 Task: Audio Ducking with Envelope.
Action: Mouse moved to (89, 12)
Screenshot: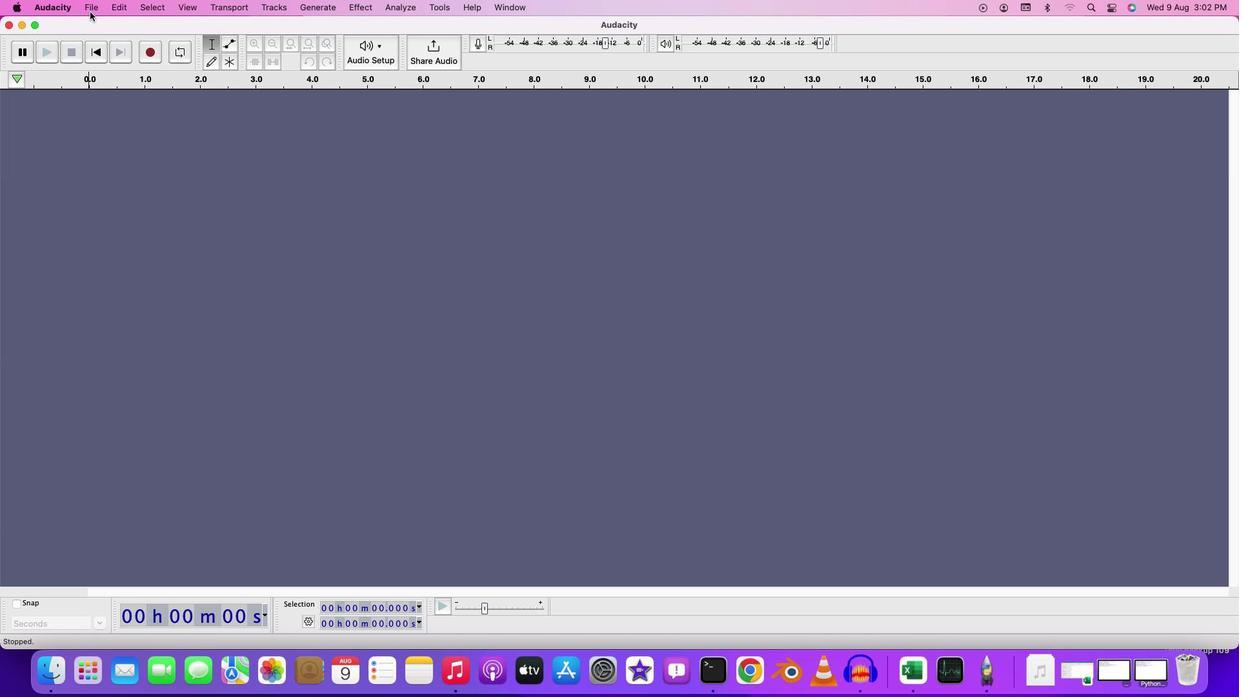 
Action: Mouse pressed left at (89, 12)
Screenshot: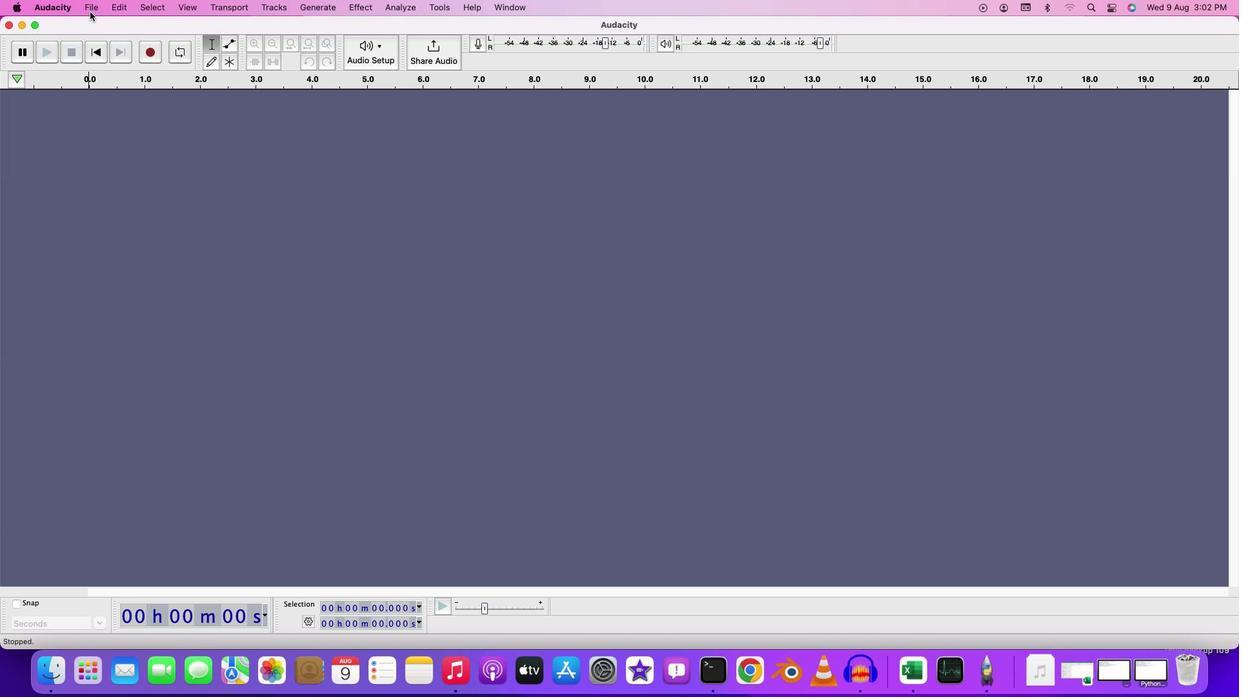 
Action: Mouse moved to (98, 39)
Screenshot: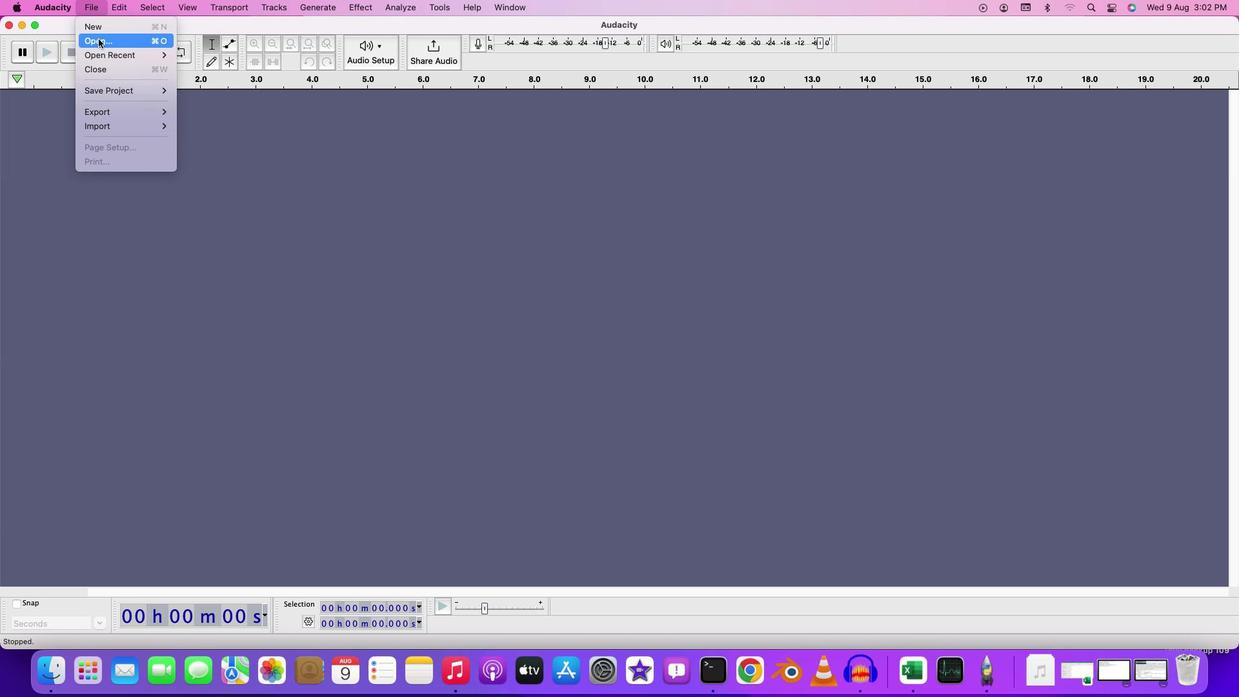 
Action: Mouse pressed left at (98, 39)
Screenshot: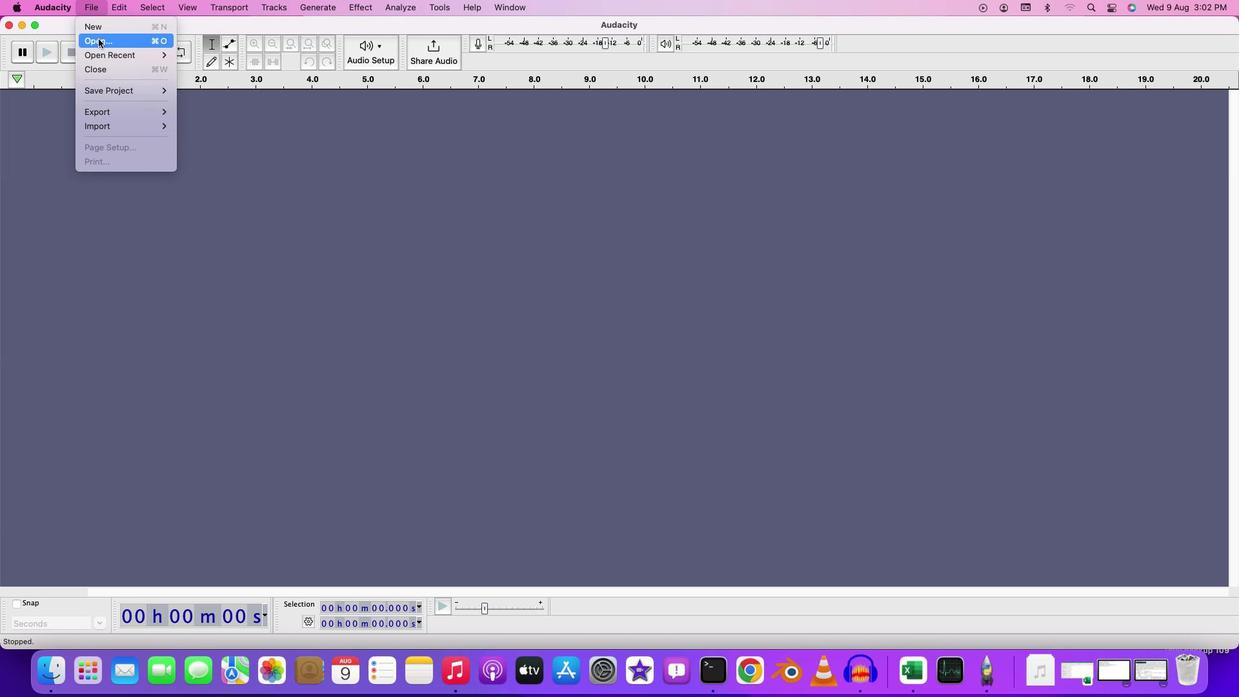 
Action: Mouse moved to (496, 119)
Screenshot: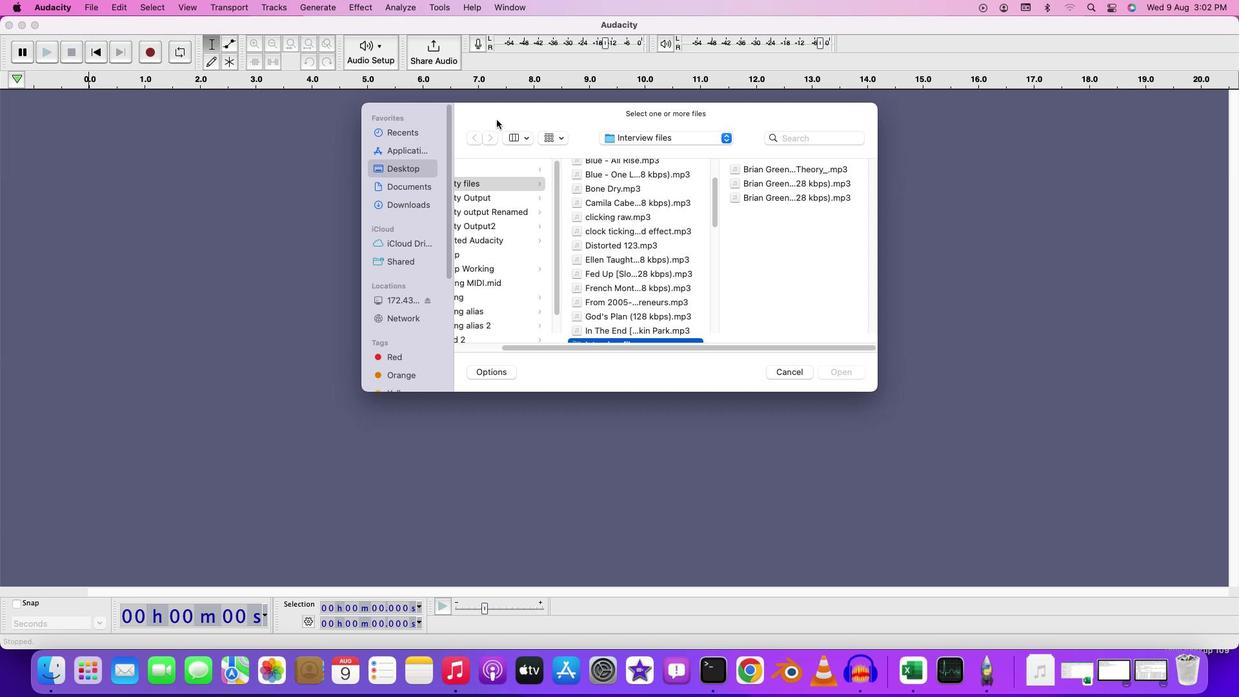 
Action: Mouse pressed left at (496, 119)
Screenshot: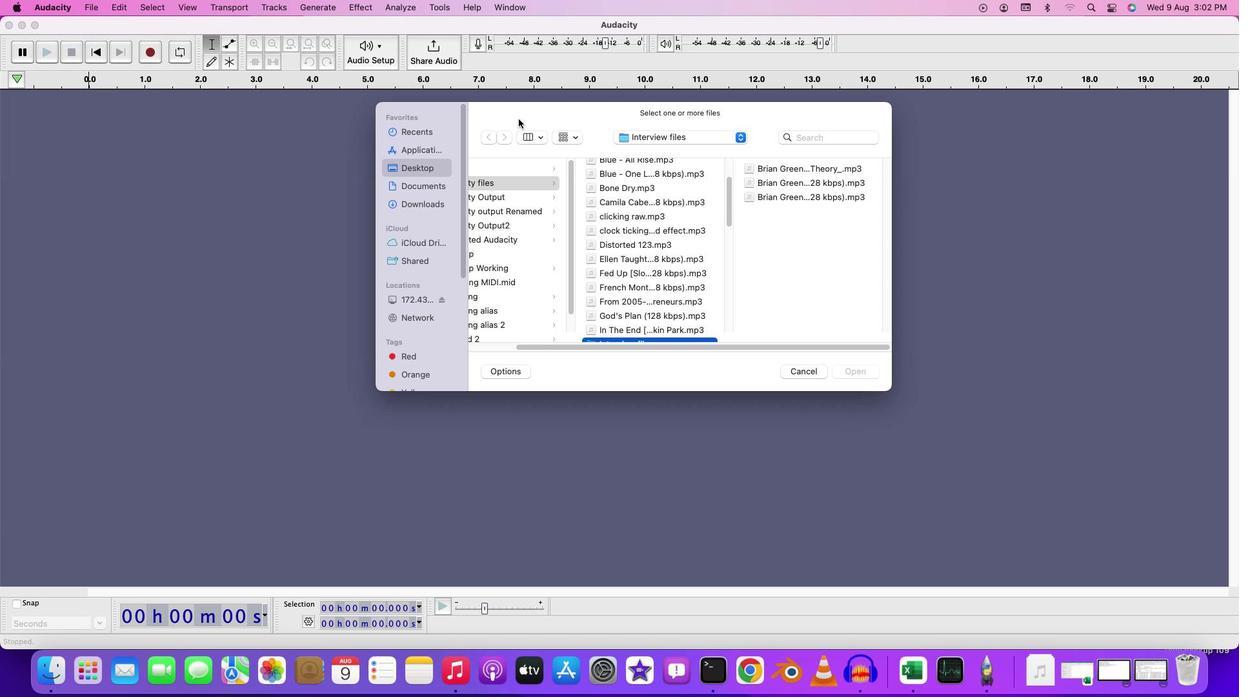 
Action: Mouse moved to (729, 107)
Screenshot: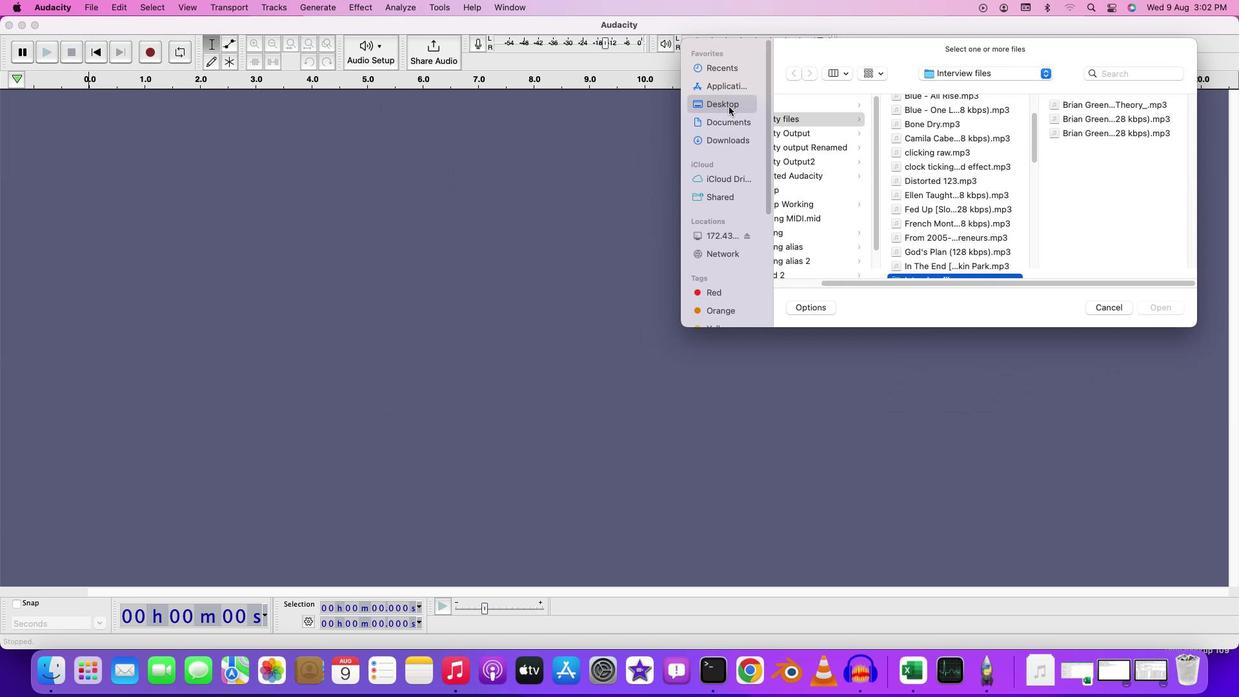 
Action: Mouse pressed left at (729, 107)
Screenshot: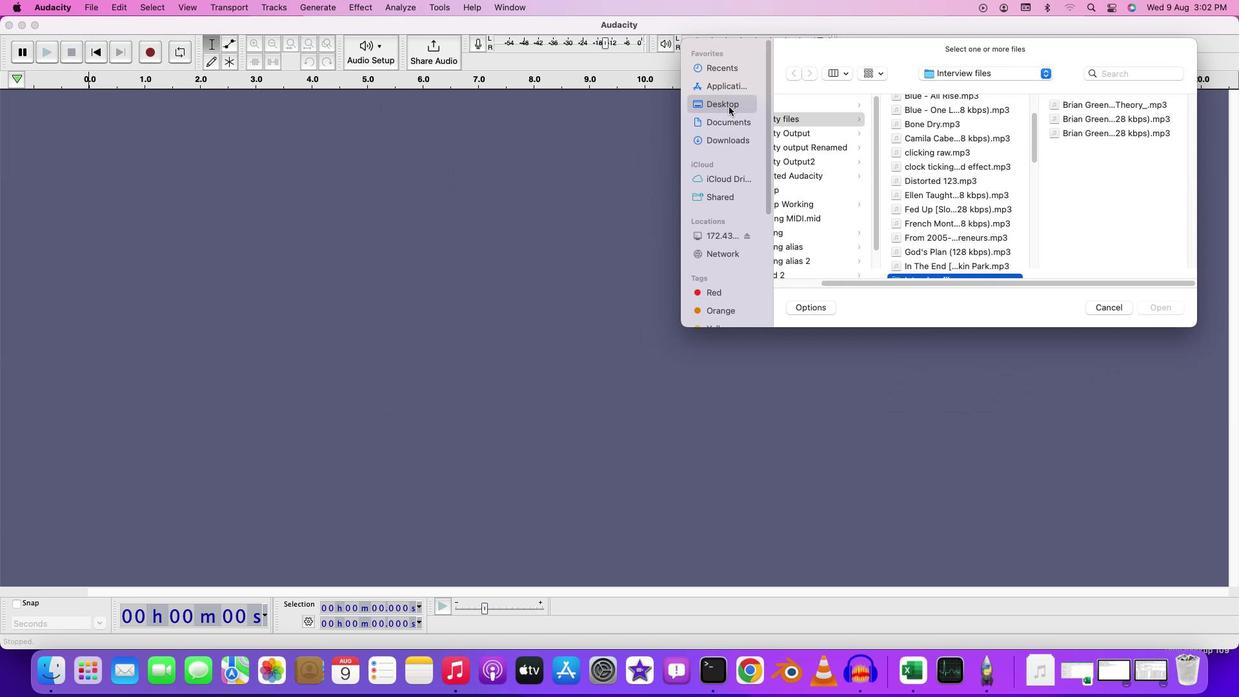
Action: Mouse moved to (840, 123)
Screenshot: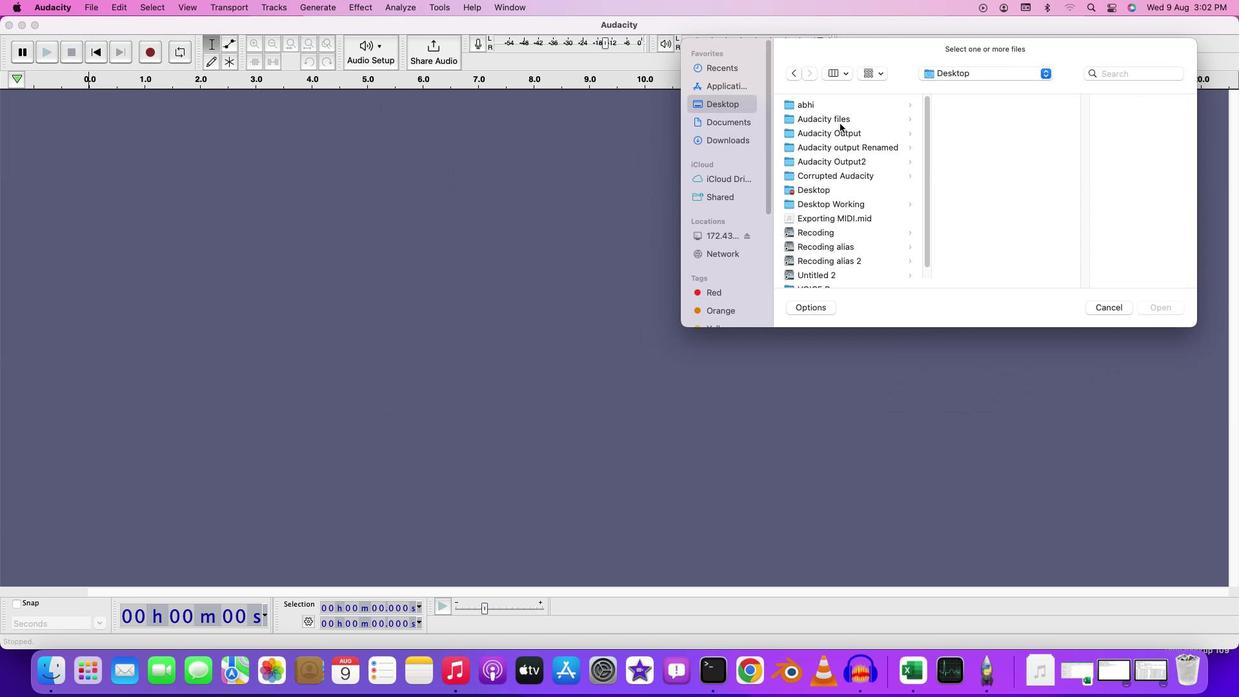 
Action: Mouse pressed left at (840, 123)
Screenshot: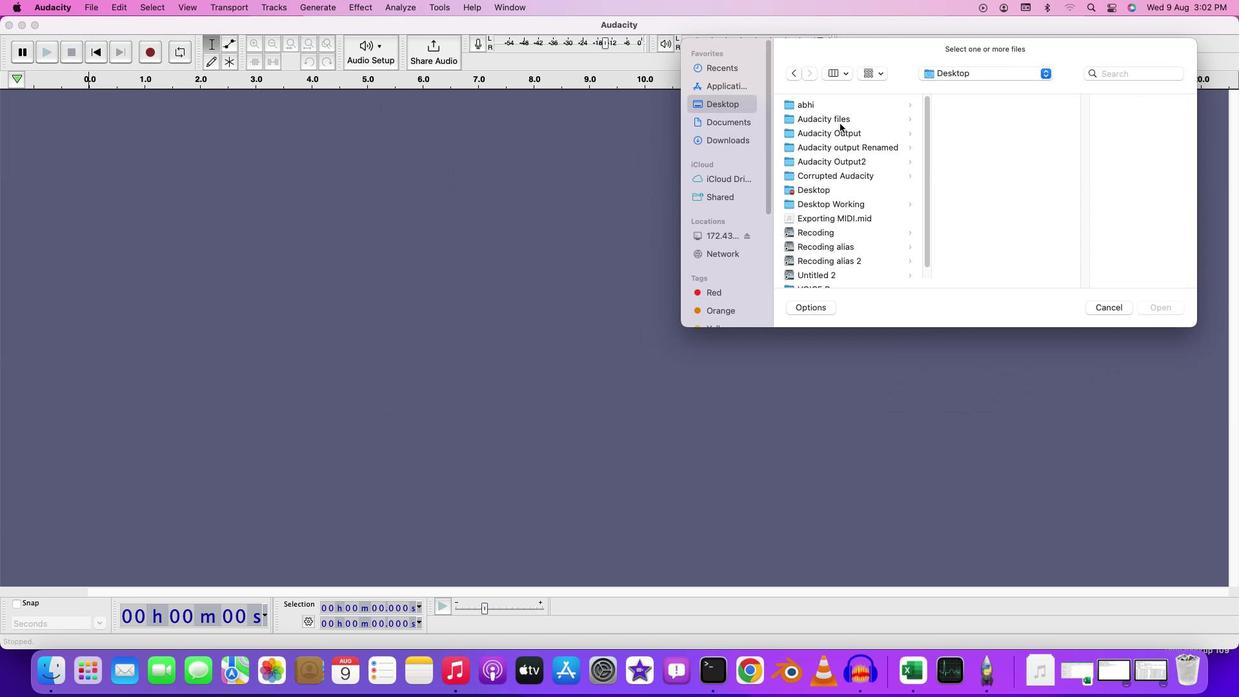 
Action: Mouse moved to (983, 182)
Screenshot: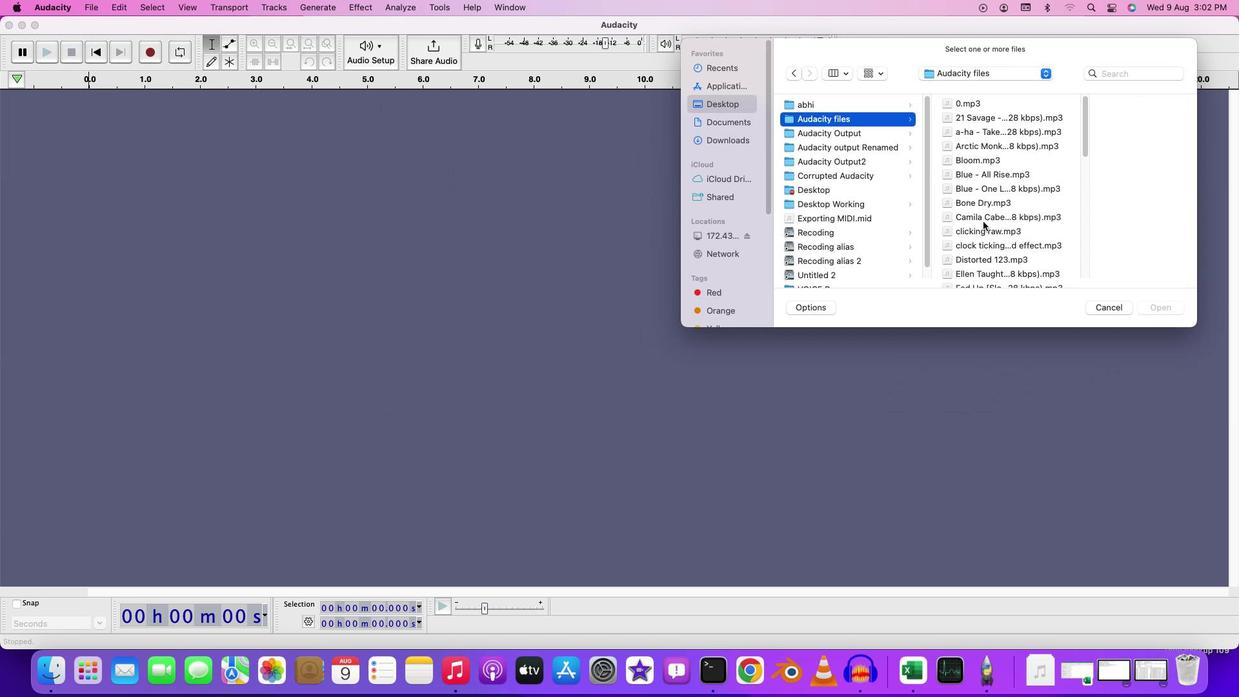 
Action: Mouse scrolled (983, 182) with delta (0, 0)
Screenshot: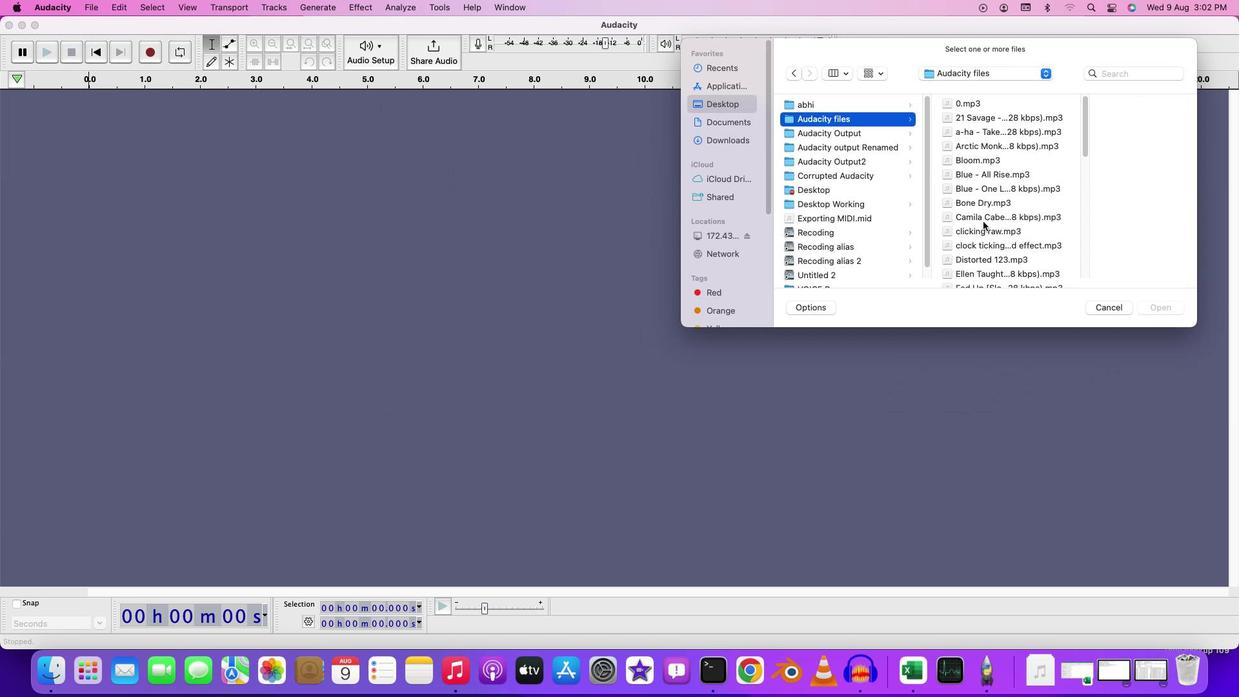 
Action: Mouse moved to (983, 226)
Screenshot: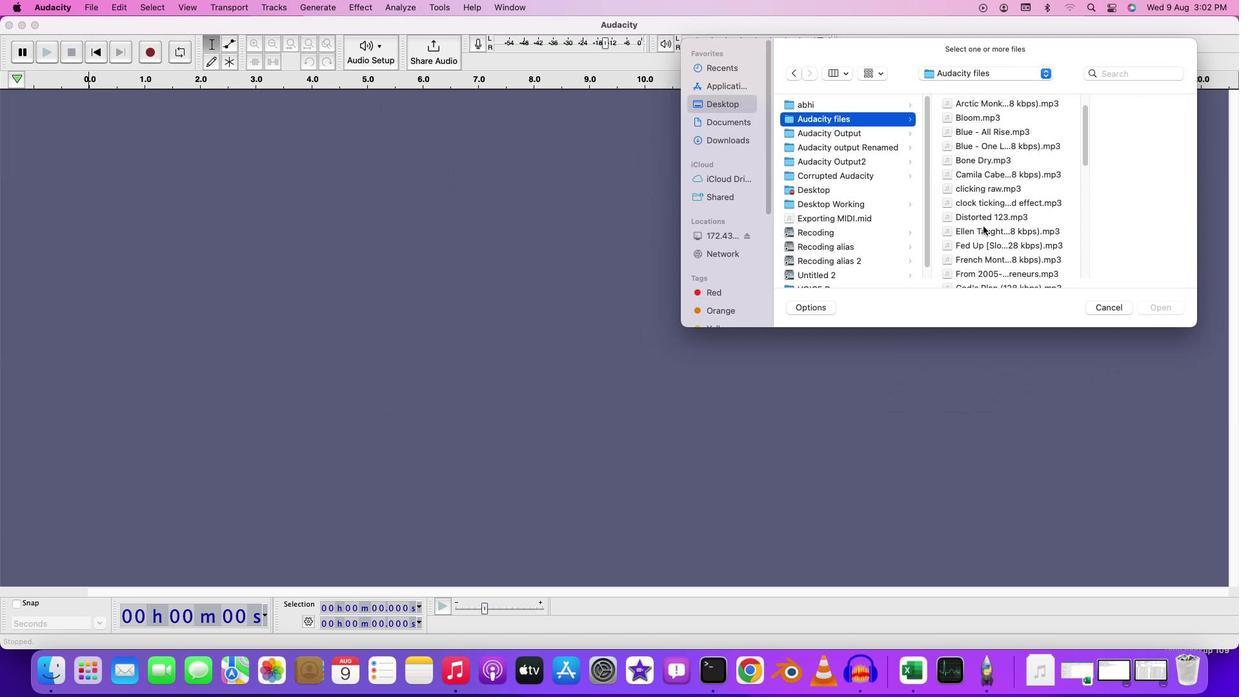 
Action: Mouse scrolled (983, 226) with delta (0, 0)
Screenshot: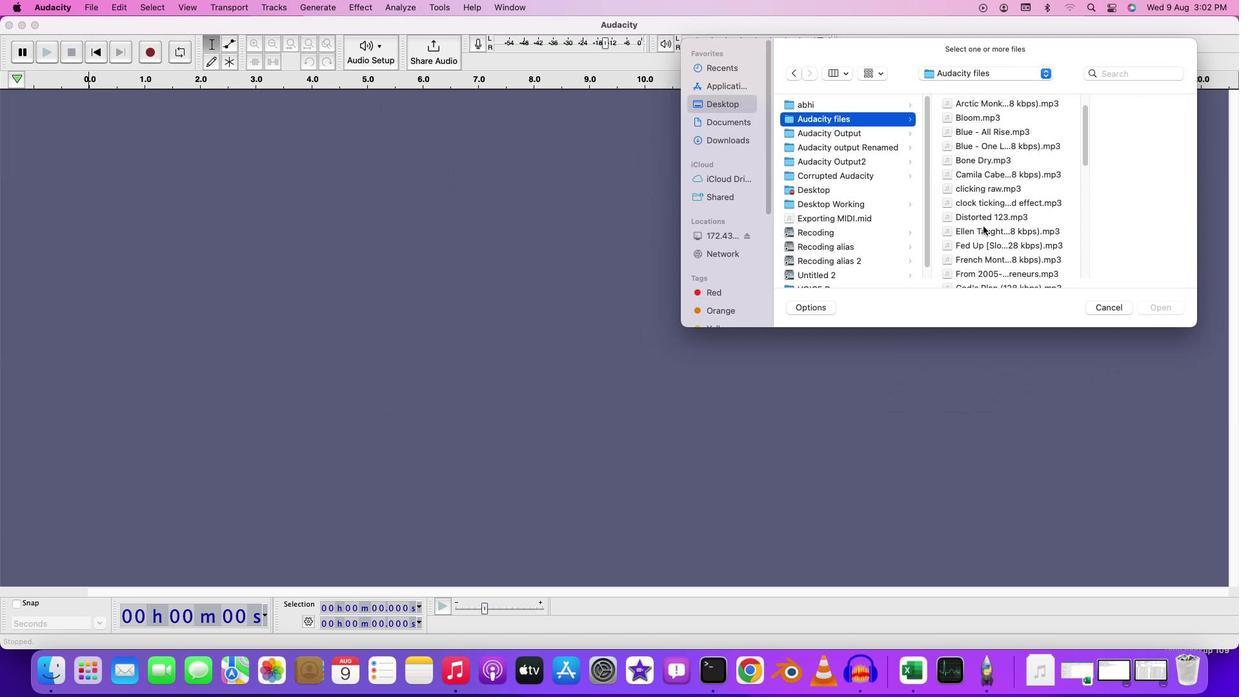 
Action: Mouse scrolled (983, 226) with delta (0, -1)
Screenshot: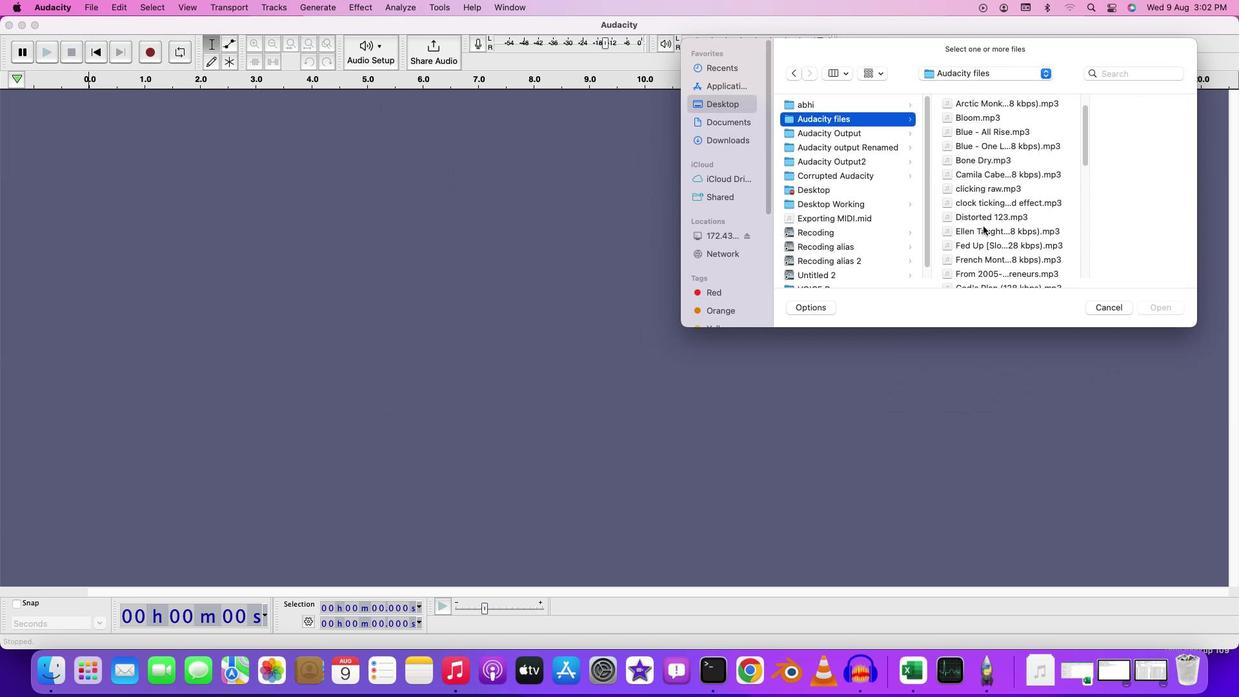 
Action: Mouse moved to (983, 226)
Screenshot: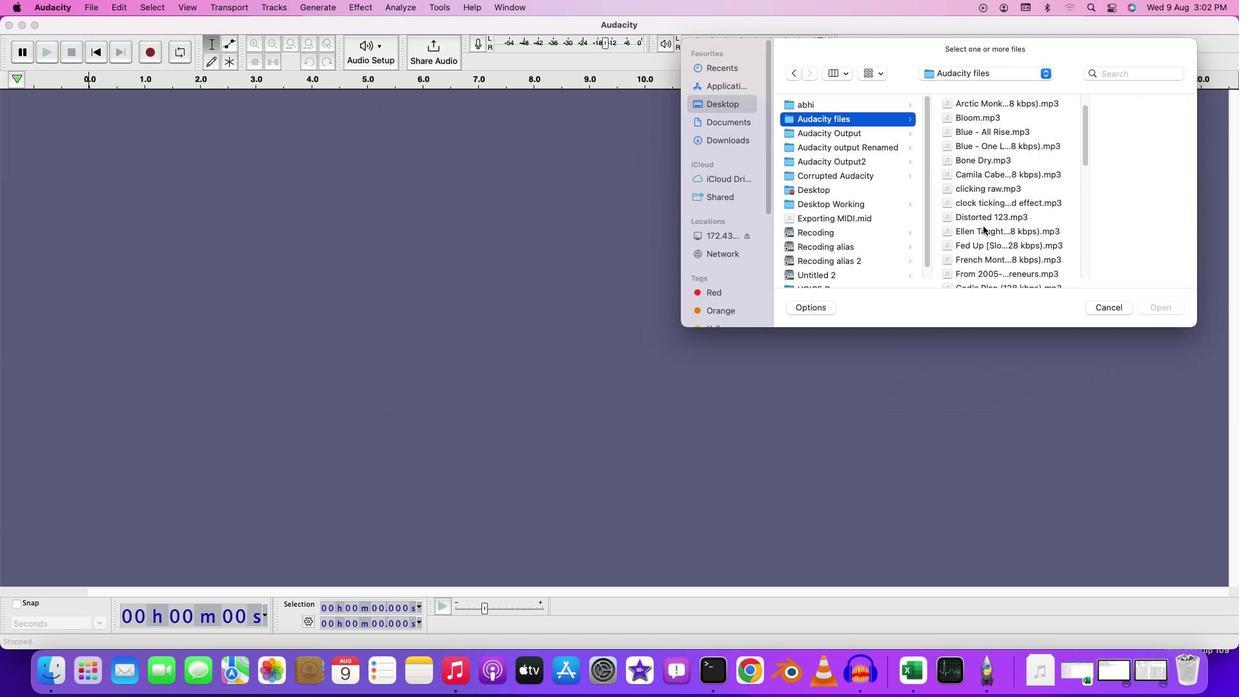 
Action: Mouse scrolled (983, 226) with delta (0, 0)
Screenshot: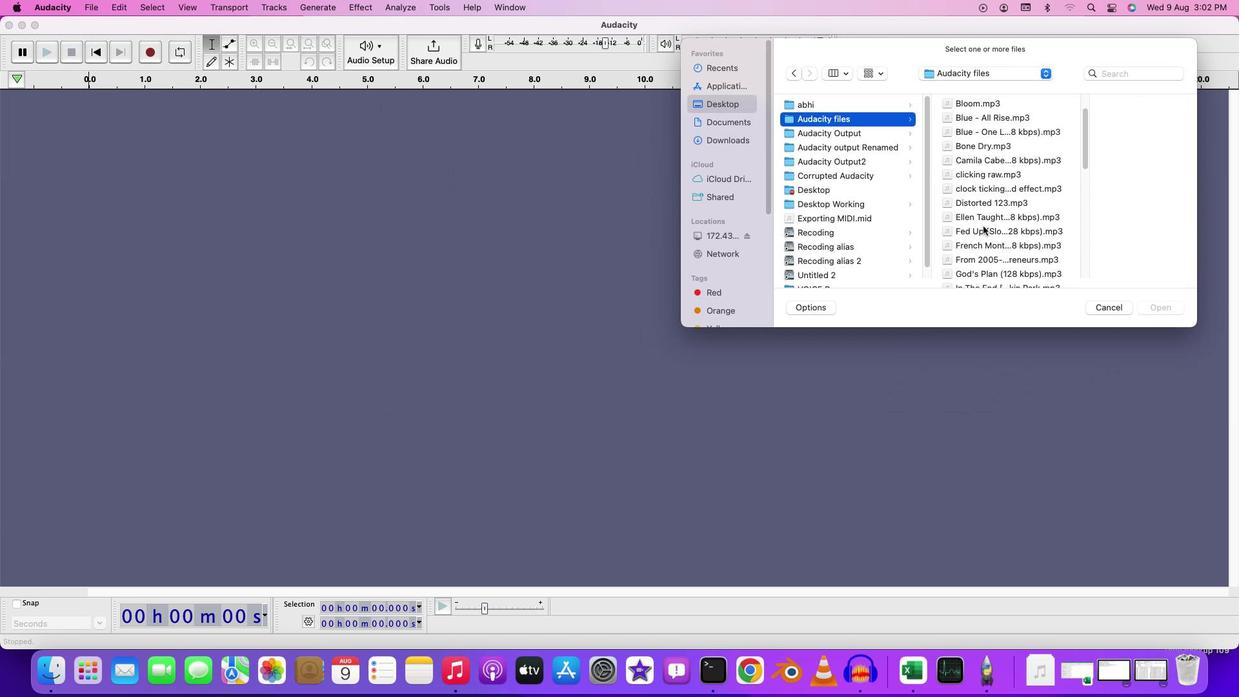 
Action: Mouse scrolled (983, 226) with delta (0, 0)
Screenshot: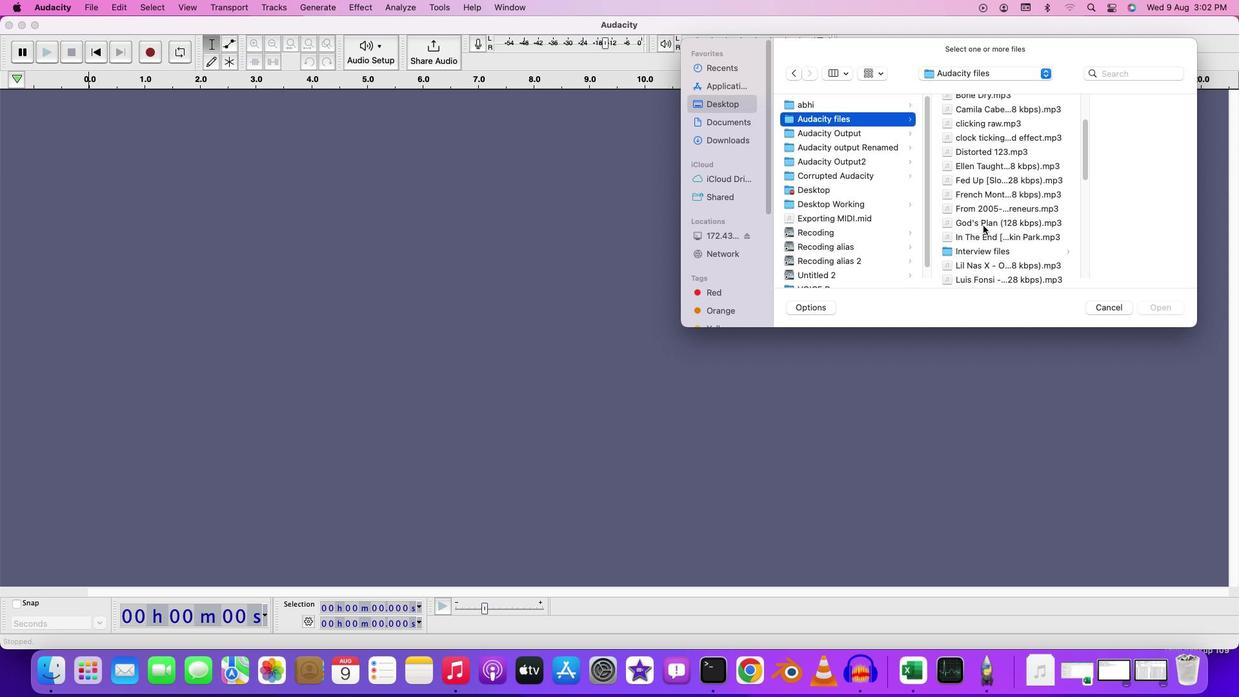 
Action: Mouse moved to (984, 226)
Screenshot: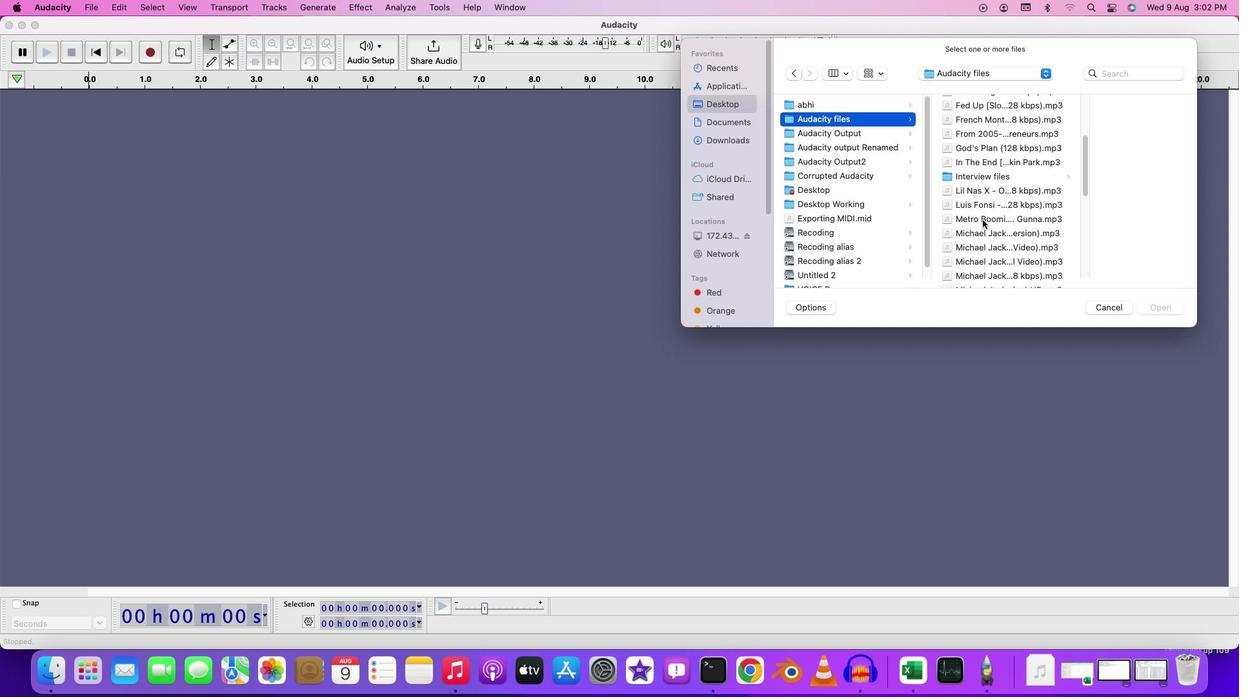 
Action: Mouse scrolled (984, 226) with delta (0, -1)
Screenshot: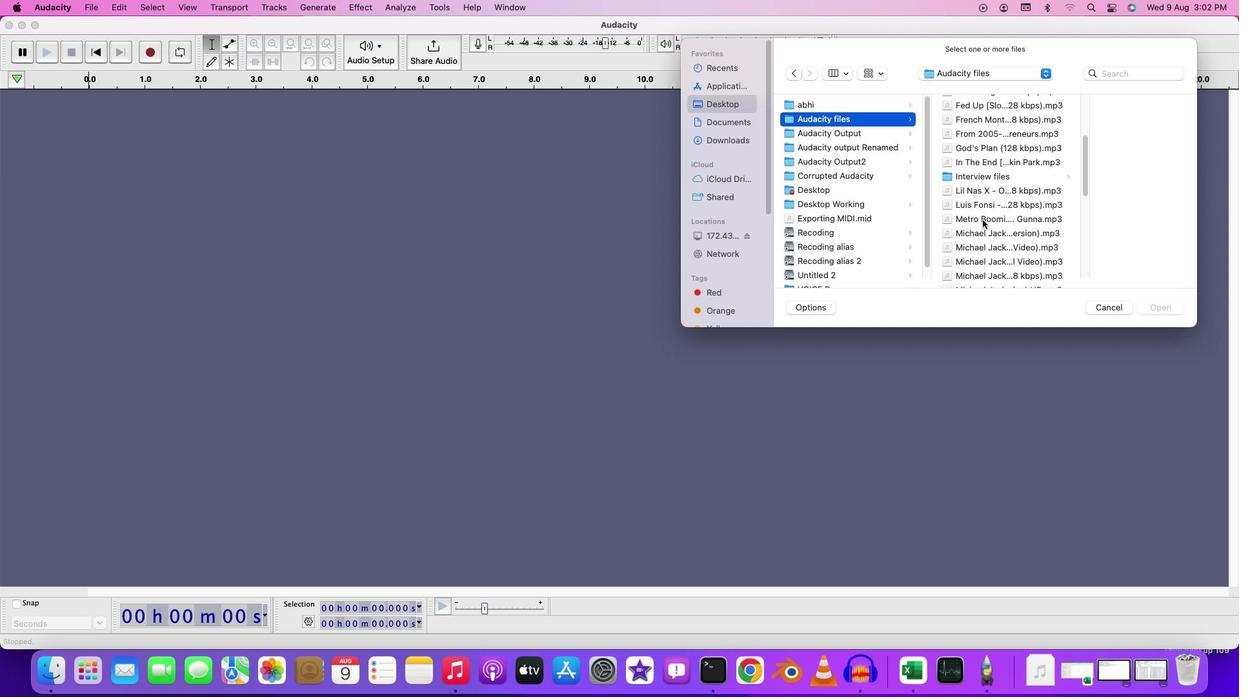 
Action: Mouse moved to (984, 225)
Screenshot: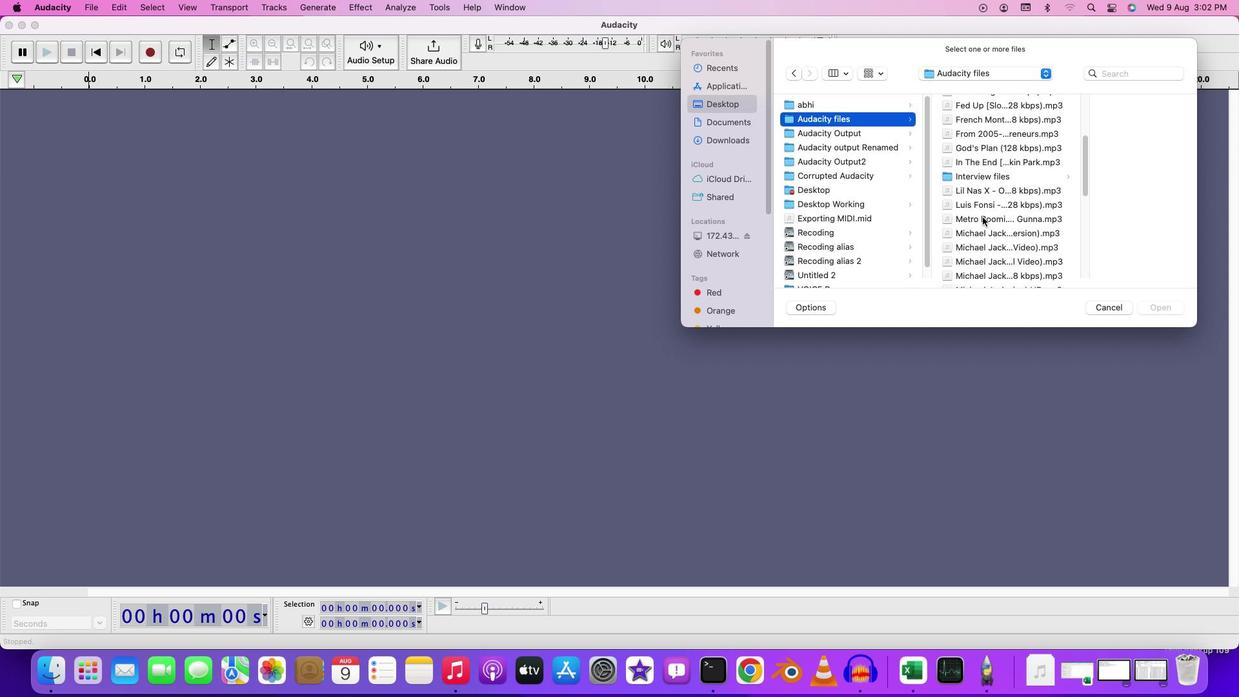 
Action: Mouse scrolled (984, 225) with delta (0, -3)
Screenshot: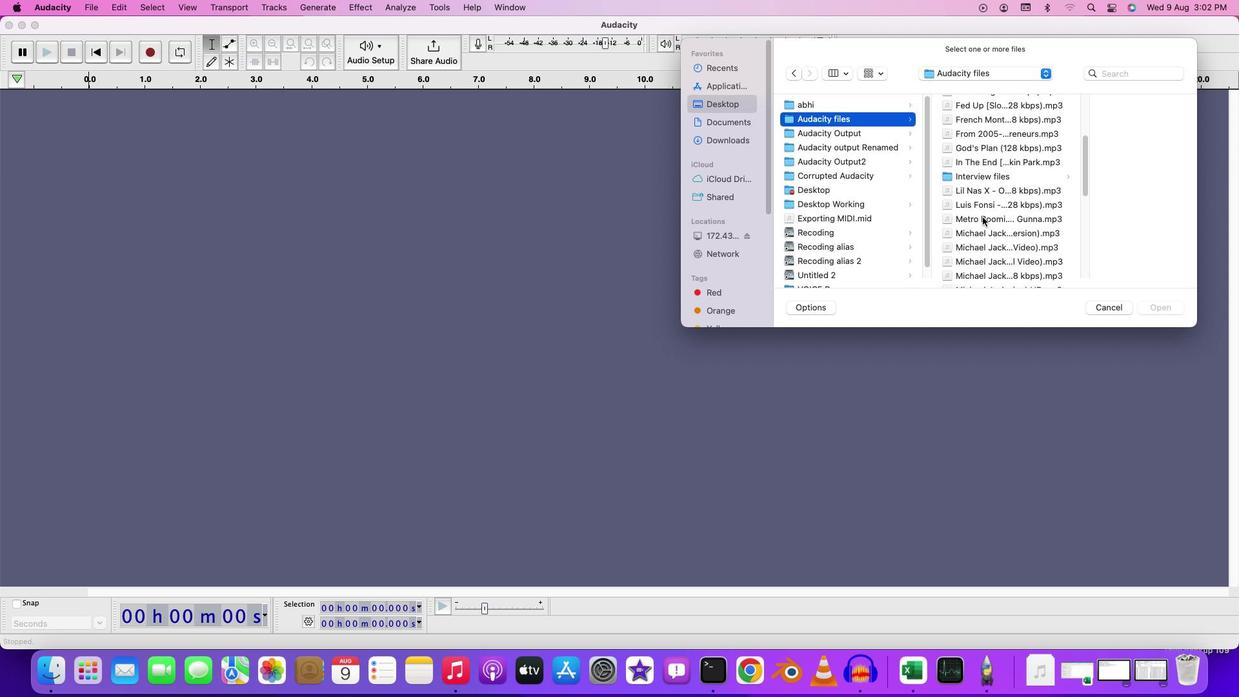 
Action: Mouse moved to (982, 215)
Screenshot: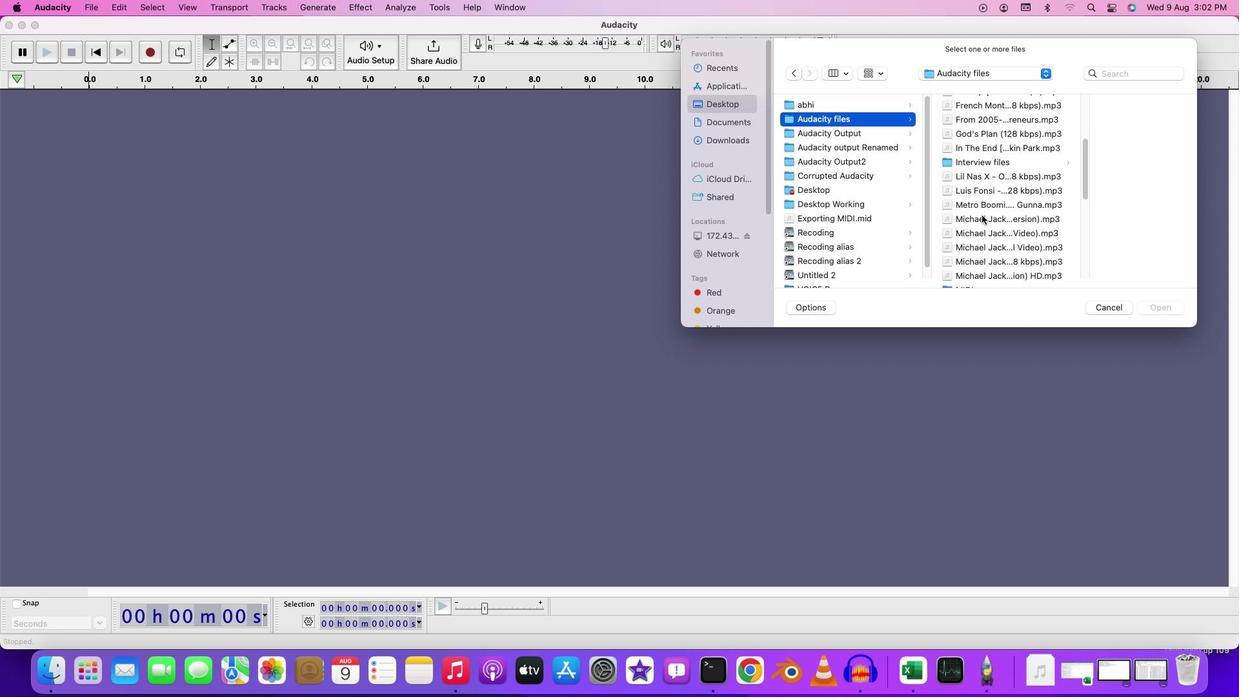 
Action: Mouse scrolled (982, 215) with delta (0, 0)
Screenshot: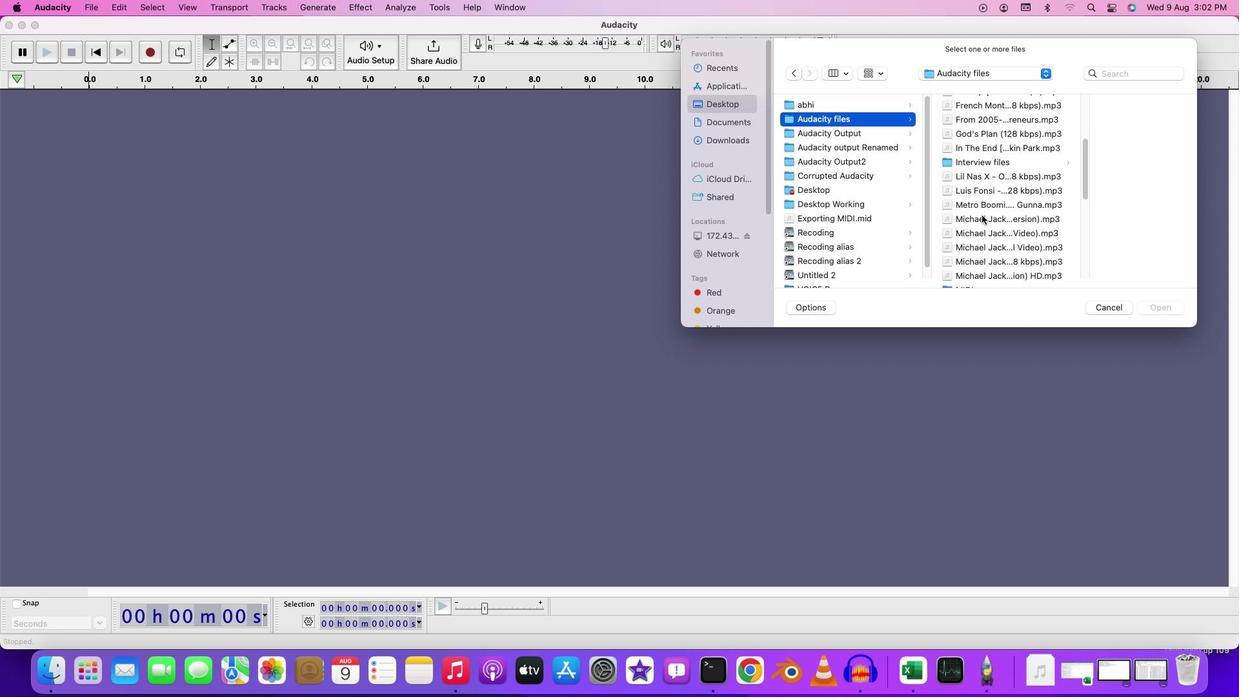 
Action: Mouse scrolled (982, 215) with delta (0, 0)
Screenshot: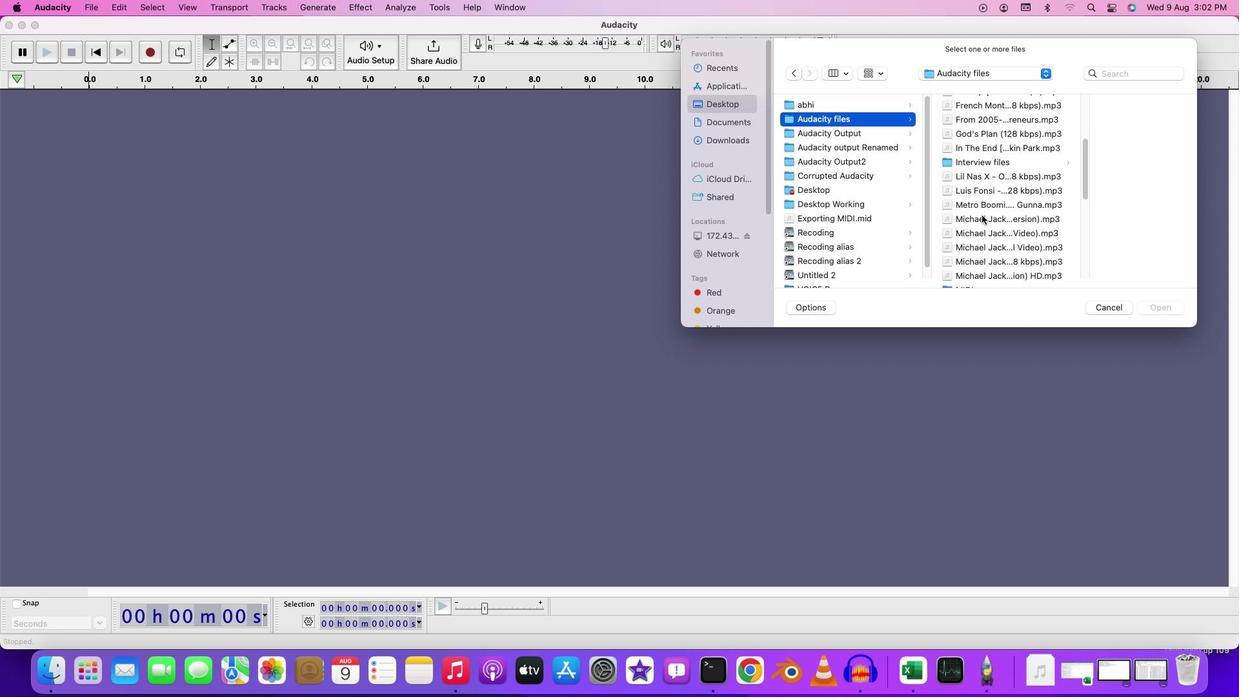 
Action: Mouse moved to (982, 215)
Screenshot: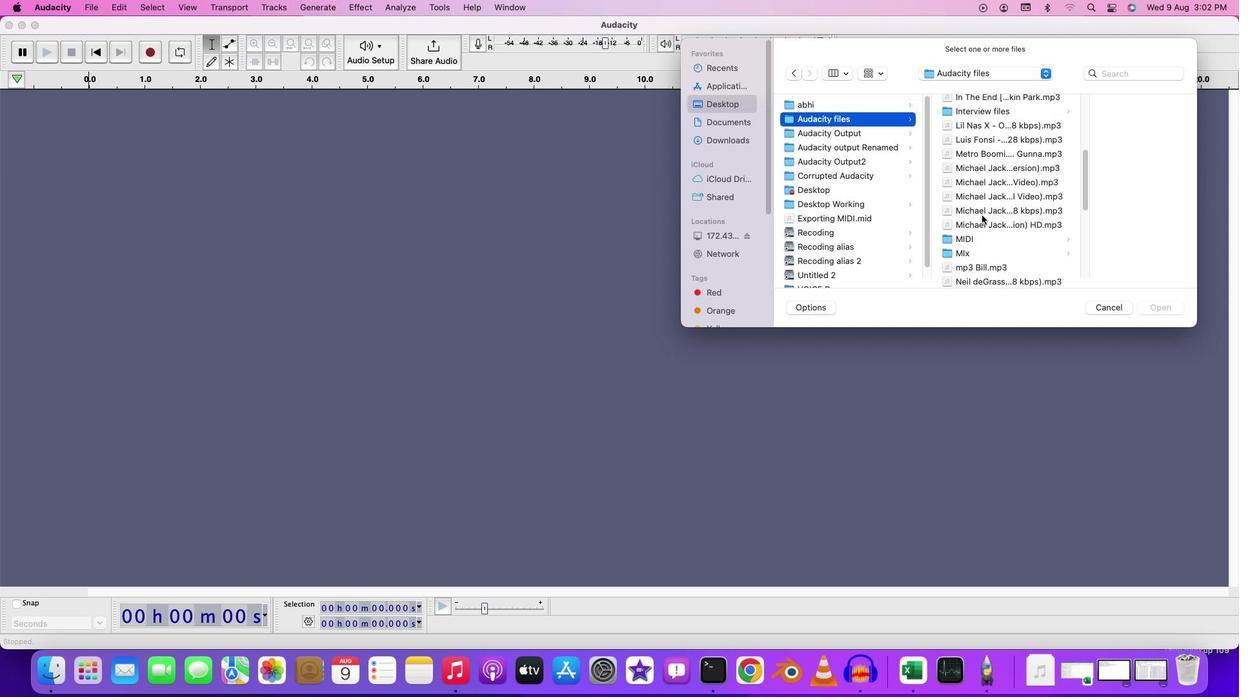 
Action: Mouse scrolled (982, 215) with delta (0, -1)
Screenshot: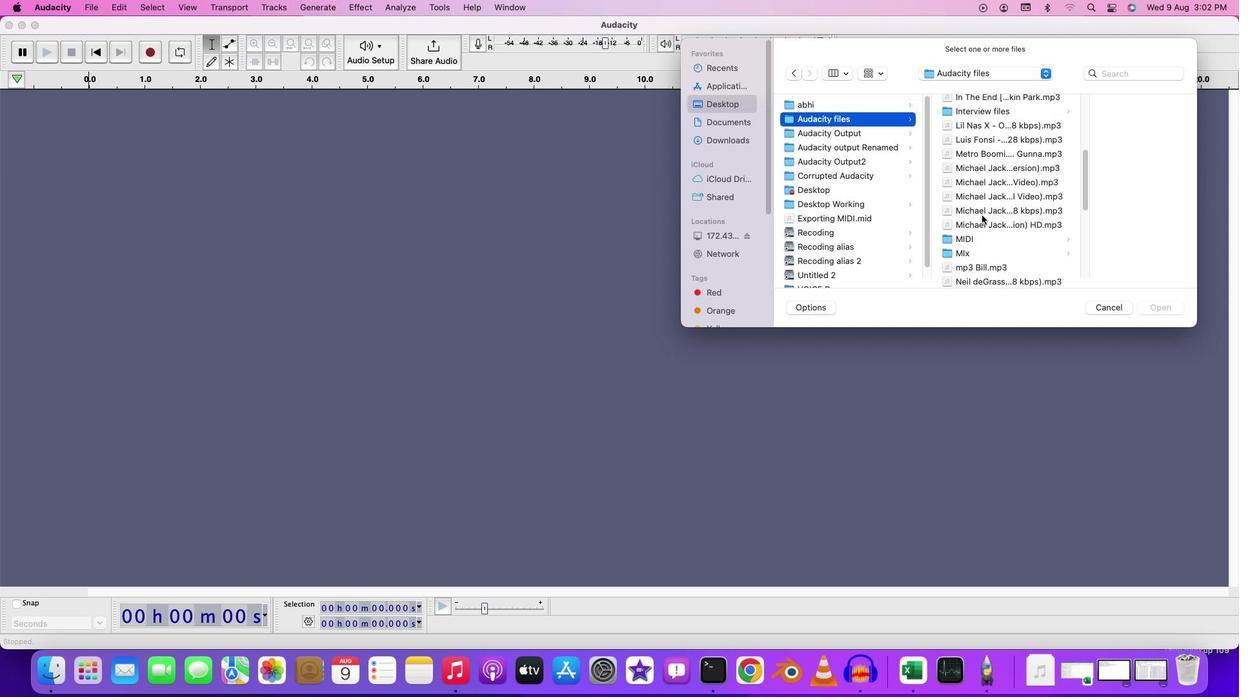 
Action: Mouse moved to (983, 214)
Screenshot: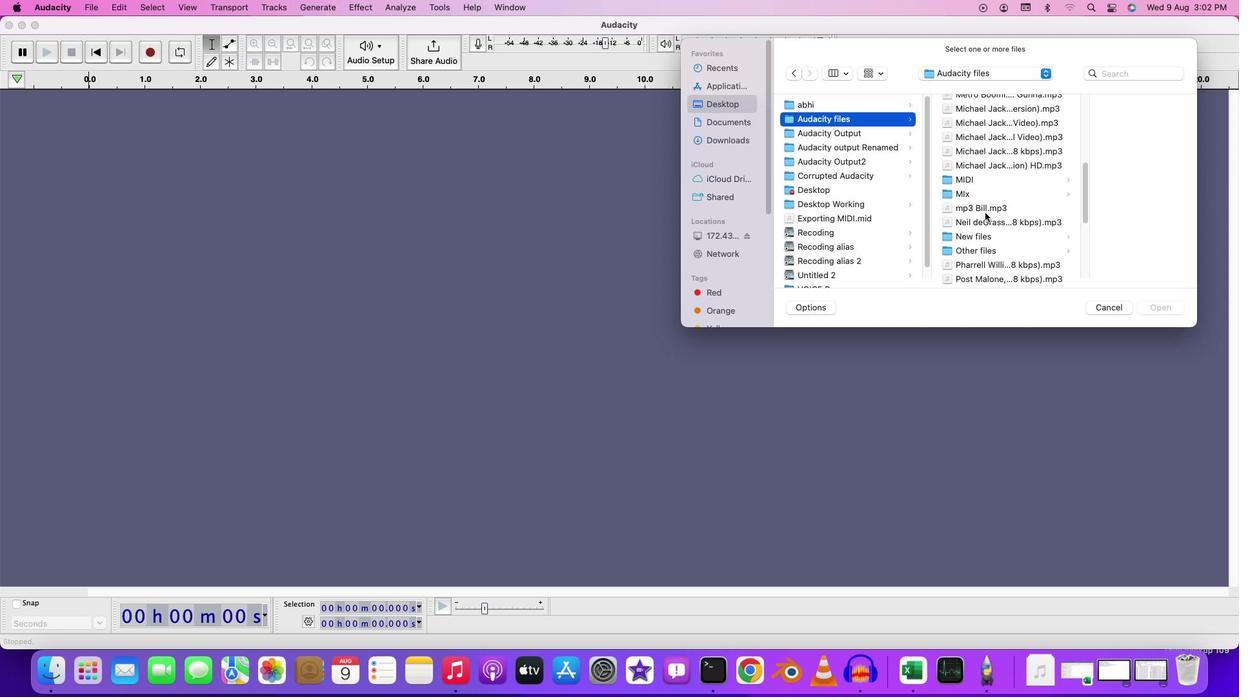 
Action: Mouse scrolled (983, 214) with delta (0, -2)
Screenshot: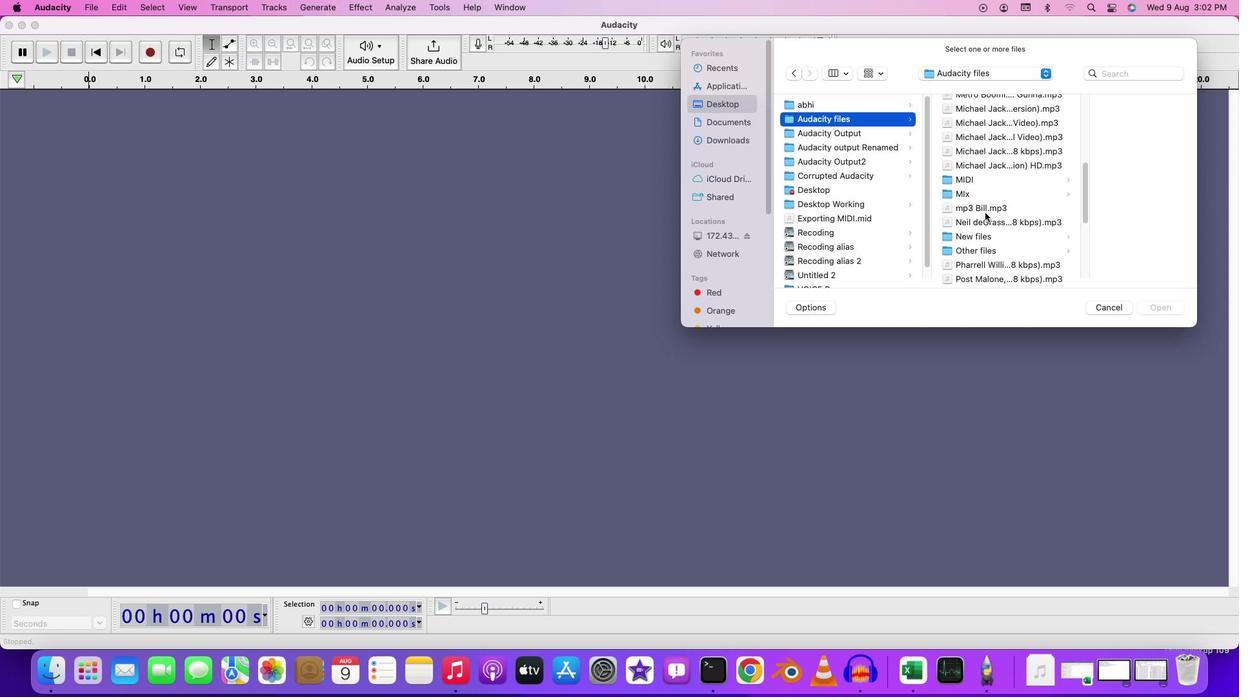 
Action: Mouse moved to (987, 211)
Screenshot: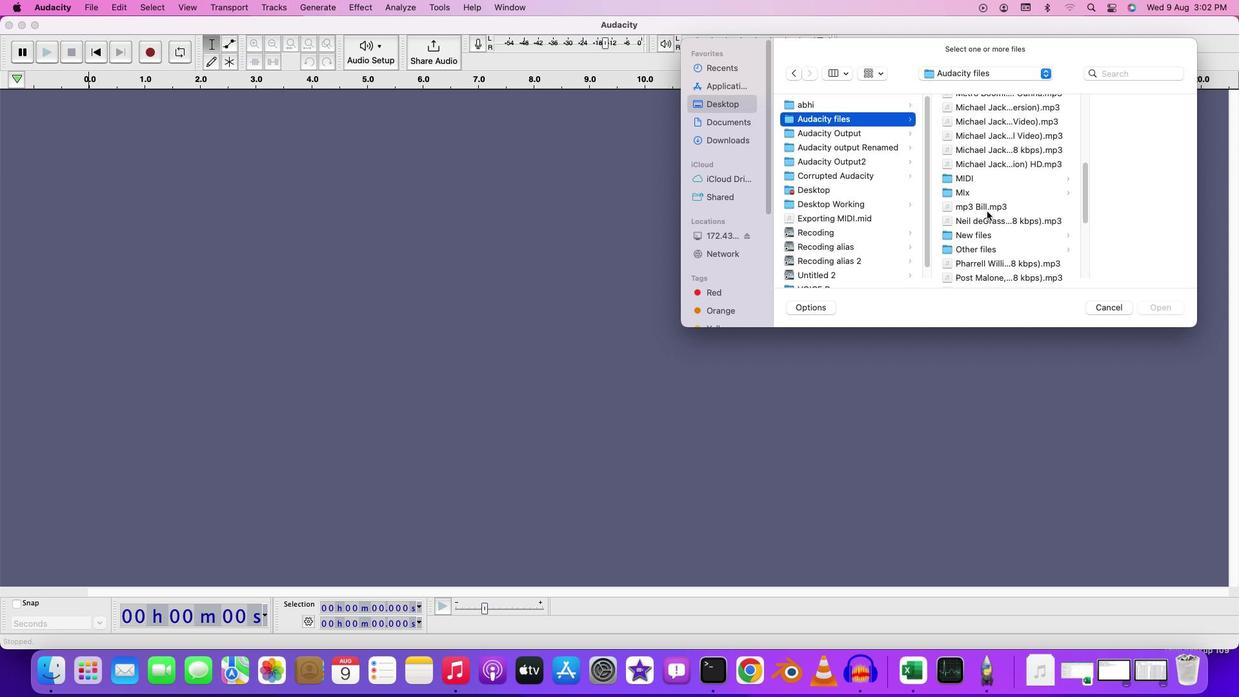 
Action: Mouse scrolled (987, 211) with delta (0, 0)
Screenshot: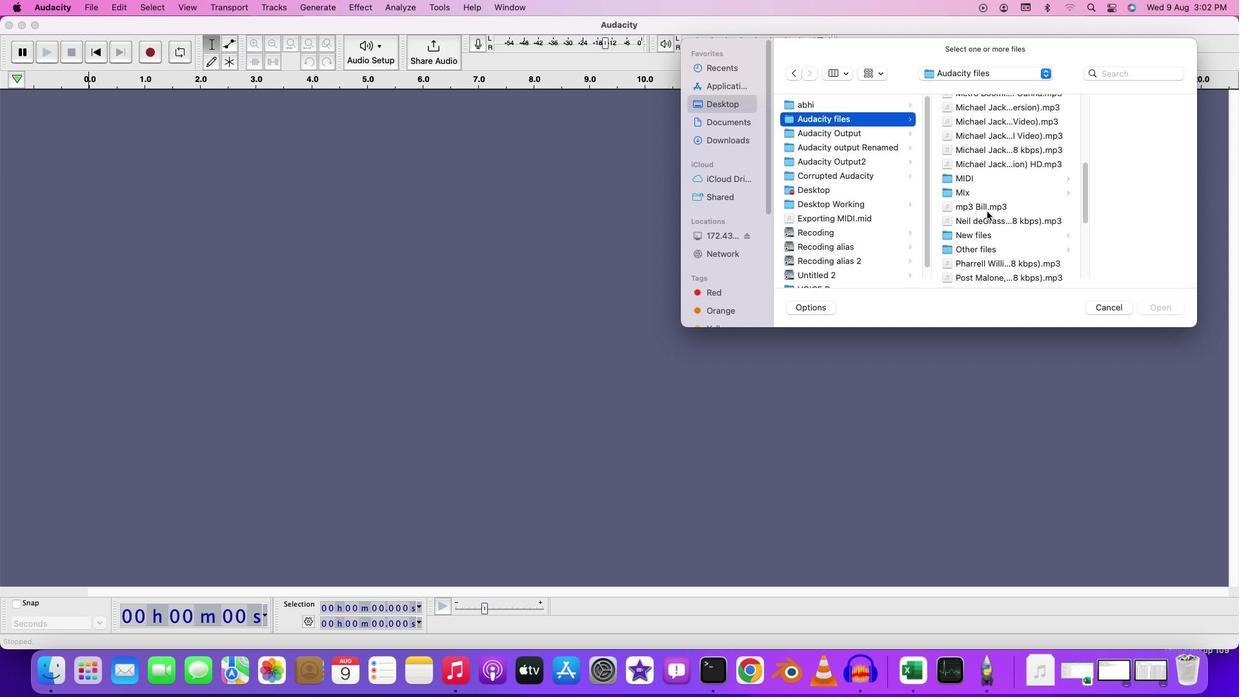 
Action: Mouse scrolled (987, 211) with delta (0, 0)
Screenshot: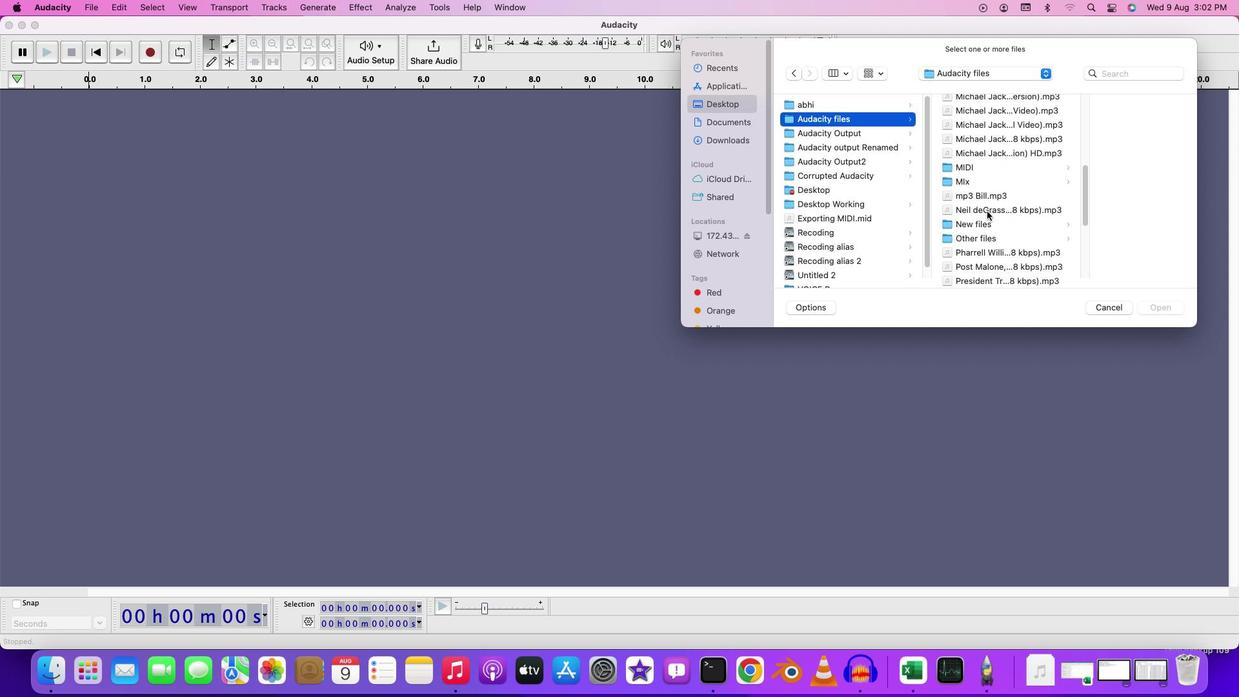 
Action: Mouse moved to (998, 232)
Screenshot: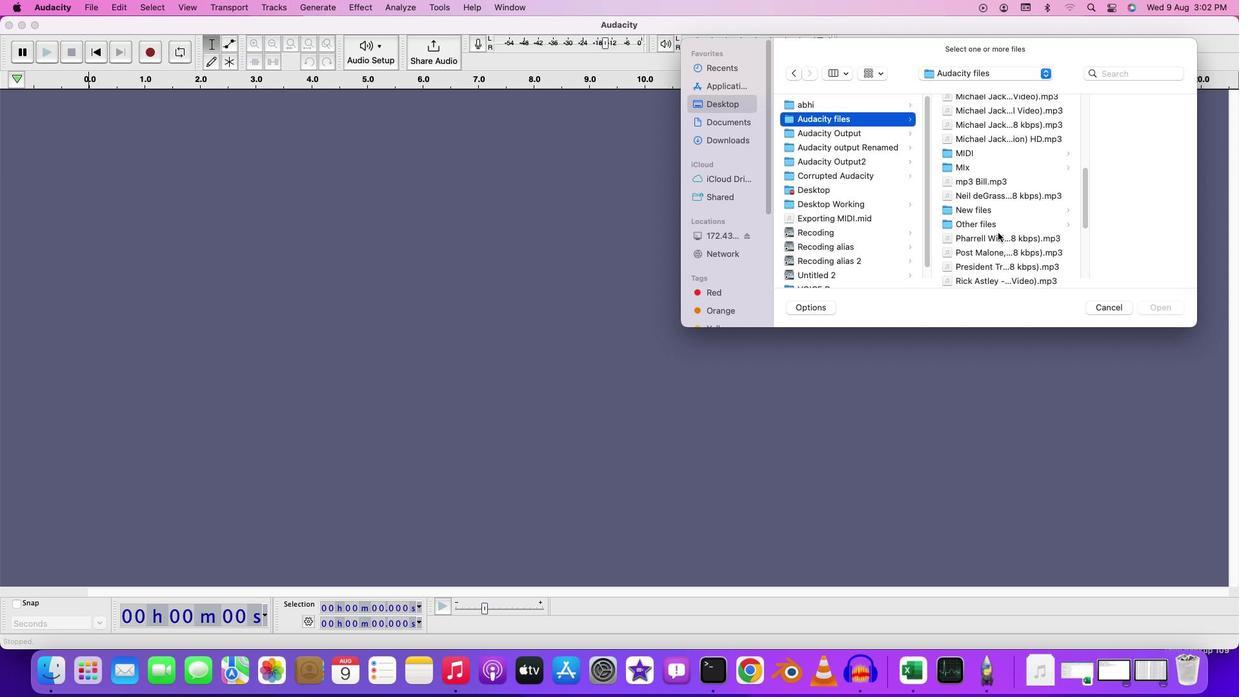 
Action: Mouse scrolled (998, 232) with delta (0, 0)
Screenshot: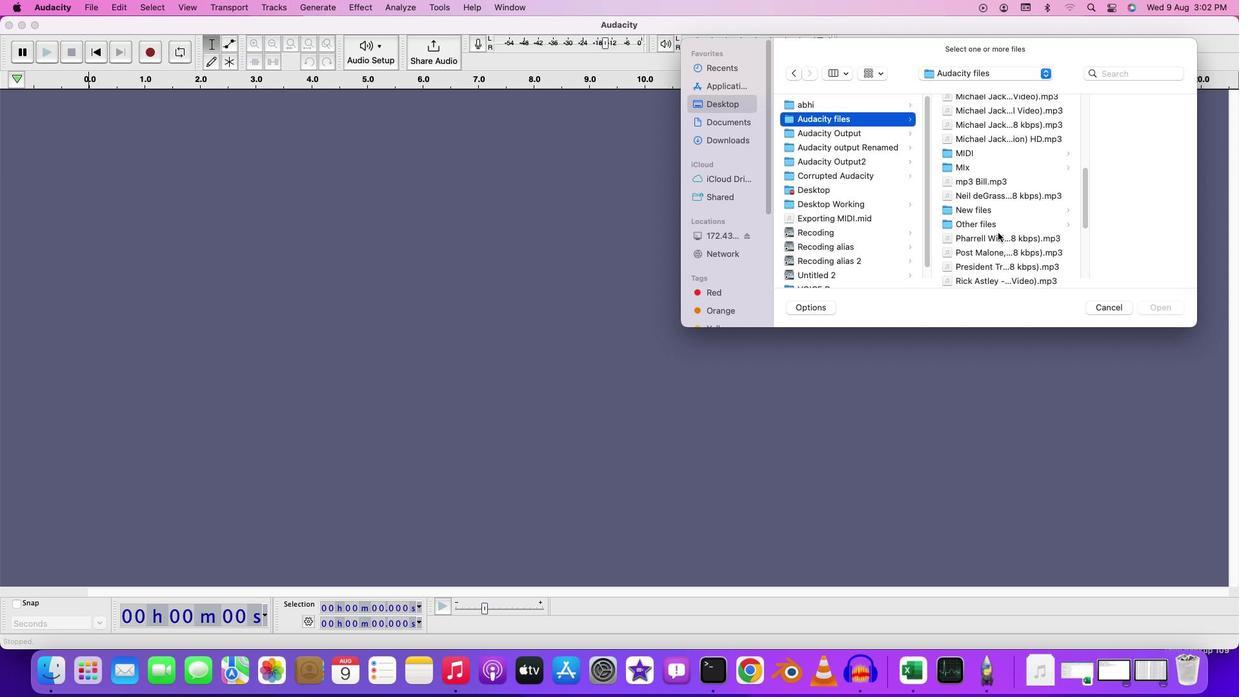 
Action: Mouse moved to (998, 232)
Screenshot: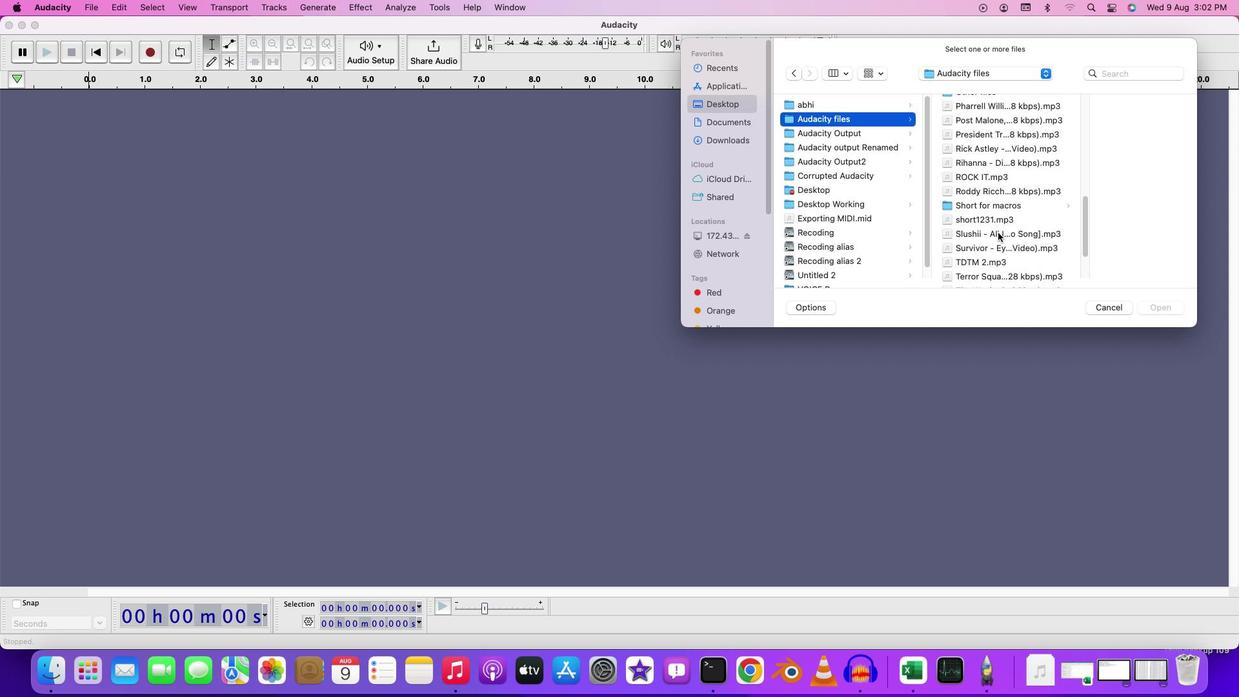 
Action: Mouse scrolled (998, 232) with delta (0, 0)
Screenshot: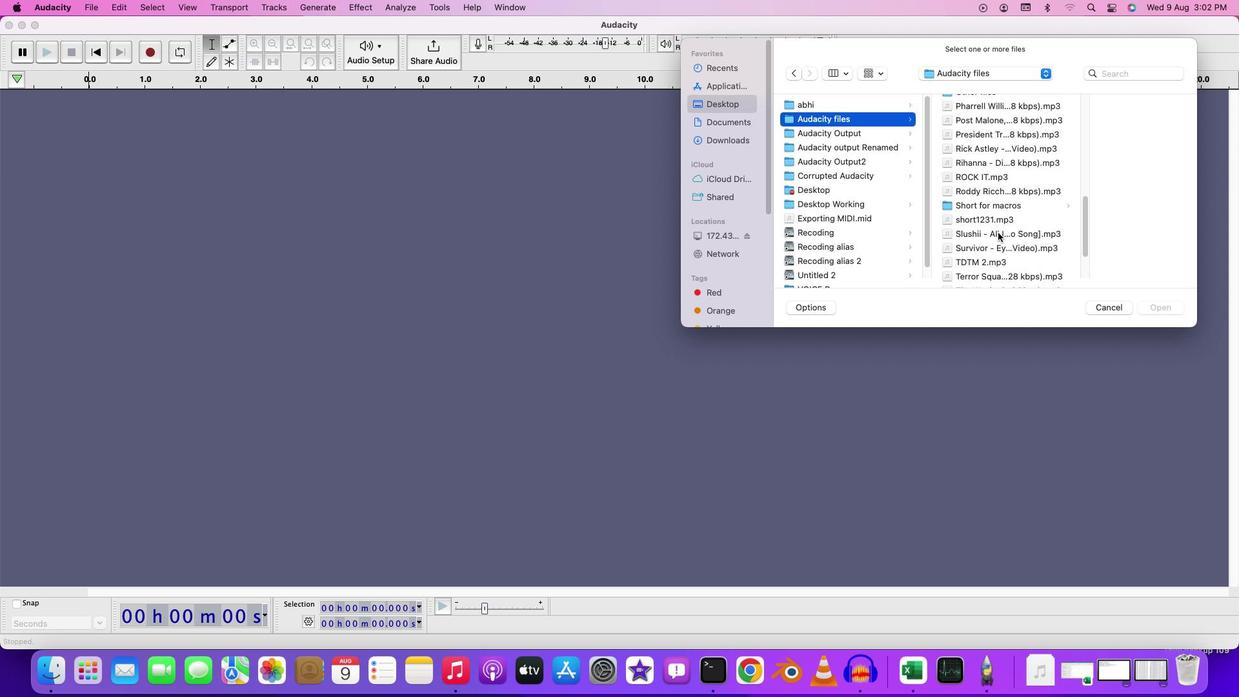 
Action: Mouse scrolled (998, 232) with delta (0, -1)
Screenshot: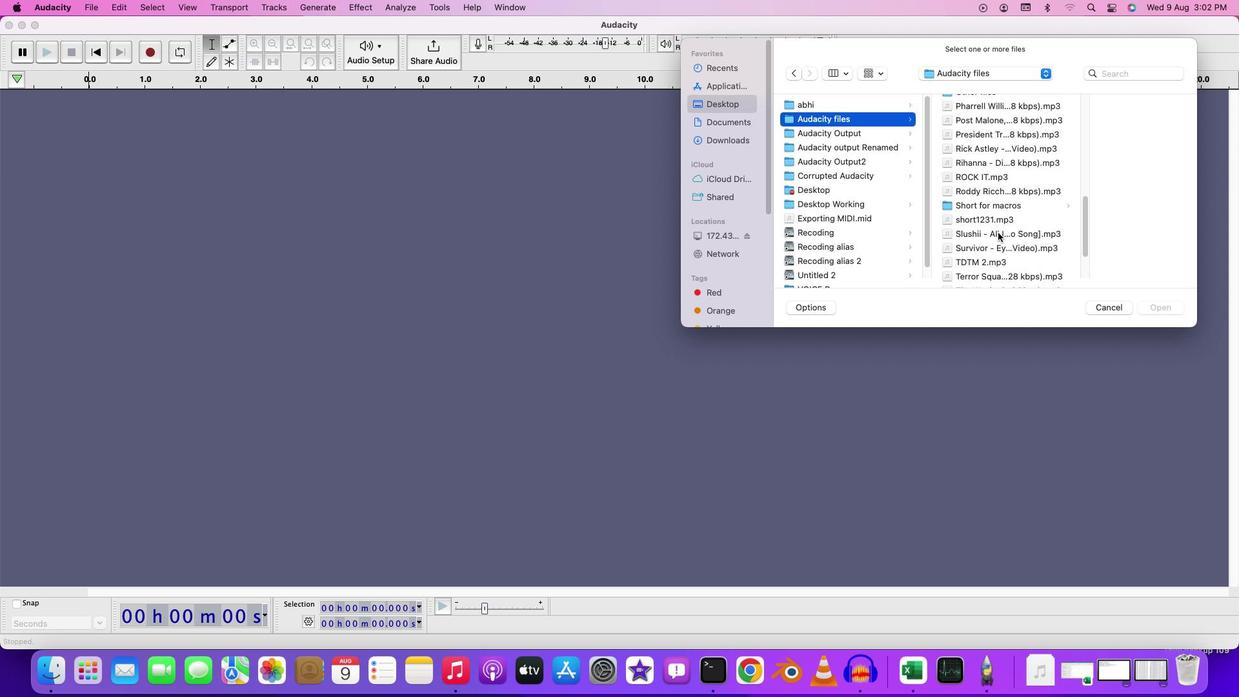 
Action: Mouse scrolled (998, 232) with delta (0, -3)
Screenshot: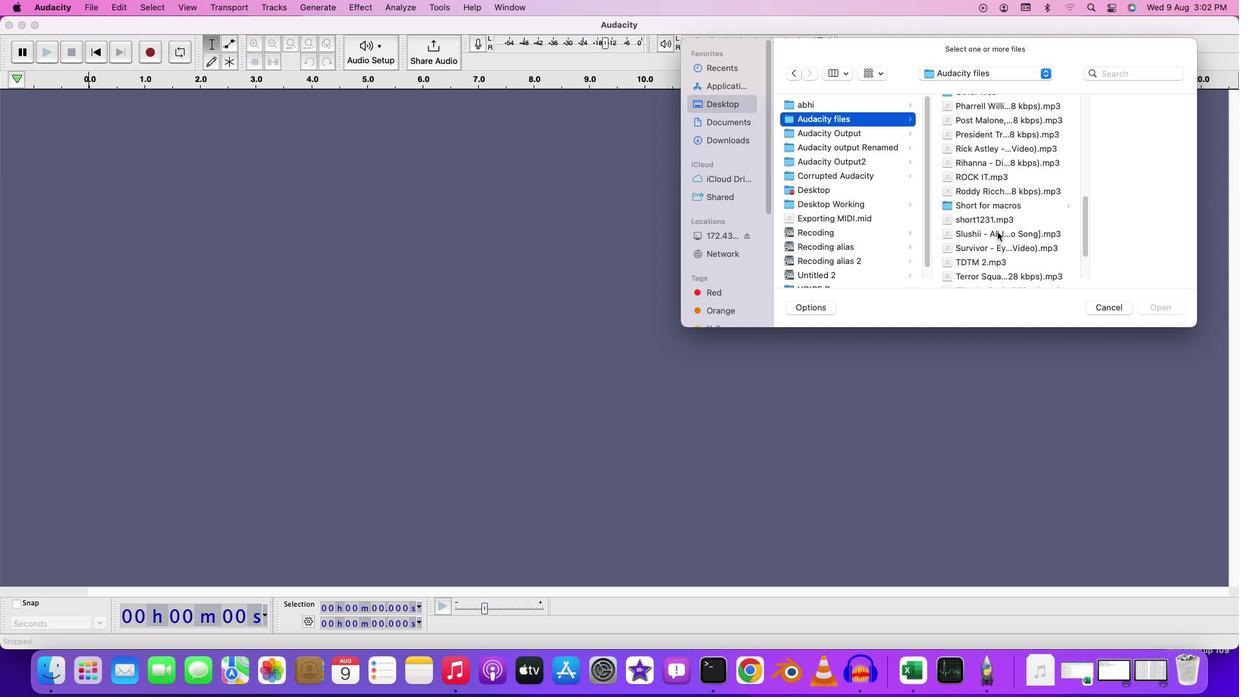 
Action: Mouse moved to (998, 232)
Screenshot: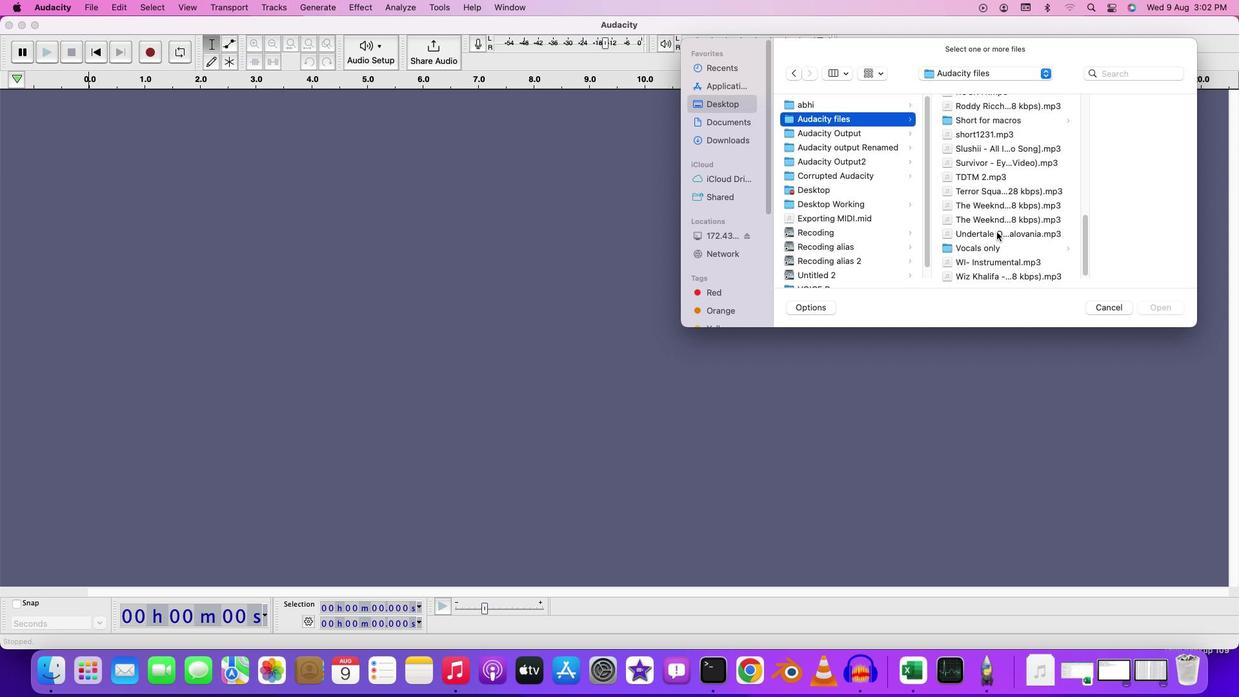 
Action: Mouse scrolled (998, 232) with delta (0, -3)
Screenshot: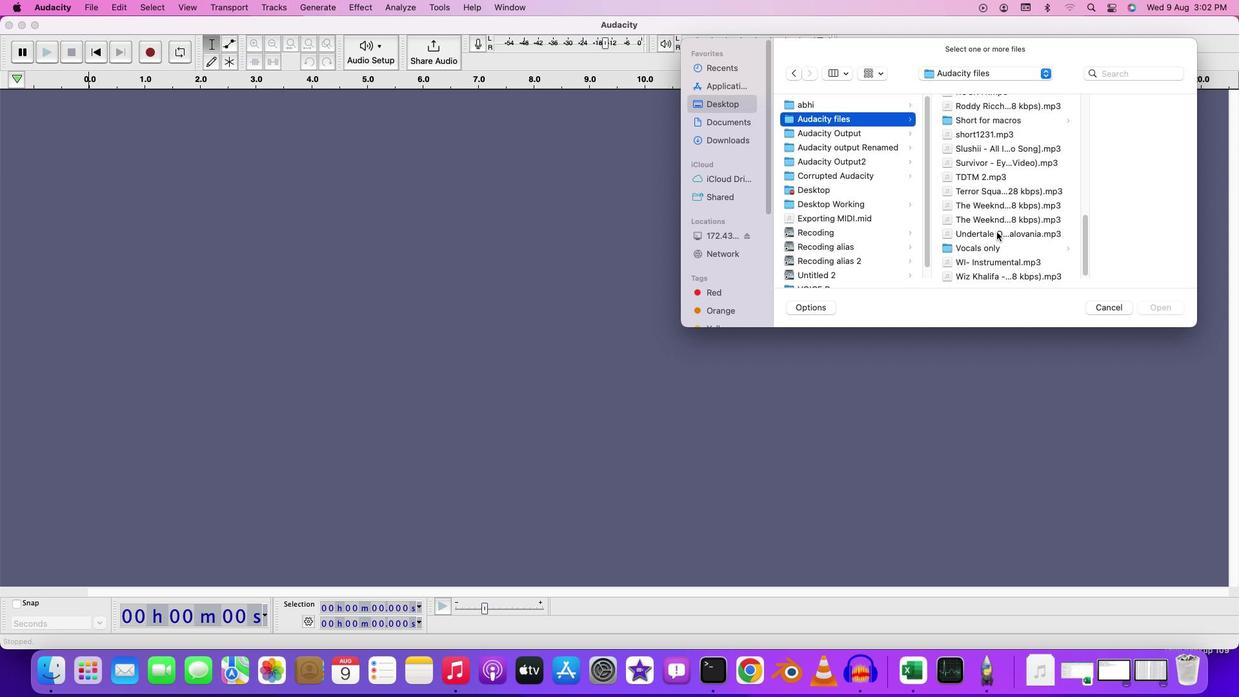 
Action: Mouse moved to (991, 233)
Screenshot: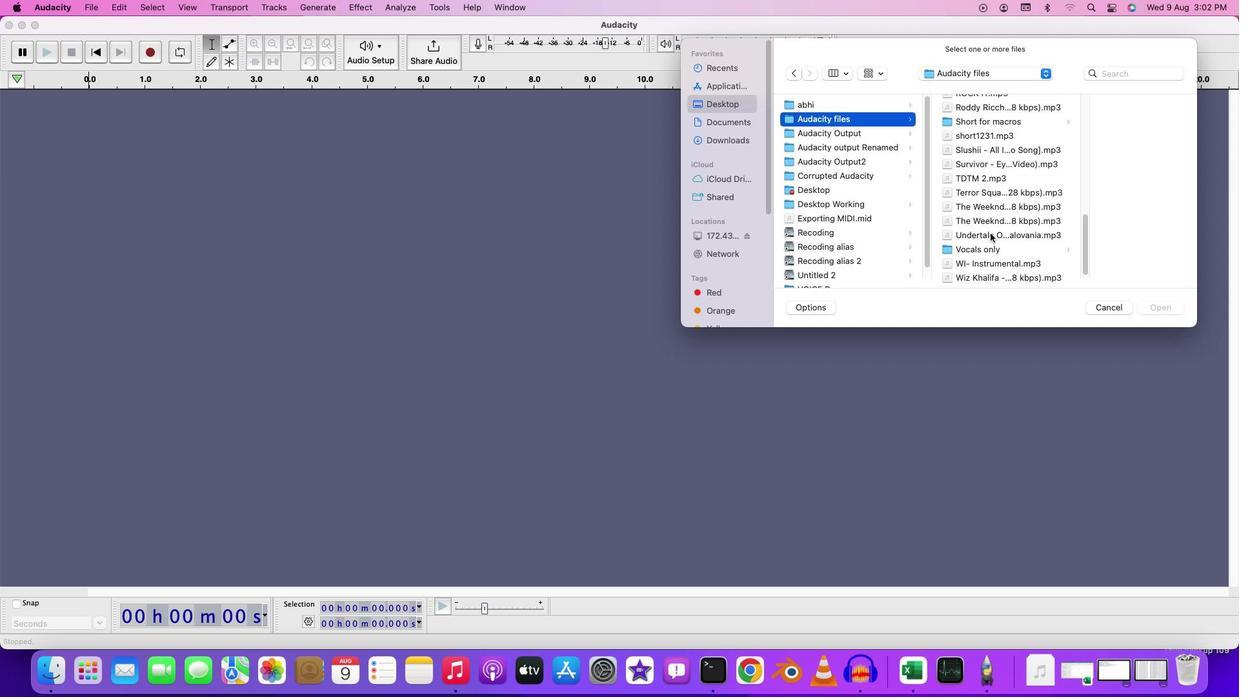 
Action: Mouse scrolled (991, 233) with delta (0, 0)
Screenshot: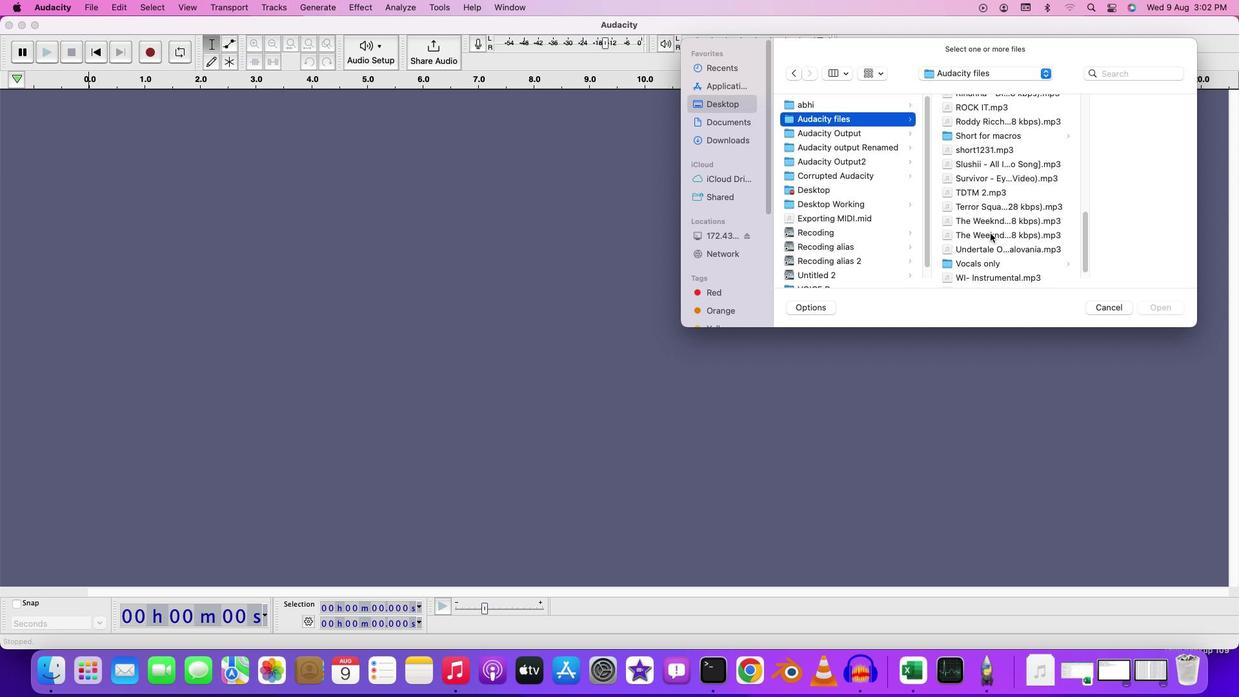 
Action: Mouse scrolled (991, 233) with delta (0, 0)
Screenshot: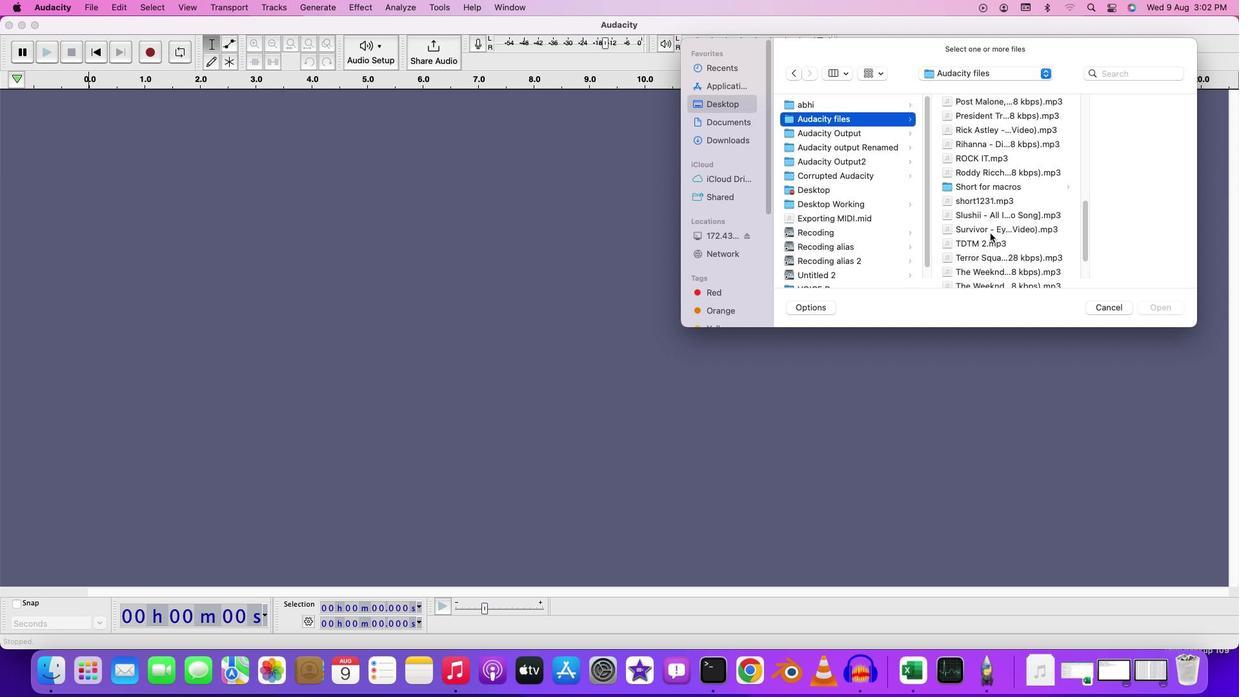 
Action: Mouse scrolled (991, 233) with delta (0, 1)
Screenshot: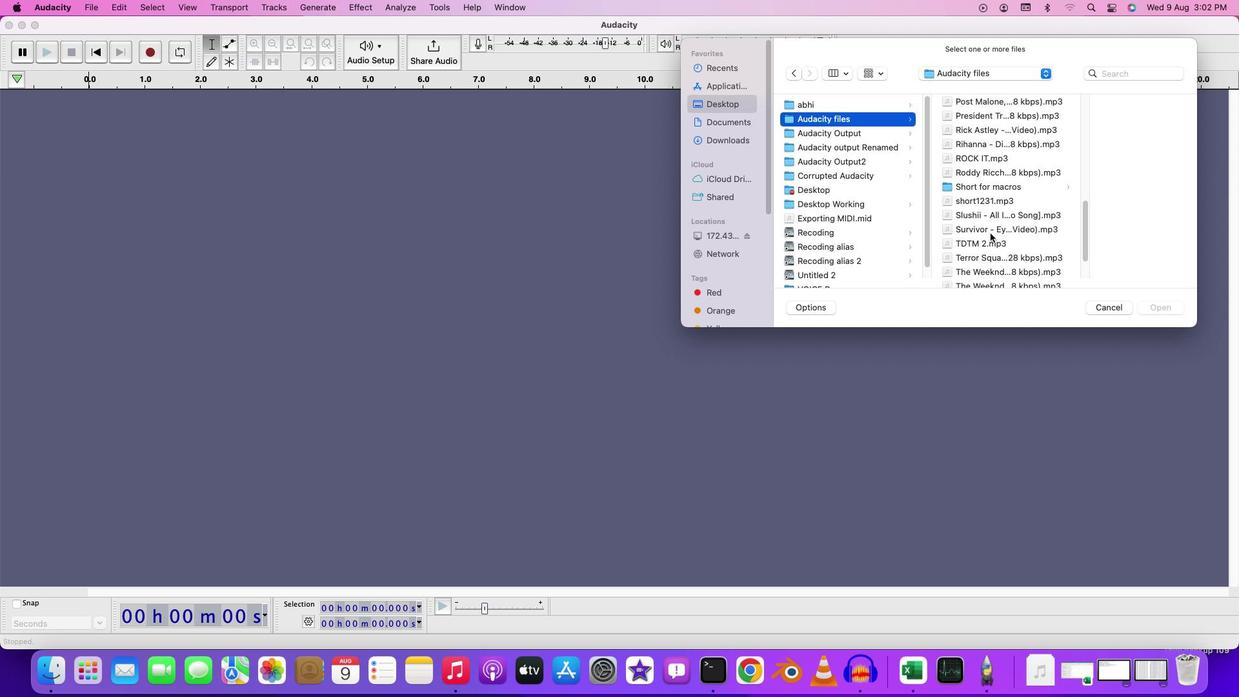 
Action: Mouse scrolled (991, 233) with delta (0, 2)
Screenshot: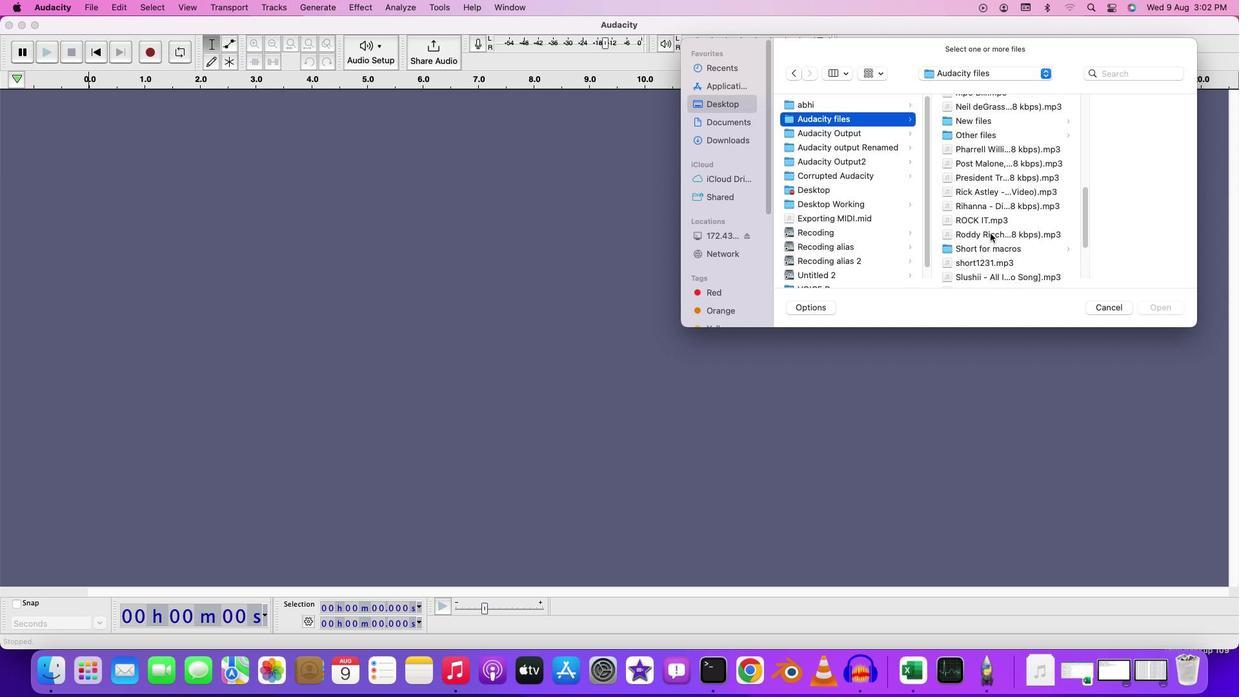 
Action: Mouse moved to (984, 116)
Screenshot: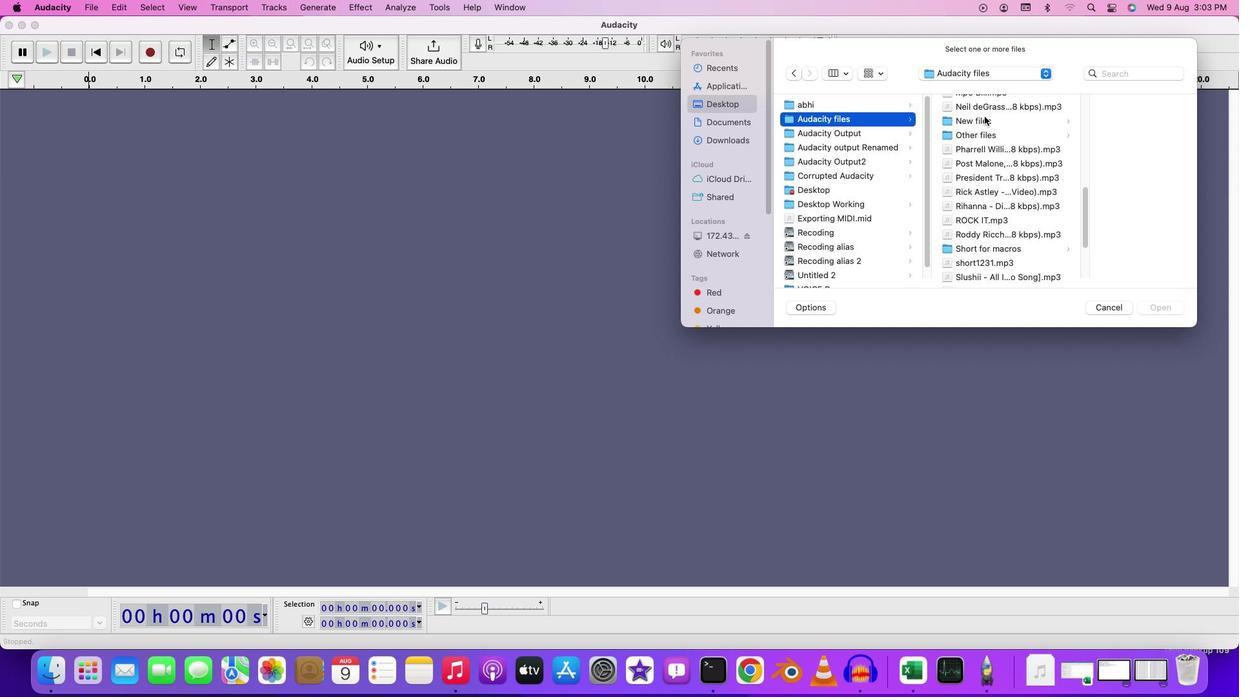 
Action: Mouse pressed left at (984, 116)
Screenshot: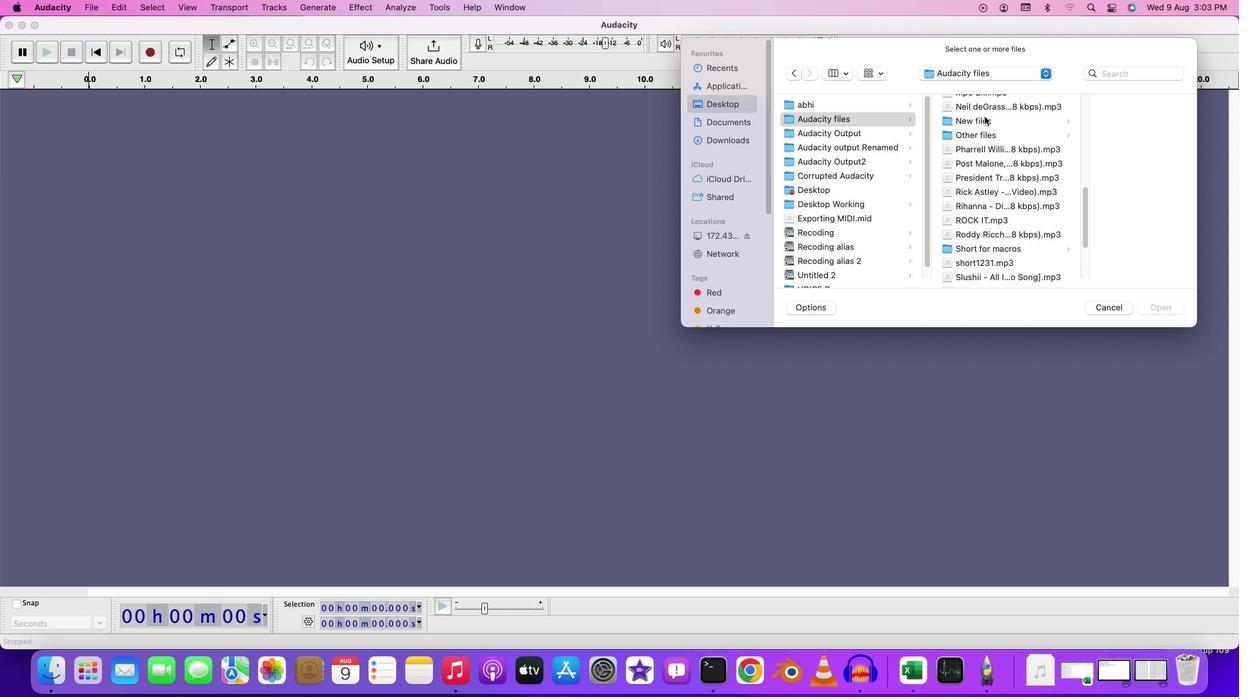 
Action: Mouse moved to (1094, 207)
Screenshot: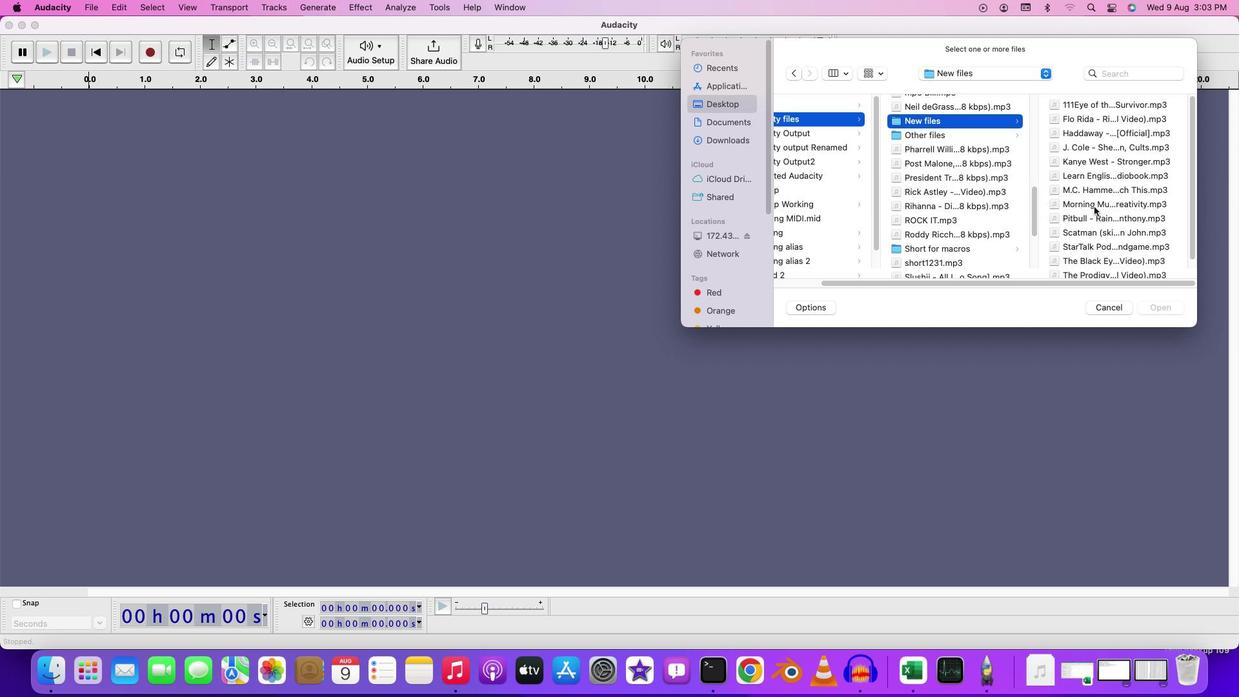 
Action: Mouse pressed left at (1094, 207)
Screenshot: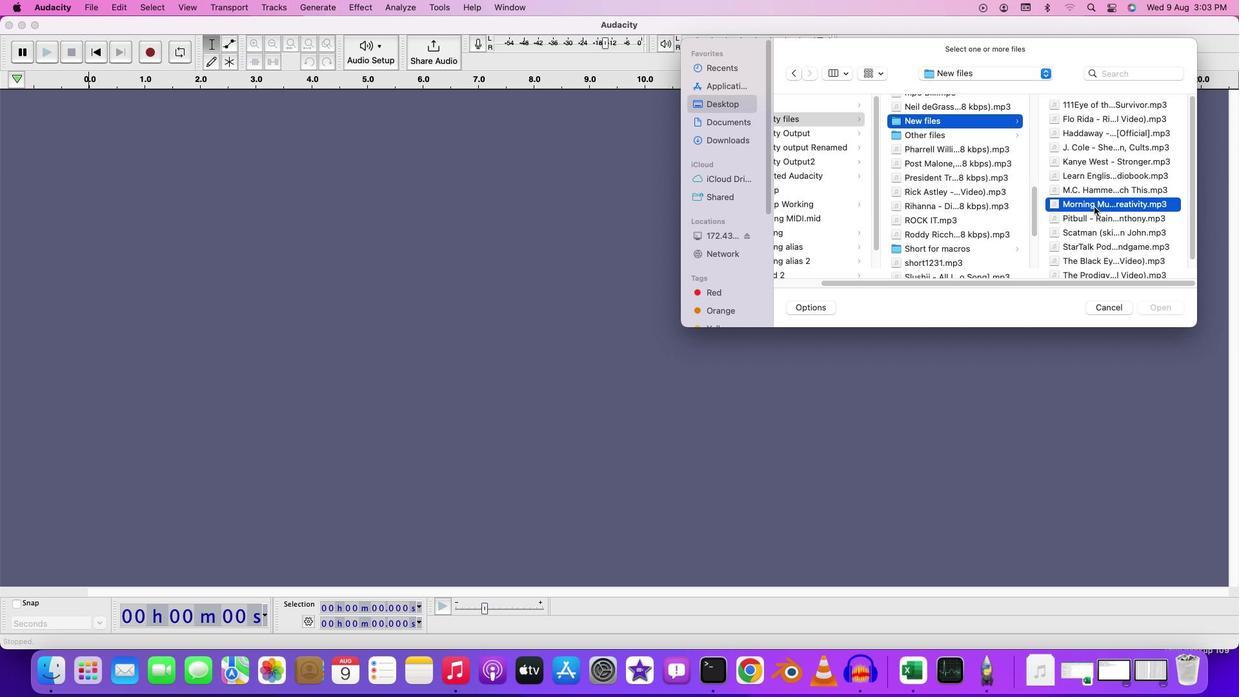 
Action: Mouse pressed left at (1094, 207)
Screenshot: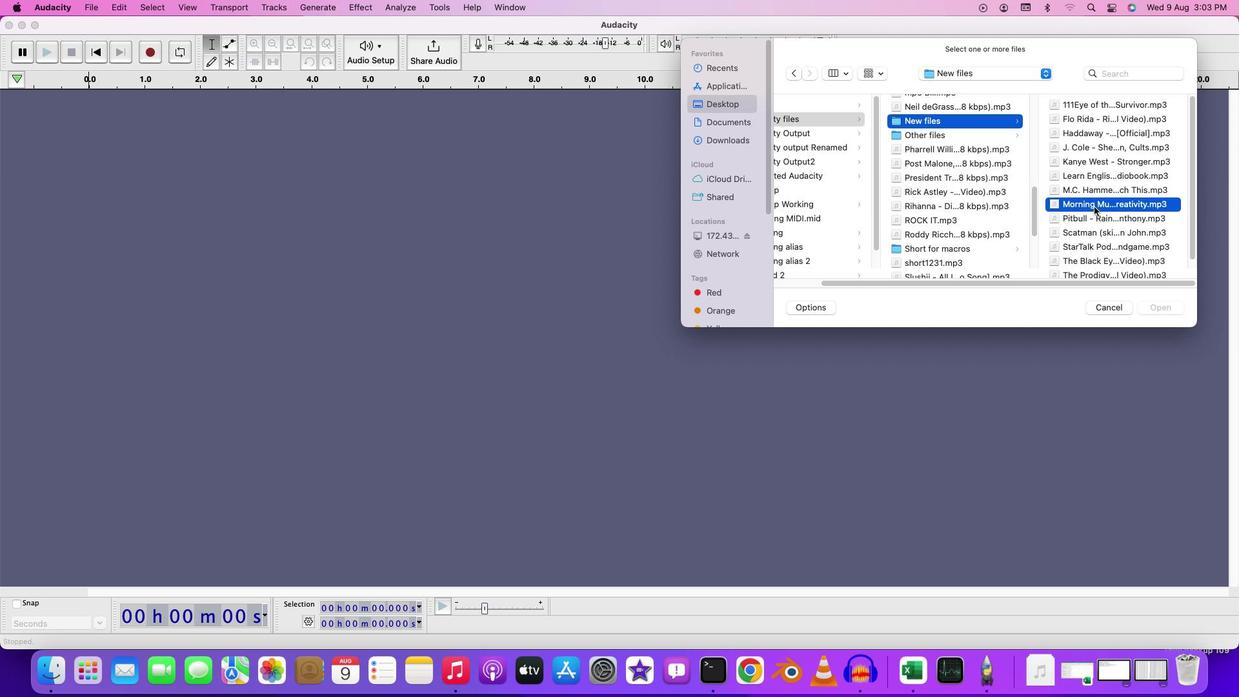 
Action: Mouse moved to (740, 323)
Screenshot: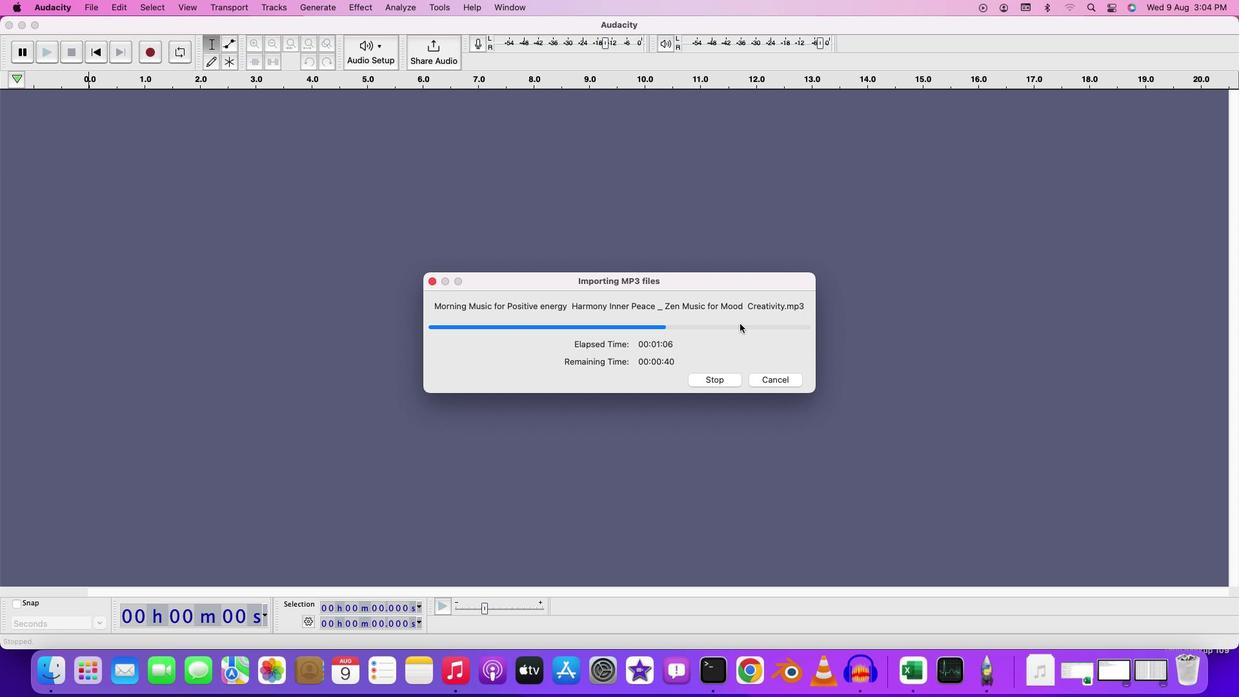 
Action: Mouse pressed left at (740, 323)
Screenshot: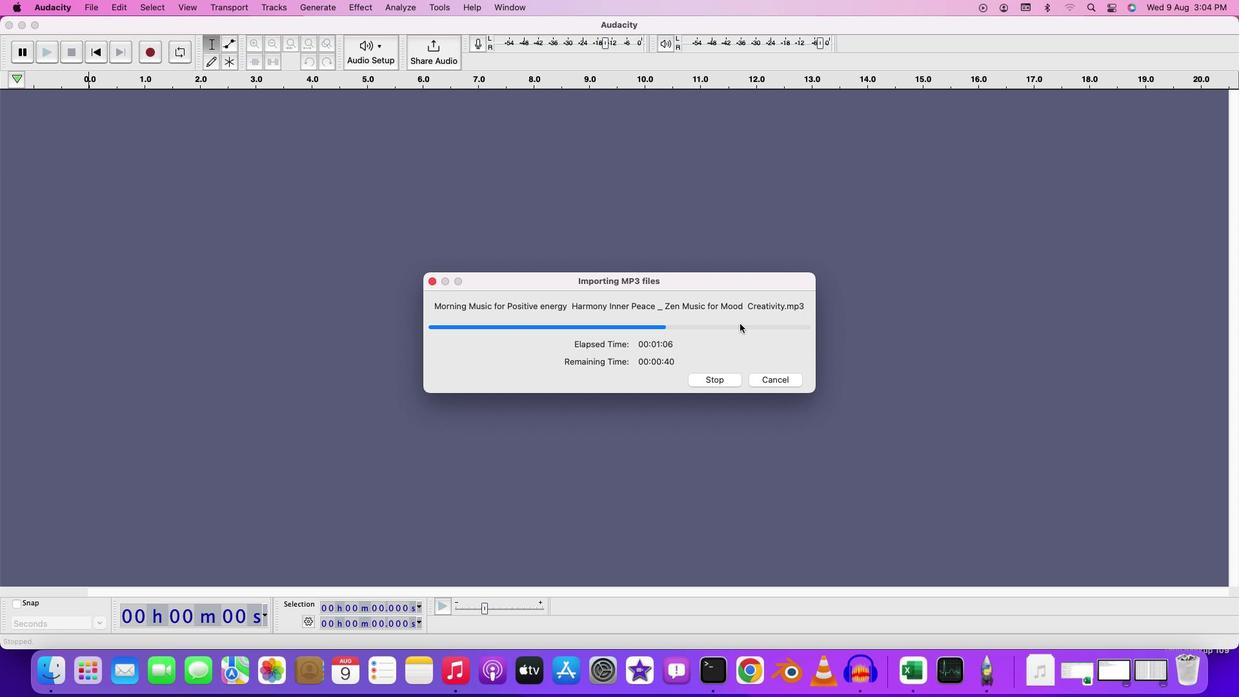 
Action: Mouse moved to (221, 388)
Screenshot: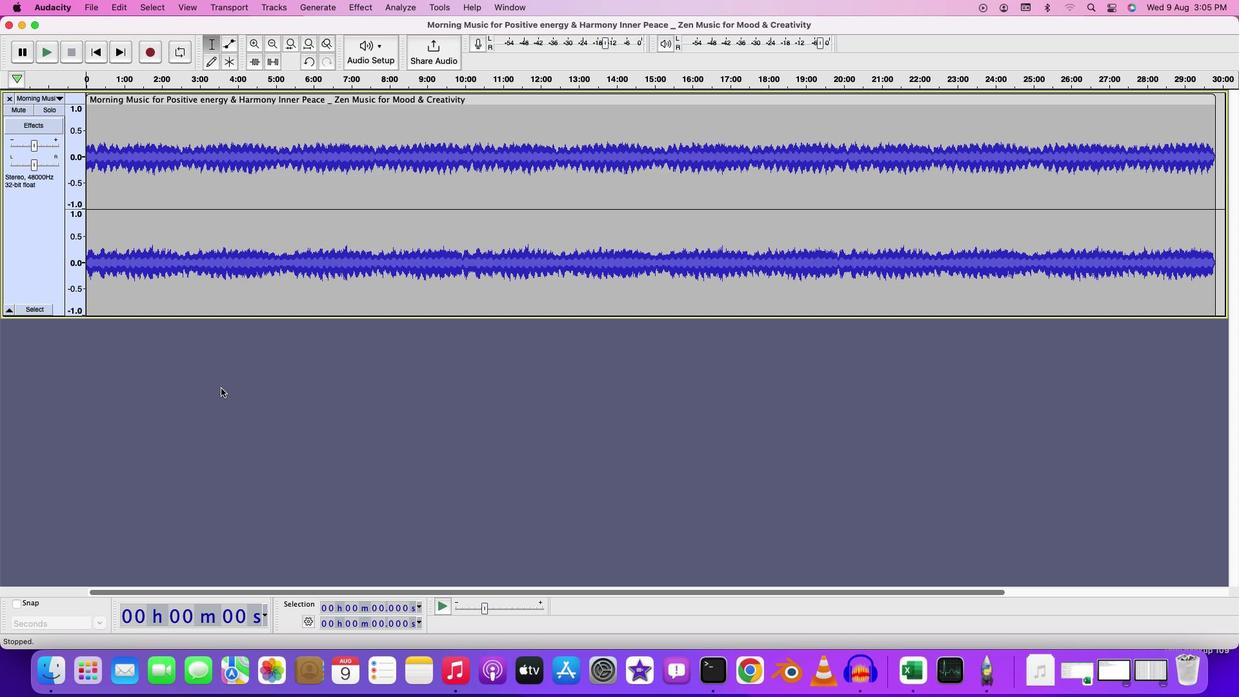 
Action: Mouse pressed left at (221, 388)
Screenshot: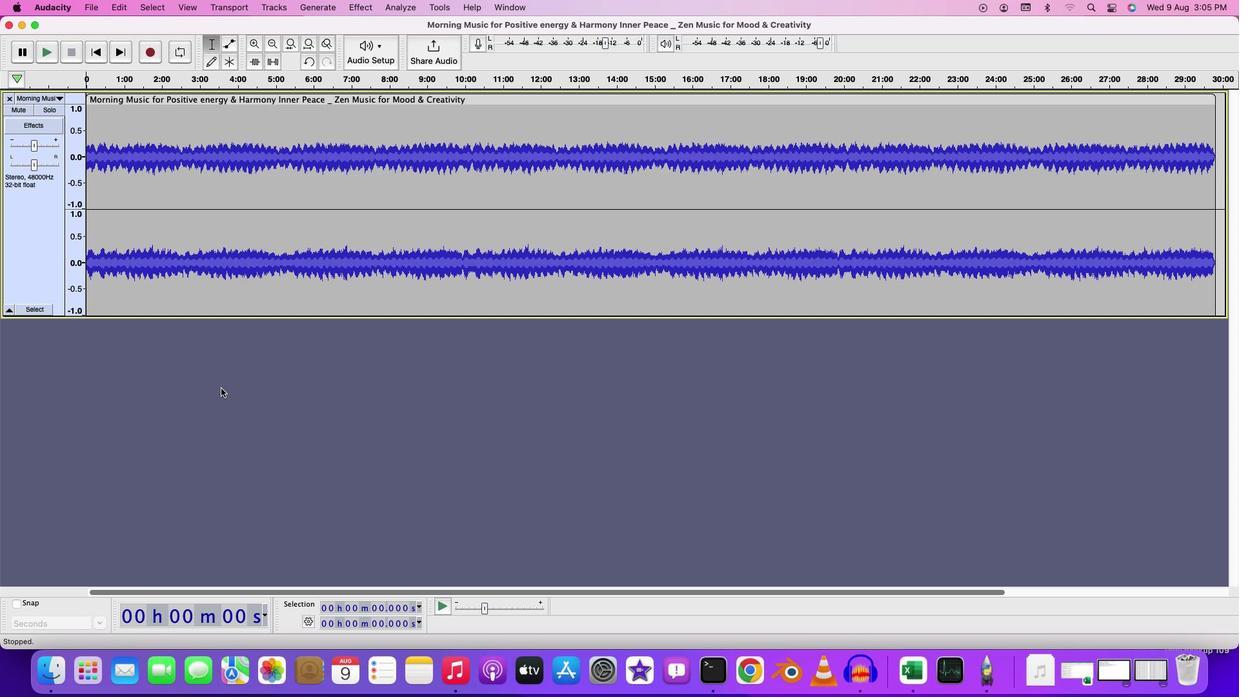 
Action: Mouse moved to (96, 8)
Screenshot: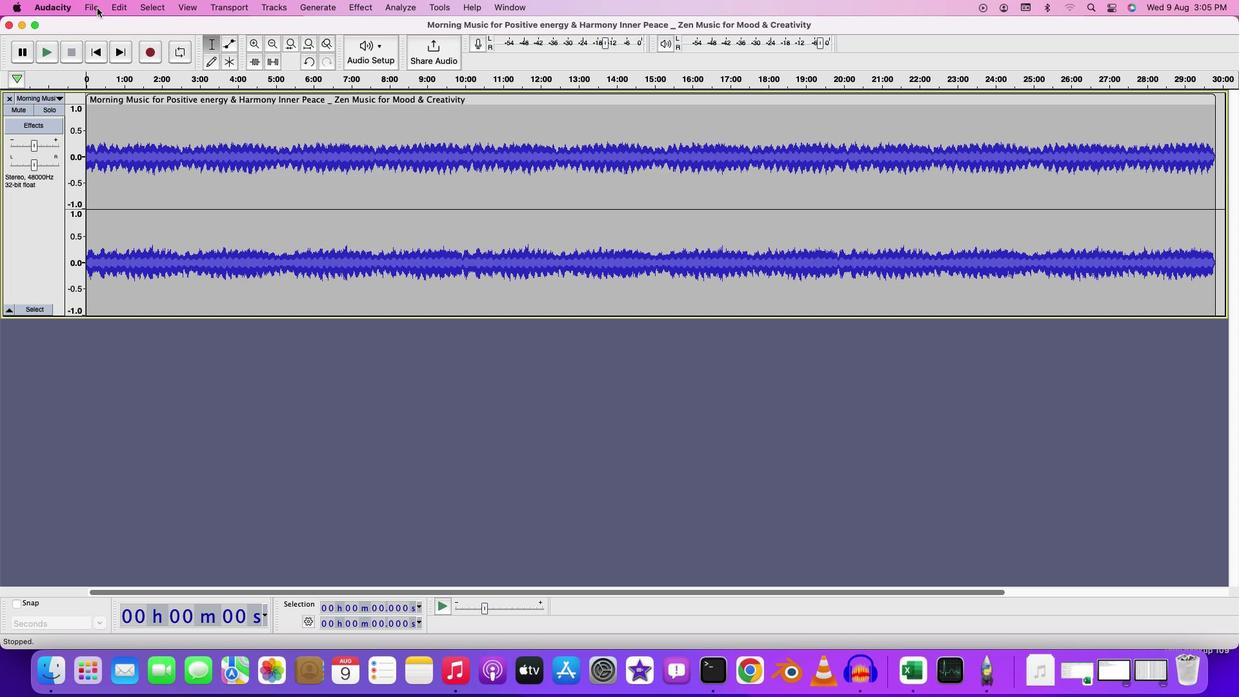 
Action: Mouse pressed left at (96, 8)
Screenshot: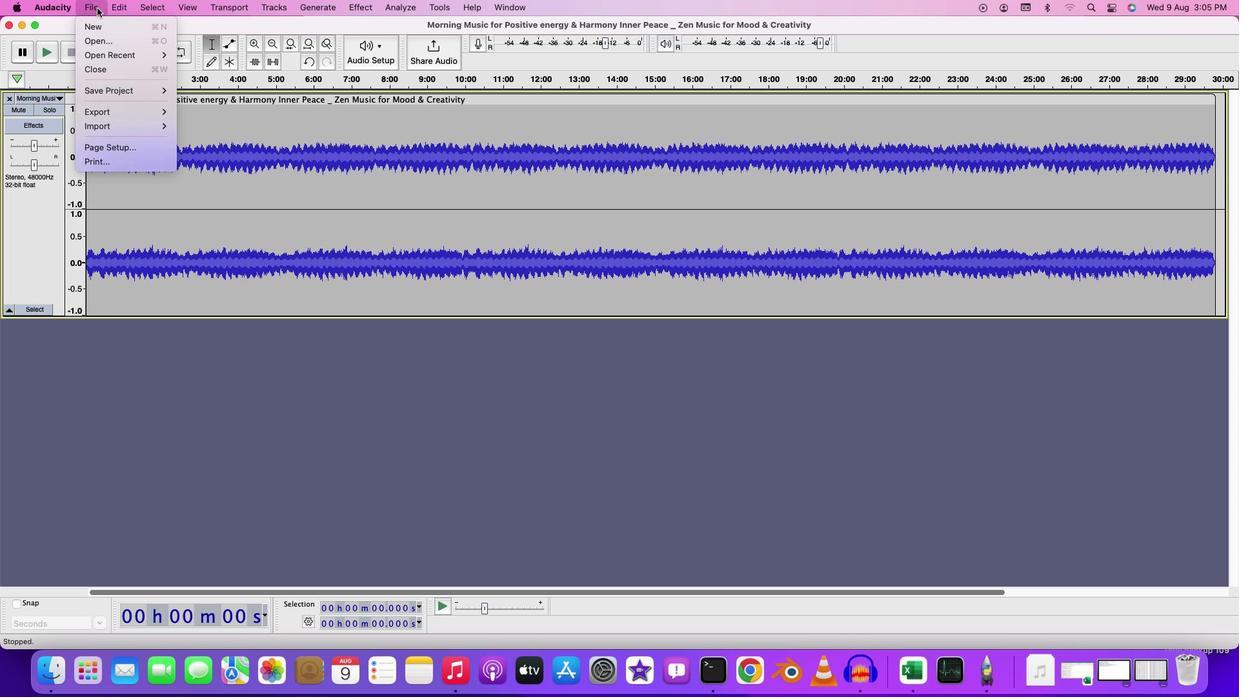 
Action: Mouse moved to (103, 38)
Screenshot: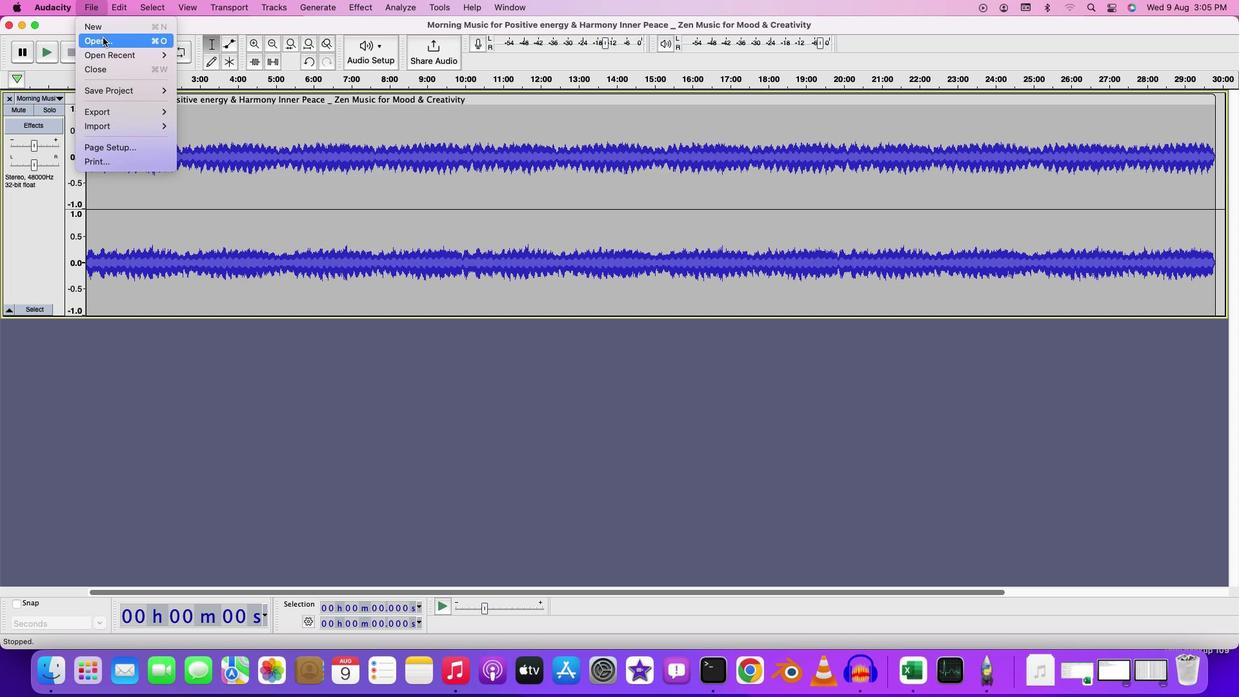 
Action: Mouse pressed left at (103, 38)
Screenshot: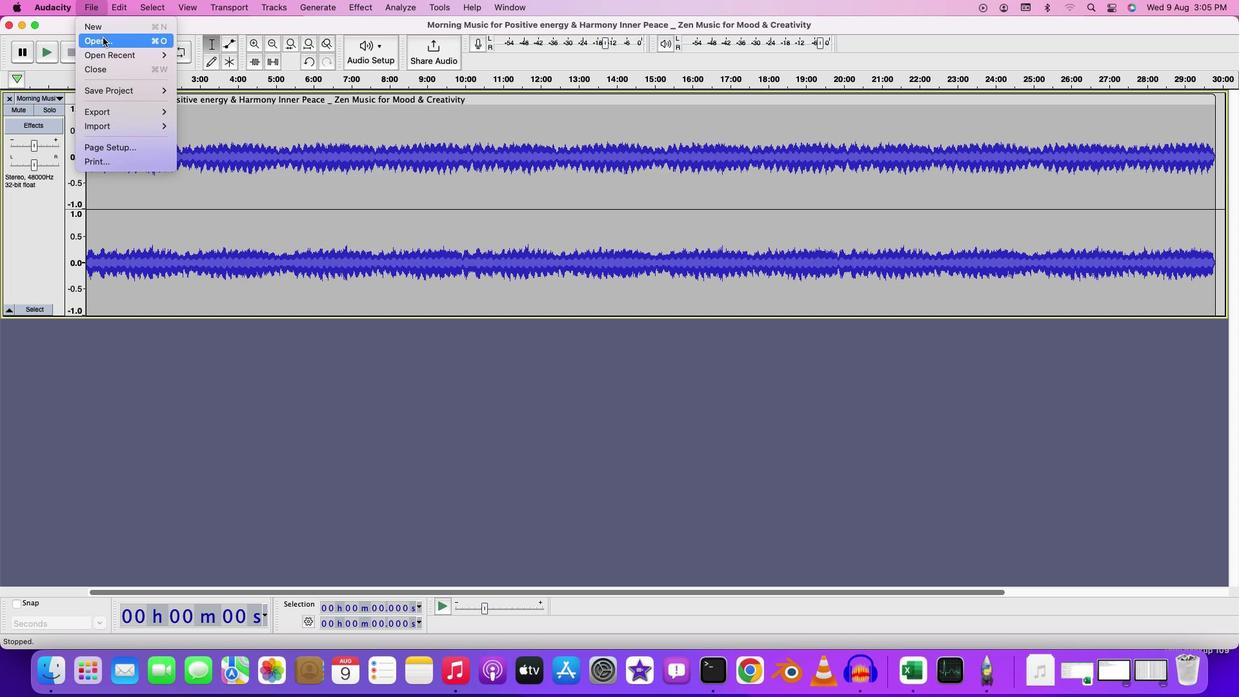 
Action: Mouse moved to (527, 280)
Screenshot: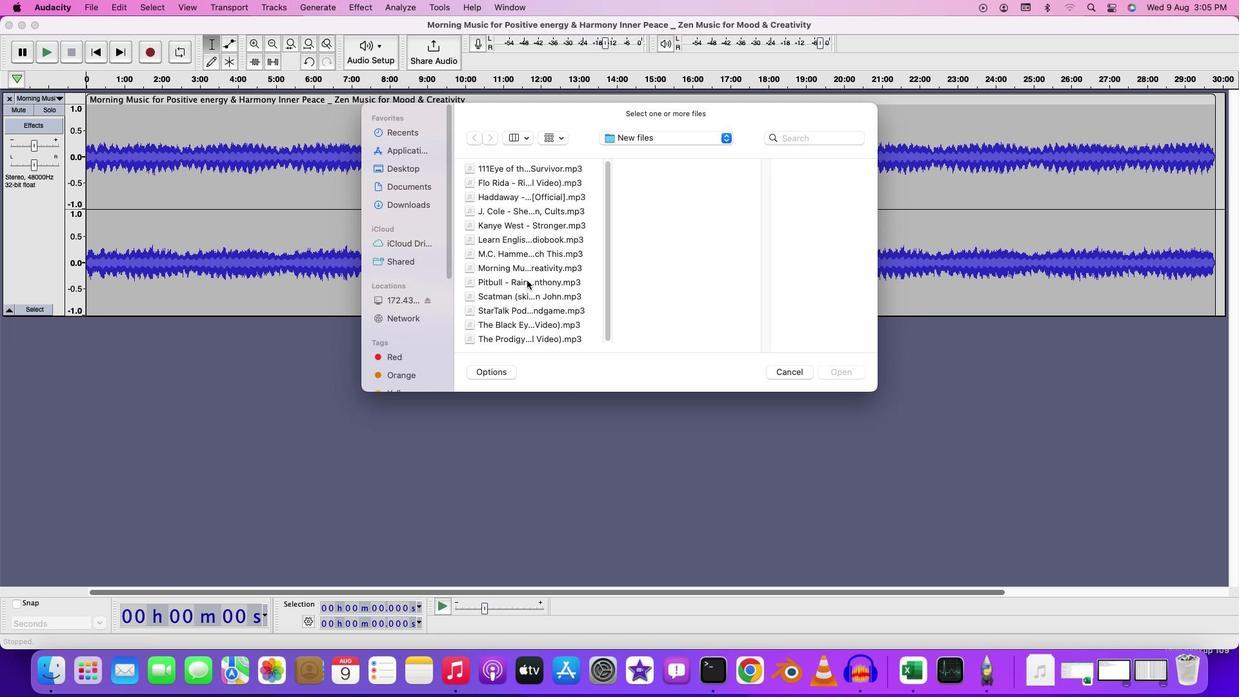 
Action: Mouse scrolled (527, 280) with delta (0, 0)
Screenshot: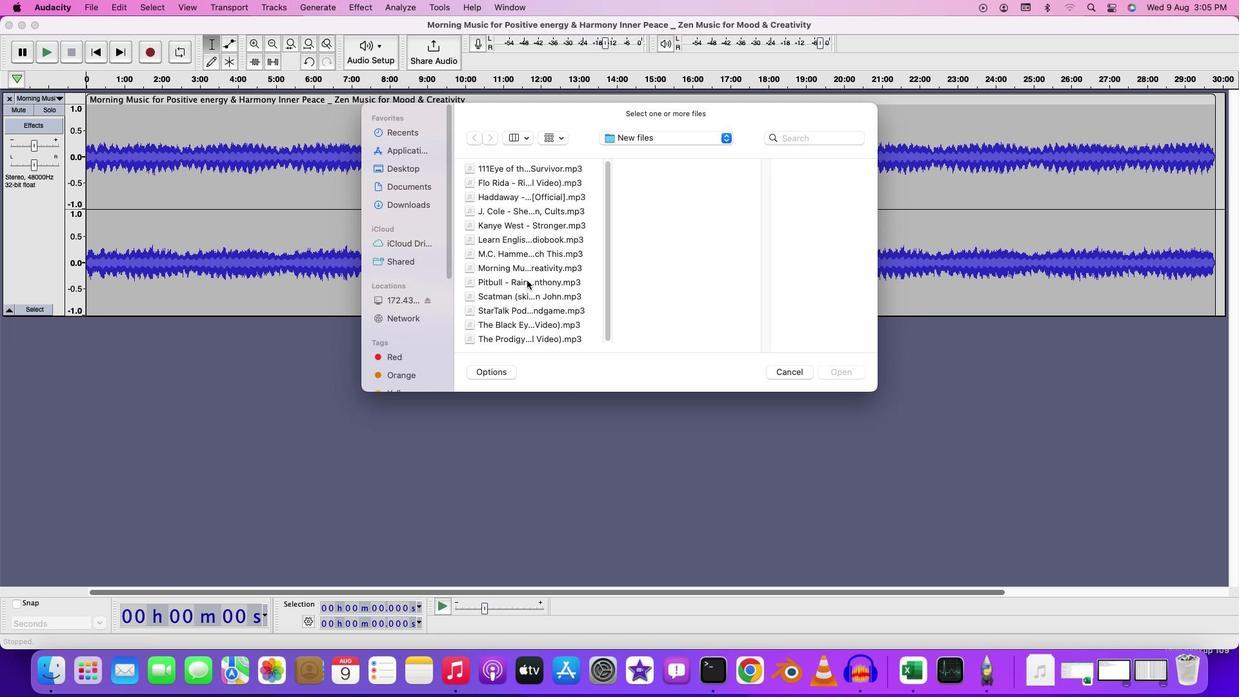 
Action: Mouse scrolled (527, 280) with delta (0, 0)
Screenshot: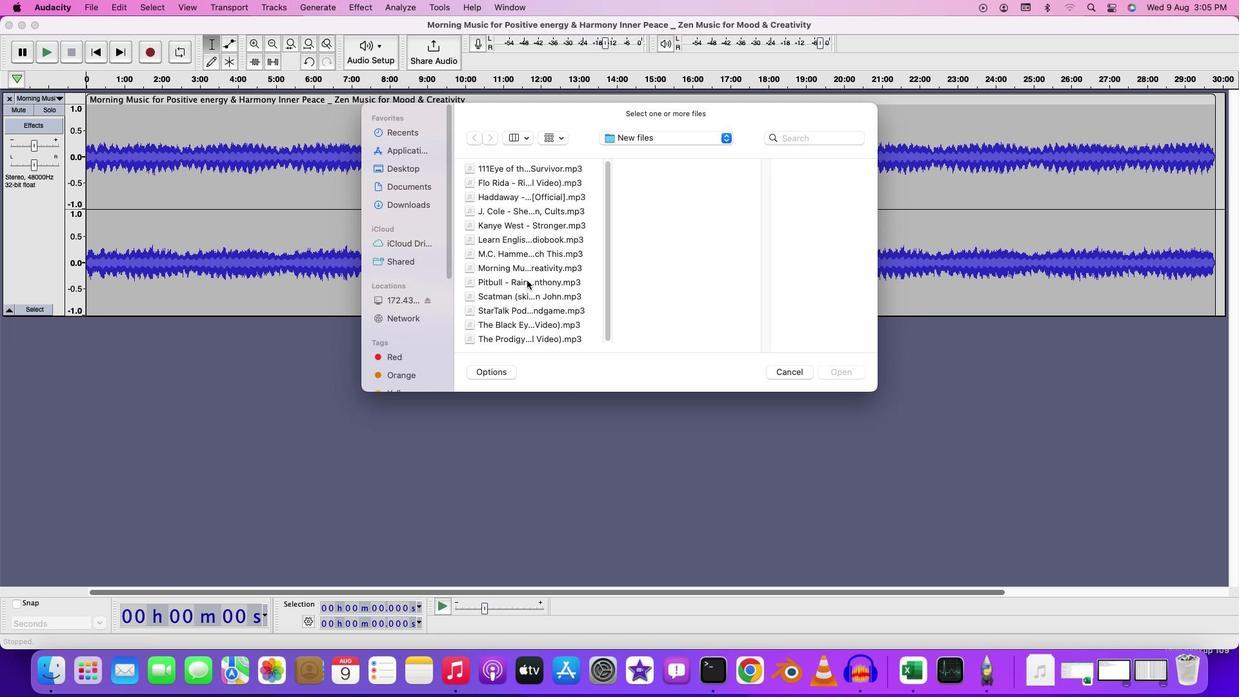 
Action: Mouse scrolled (527, 280) with delta (0, 0)
Screenshot: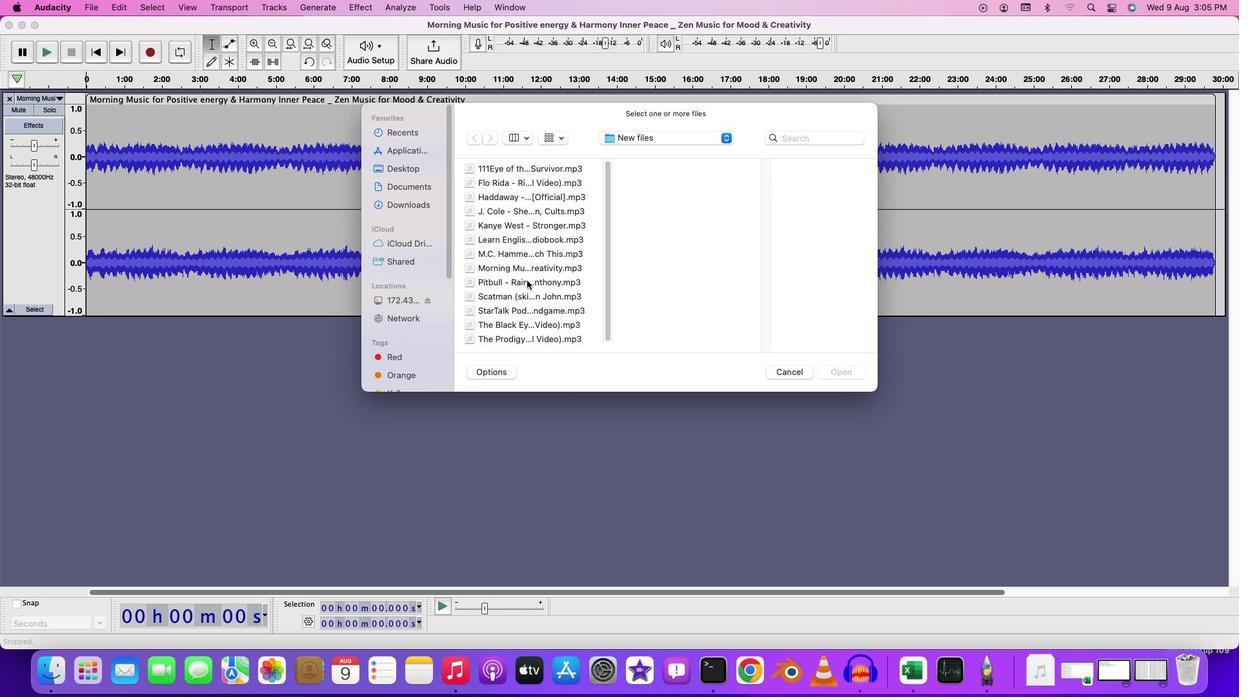 
Action: Mouse scrolled (527, 280) with delta (0, 0)
Screenshot: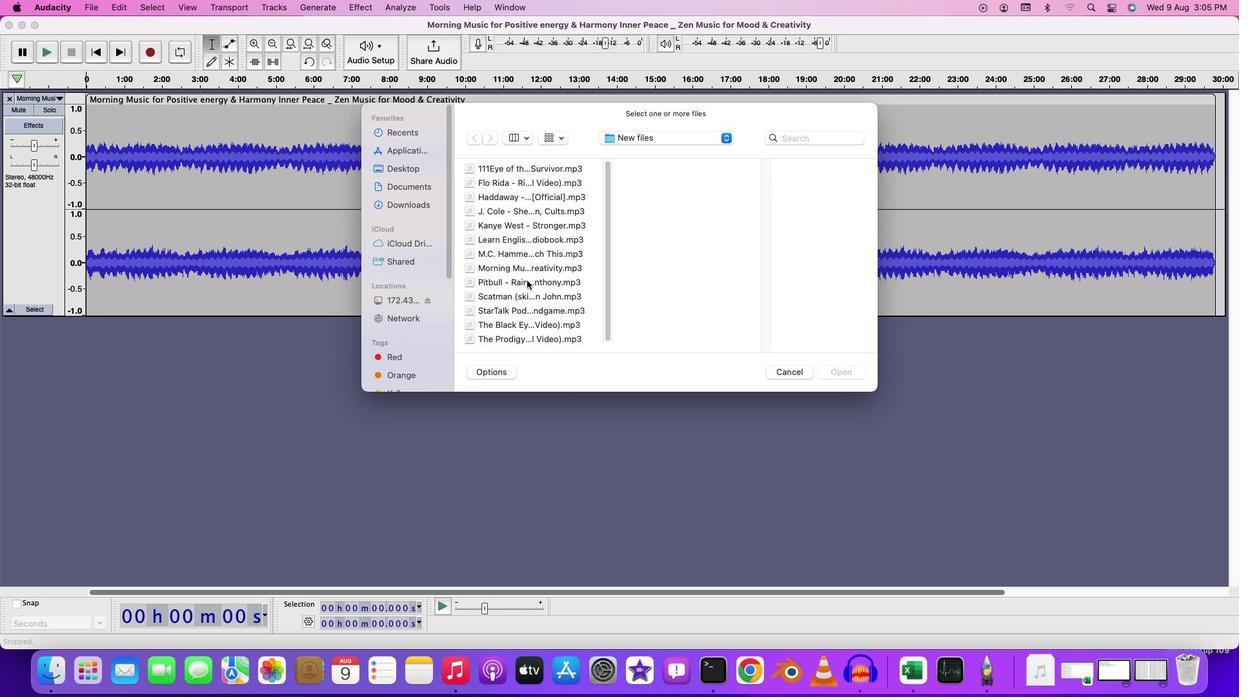 
Action: Mouse scrolled (527, 280) with delta (0, 0)
Screenshot: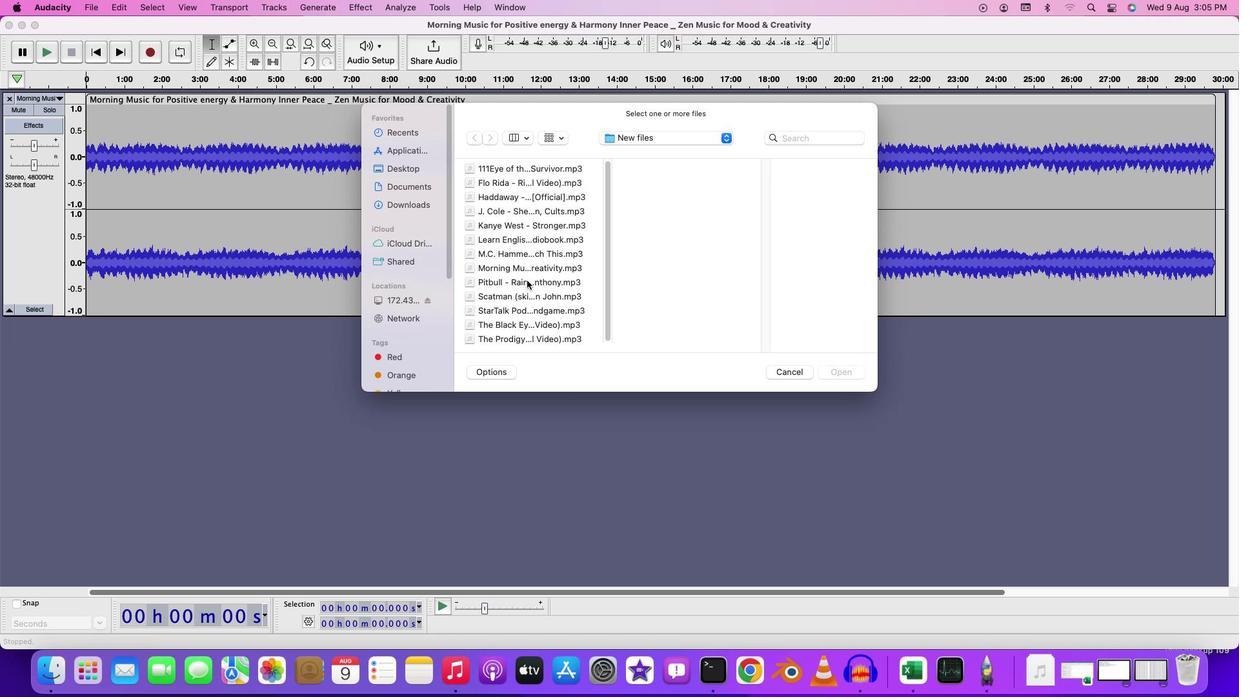 
Action: Mouse scrolled (527, 280) with delta (0, 0)
Screenshot: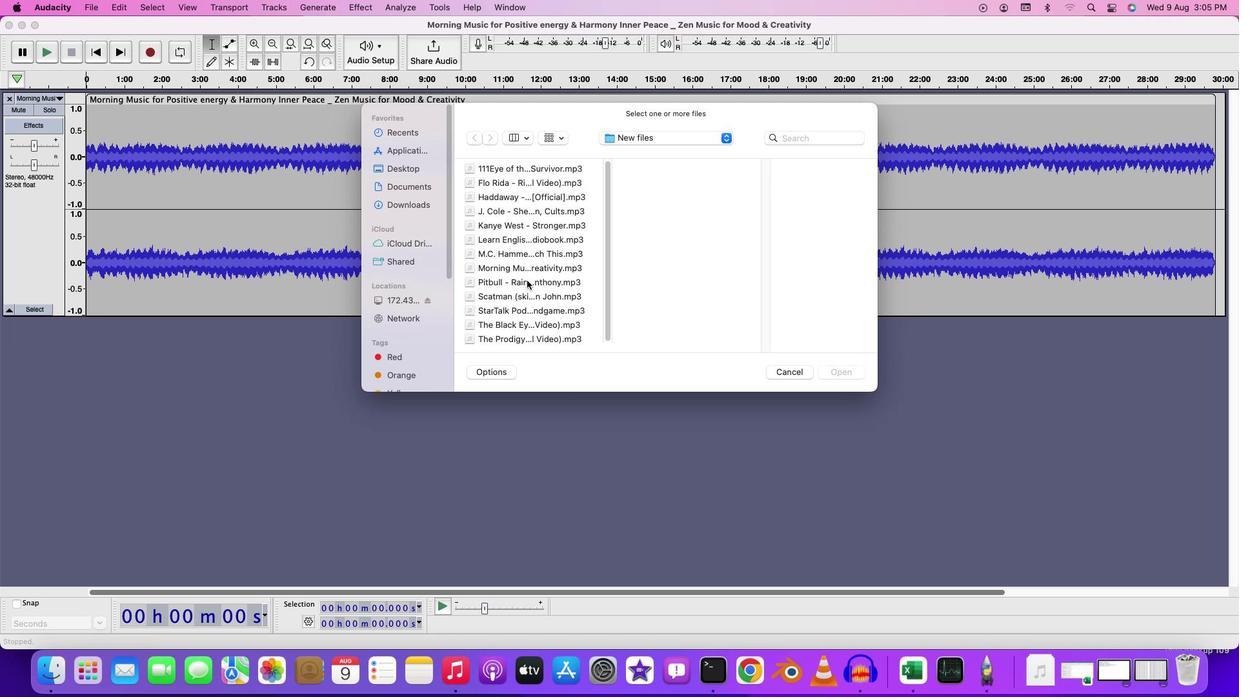 
Action: Mouse scrolled (527, 280) with delta (0, -1)
Screenshot: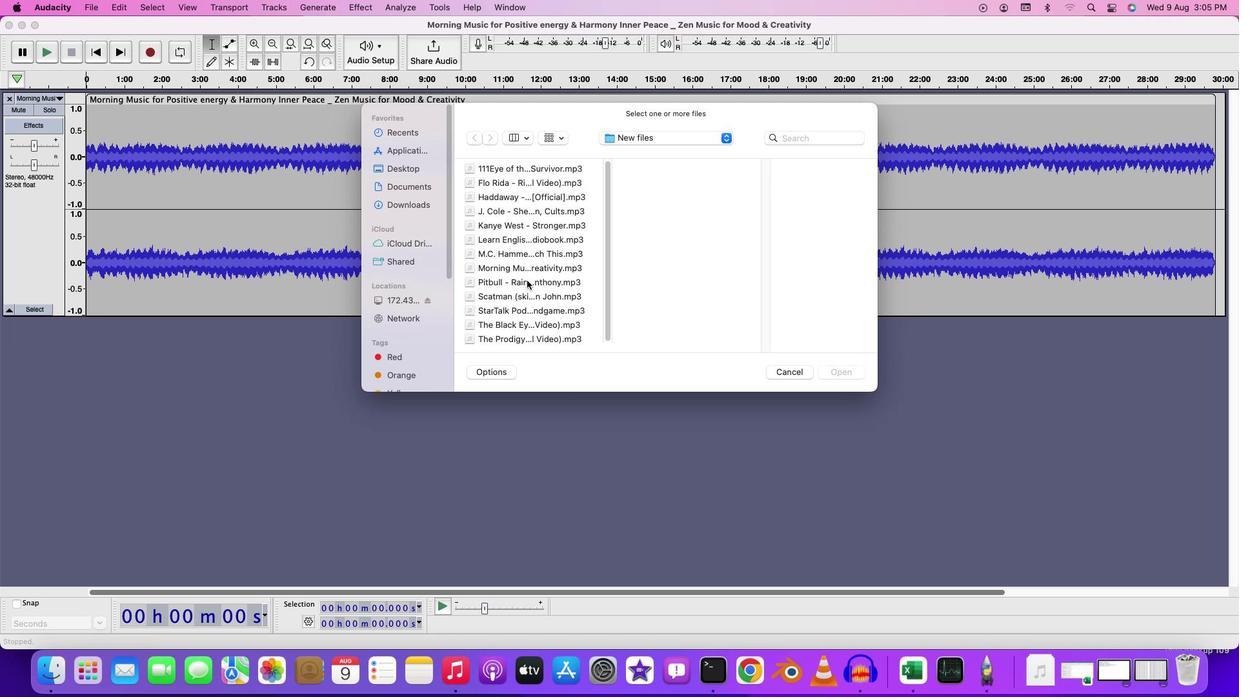 
Action: Mouse moved to (527, 280)
Screenshot: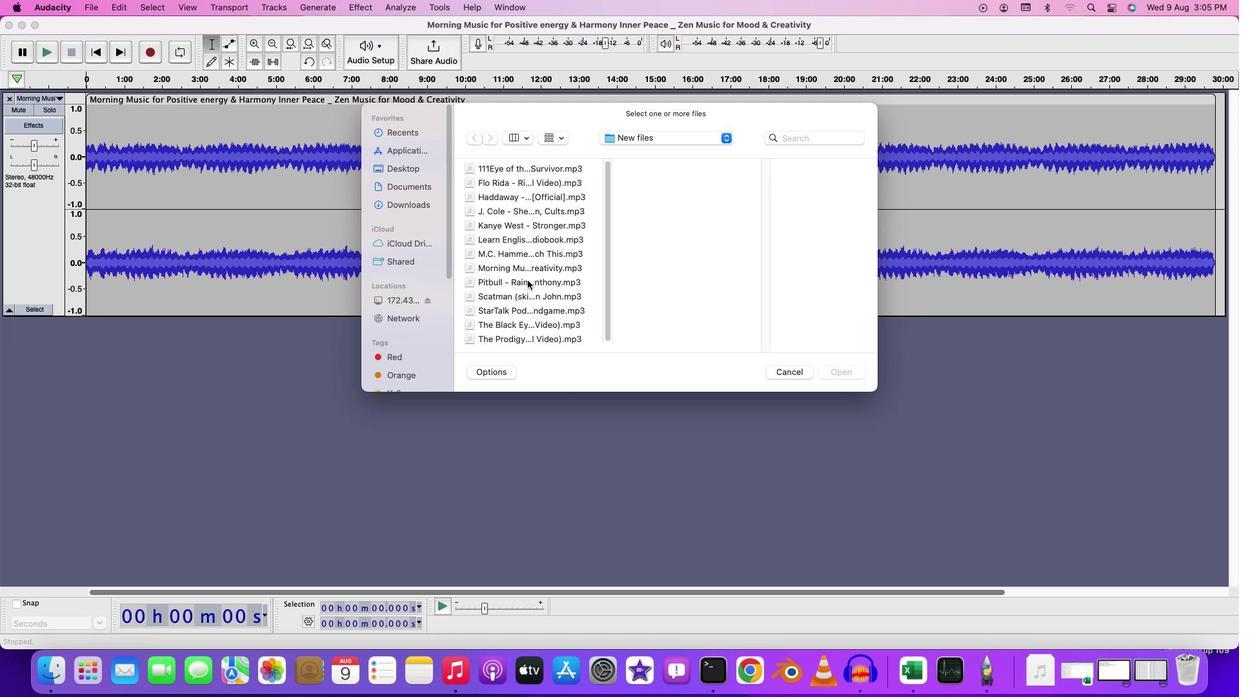 
Action: Mouse scrolled (527, 280) with delta (0, 0)
Screenshot: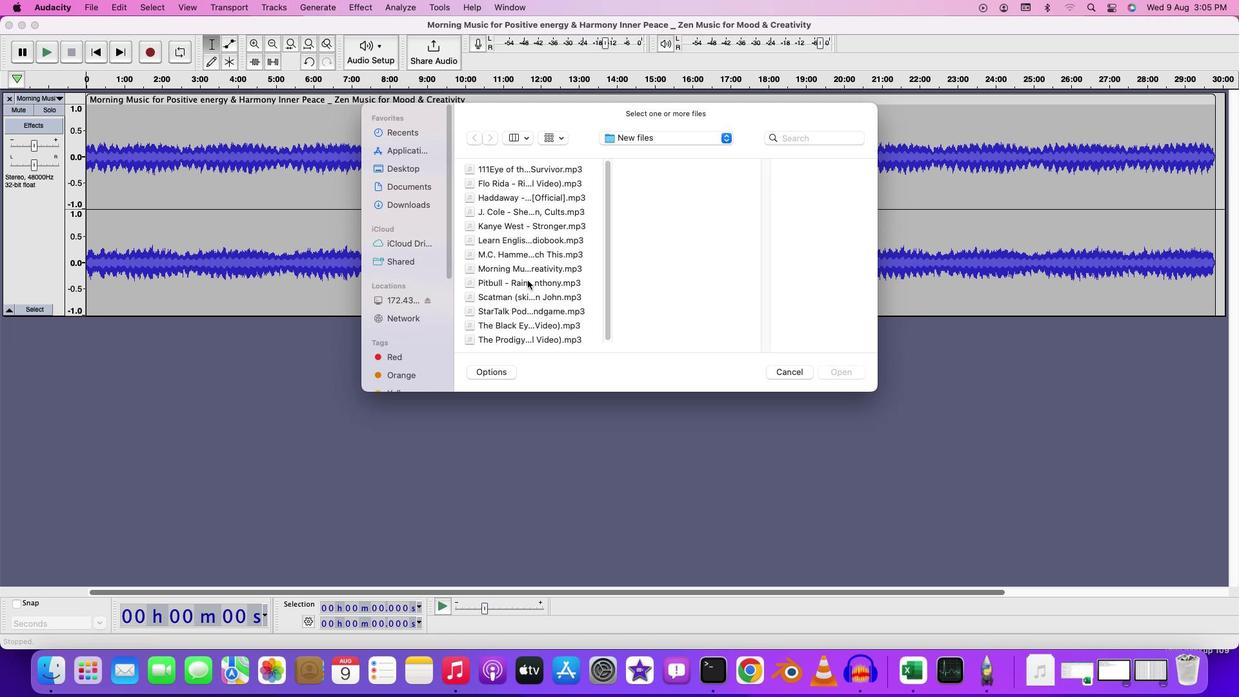 
Action: Mouse scrolled (527, 280) with delta (0, 0)
Screenshot: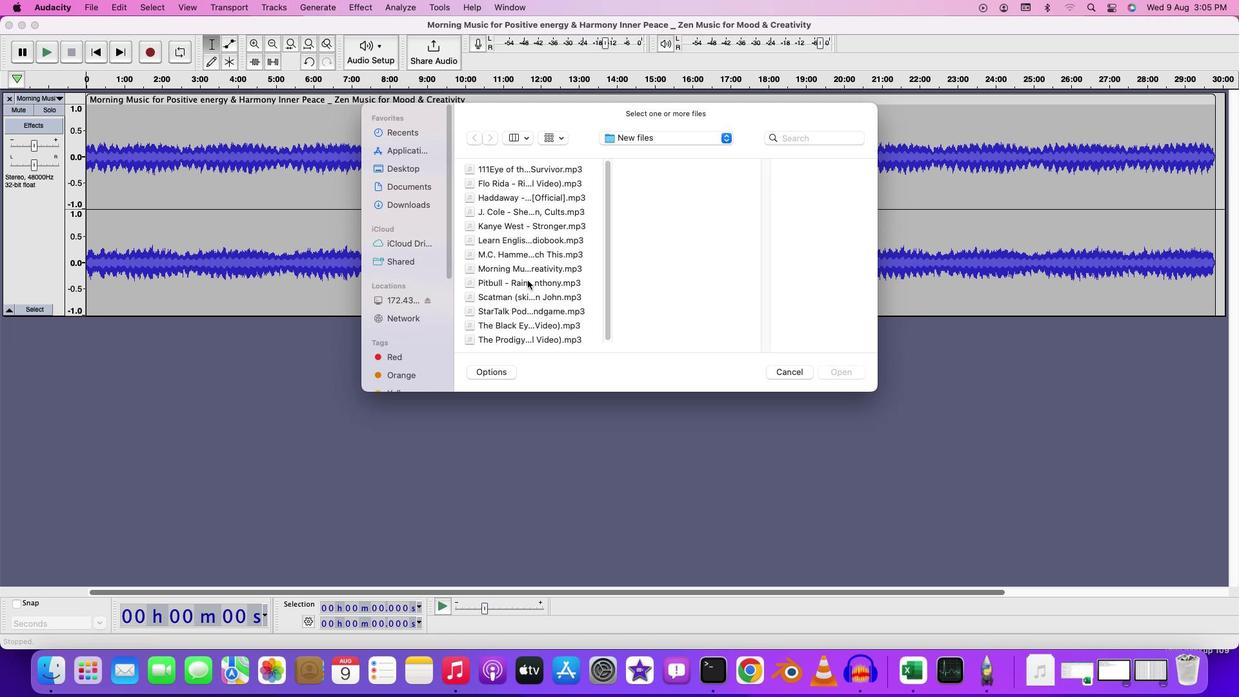 
Action: Mouse scrolled (527, 280) with delta (0, 1)
Screenshot: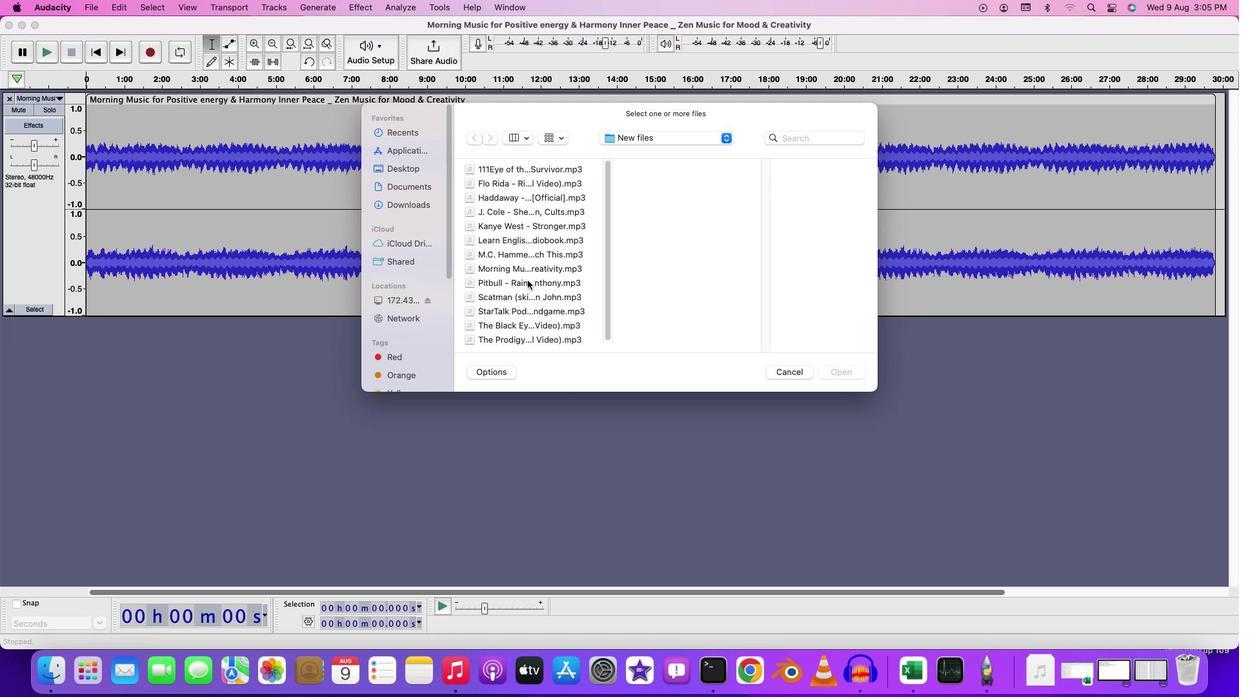 
Action: Mouse scrolled (527, 280) with delta (0, 3)
Screenshot: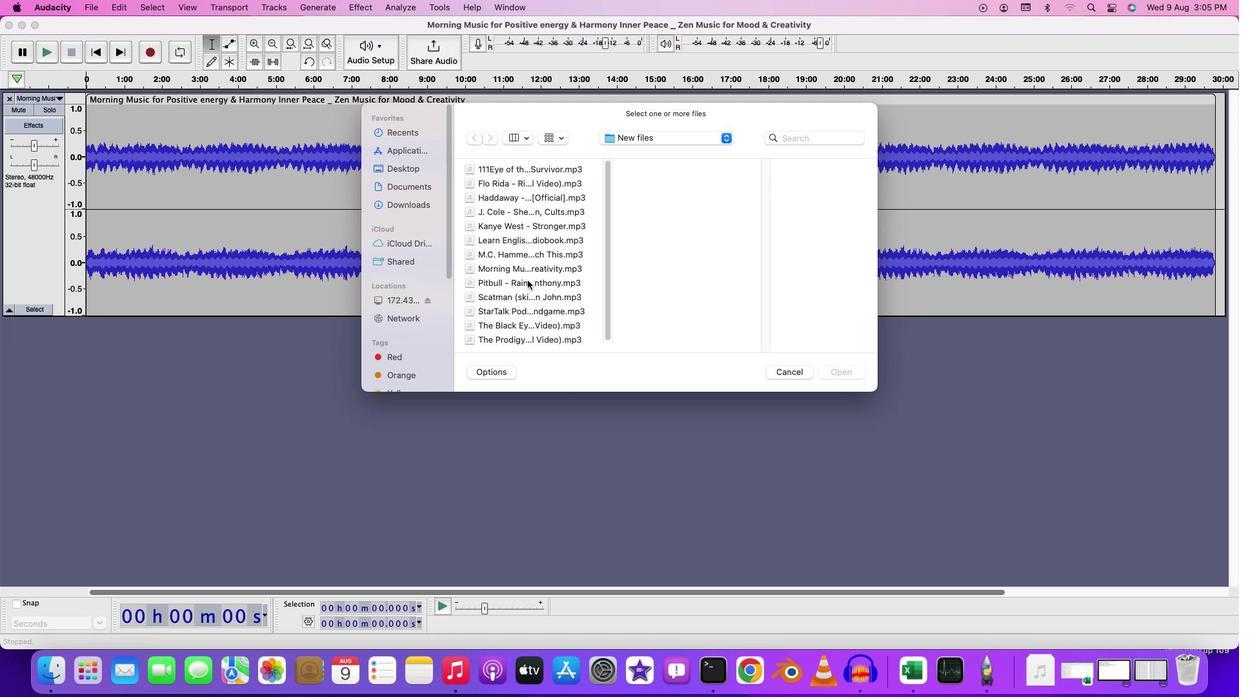
Action: Mouse scrolled (527, 280) with delta (0, 3)
Screenshot: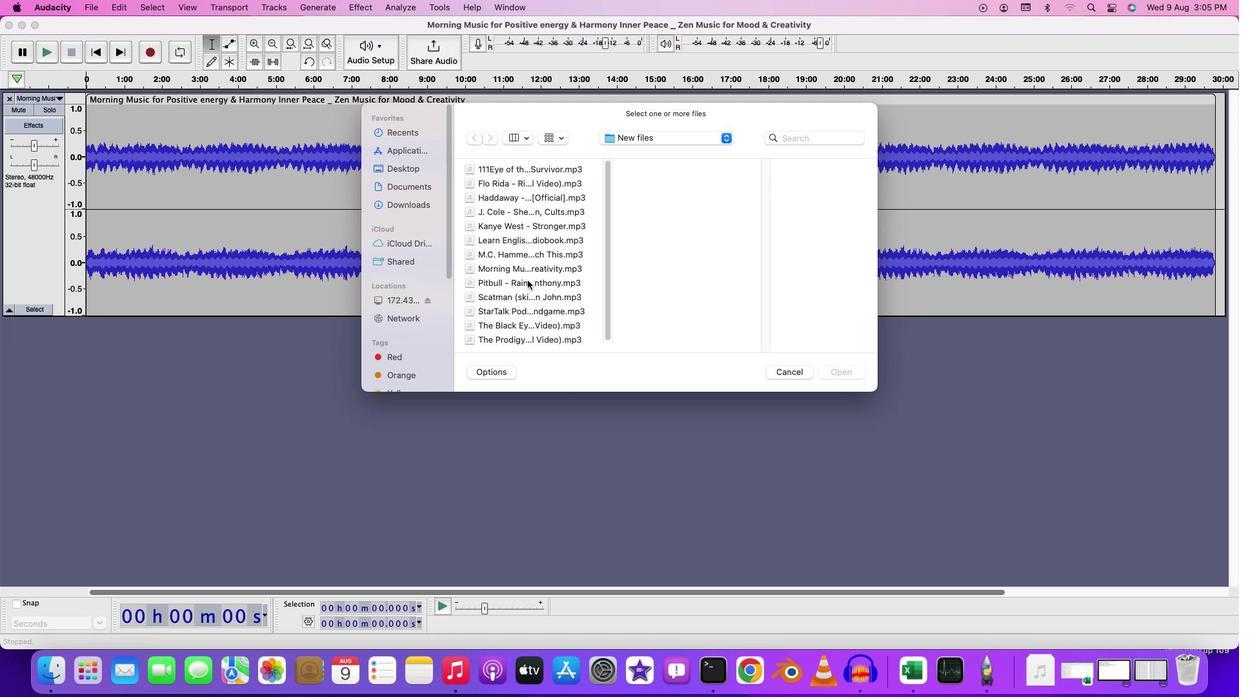 
Action: Mouse moved to (528, 280)
Screenshot: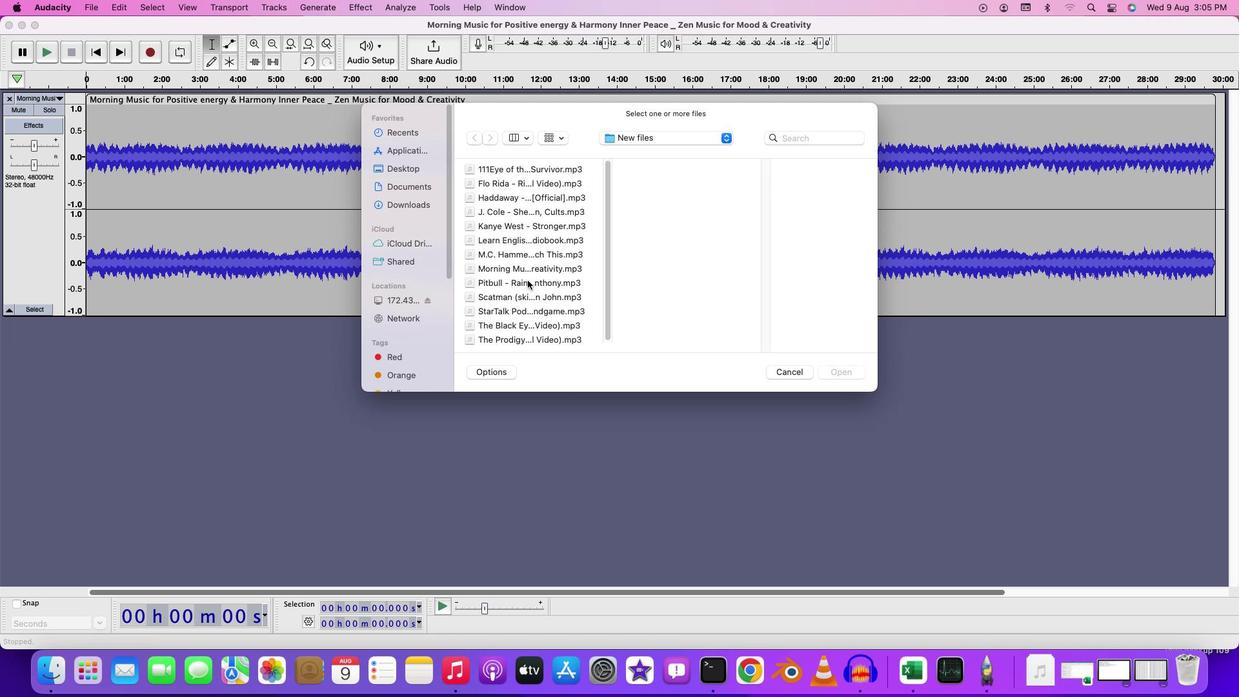 
Action: Mouse scrolled (528, 280) with delta (0, 0)
Screenshot: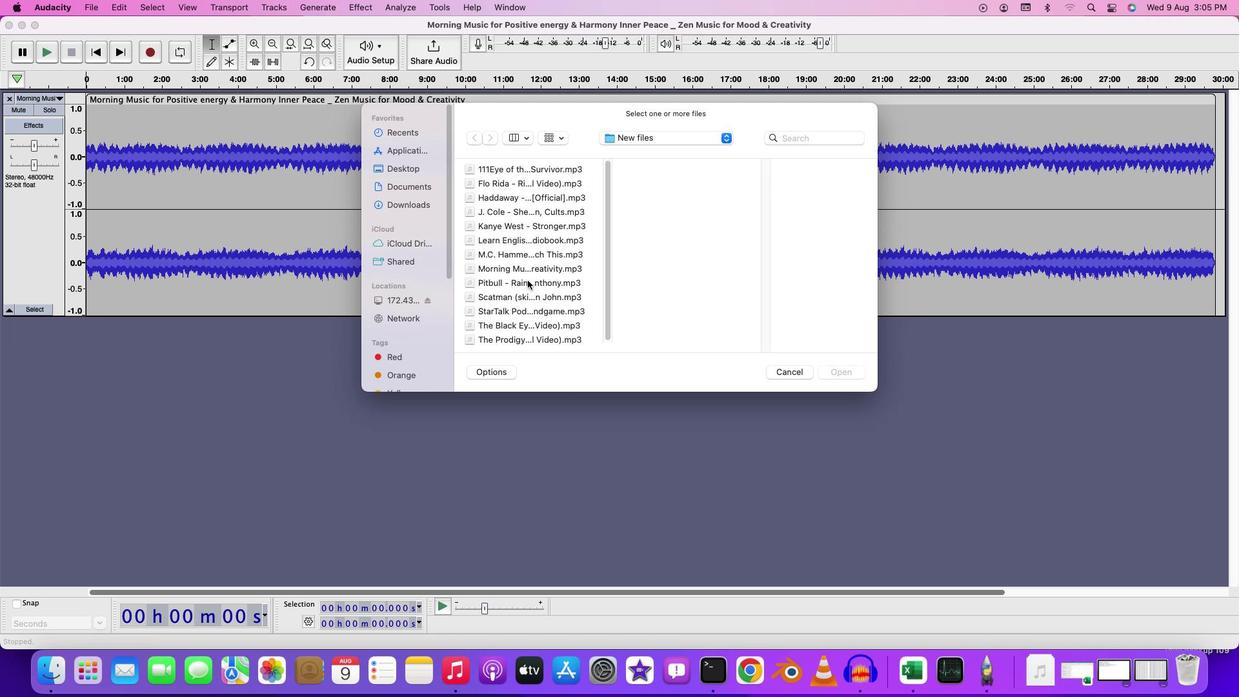 
Action: Mouse scrolled (528, 280) with delta (0, 0)
Screenshot: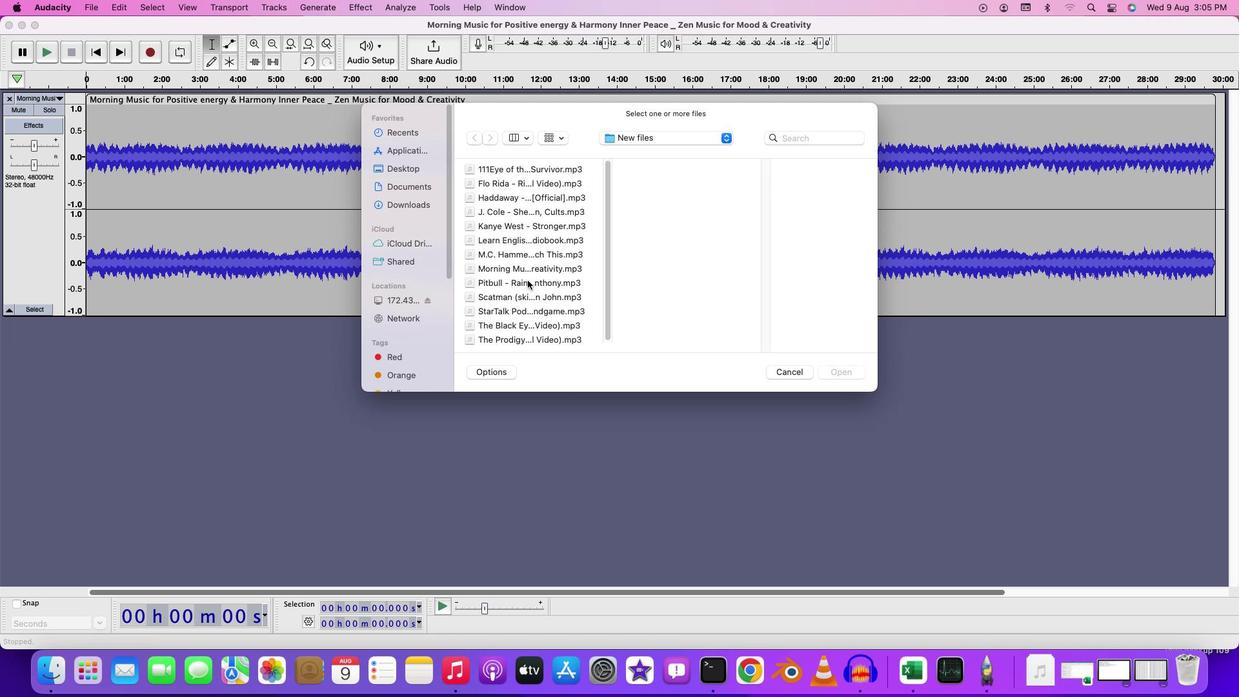 
Action: Mouse scrolled (528, 280) with delta (0, 1)
Screenshot: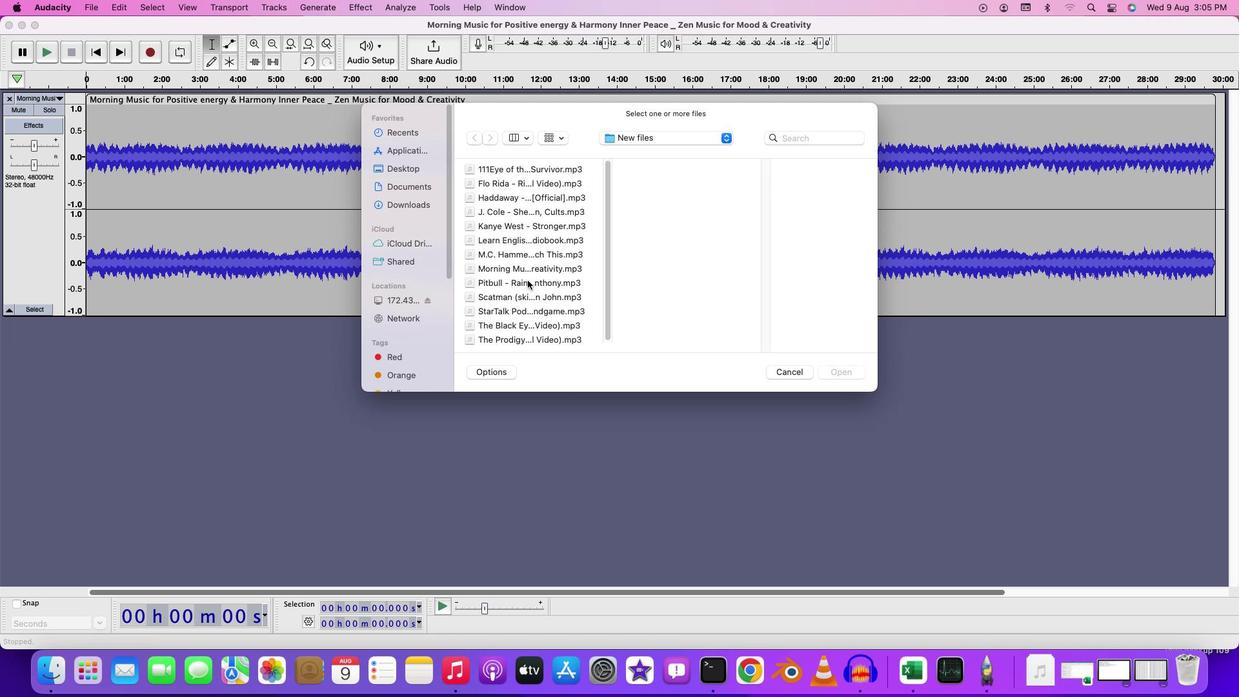 
Action: Mouse scrolled (528, 280) with delta (0, 3)
Screenshot: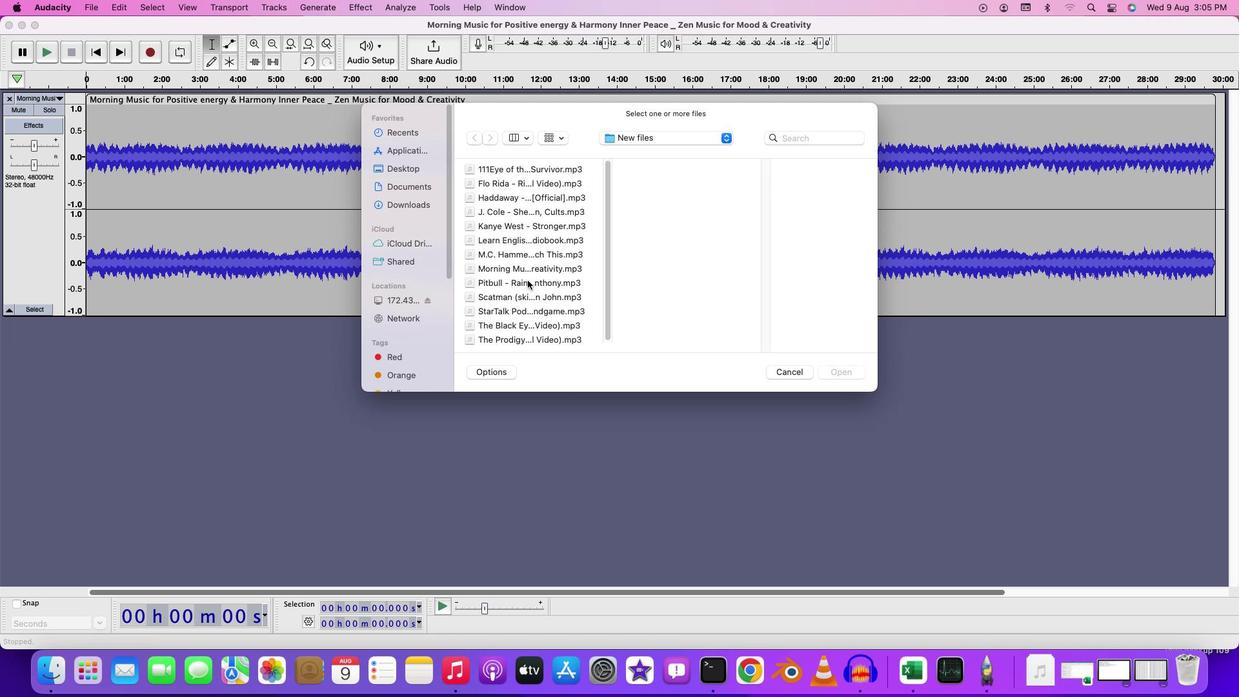 
Action: Mouse moved to (411, 166)
Screenshot: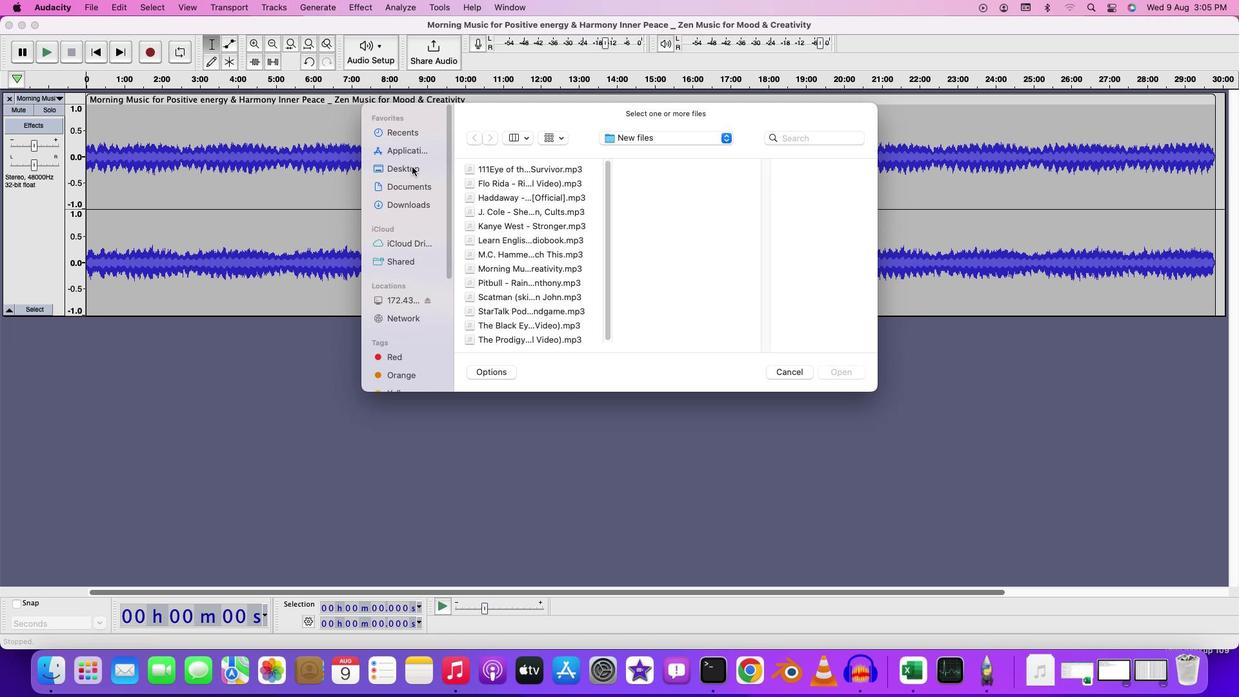 
Action: Mouse pressed left at (411, 166)
Screenshot: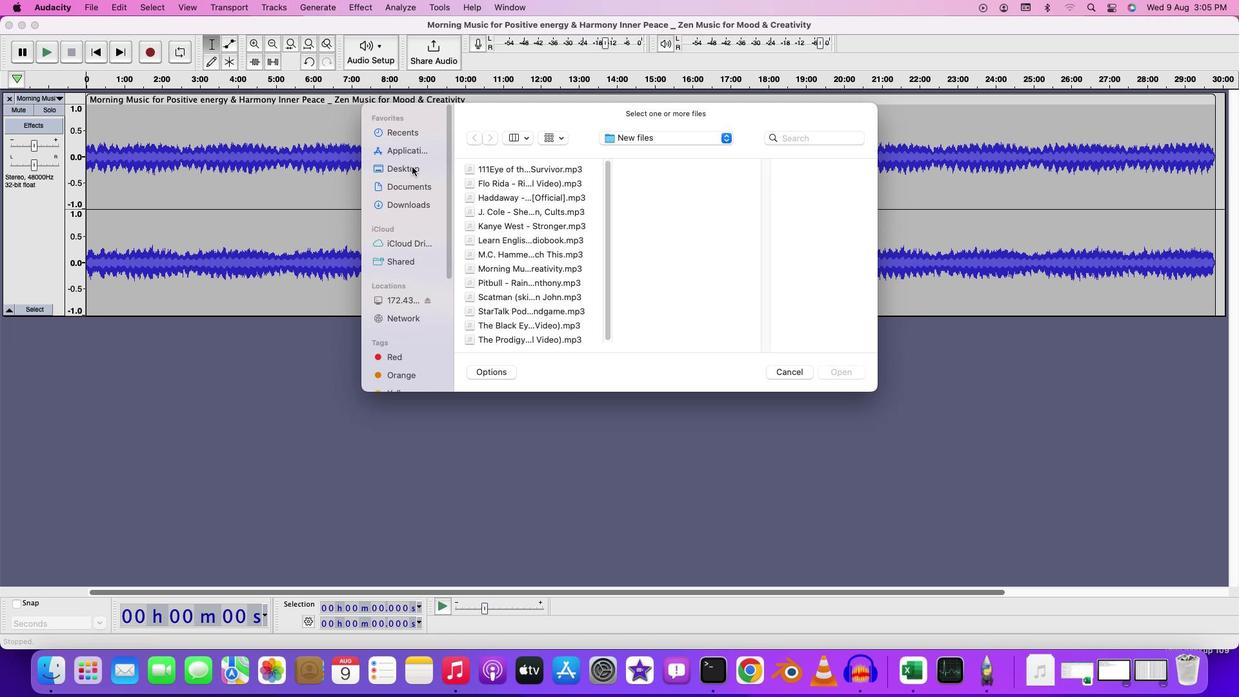 
Action: Mouse moved to (527, 187)
Screenshot: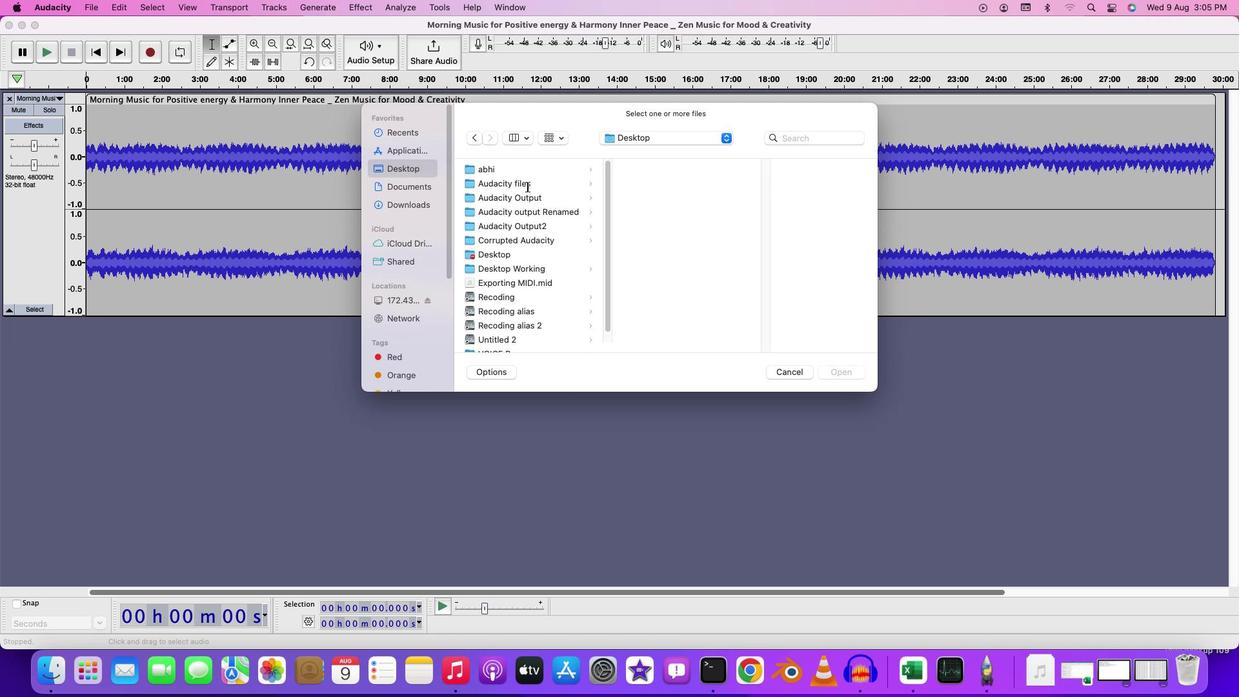 
Action: Mouse pressed left at (527, 187)
Screenshot: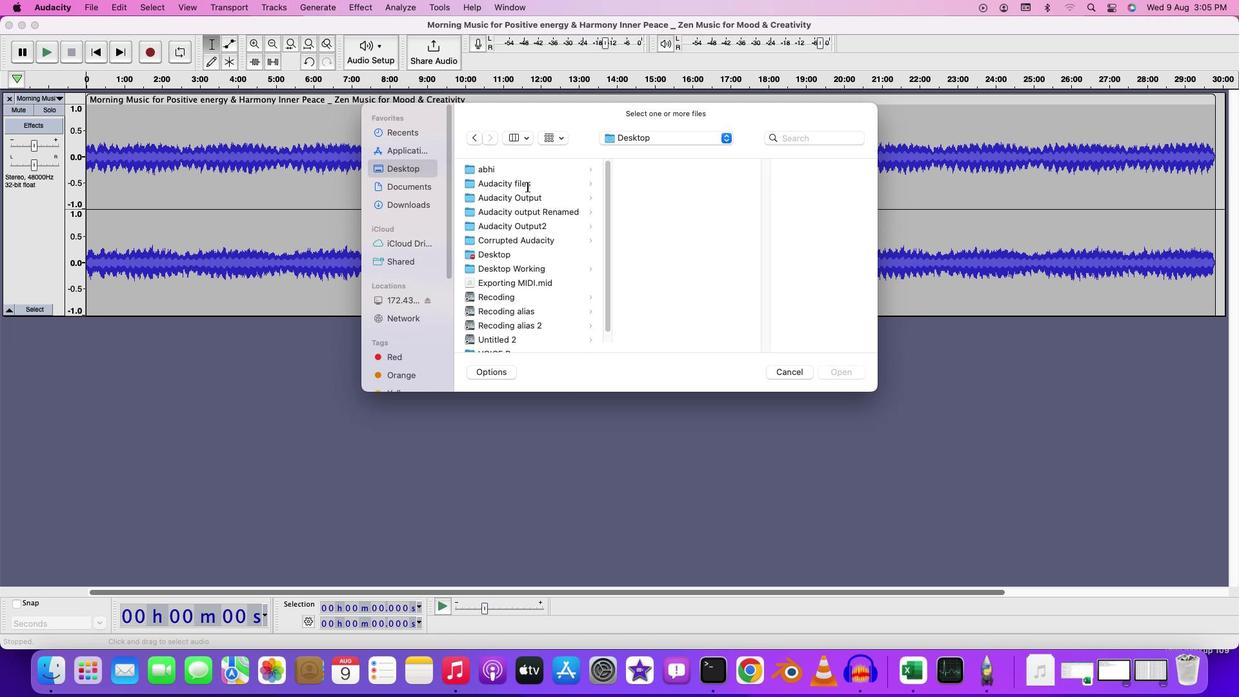 
Action: Mouse moved to (675, 286)
Screenshot: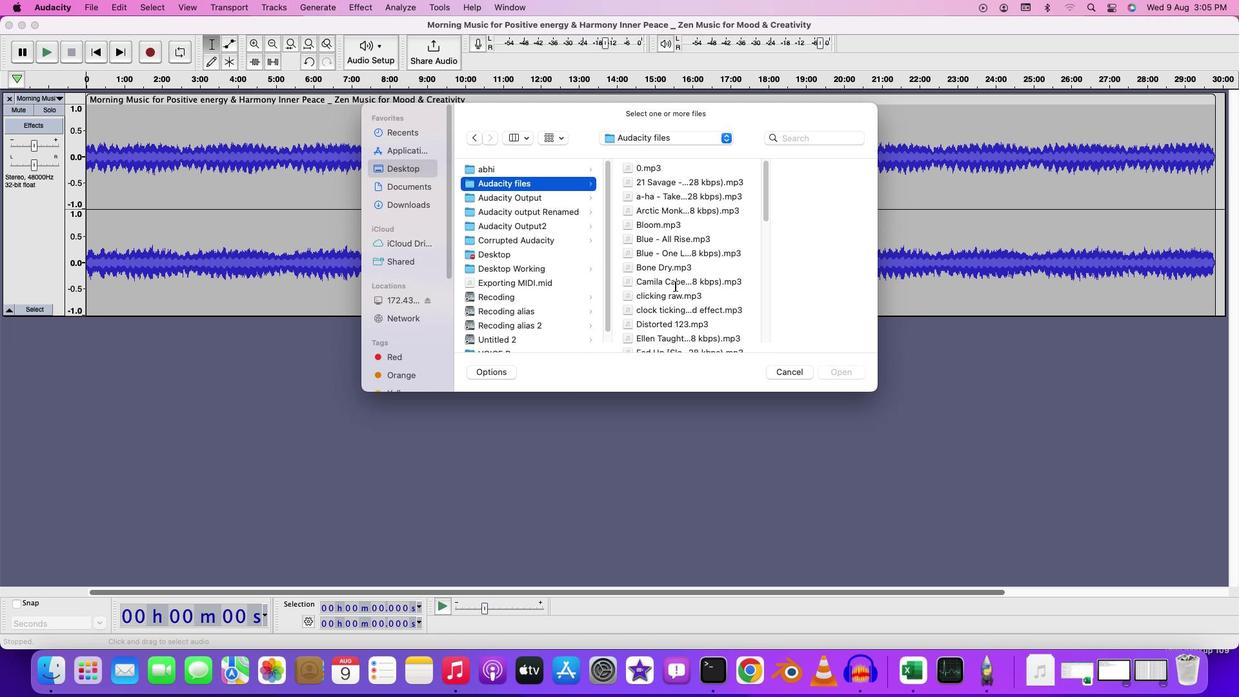 
Action: Mouse scrolled (675, 286) with delta (0, 0)
Screenshot: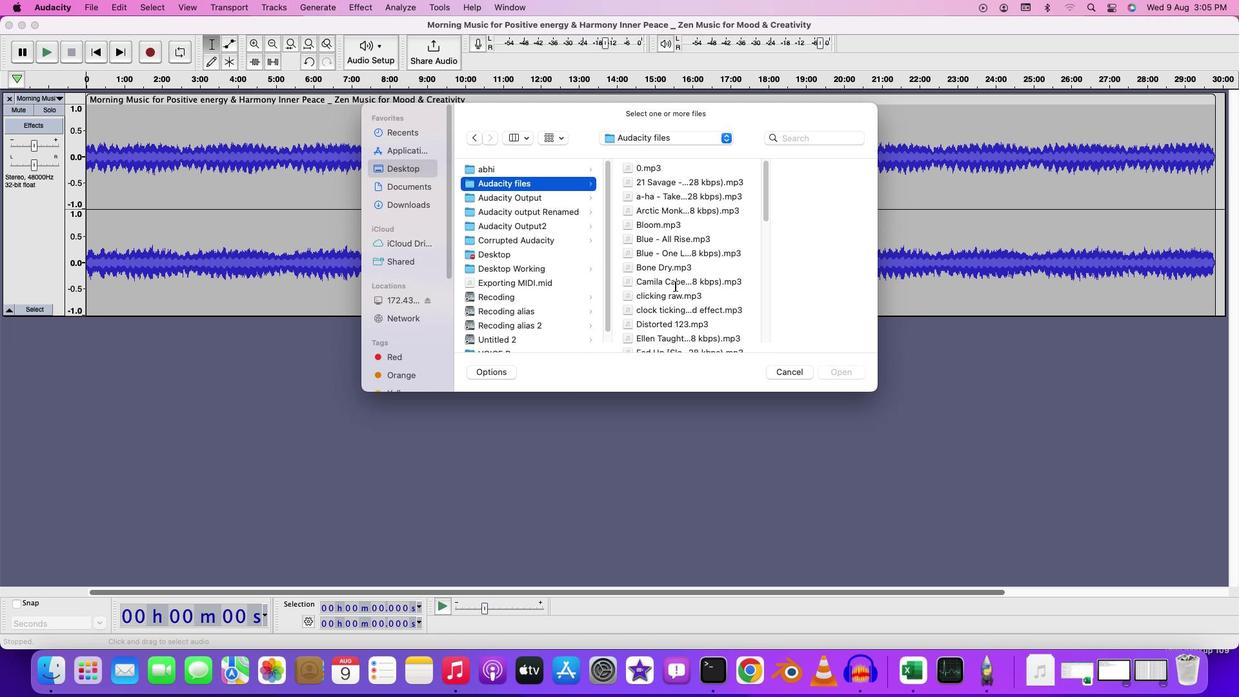 
Action: Mouse scrolled (675, 286) with delta (0, 0)
Screenshot: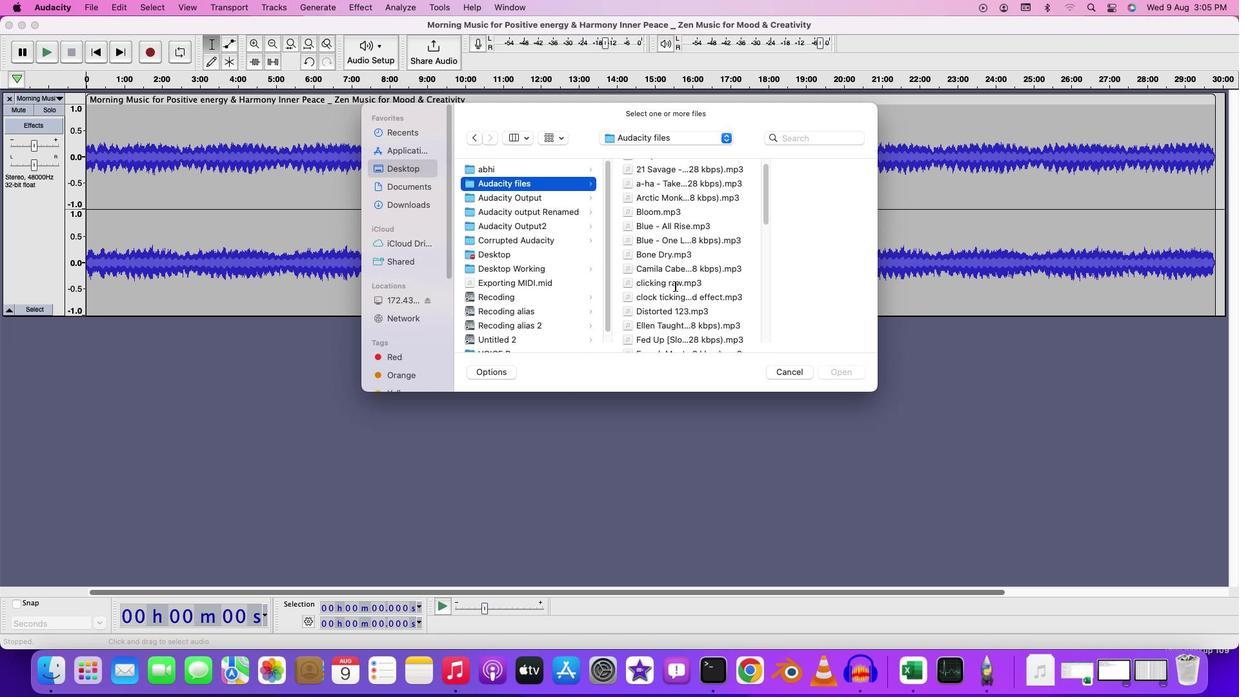 
Action: Mouse scrolled (675, 286) with delta (0, -1)
Screenshot: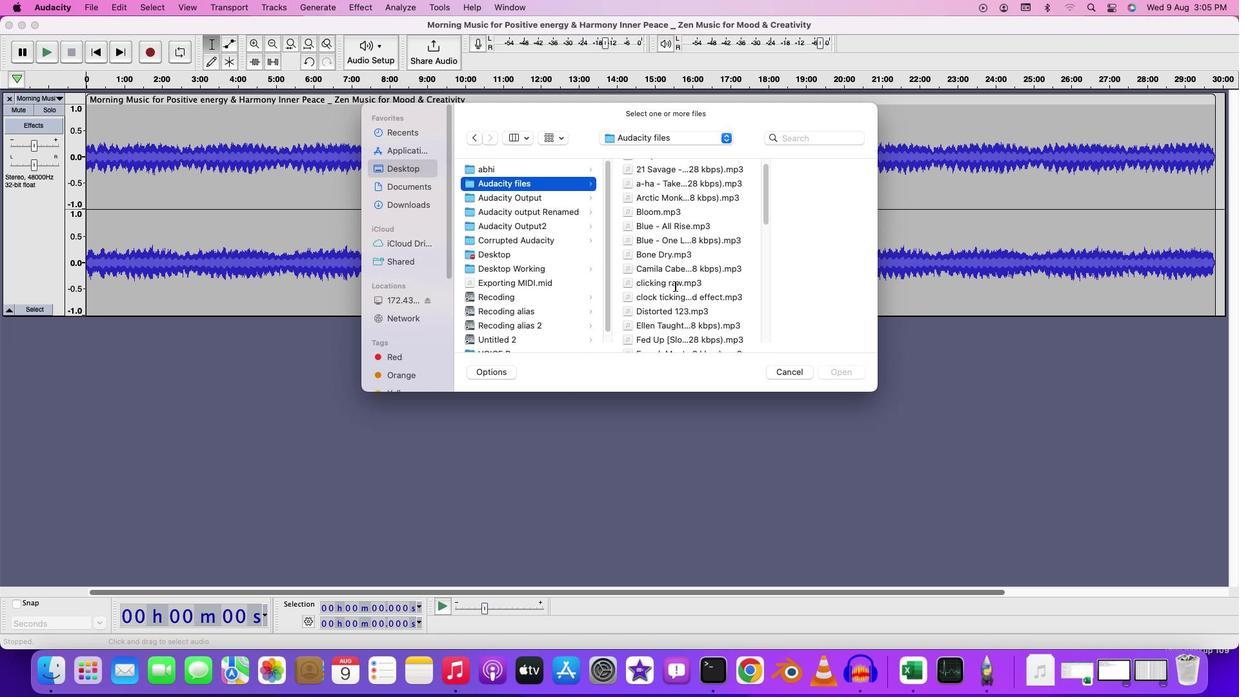 
Action: Mouse scrolled (675, 286) with delta (0, -3)
Screenshot: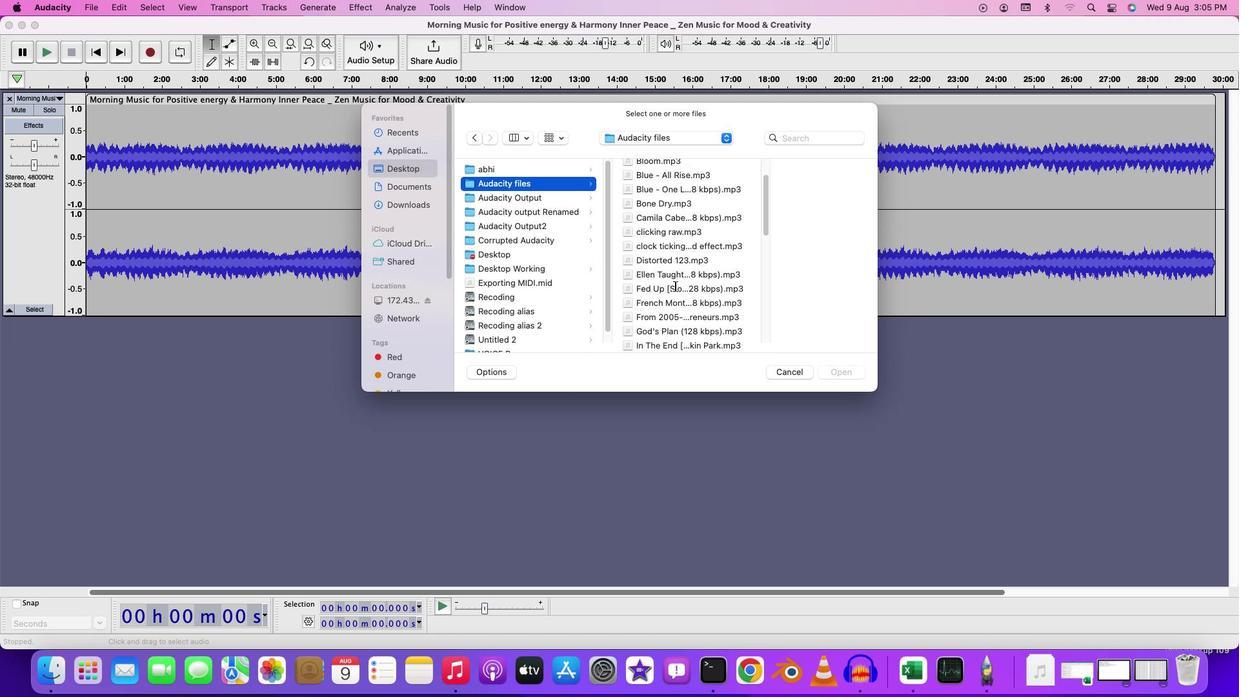 
Action: Mouse scrolled (675, 286) with delta (0, -3)
Screenshot: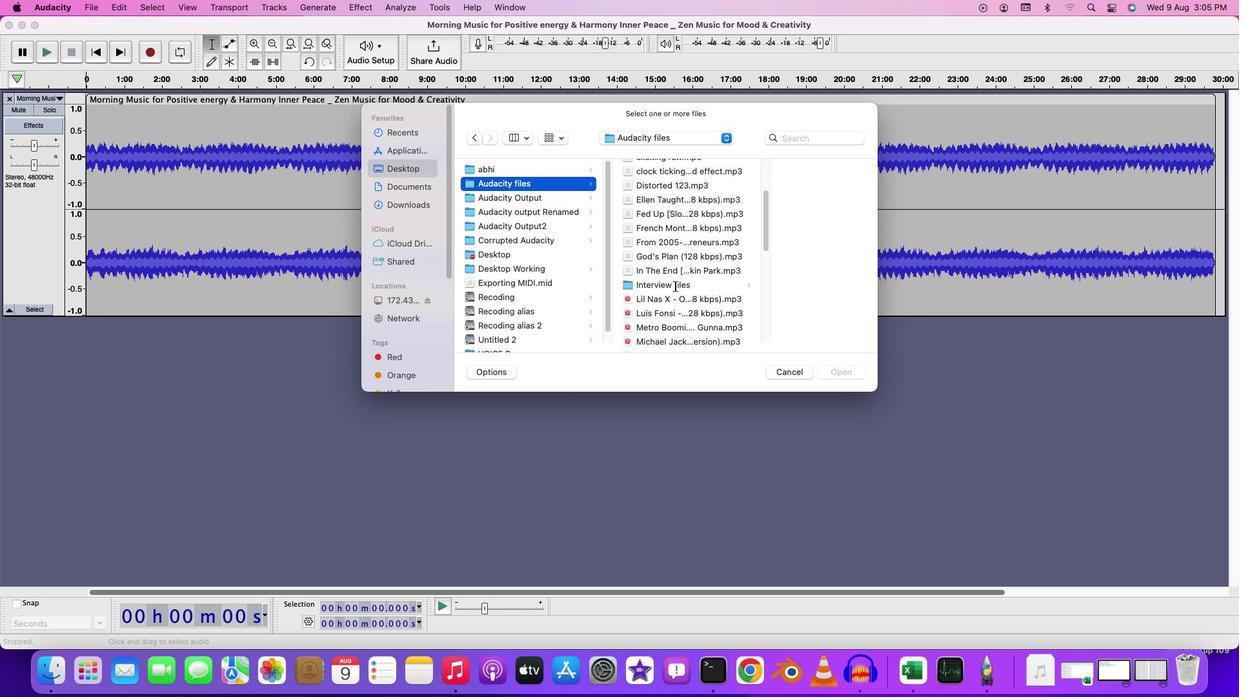 
Action: Mouse scrolled (675, 286) with delta (0, -3)
Screenshot: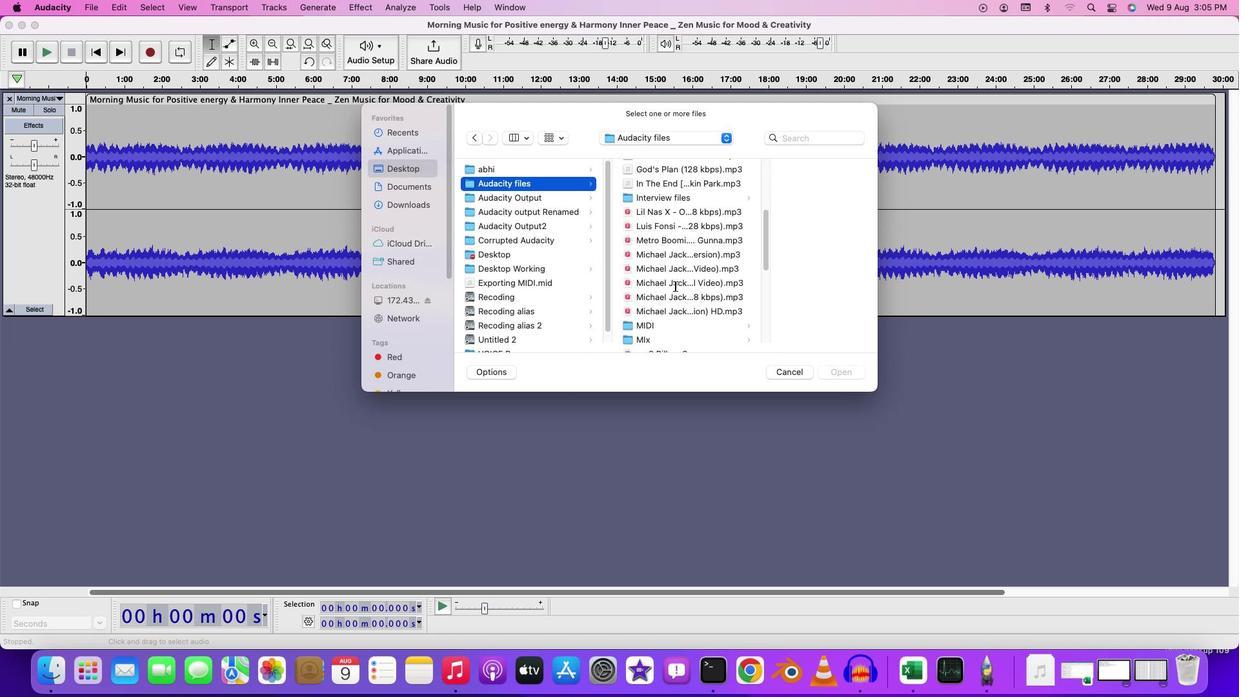 
Action: Mouse scrolled (675, 286) with delta (0, 0)
Screenshot: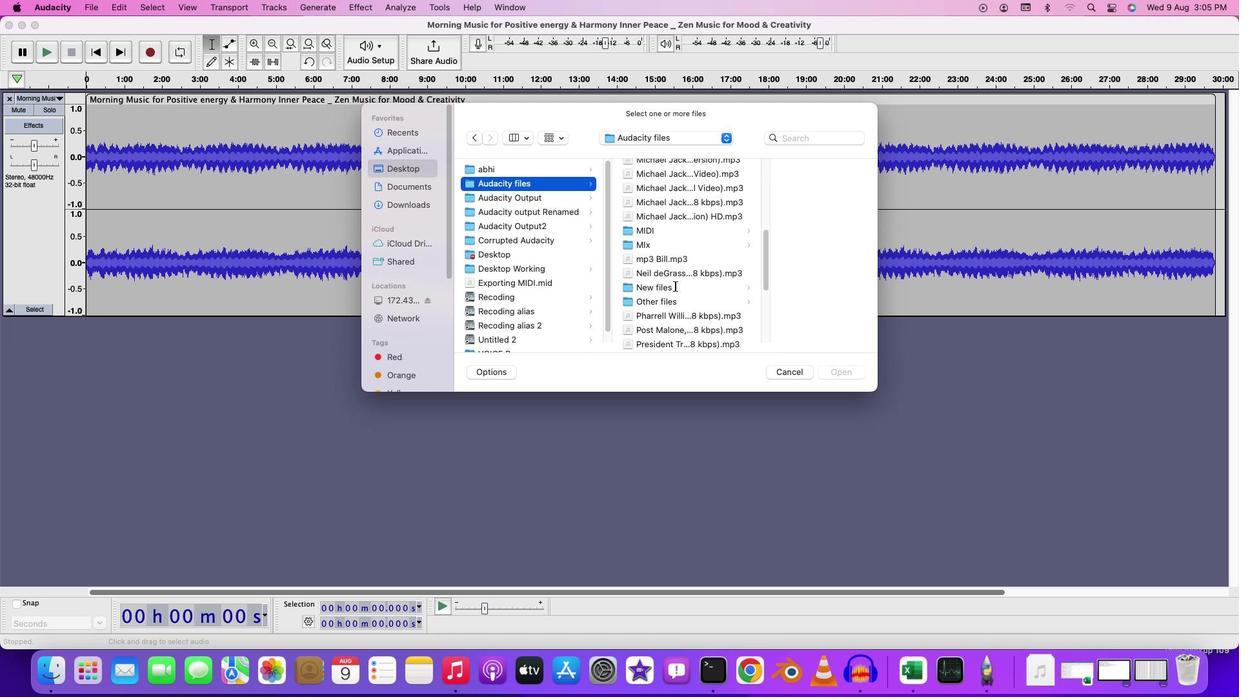 
Action: Mouse scrolled (675, 286) with delta (0, 0)
Screenshot: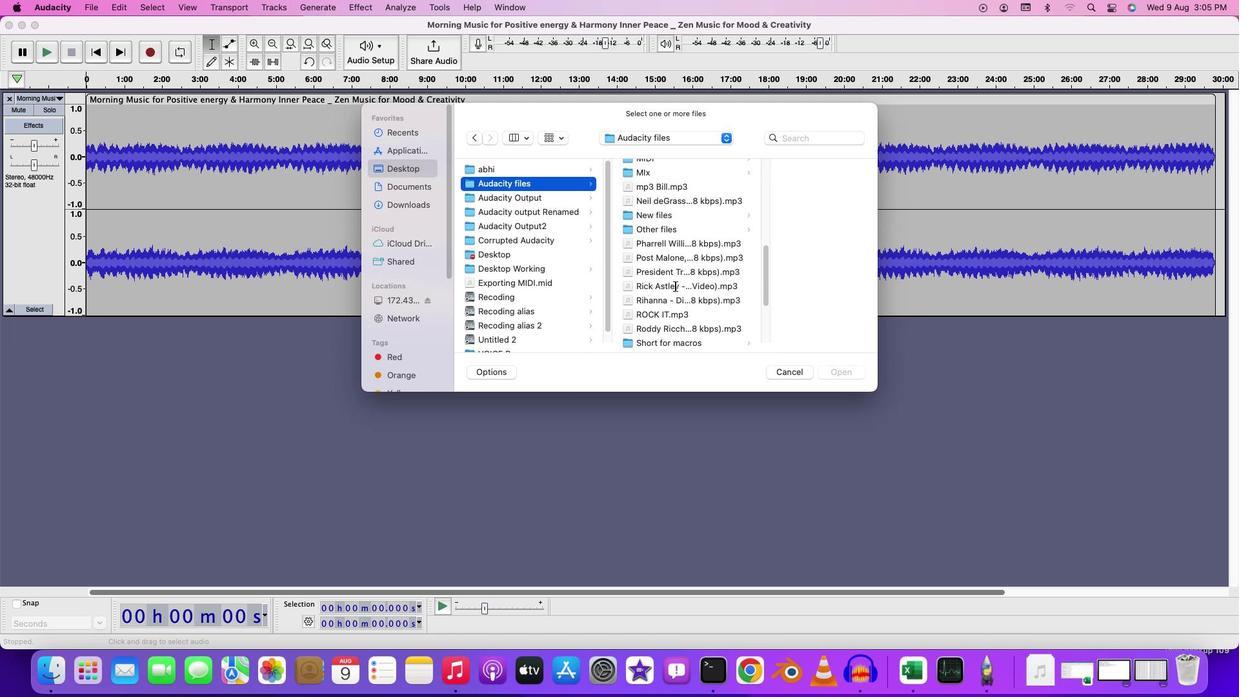
Action: Mouse scrolled (675, 286) with delta (0, -1)
Screenshot: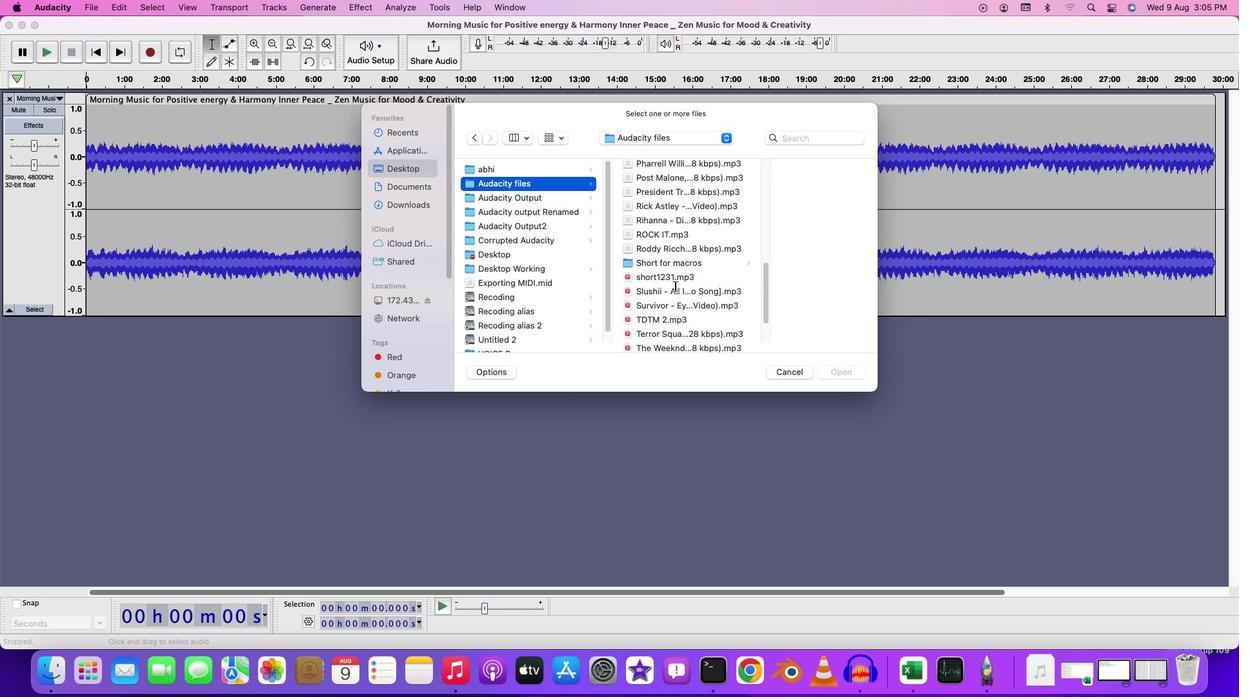 
Action: Mouse scrolled (675, 286) with delta (0, -3)
Screenshot: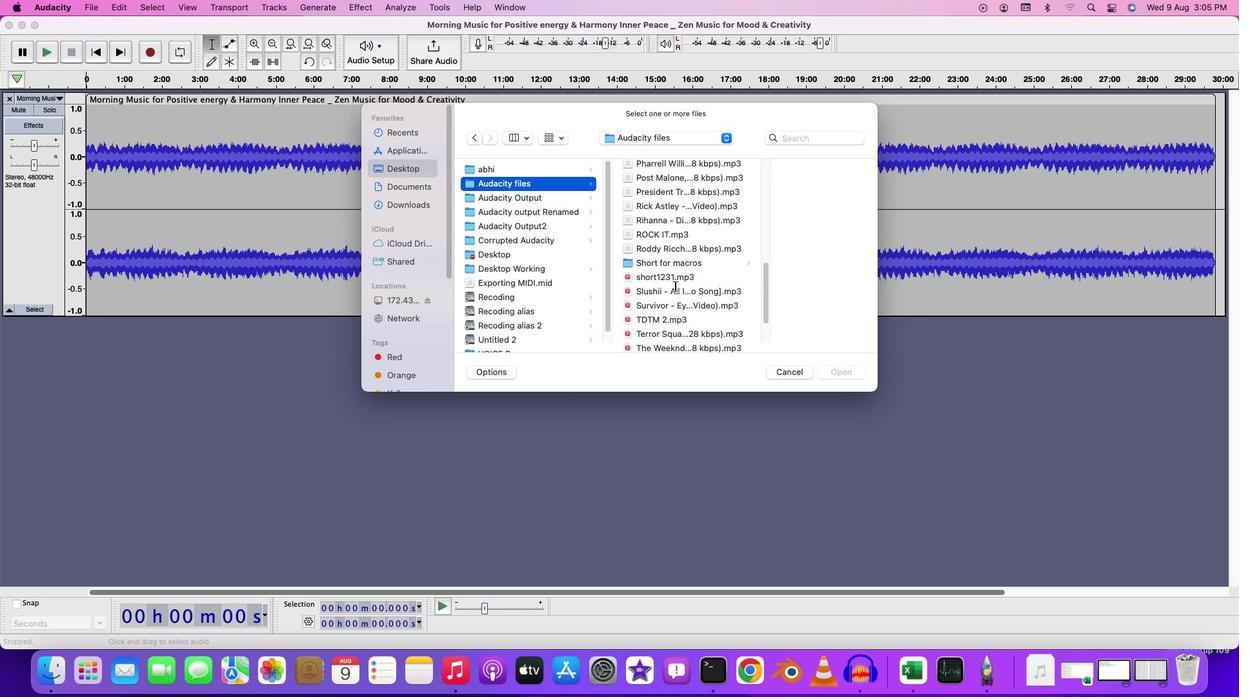 
Action: Mouse moved to (666, 282)
Screenshot: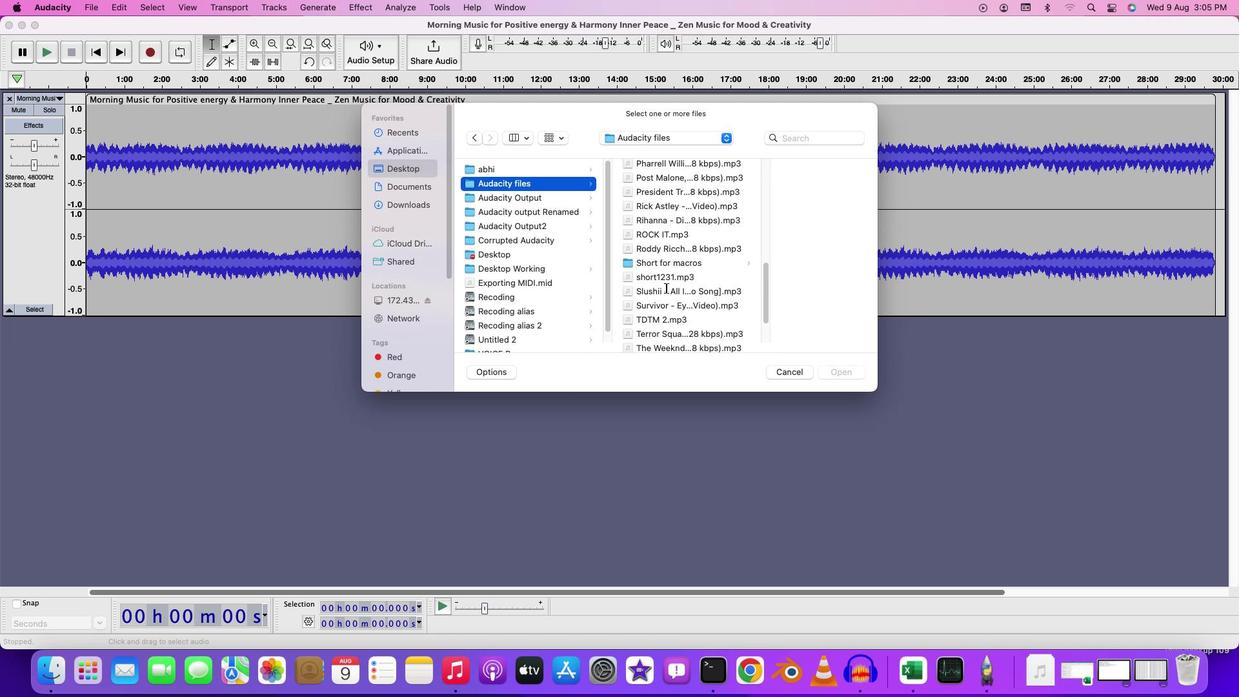 
Action: Mouse scrolled (666, 282) with delta (0, 0)
Screenshot: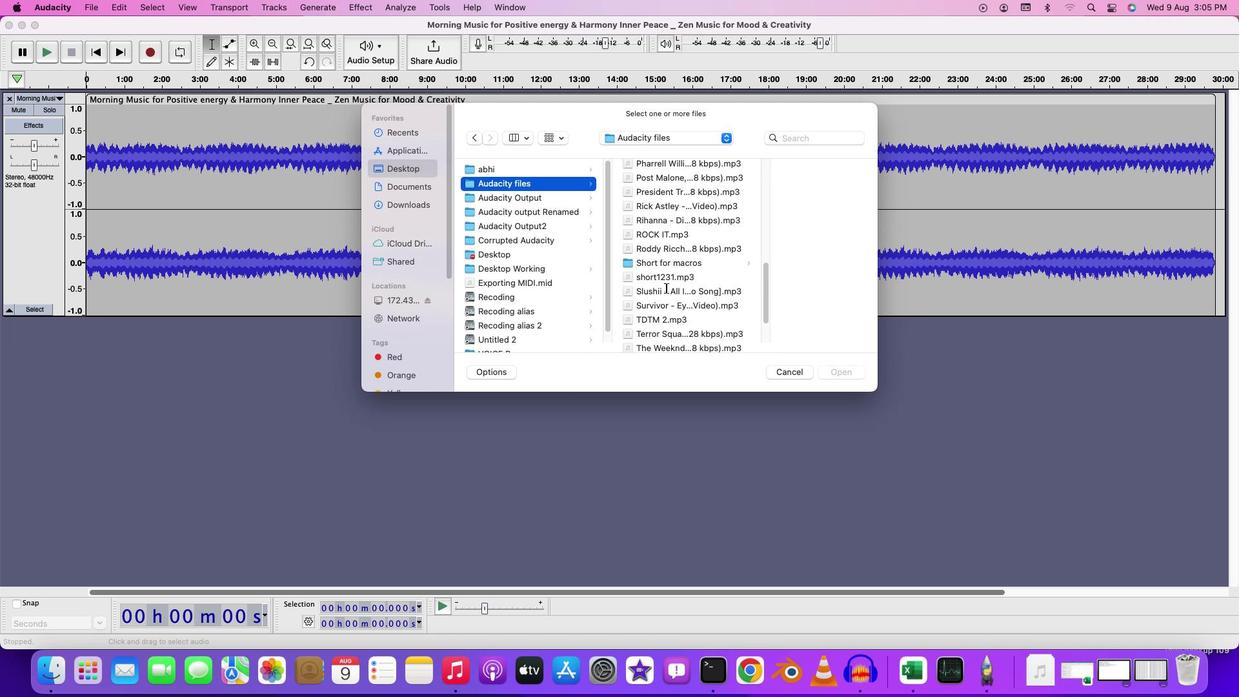 
Action: Mouse moved to (666, 288)
Screenshot: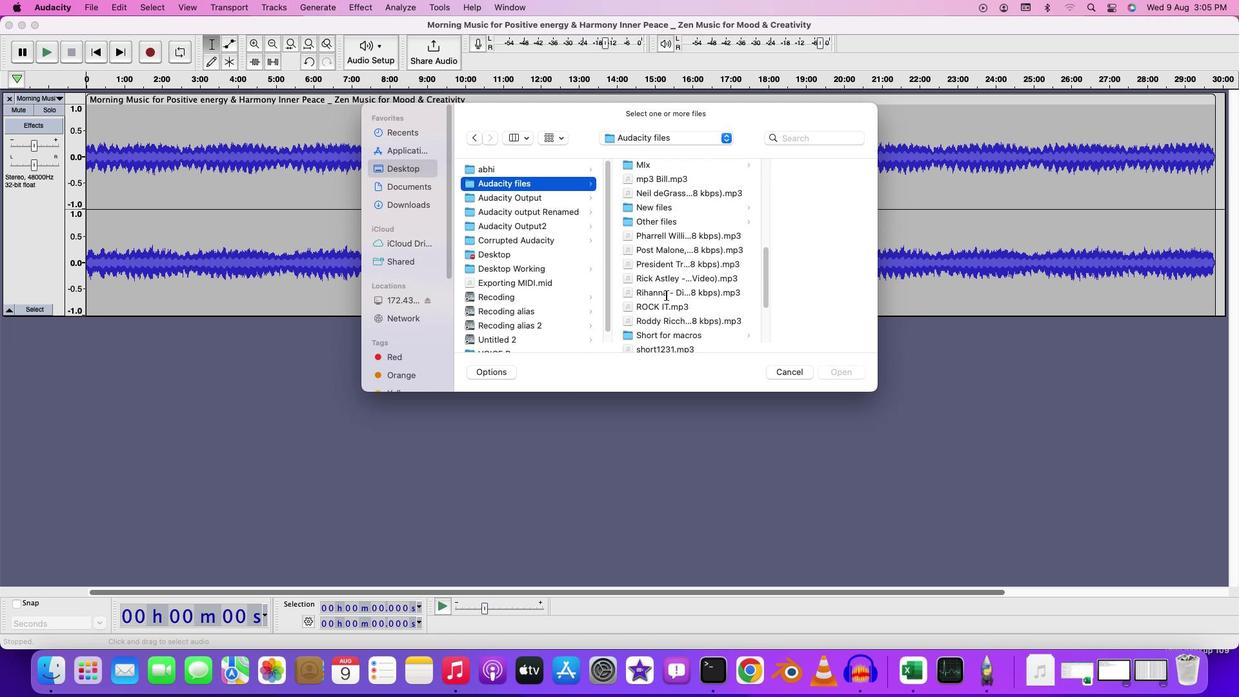 
Action: Mouse scrolled (666, 288) with delta (0, 0)
Screenshot: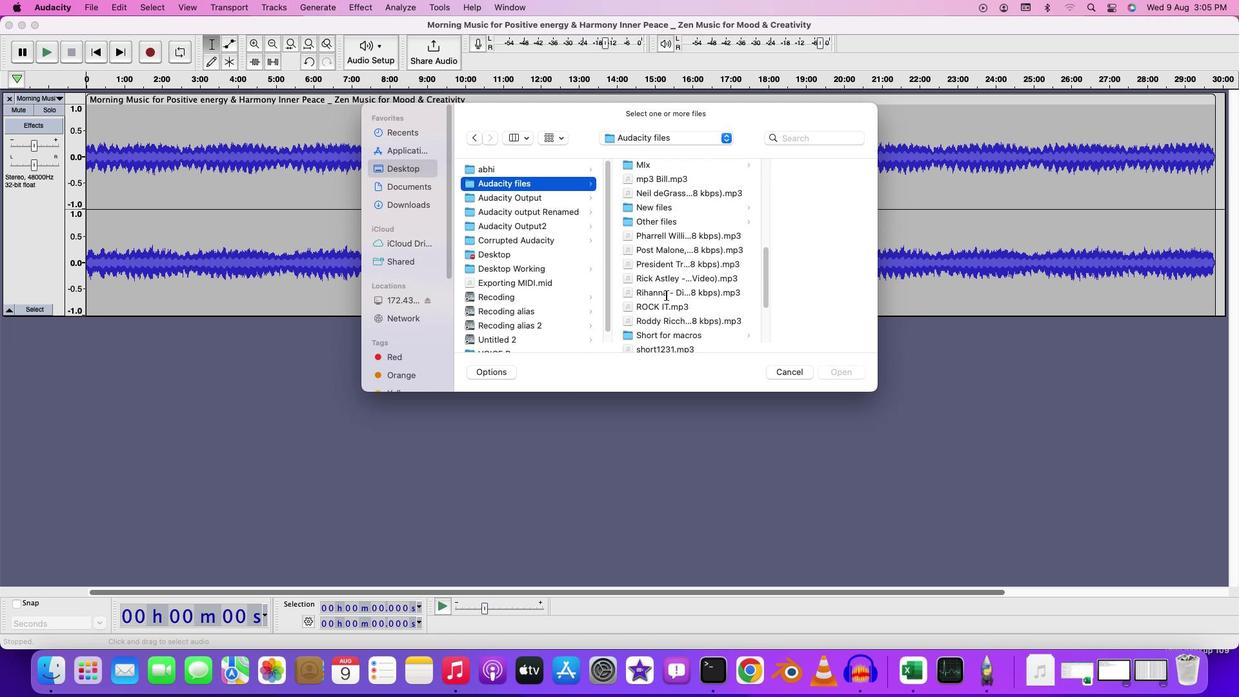 
Action: Mouse moved to (666, 293)
Screenshot: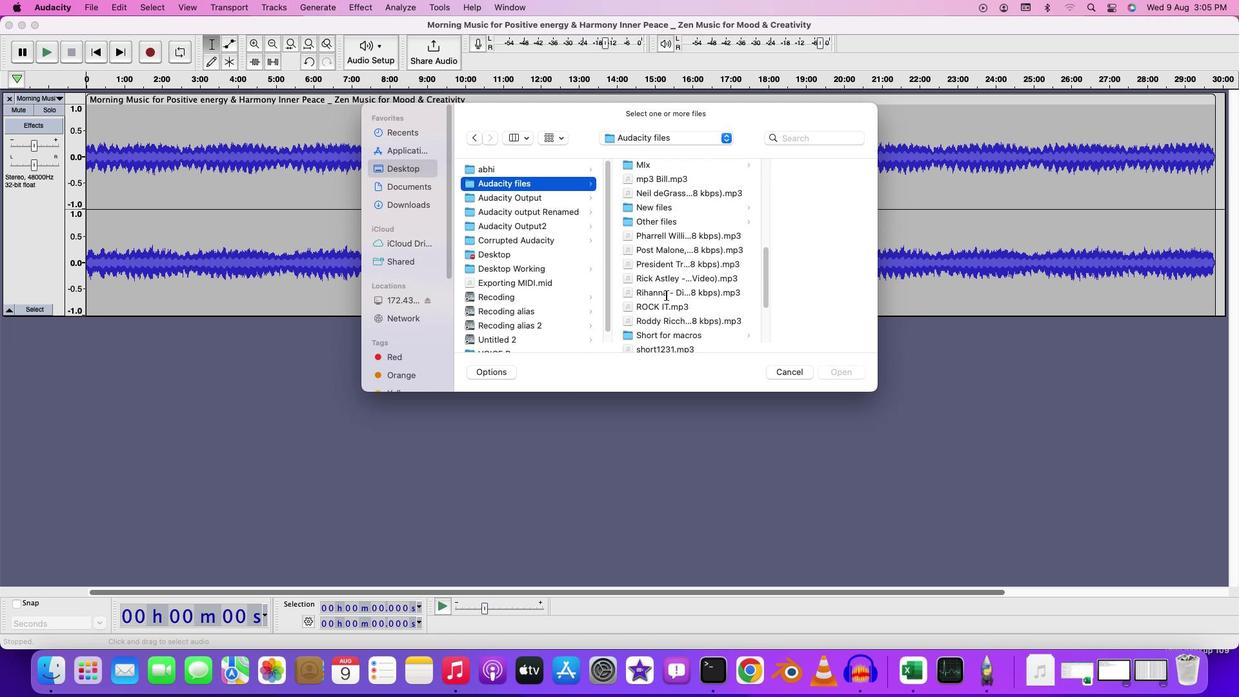 
Action: Mouse scrolled (666, 293) with delta (0, 1)
Screenshot: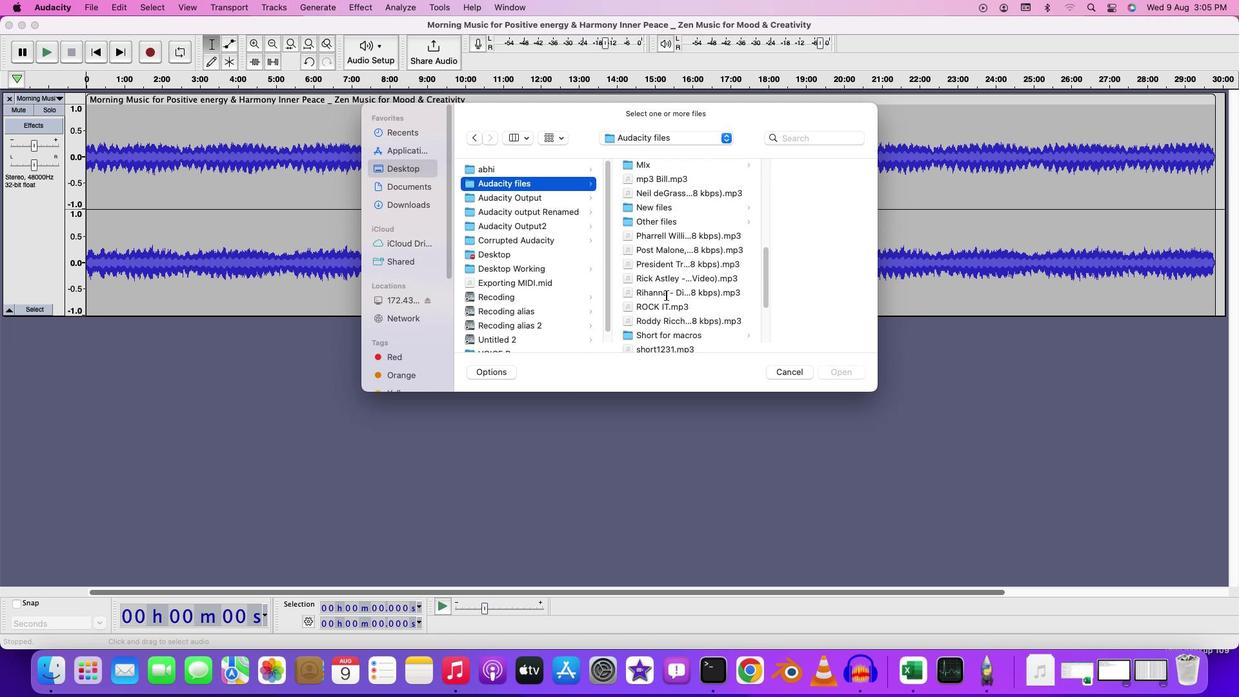 
Action: Mouse moved to (667, 295)
Screenshot: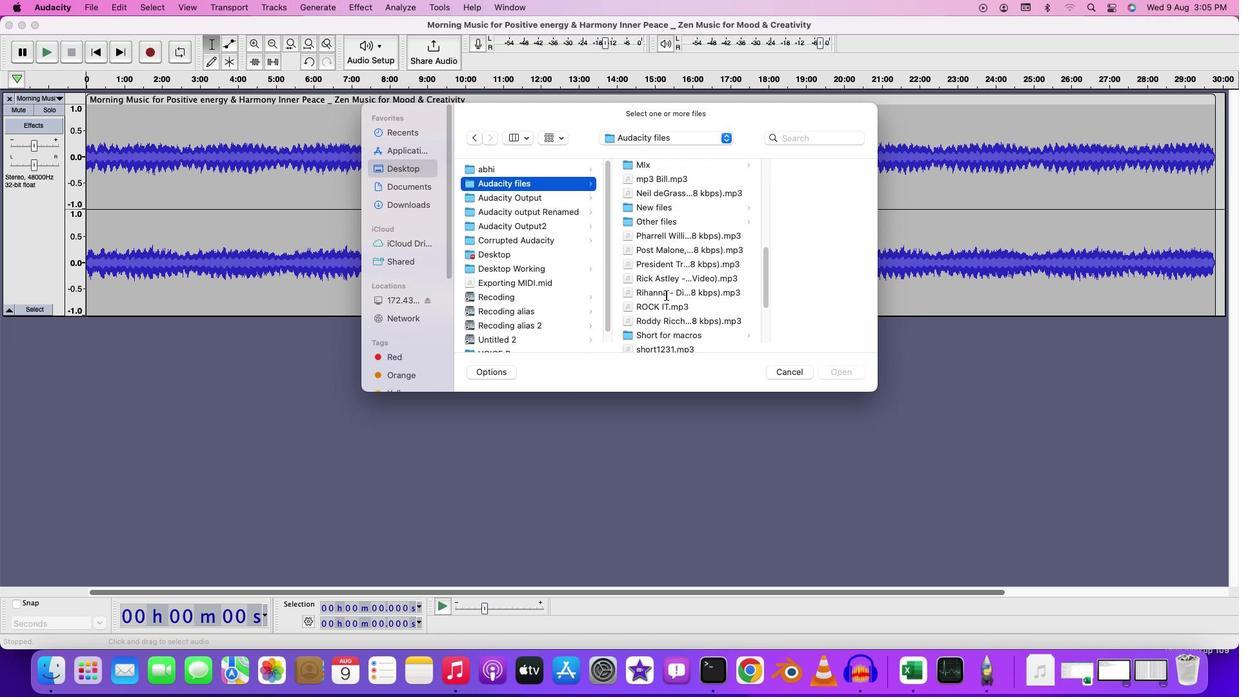 
Action: Mouse scrolled (667, 295) with delta (0, 3)
Screenshot: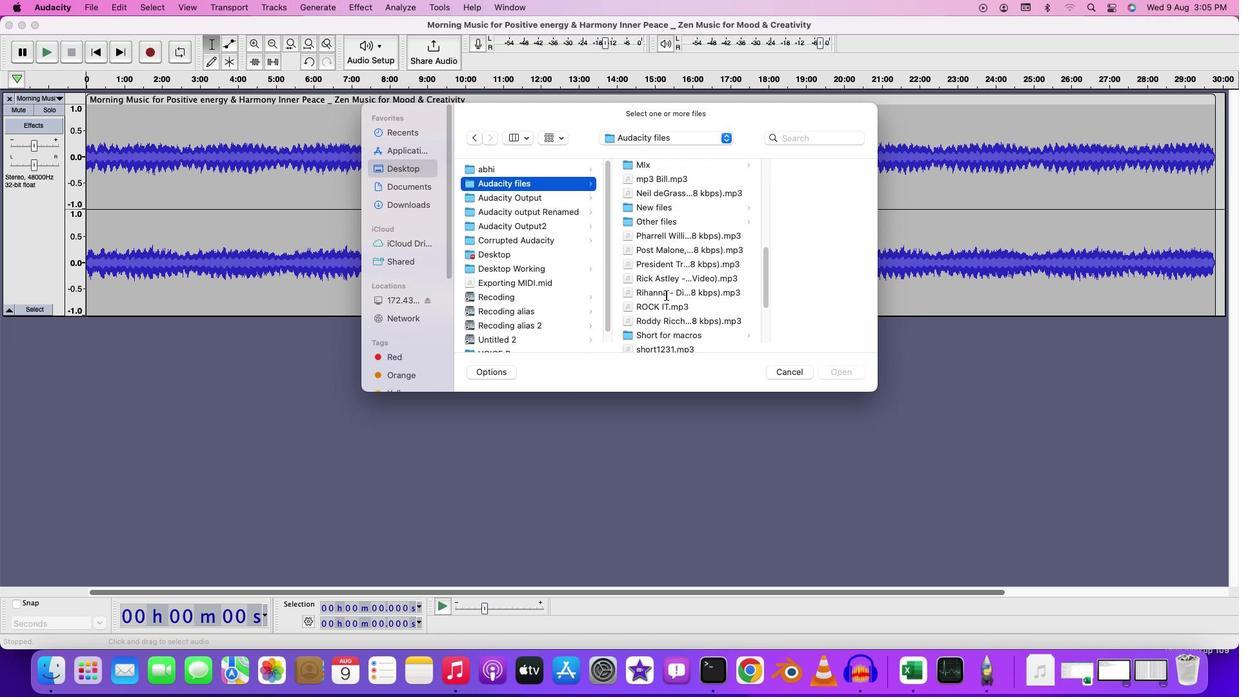 
Action: Mouse moved to (666, 288)
Screenshot: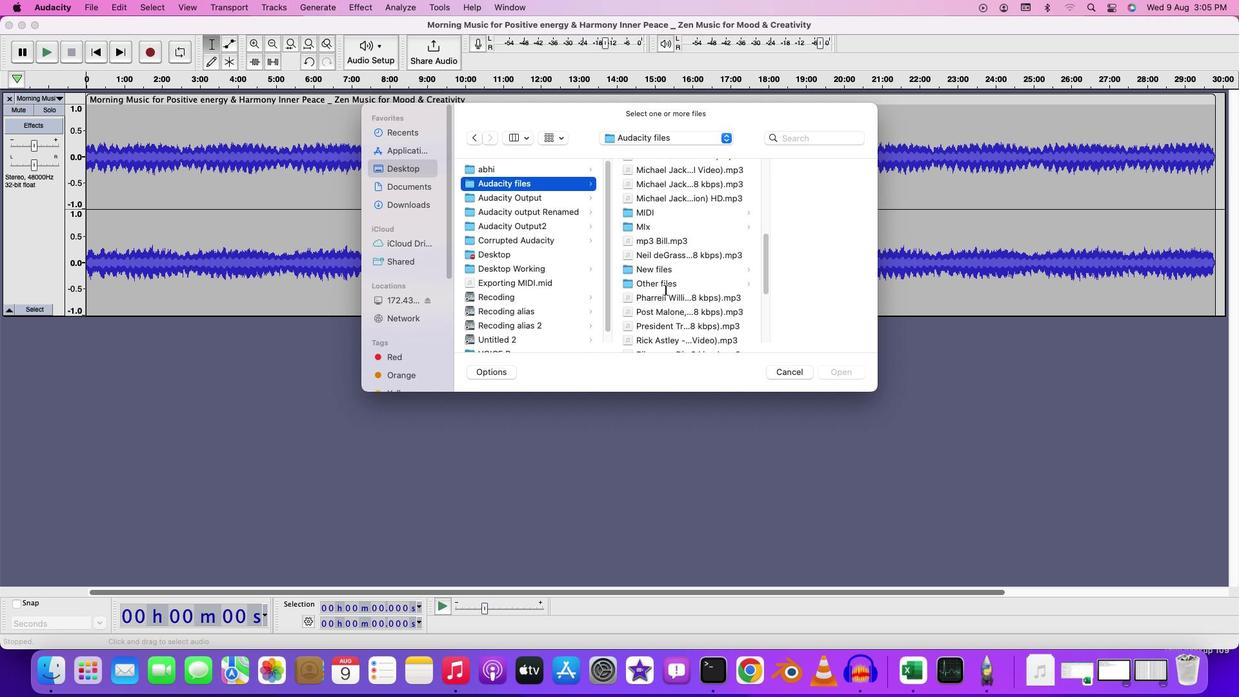 
Action: Mouse scrolled (666, 288) with delta (0, 0)
Screenshot: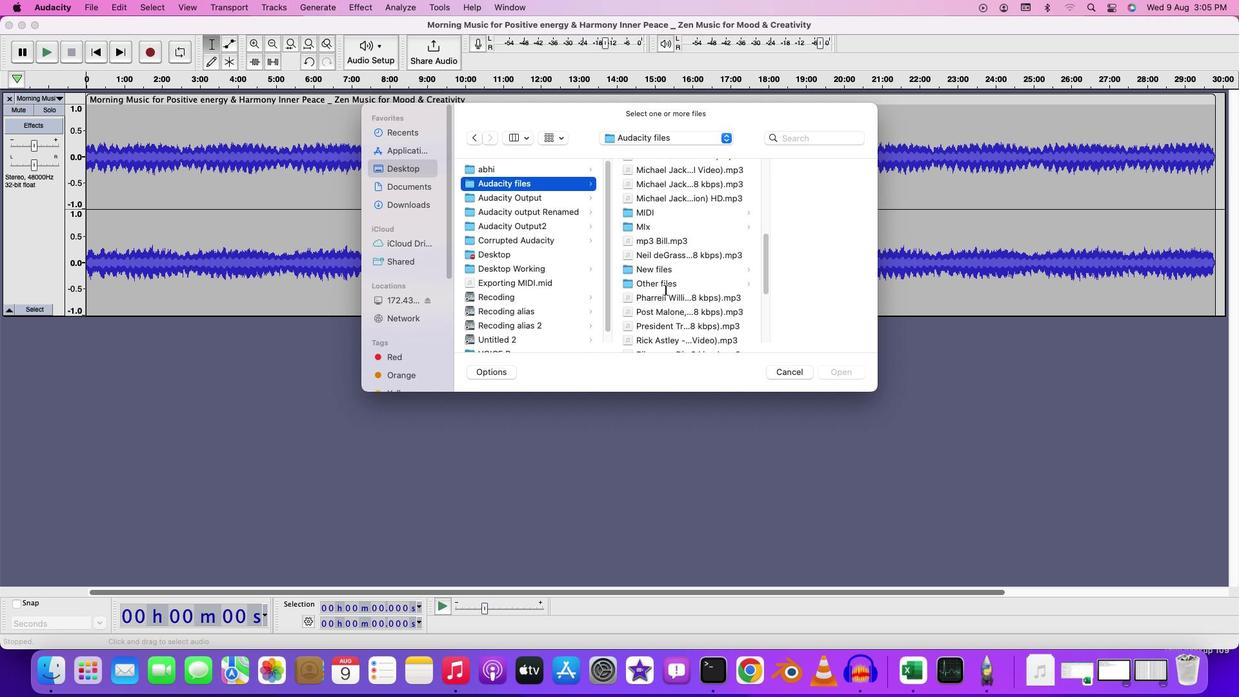 
Action: Mouse moved to (666, 289)
Screenshot: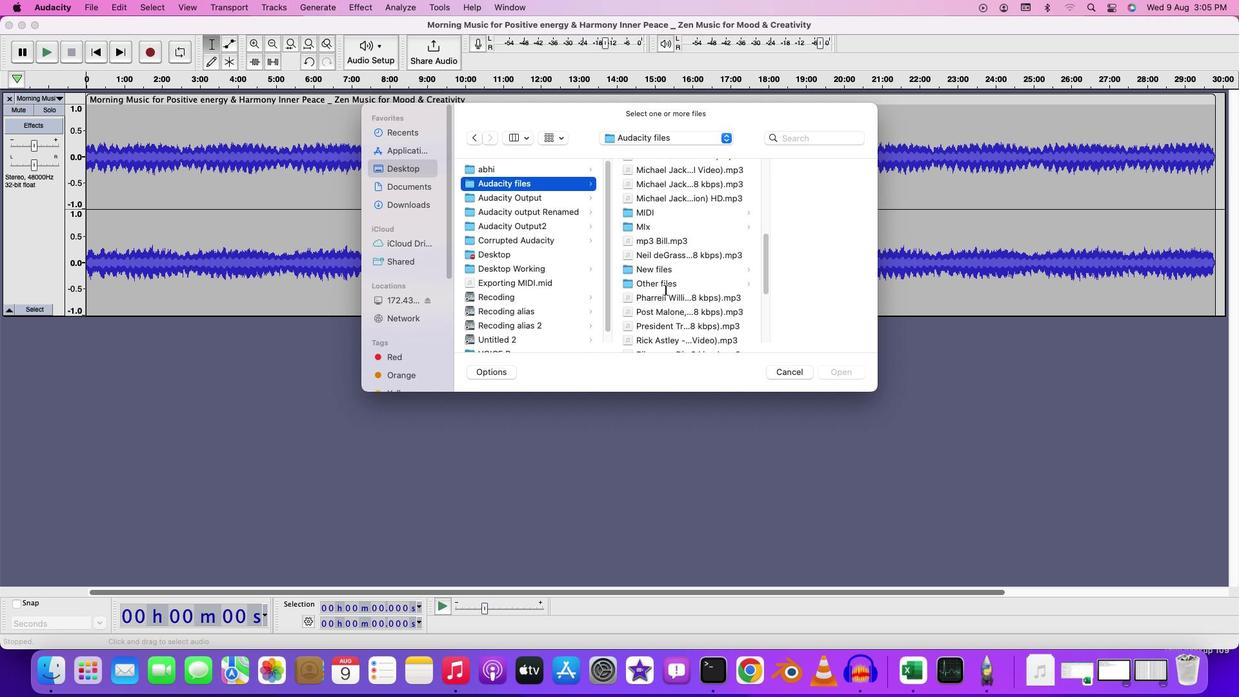 
Action: Mouse scrolled (666, 289) with delta (0, 0)
Screenshot: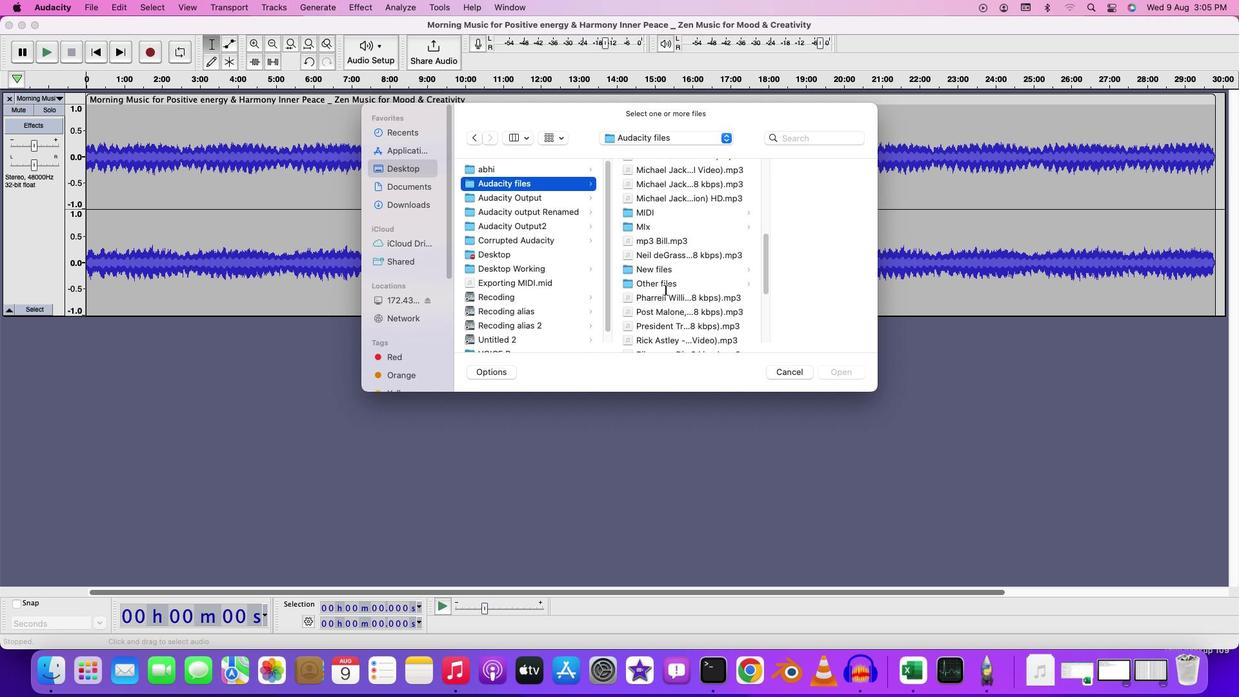 
Action: Mouse moved to (666, 289)
Screenshot: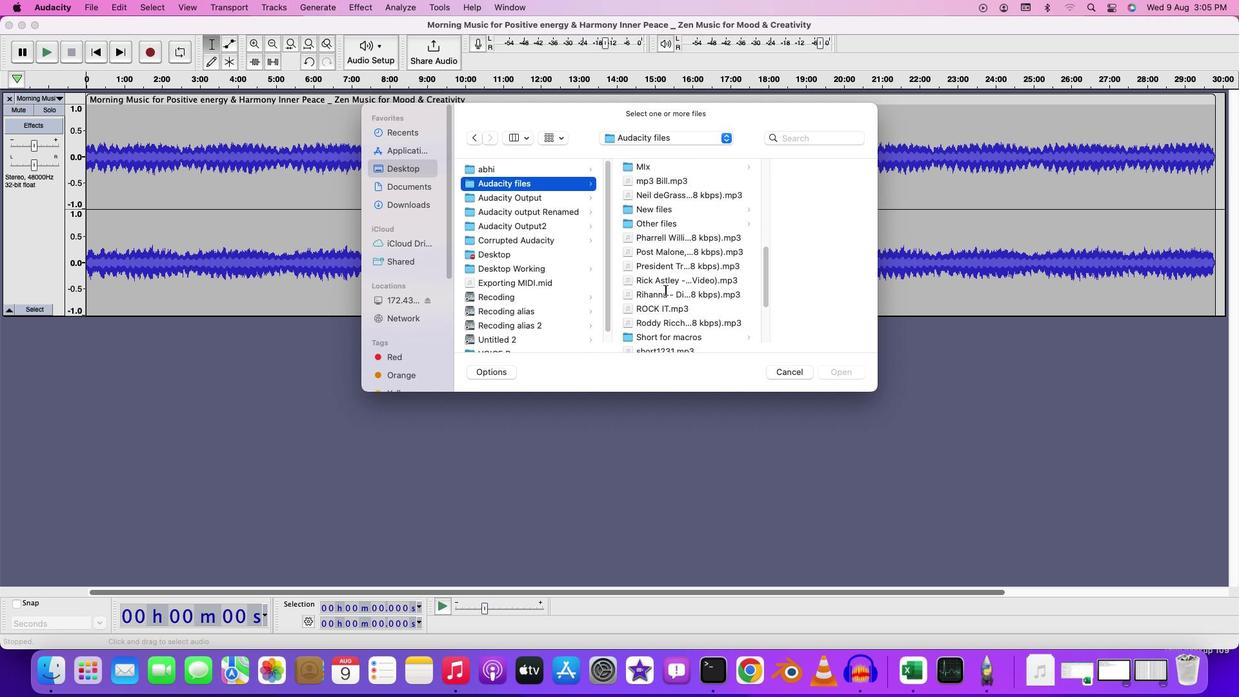 
Action: Mouse scrolled (666, 289) with delta (0, -2)
Screenshot: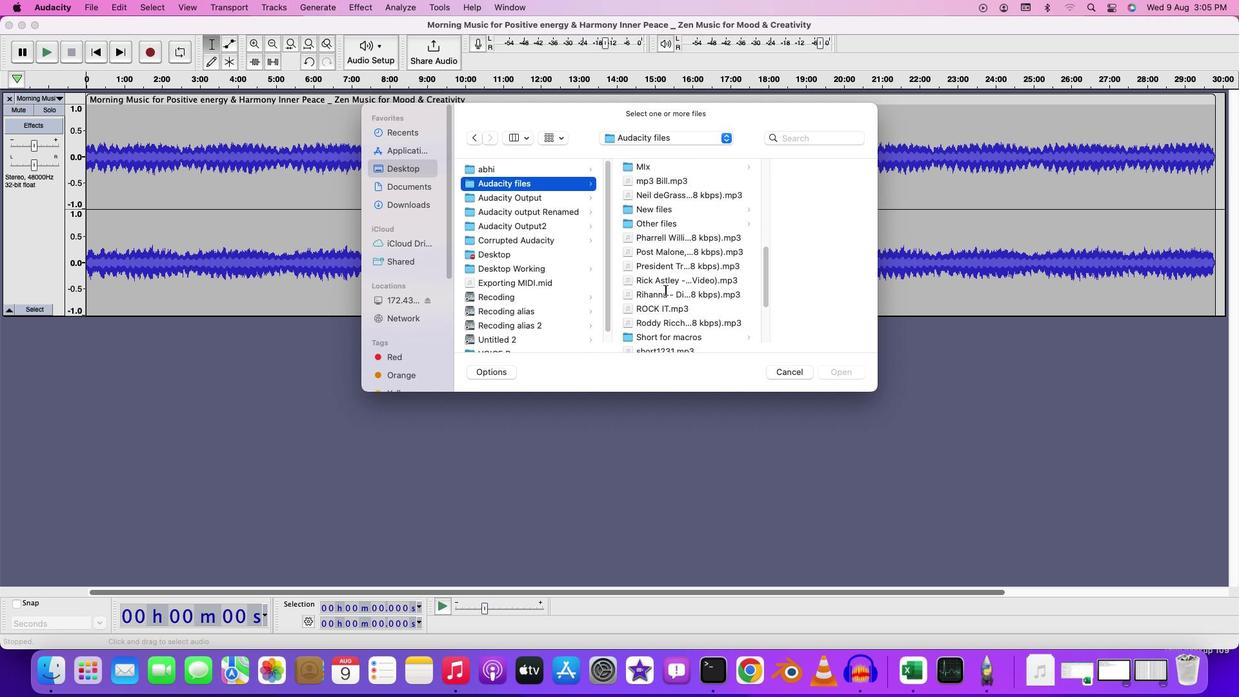 
Action: Mouse scrolled (666, 289) with delta (0, -3)
Screenshot: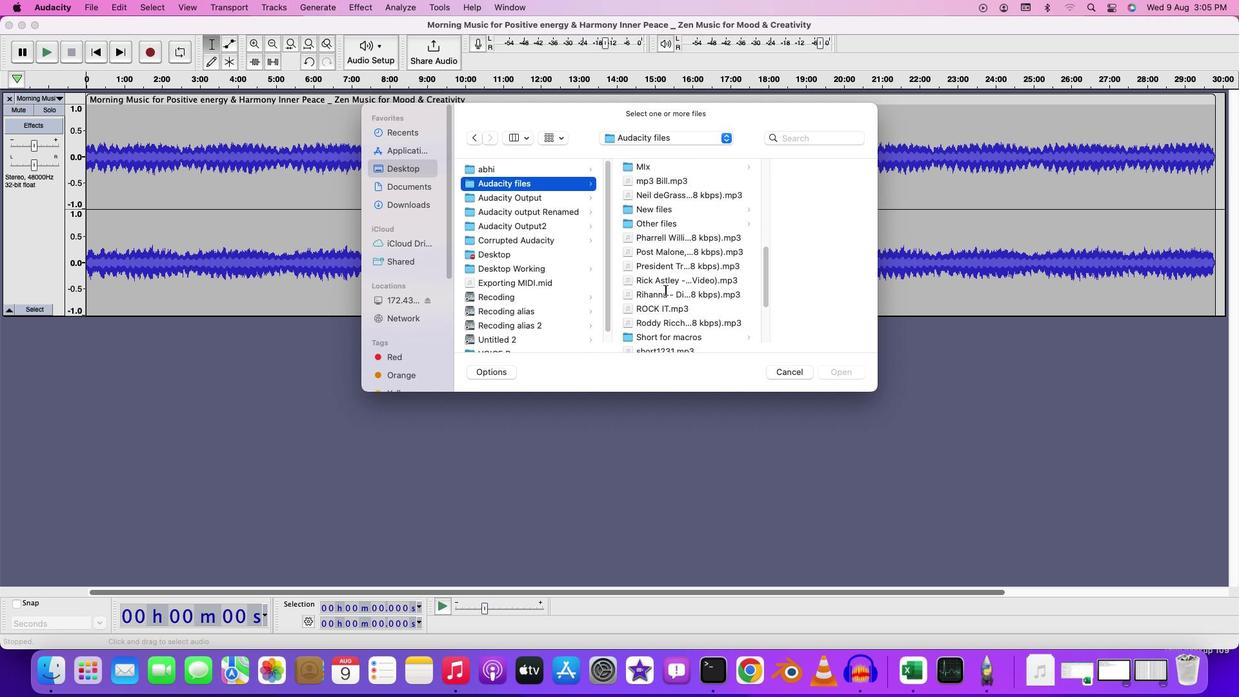
Action: Mouse scrolled (666, 289) with delta (0, -3)
Screenshot: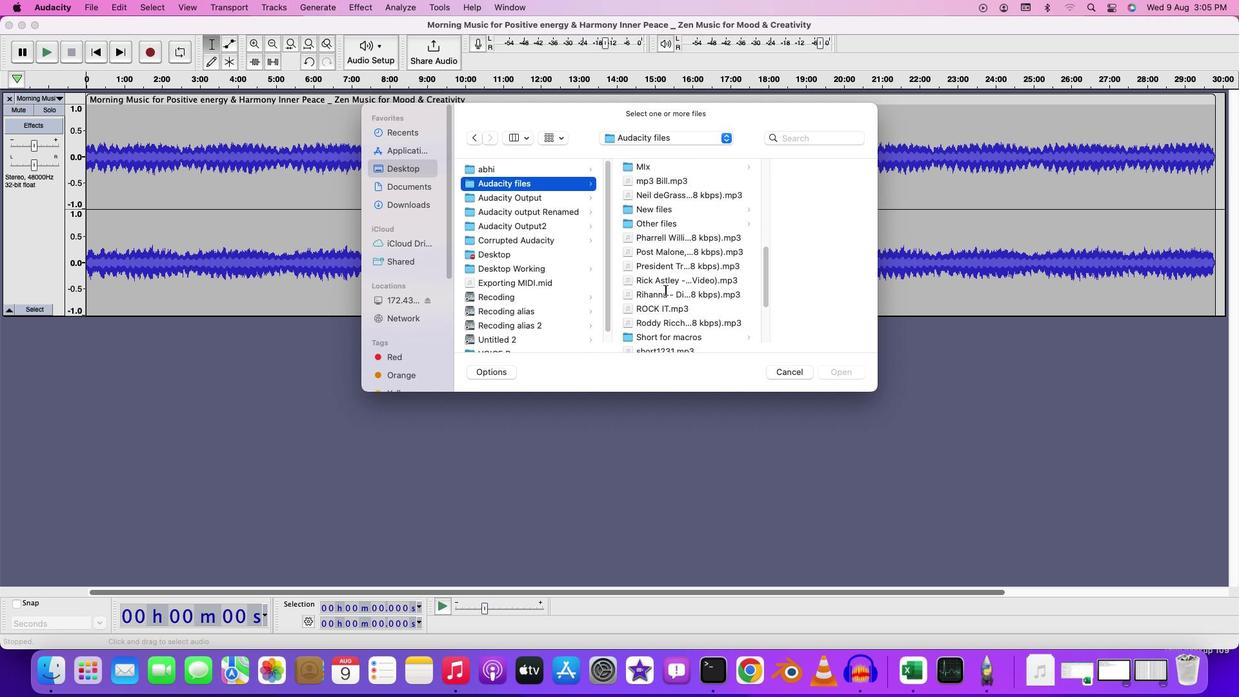 
Action: Mouse scrolled (666, 289) with delta (0, -4)
Screenshot: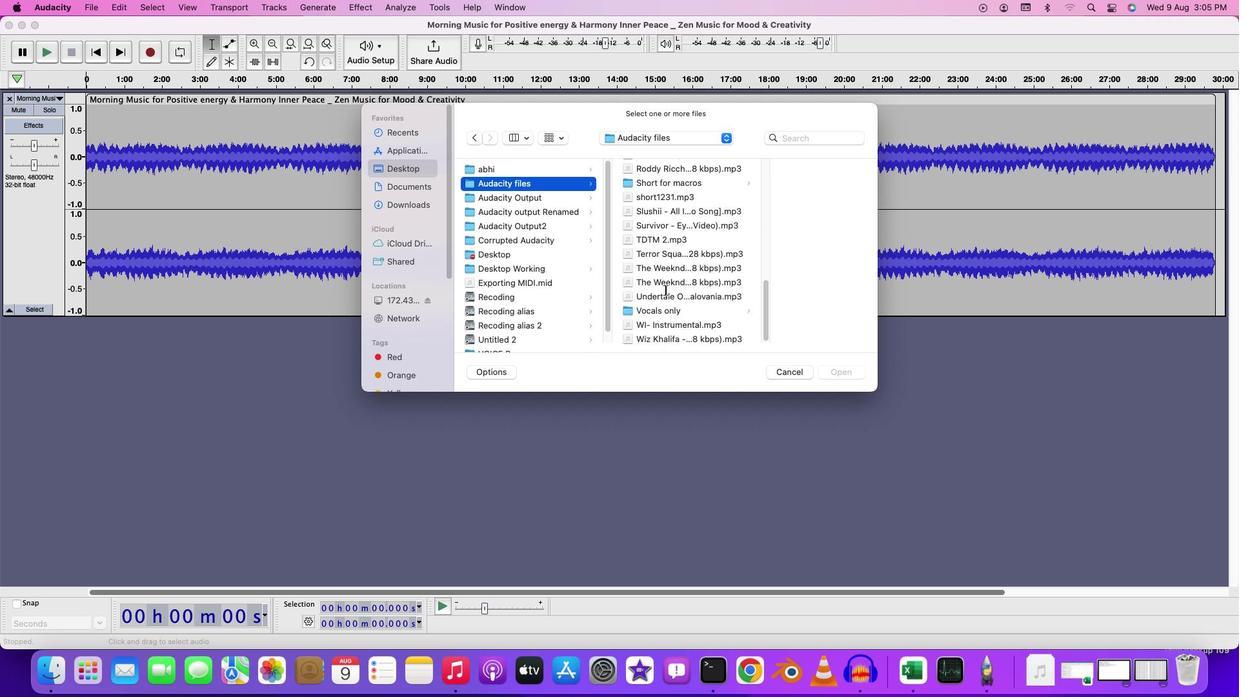 
Action: Mouse moved to (666, 290)
Screenshot: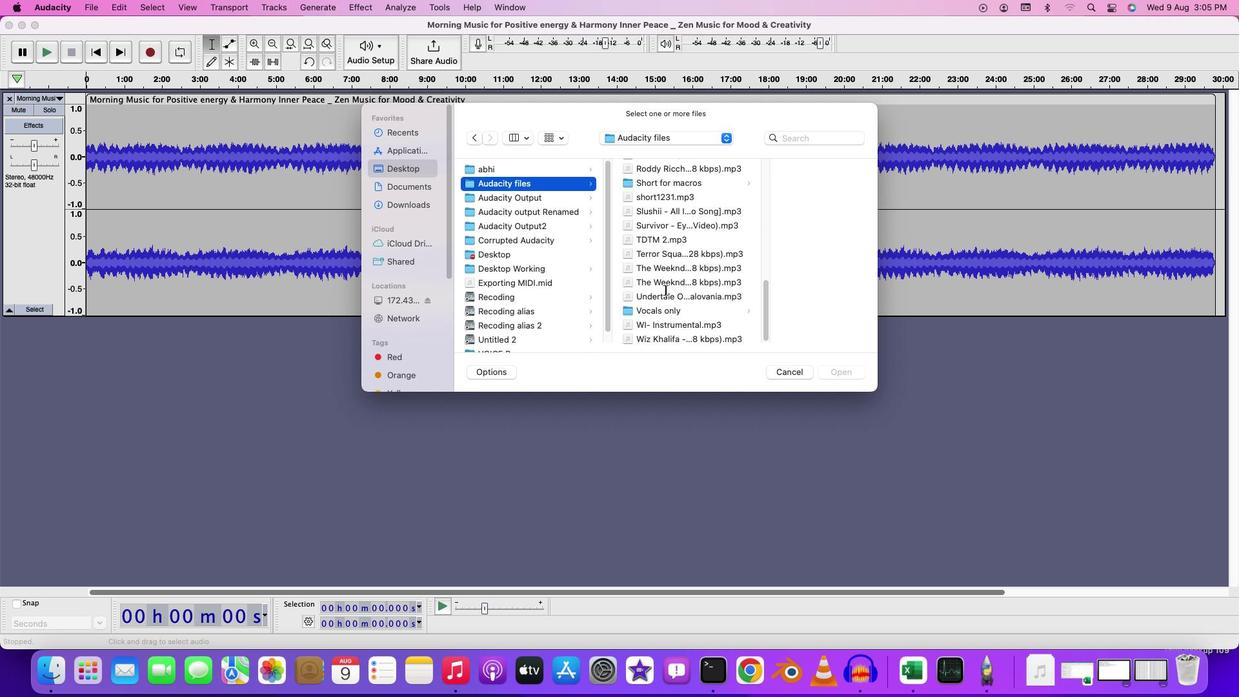 
Action: Mouse scrolled (666, 290) with delta (0, 0)
Screenshot: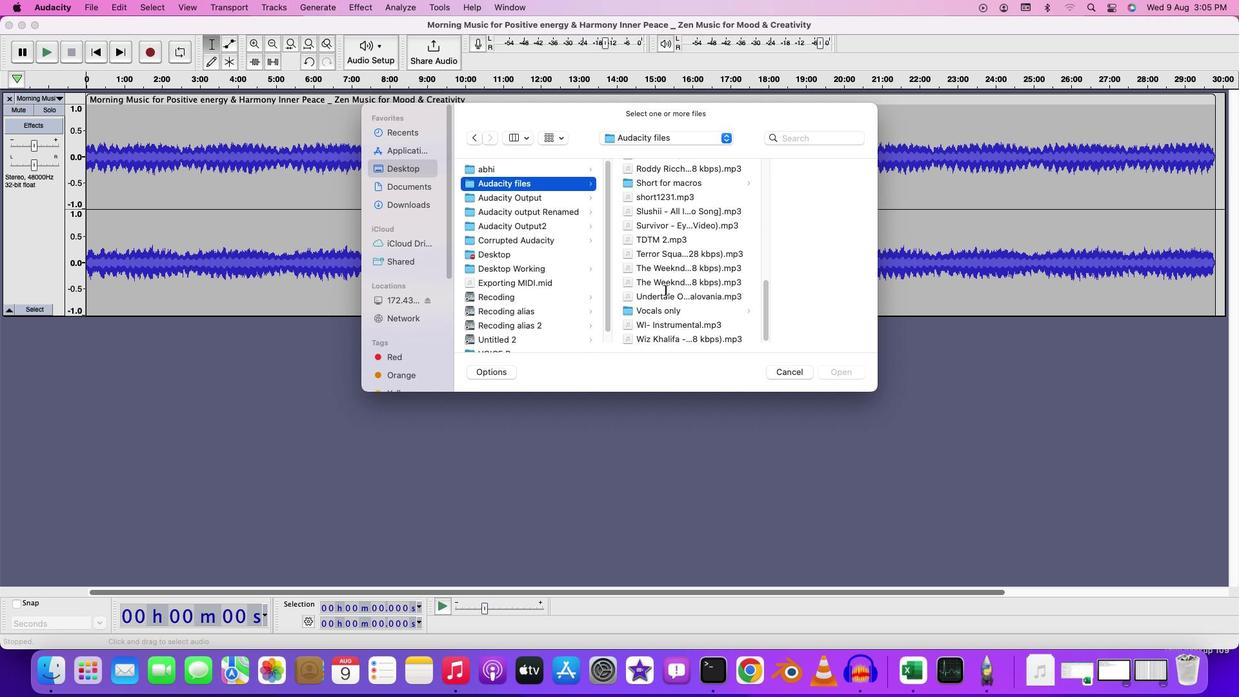 
Action: Mouse scrolled (666, 290) with delta (0, 0)
Screenshot: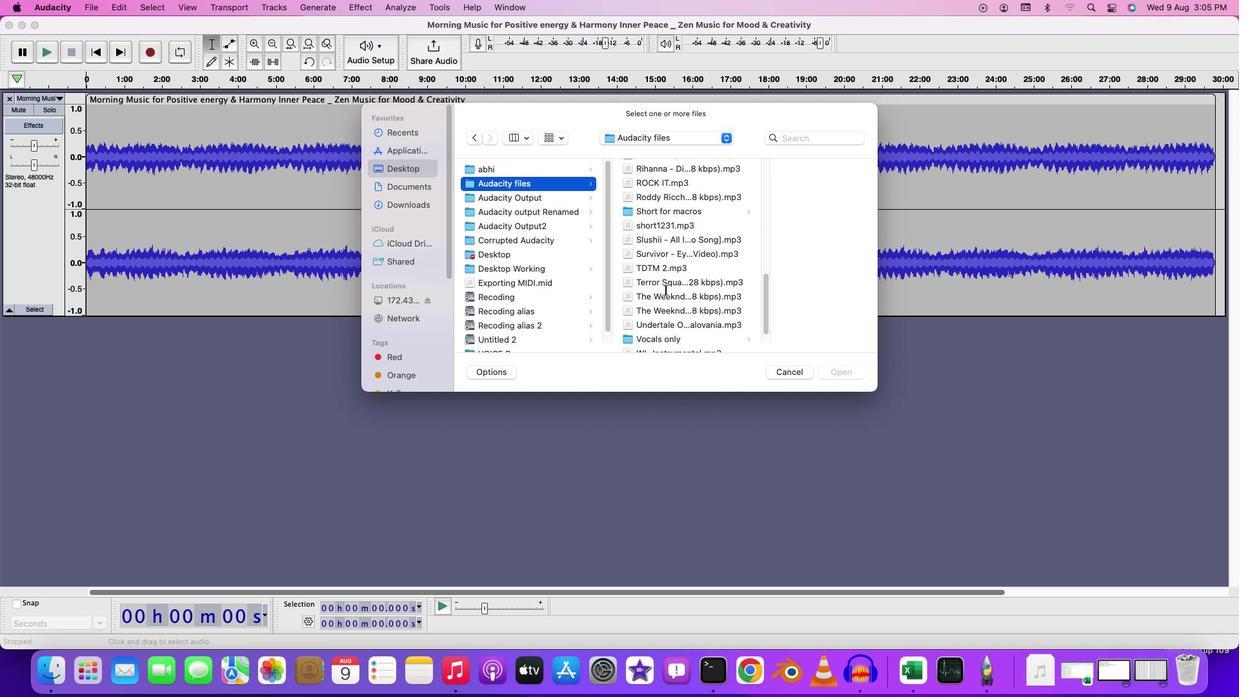 
Action: Mouse scrolled (666, 290) with delta (0, 1)
Screenshot: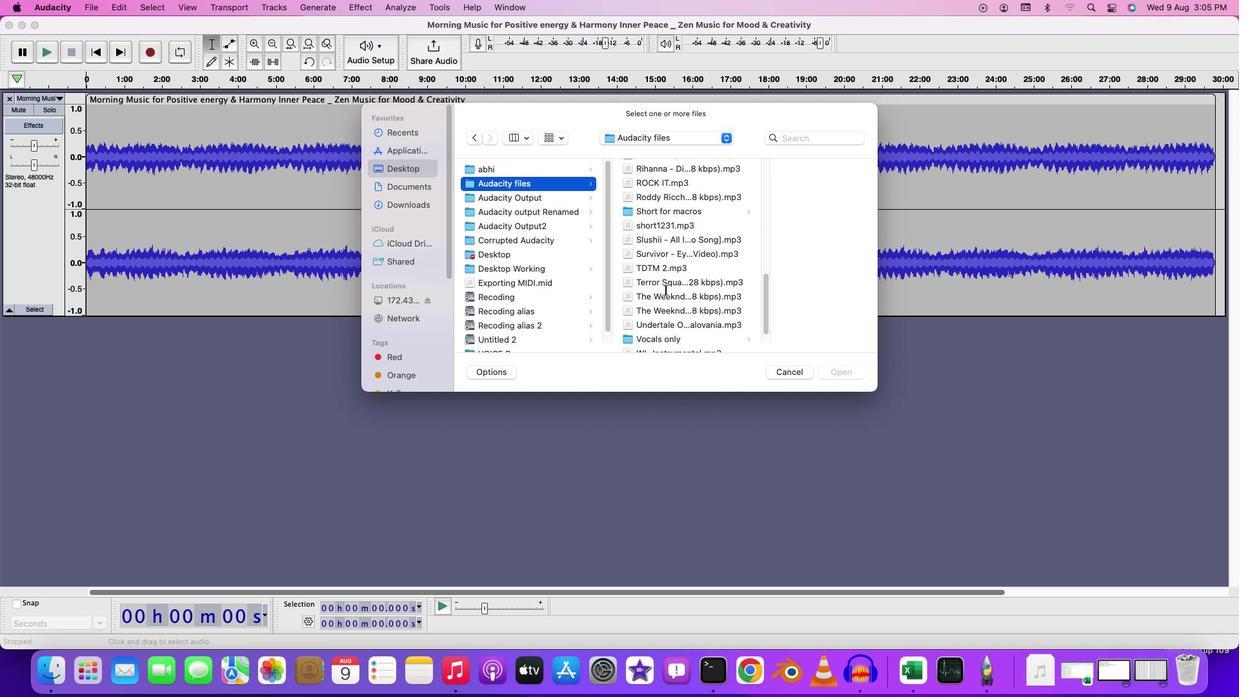 
Action: Mouse scrolled (666, 290) with delta (0, 3)
Screenshot: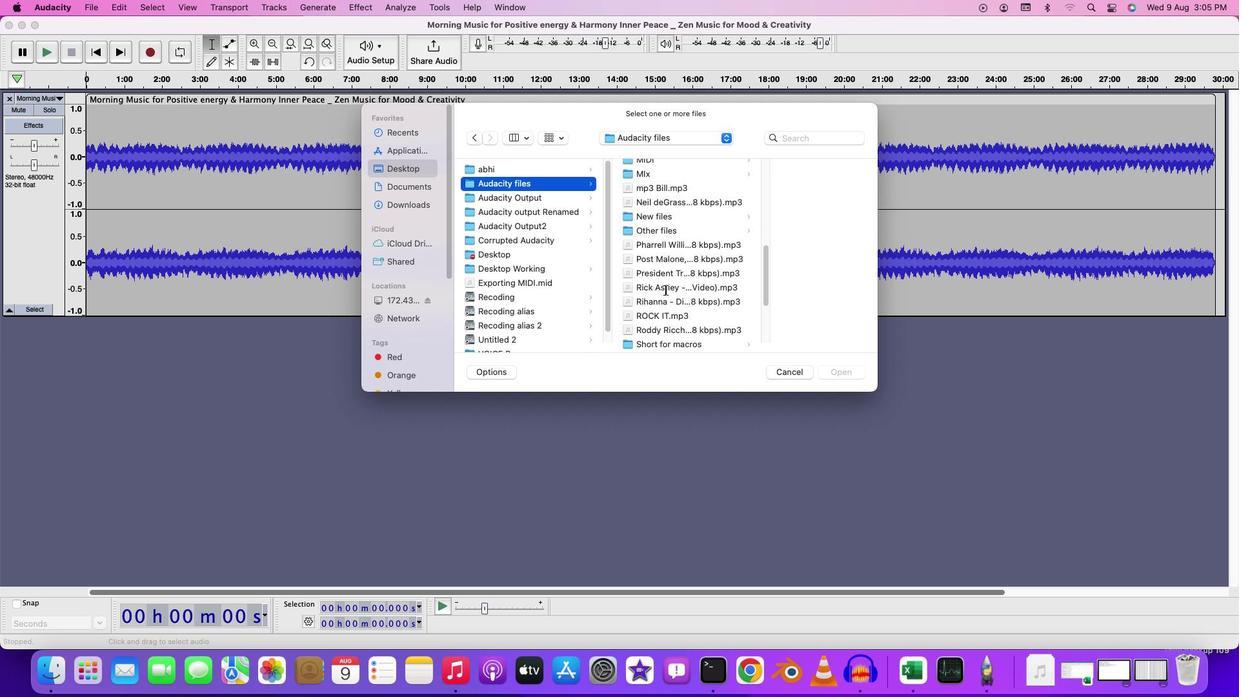 
Action: Mouse scrolled (666, 290) with delta (0, 3)
Screenshot: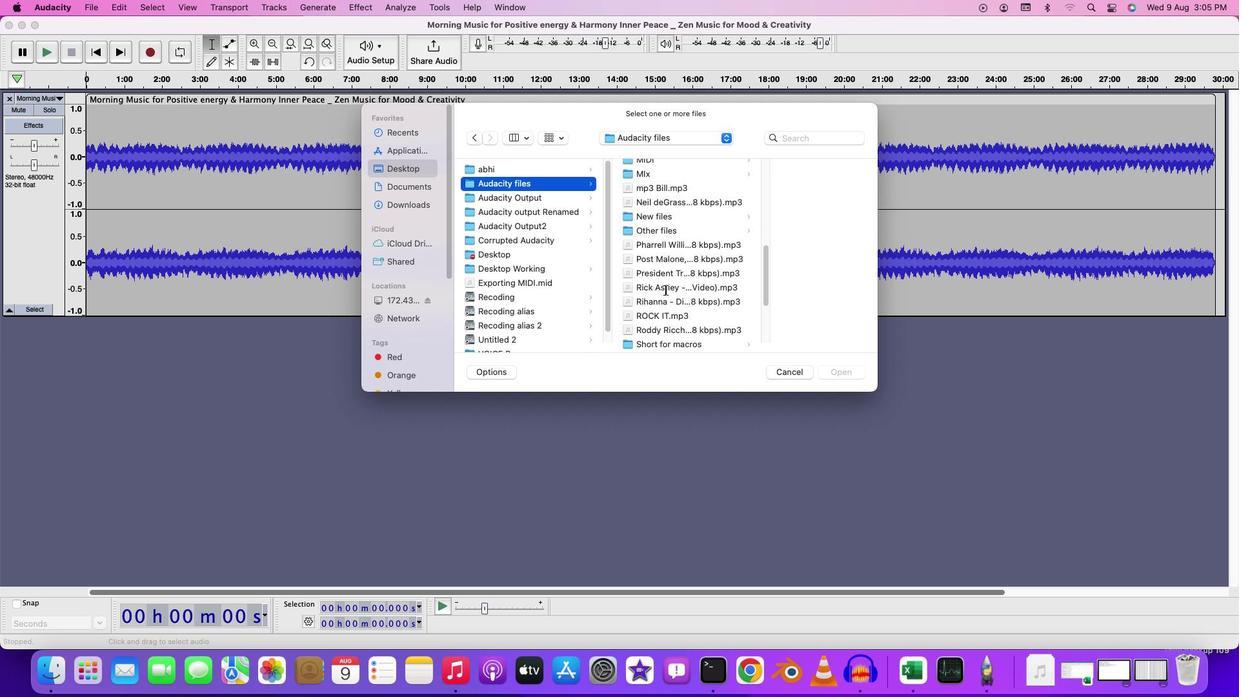 
Action: Mouse scrolled (666, 290) with delta (0, 4)
Screenshot: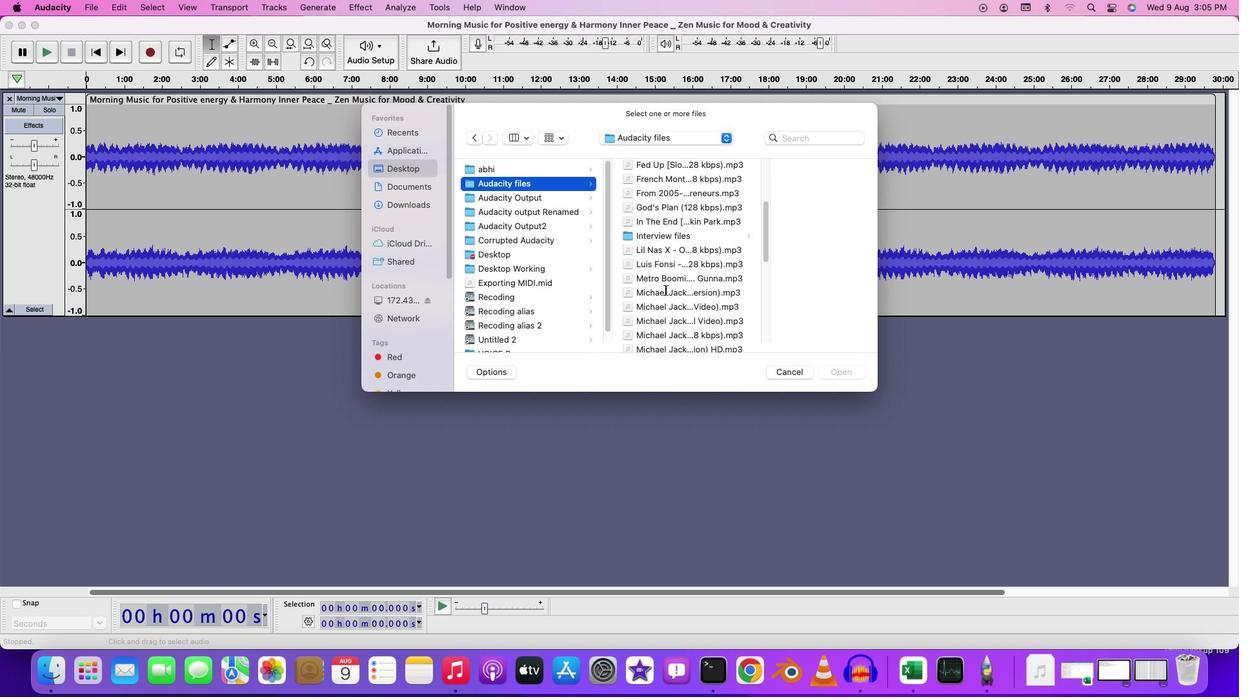 
Action: Mouse moved to (666, 290)
Screenshot: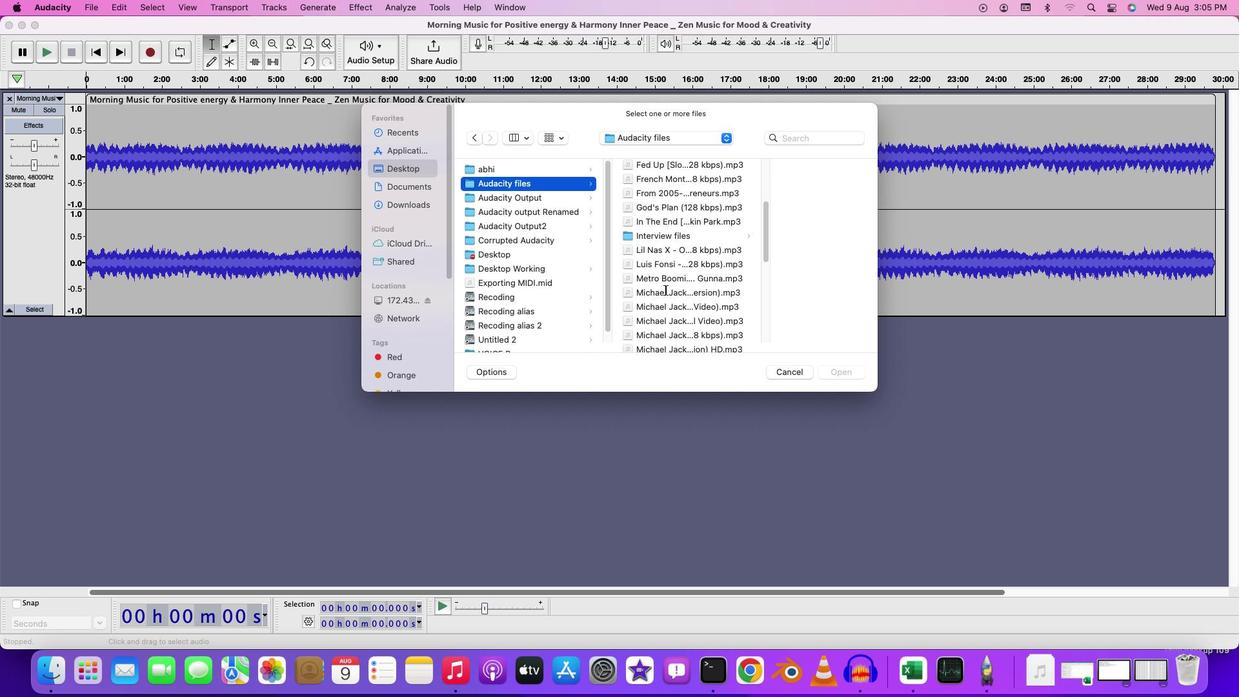 
Action: Mouse scrolled (666, 290) with delta (0, 0)
Screenshot: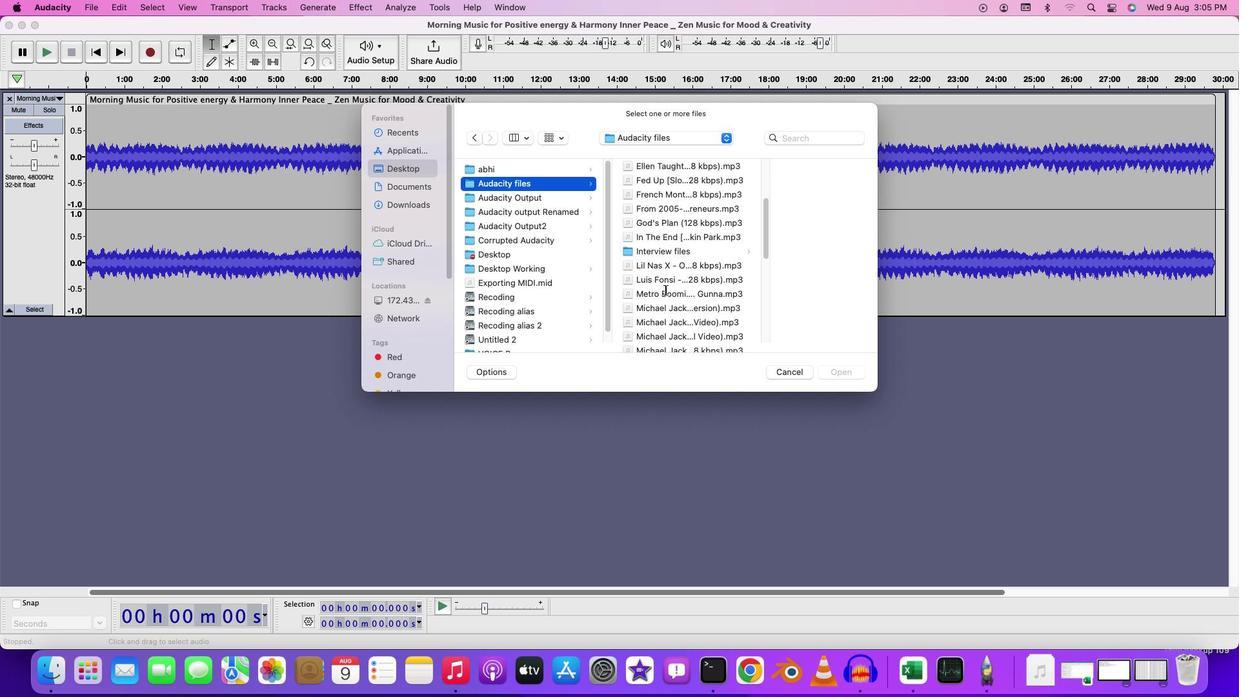 
Action: Mouse scrolled (666, 290) with delta (0, 0)
Screenshot: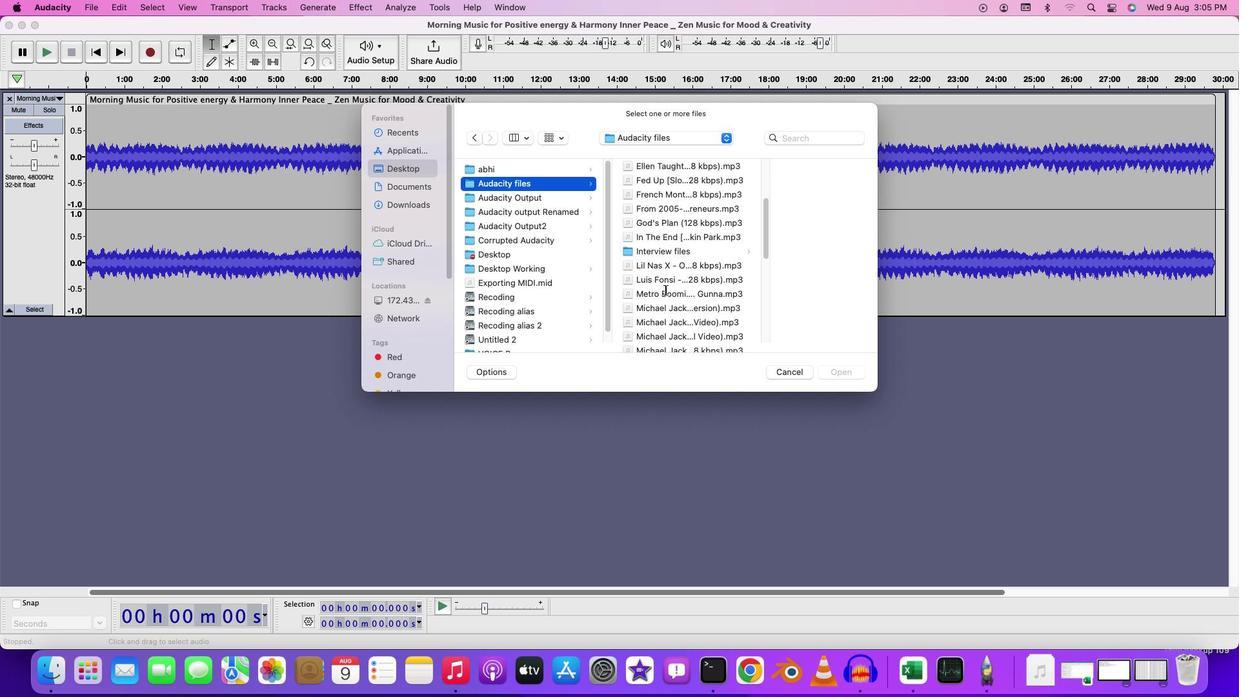 
Action: Mouse scrolled (666, 290) with delta (0, 1)
Screenshot: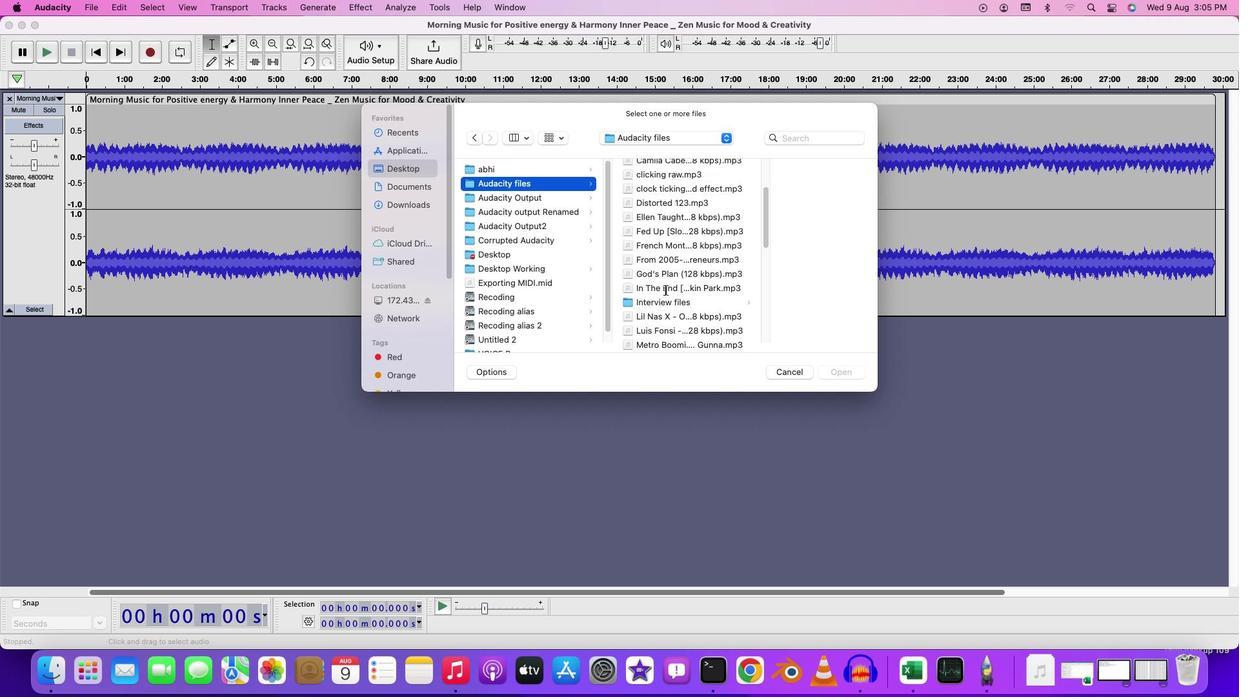 
Action: Mouse moved to (664, 296)
Screenshot: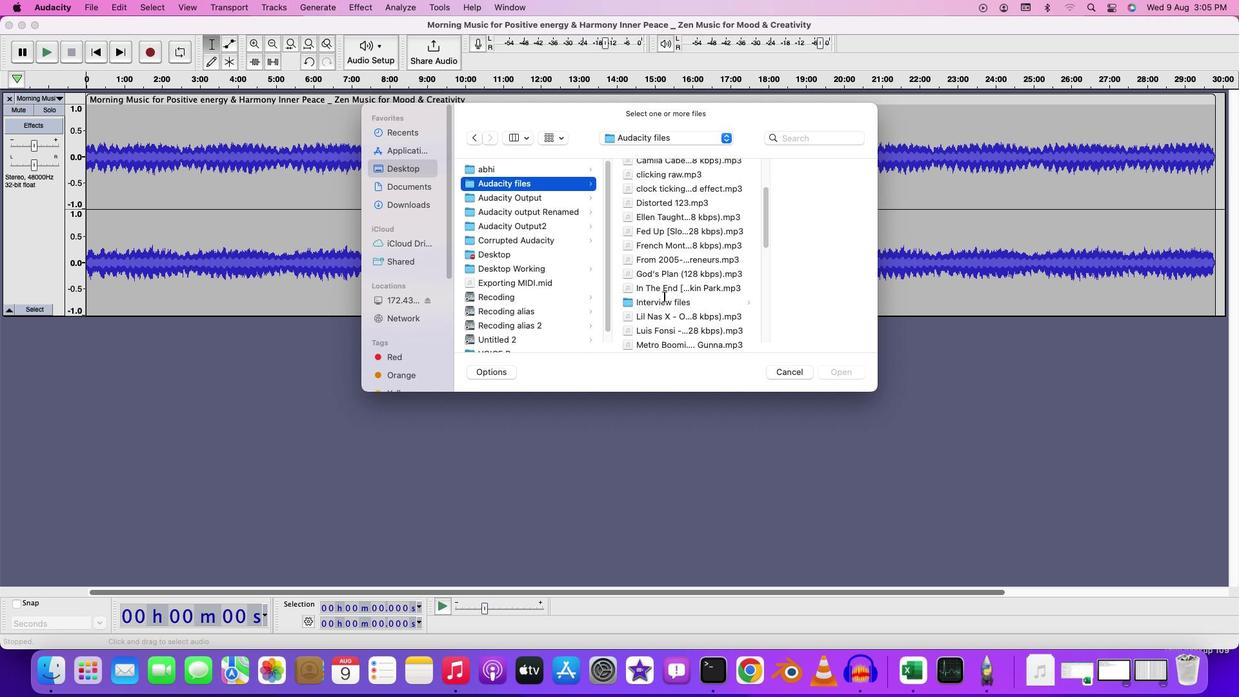 
Action: Mouse pressed left at (664, 296)
Screenshot: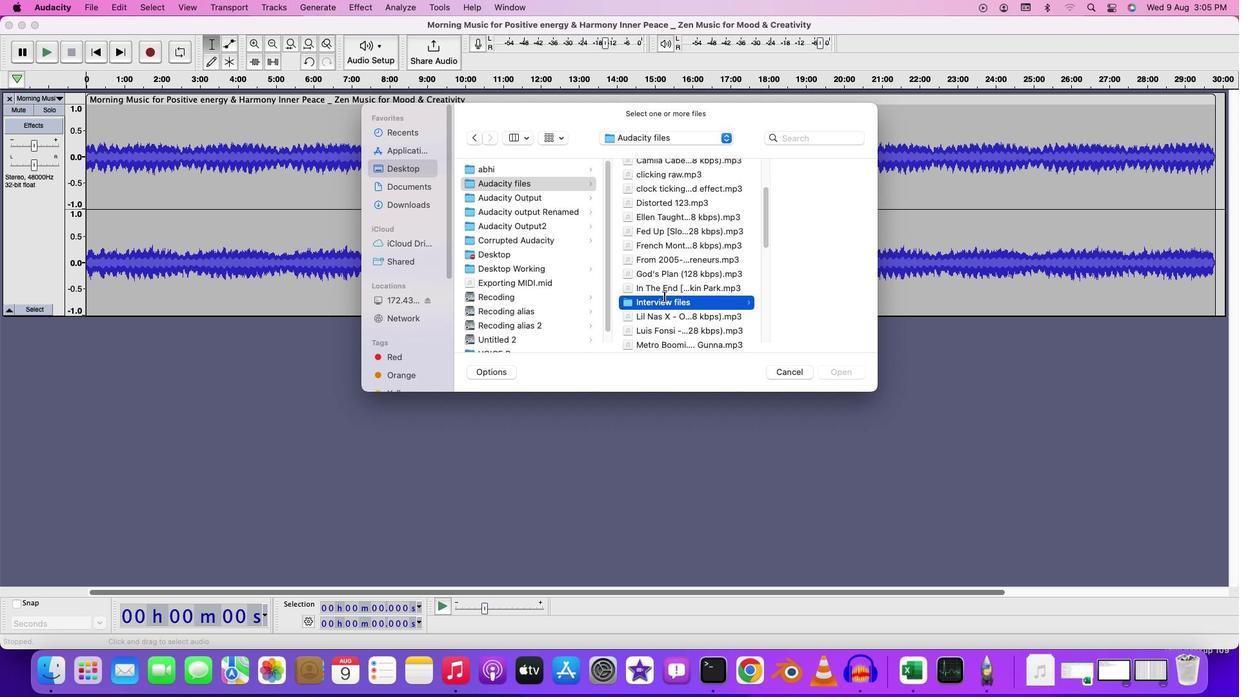 
Action: Mouse moved to (795, 182)
Screenshot: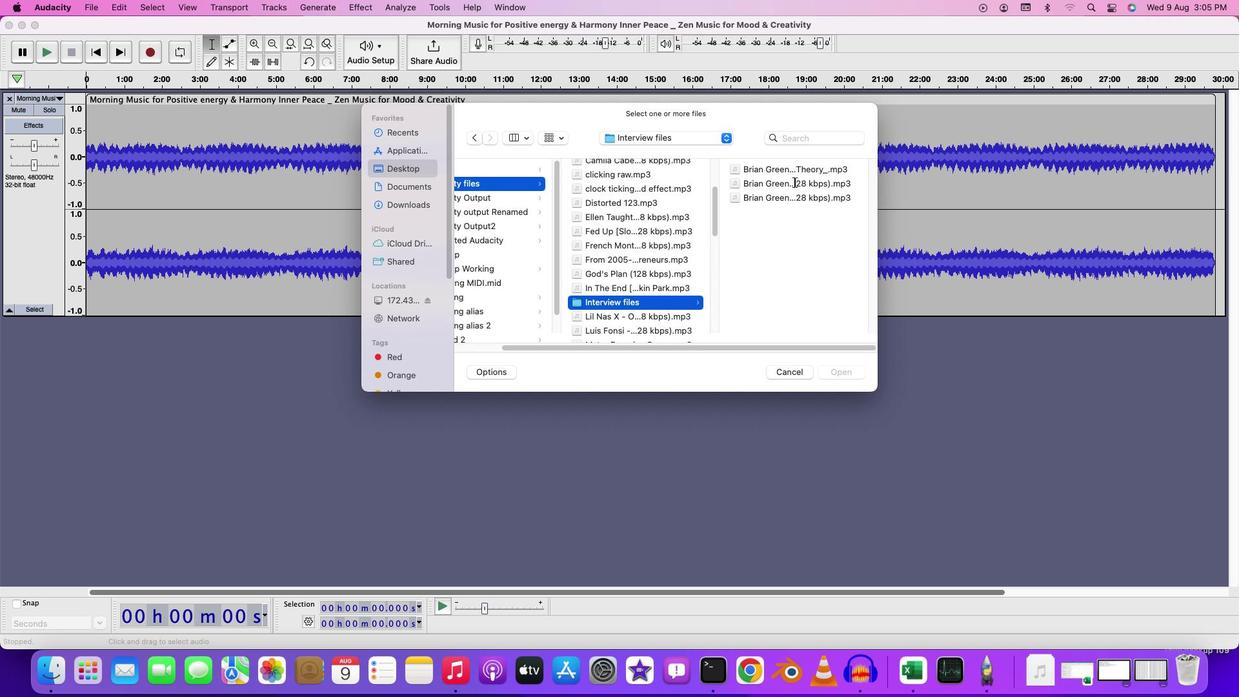 
Action: Mouse pressed left at (795, 182)
Screenshot: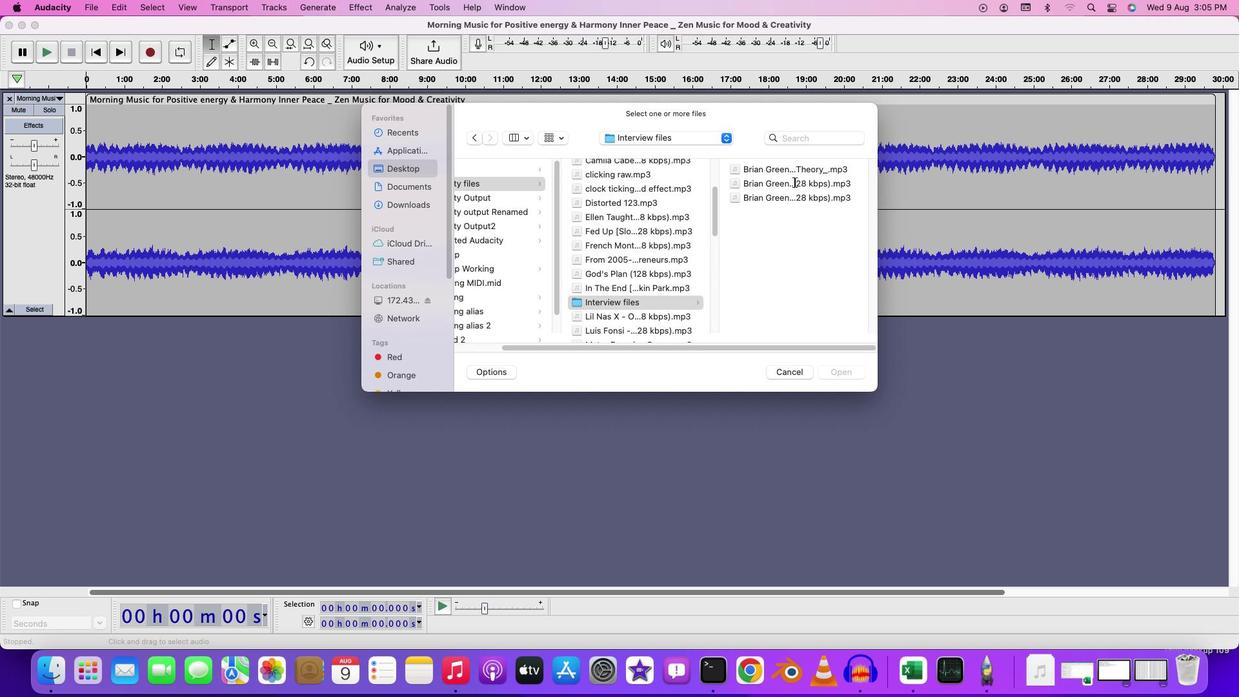 
Action: Mouse moved to (639, 118)
Screenshot: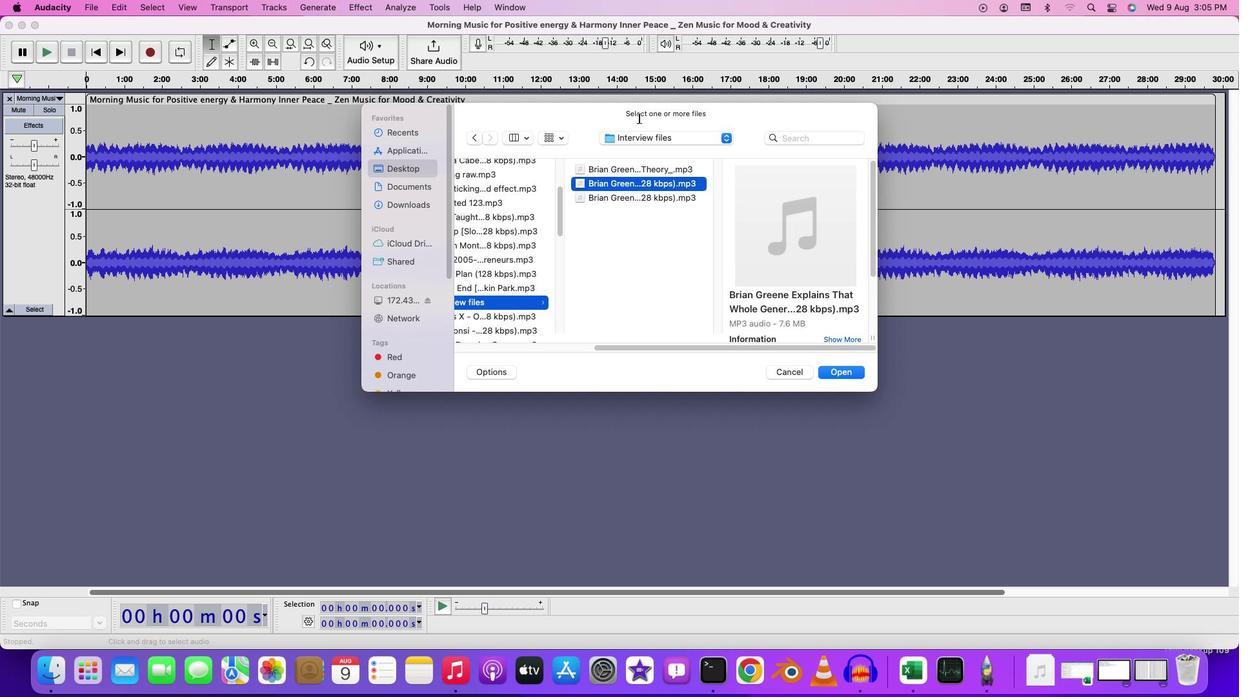 
Action: Mouse pressed left at (639, 118)
Screenshot: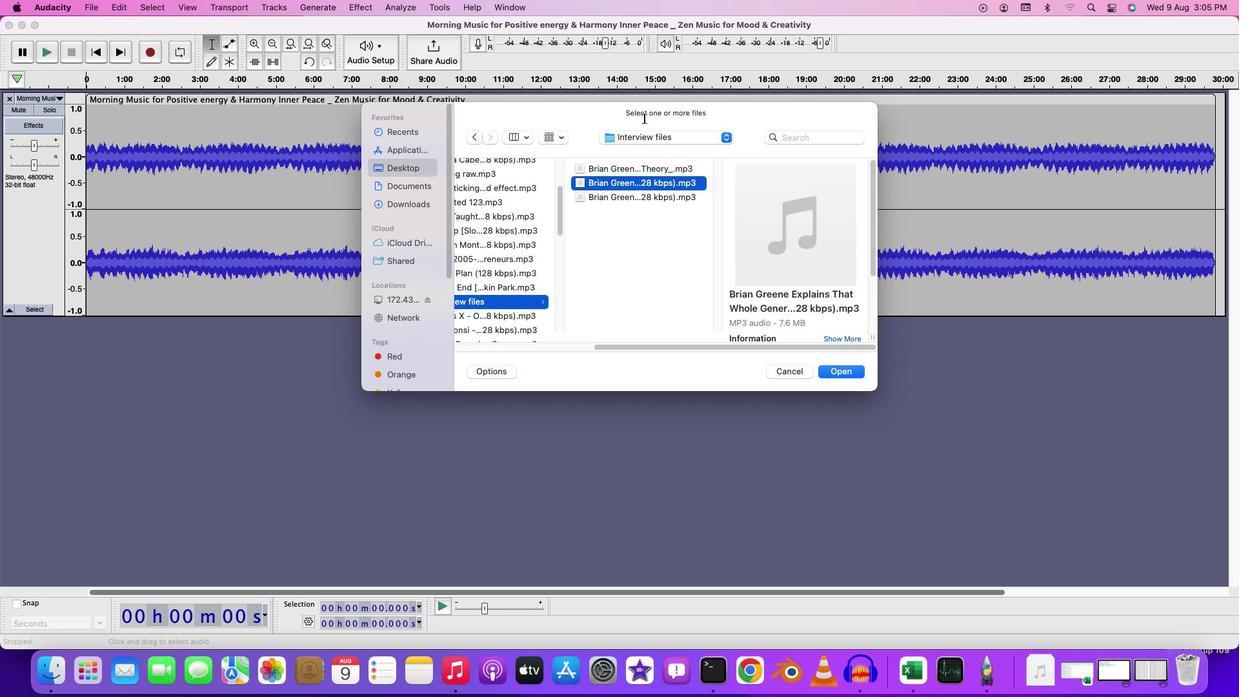 
Action: Mouse moved to (989, 170)
Screenshot: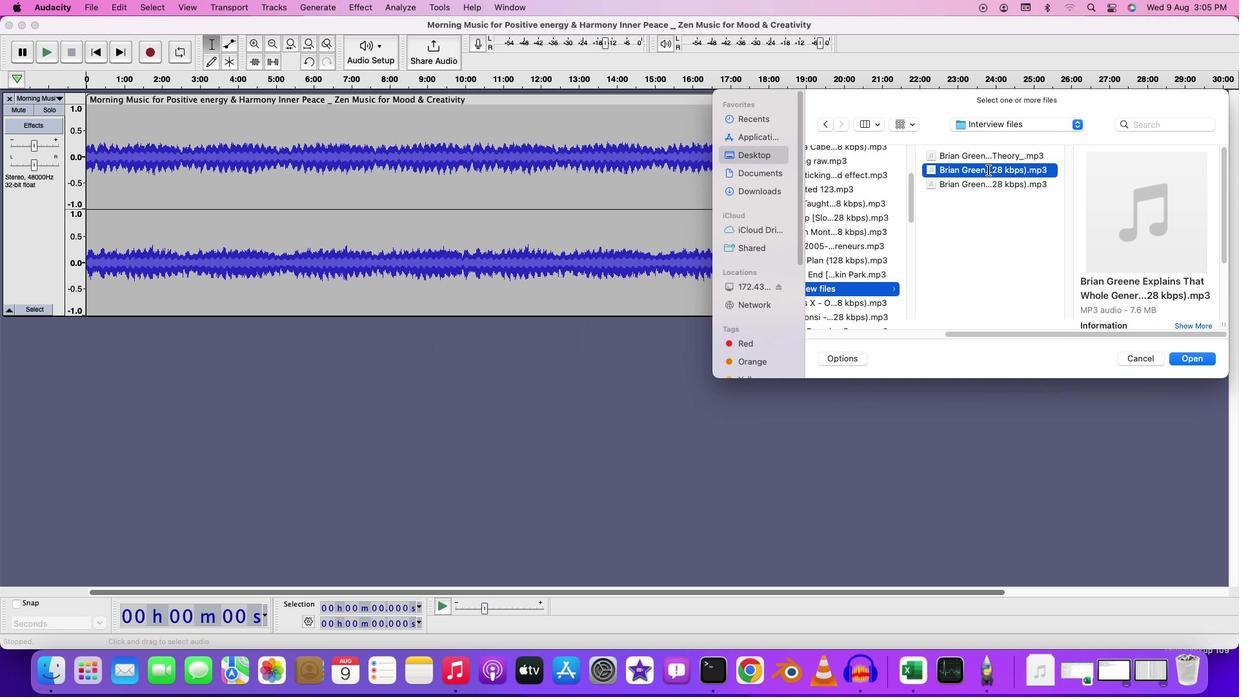
Action: Mouse pressed left at (989, 170)
Screenshot: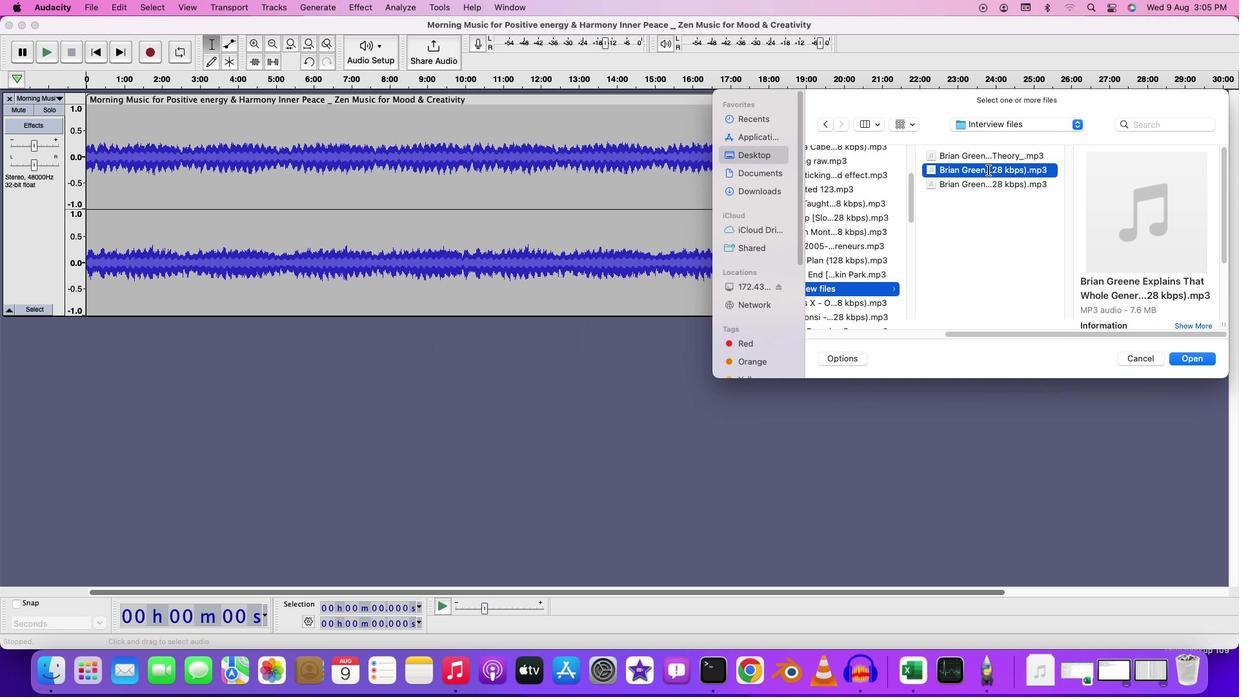 
Action: Mouse moved to (1140, 356)
Screenshot: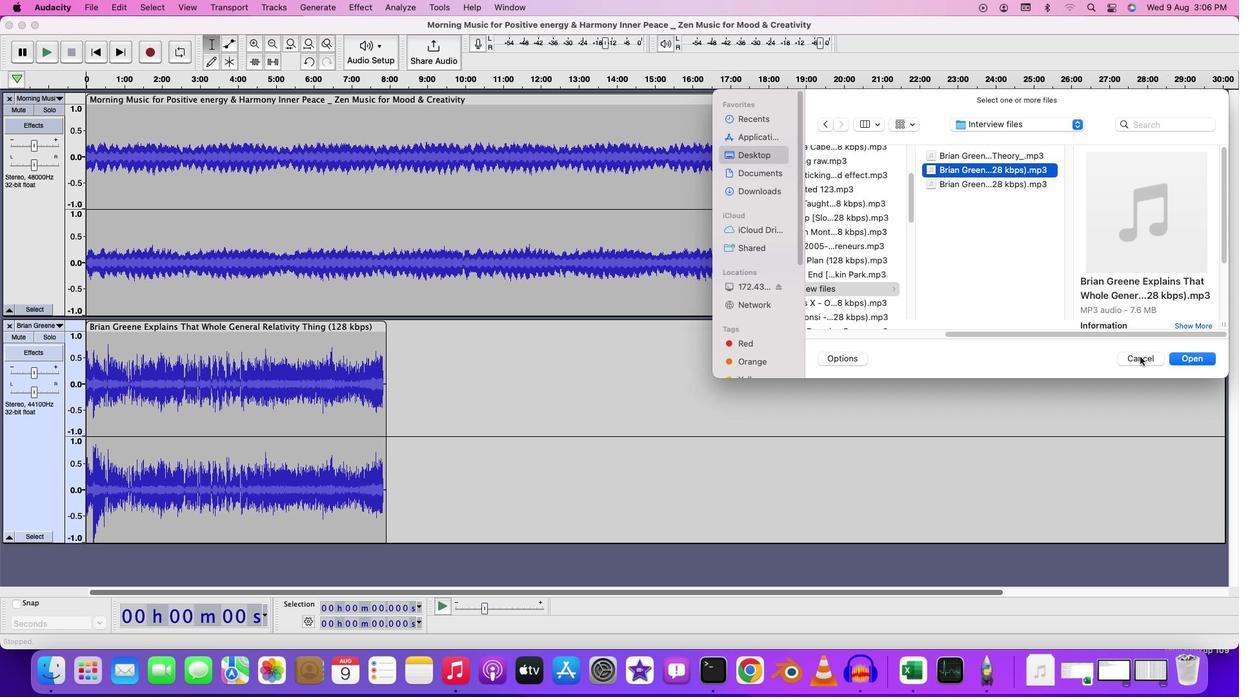 
Action: Mouse pressed left at (1140, 356)
Screenshot: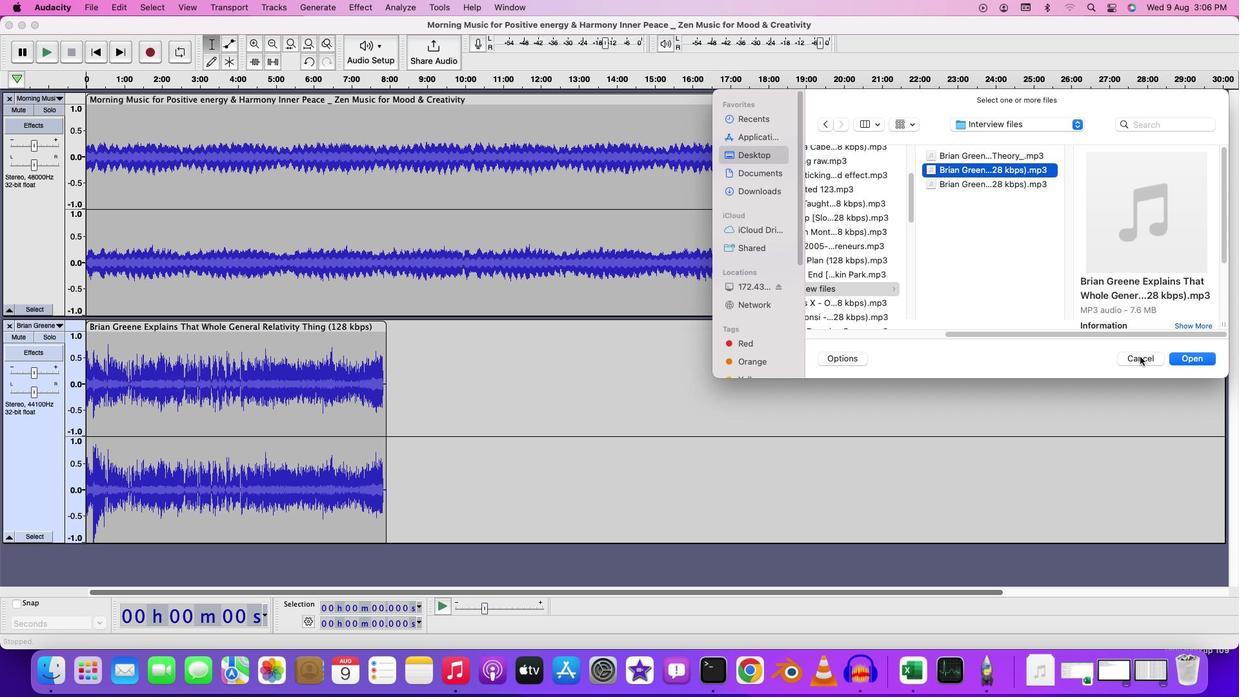 
Action: Mouse moved to (61, 97)
Screenshot: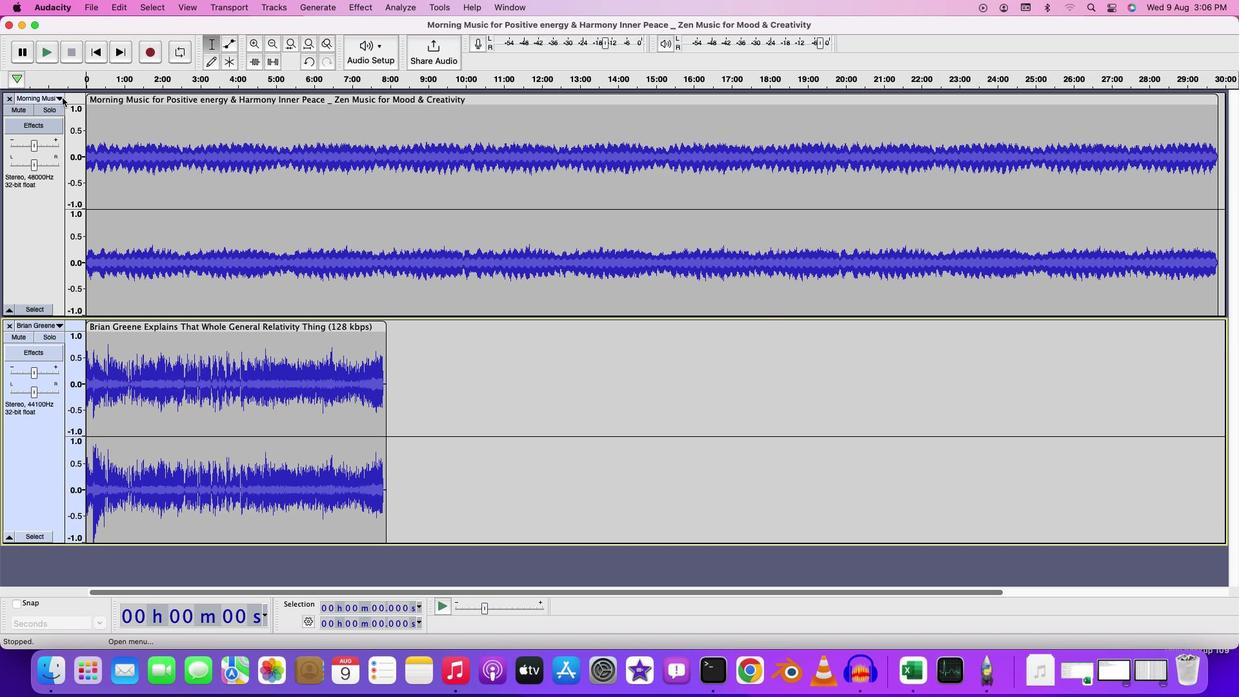 
Action: Mouse pressed left at (61, 97)
Screenshot: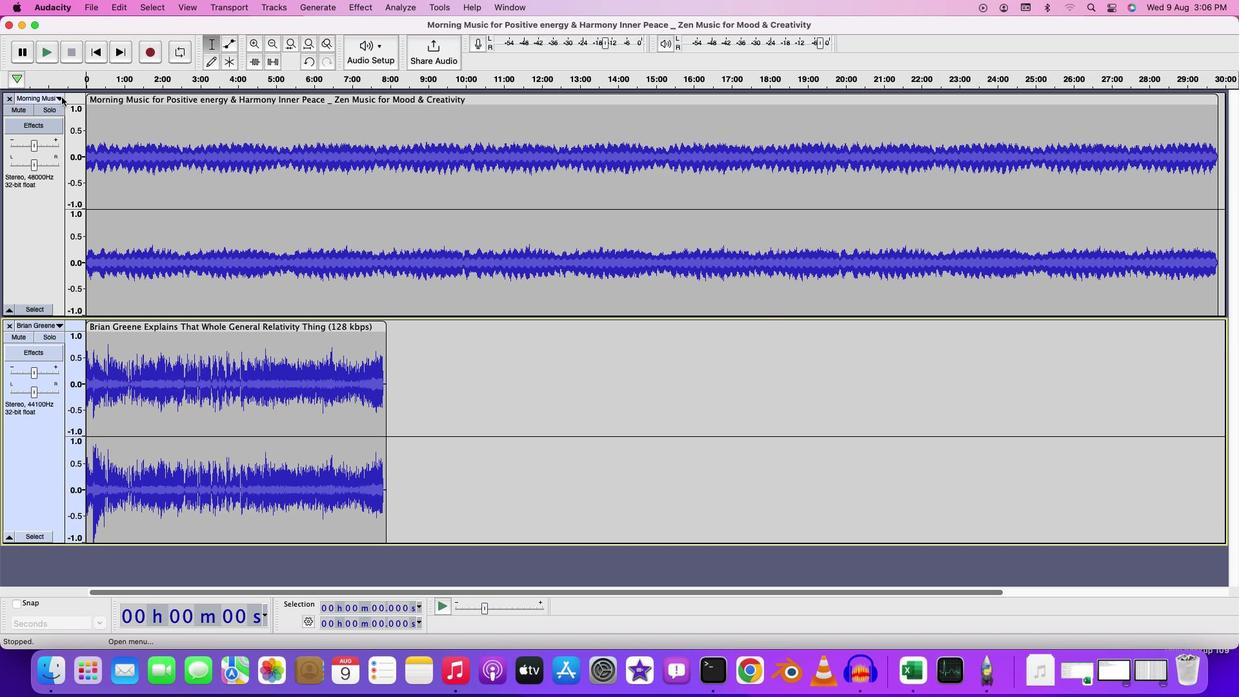 
Action: Mouse moved to (79, 143)
Screenshot: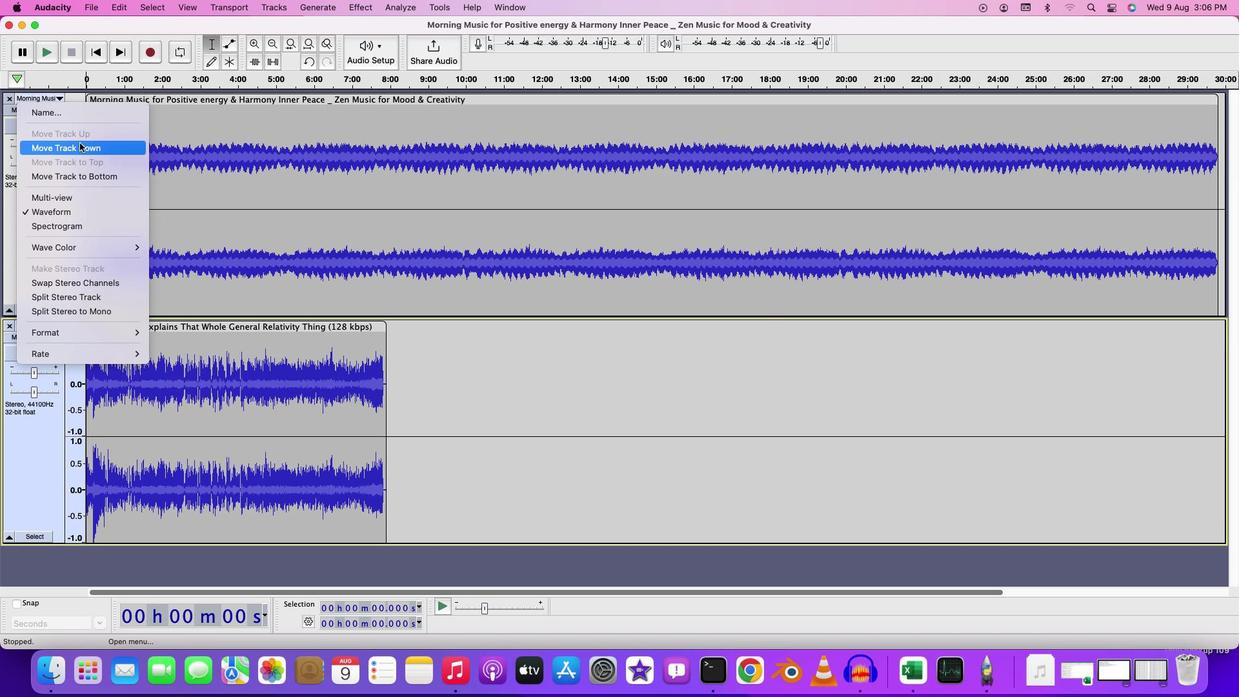 
Action: Mouse pressed left at (79, 143)
Screenshot: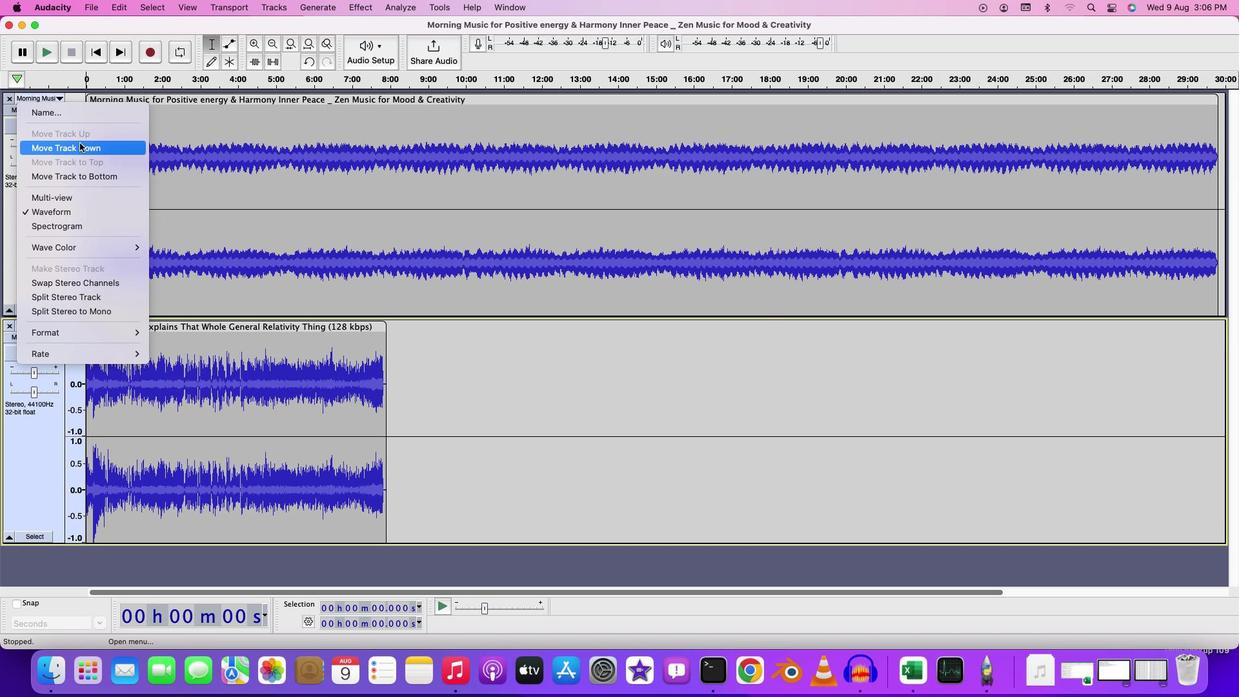 
Action: Mouse moved to (385, 298)
Screenshot: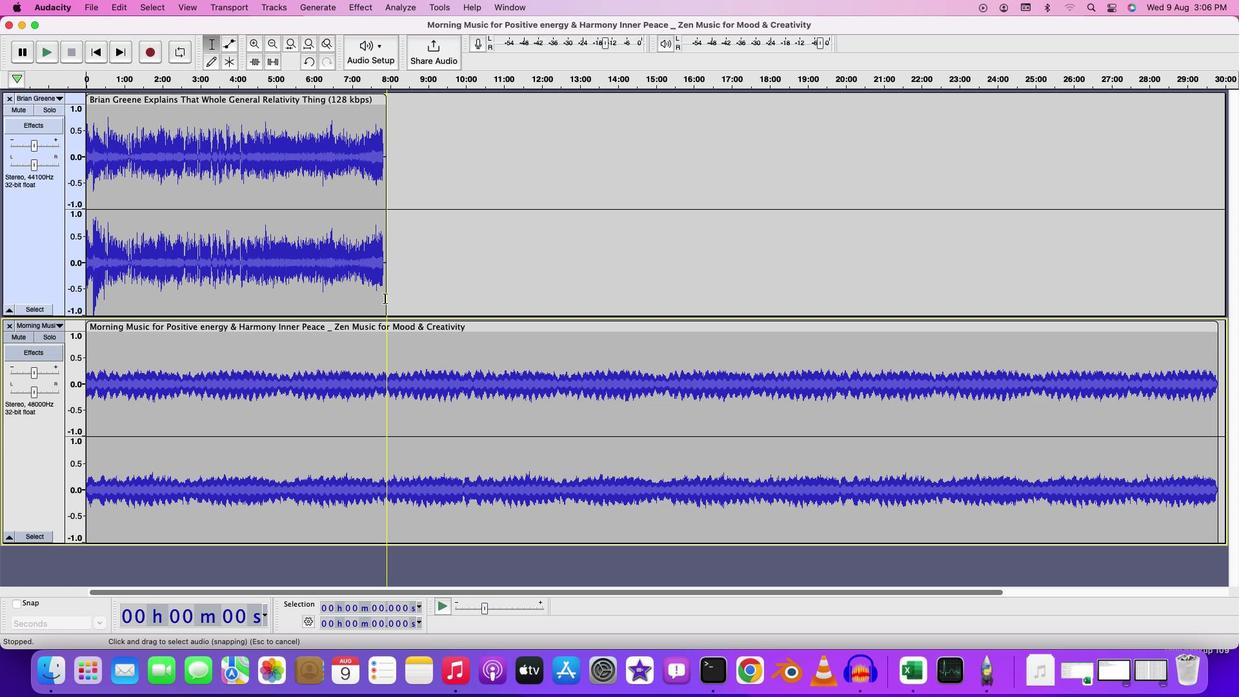 
Action: Mouse pressed left at (385, 298)
Screenshot: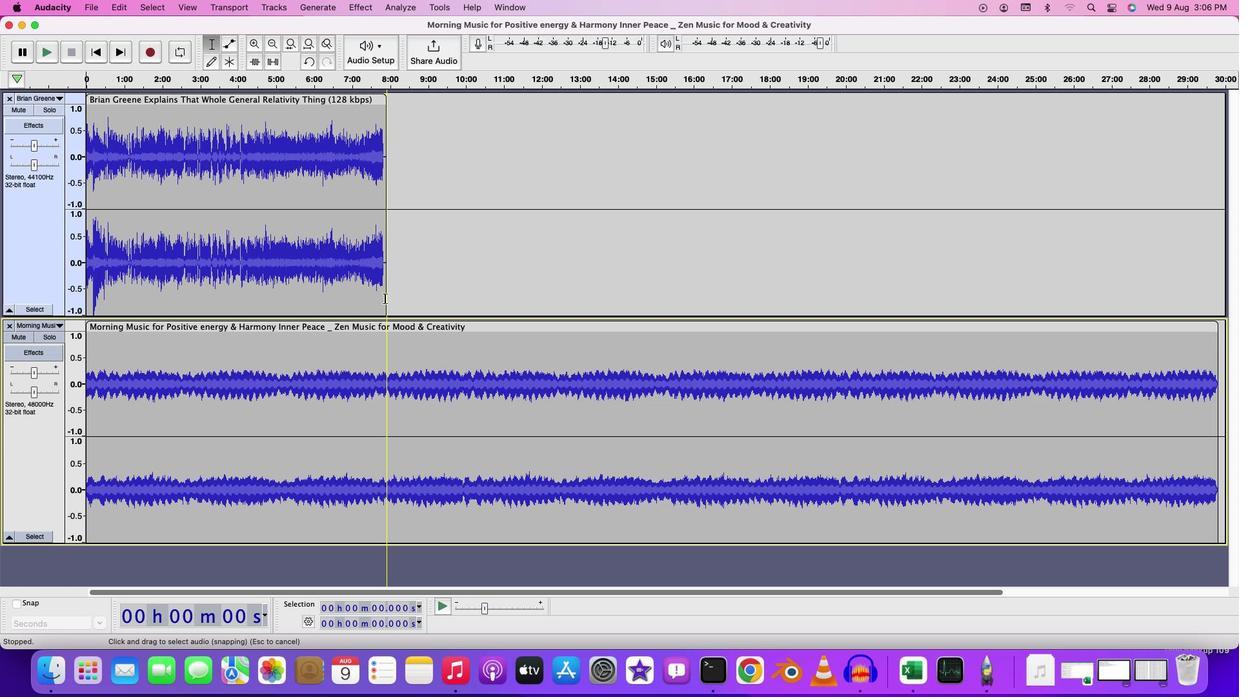 
Action: Mouse moved to (385, 298)
Screenshot: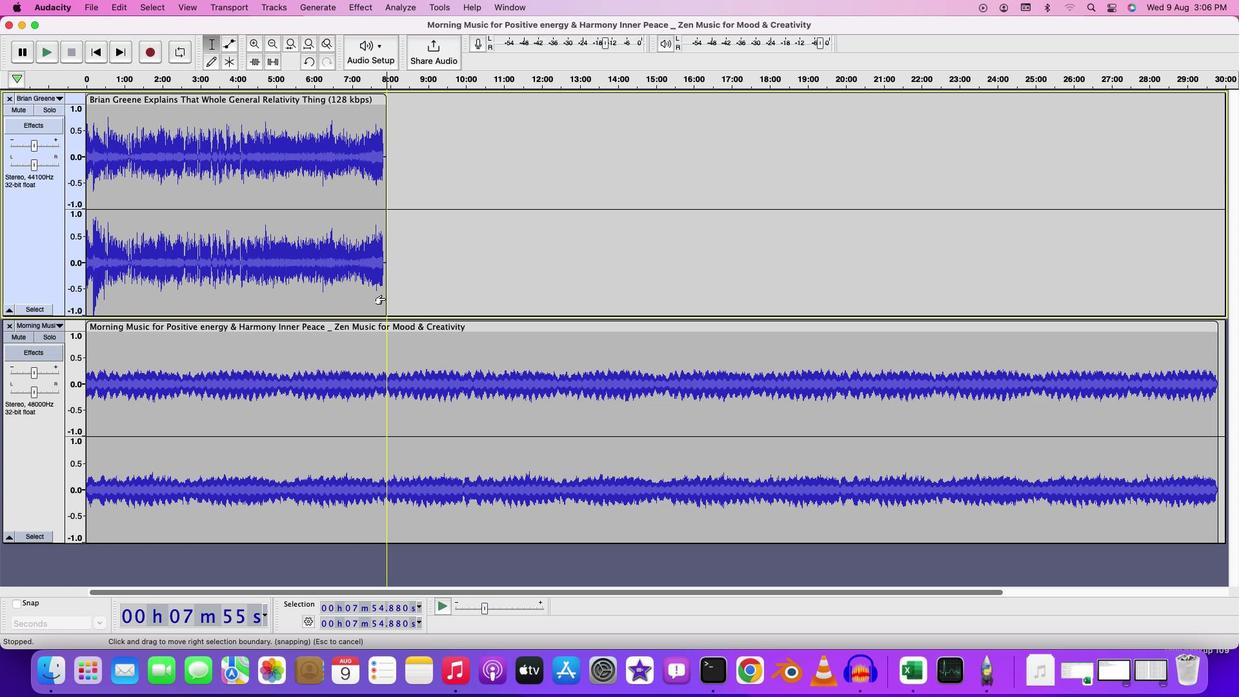 
Action: Key pressed Key.space
Screenshot: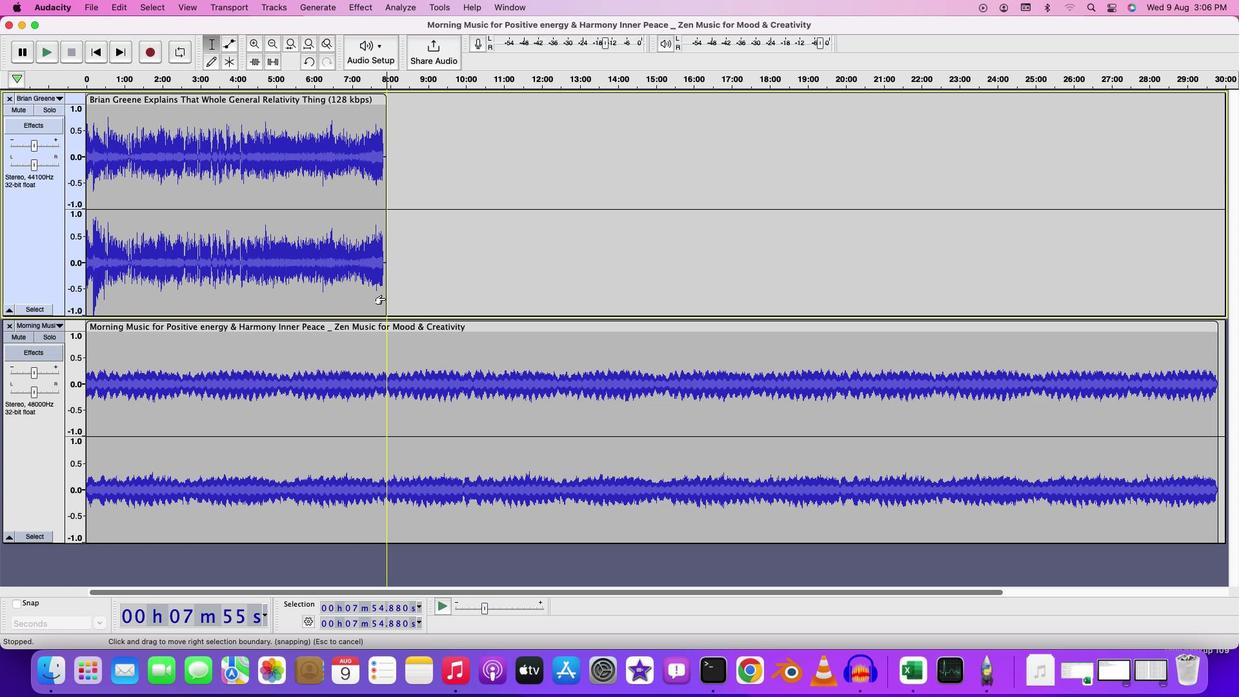 
Action: Mouse moved to (395, 339)
Screenshot: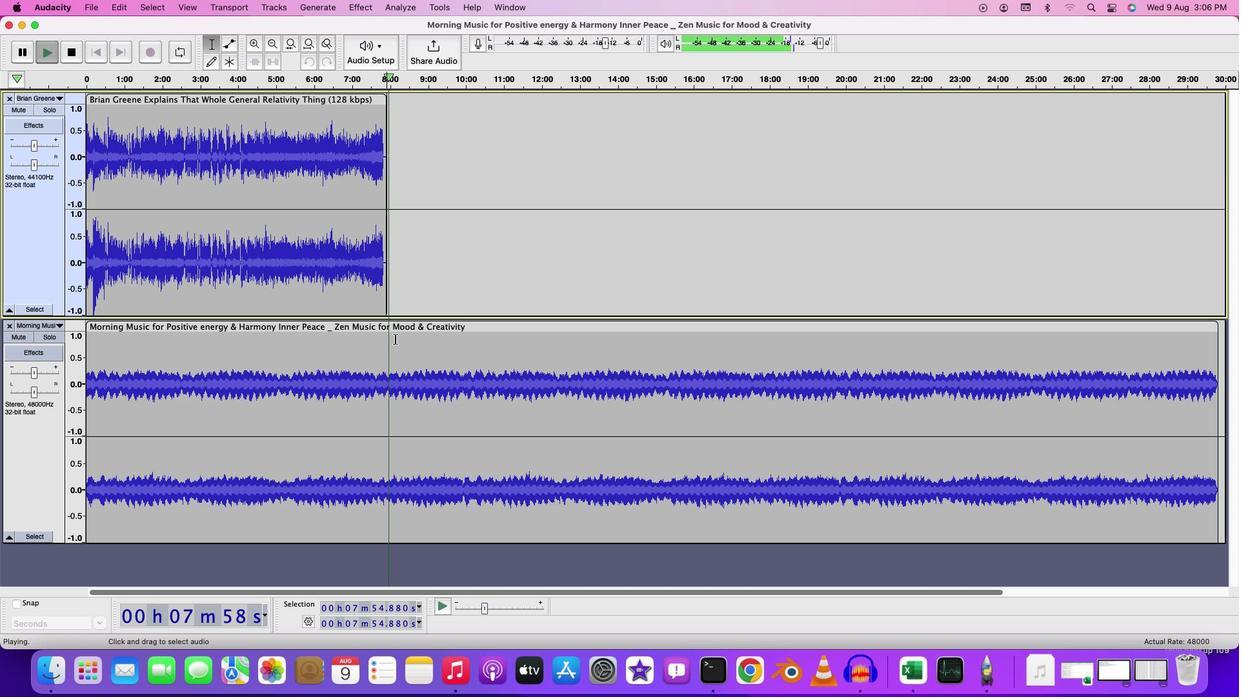 
Action: Key pressed Key.space
Screenshot: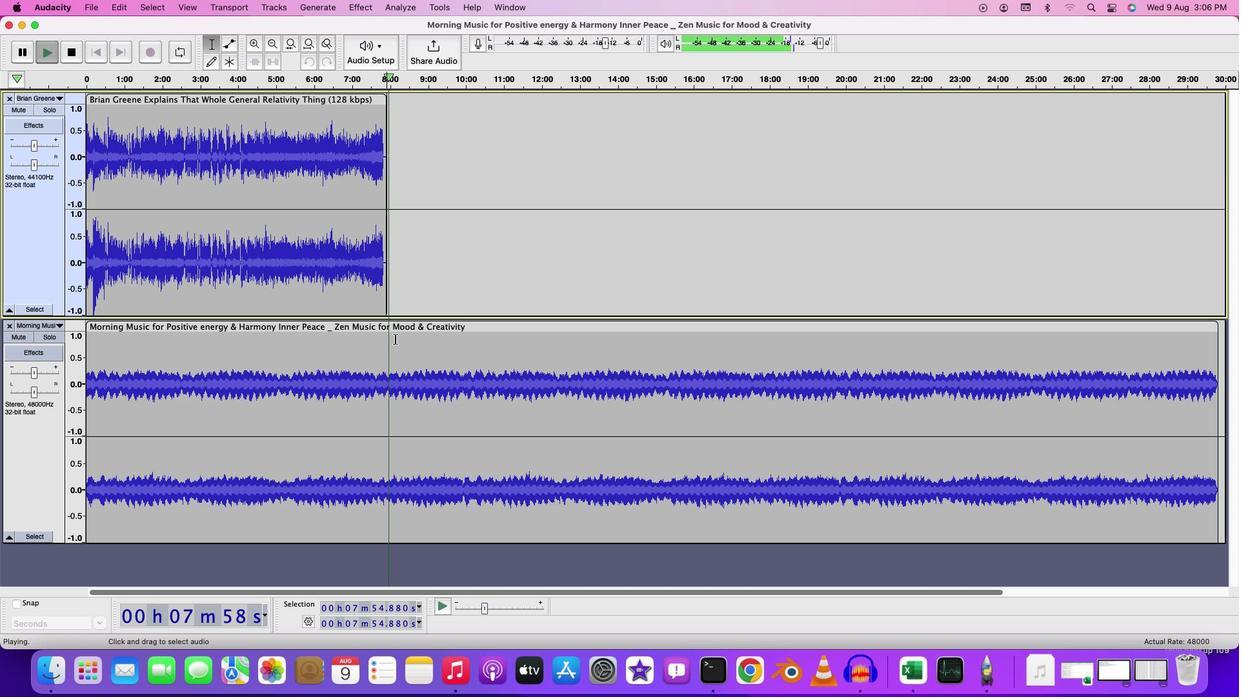 
Action: Mouse moved to (387, 339)
Screenshot: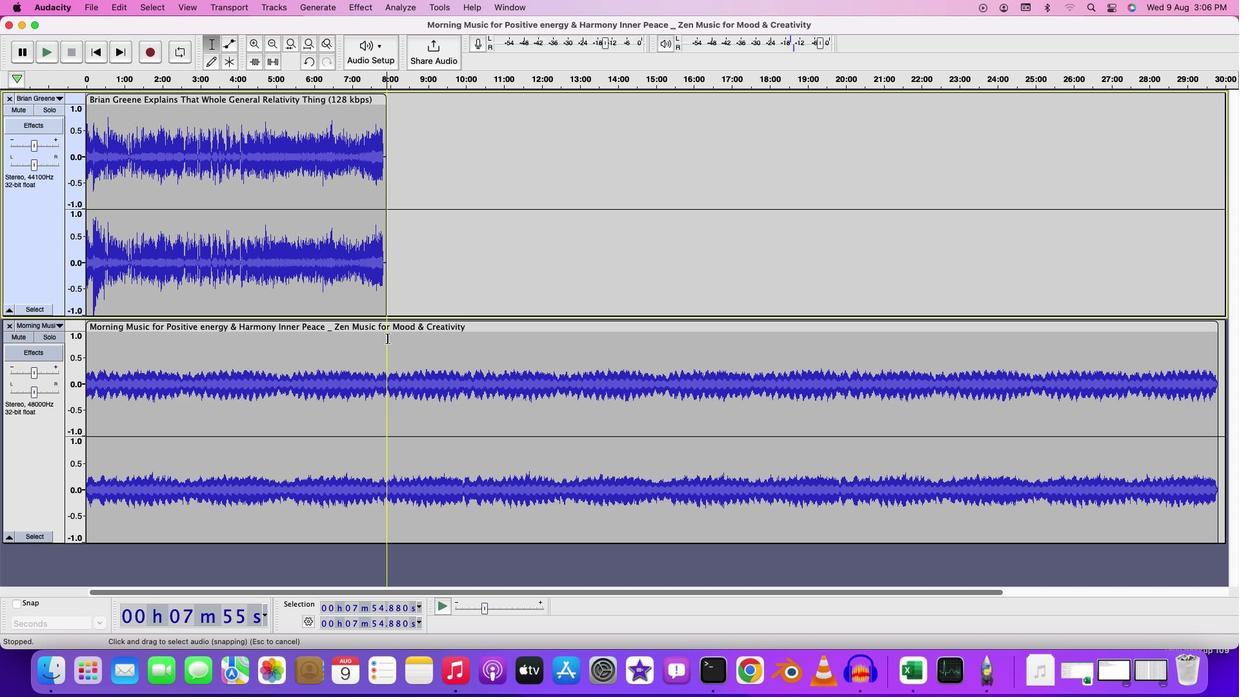 
Action: Mouse pressed left at (387, 339)
Screenshot: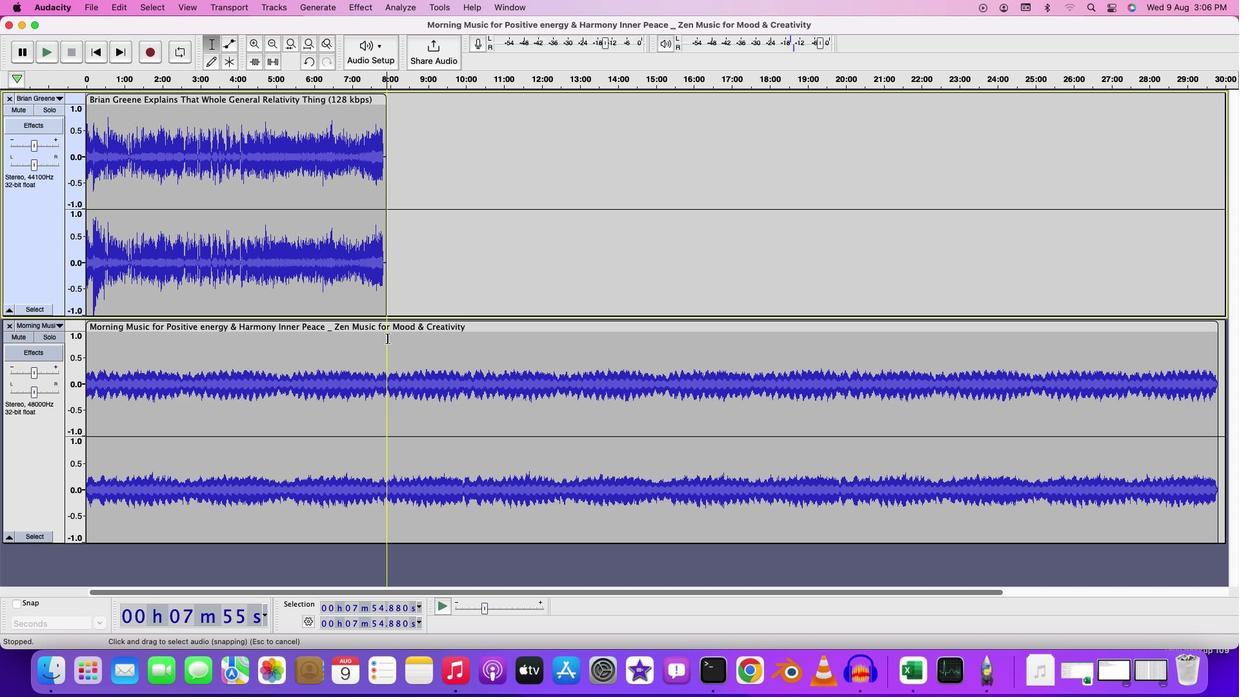 
Action: Mouse moved to (1101, 364)
Screenshot: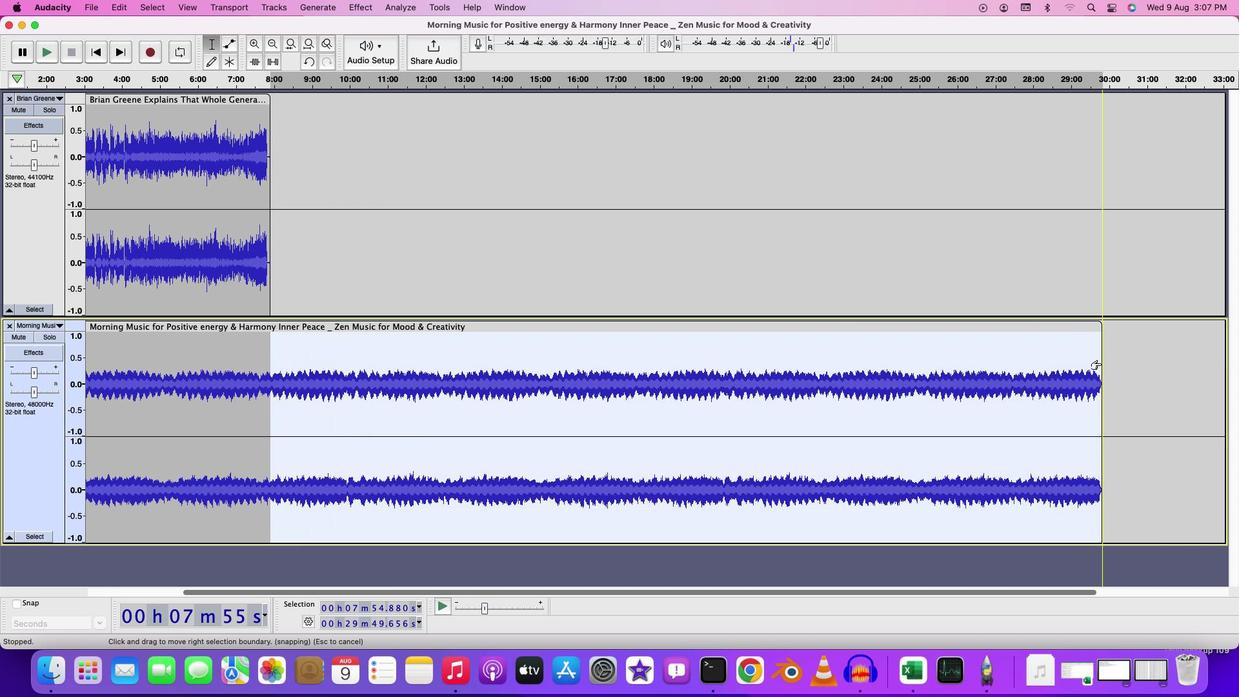 
Action: Key pressed Key.delete
Screenshot: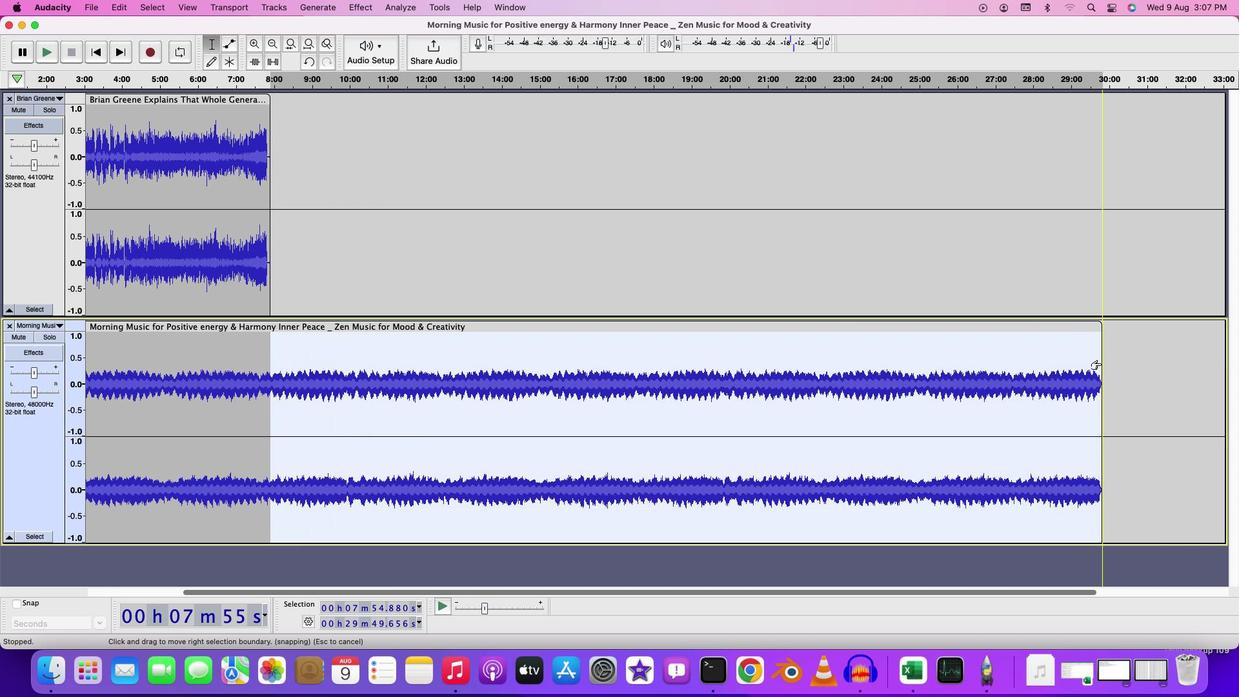 
Action: Mouse moved to (467, 590)
Screenshot: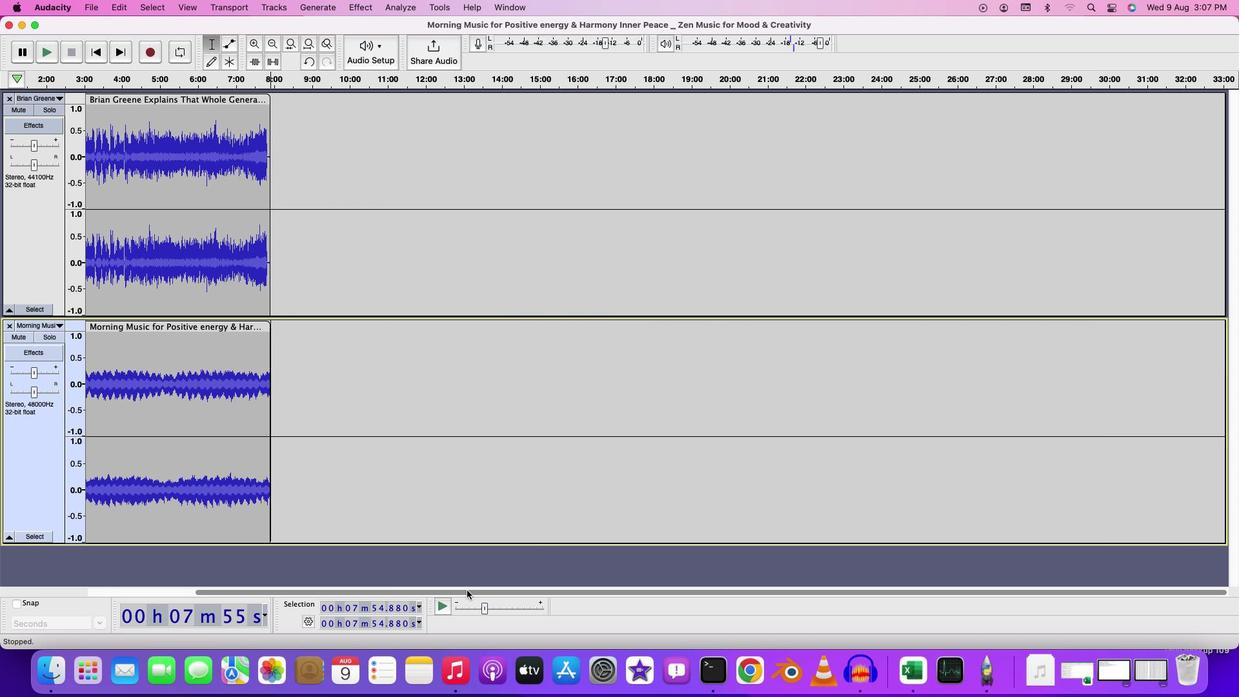 
Action: Mouse pressed left at (467, 590)
Screenshot: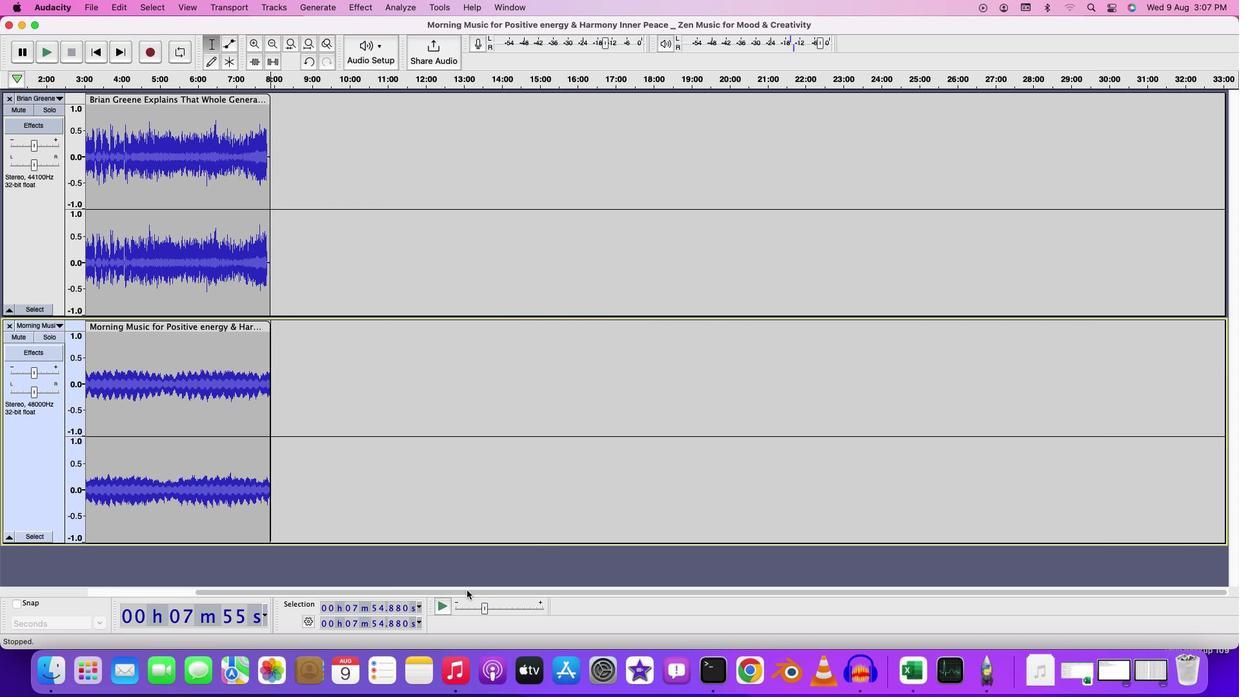 
Action: Mouse moved to (365, 408)
Screenshot: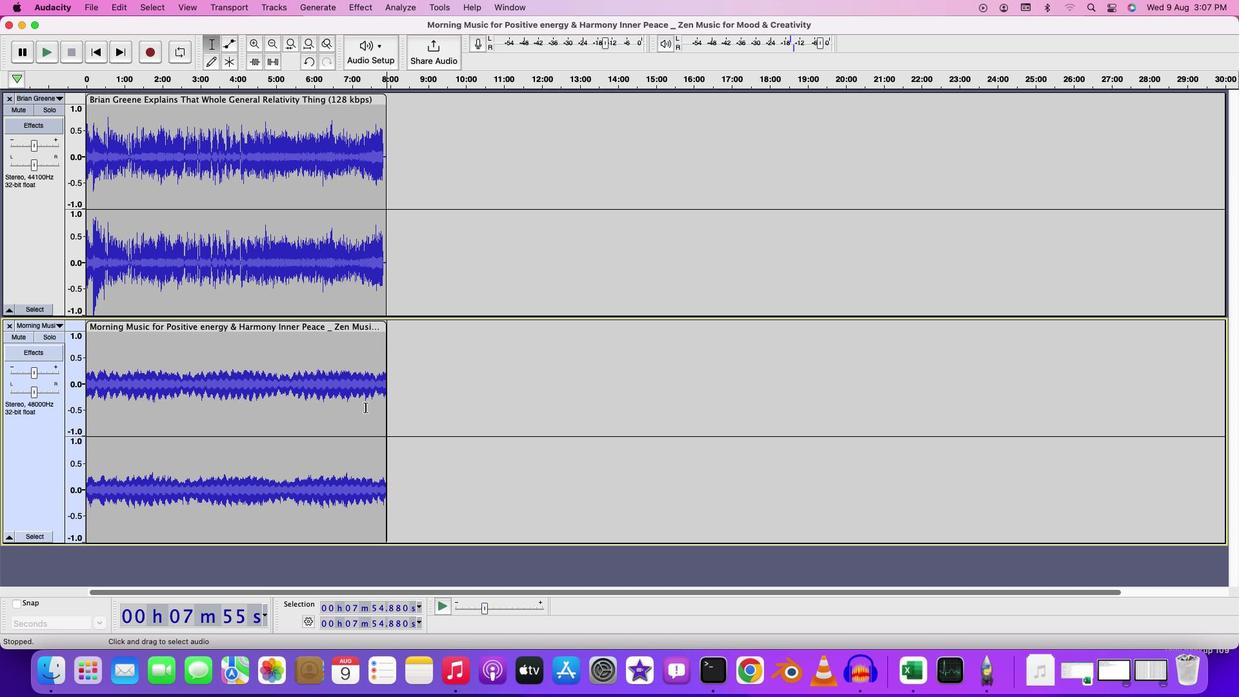 
Action: Key pressed Key.cmd
Screenshot: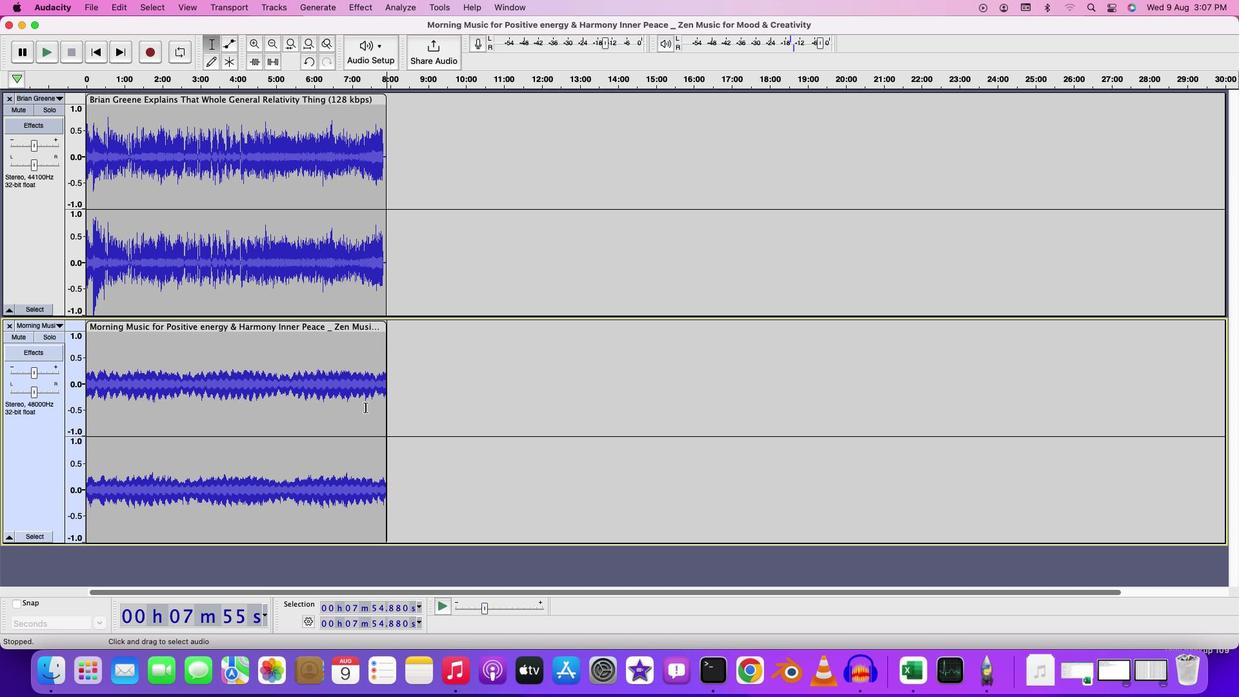 
Action: Mouse scrolled (365, 408) with delta (0, 0)
Screenshot: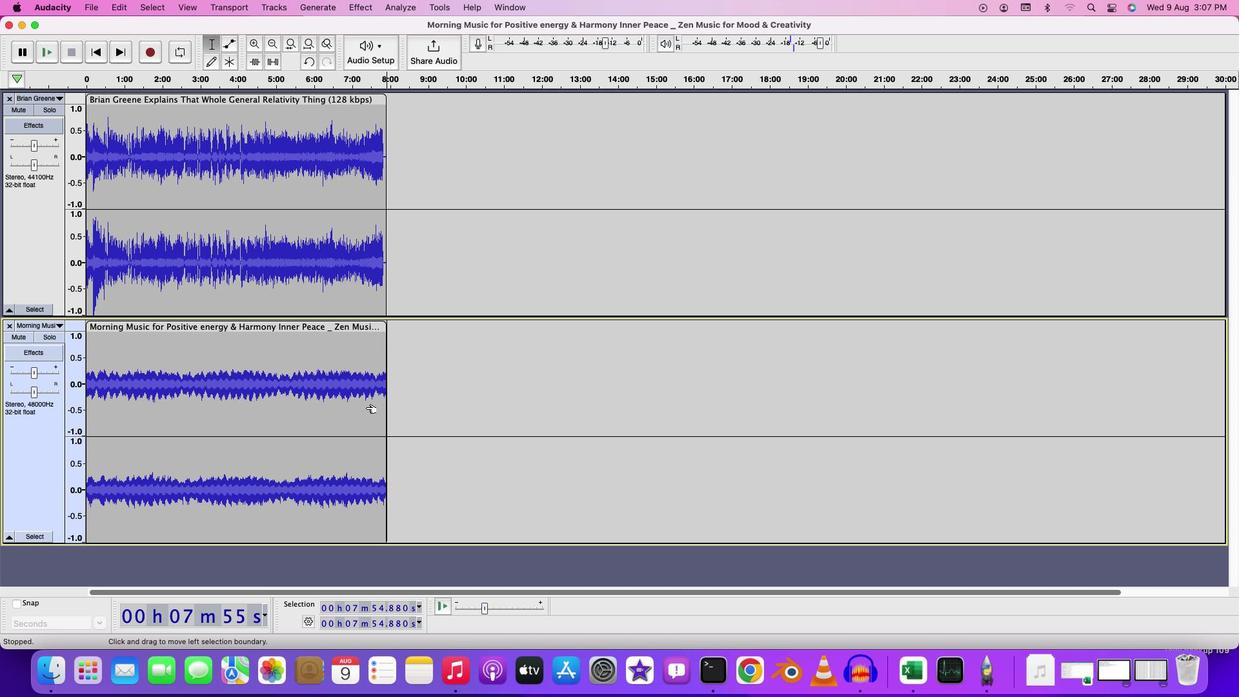 
Action: Mouse scrolled (365, 408) with delta (0, 0)
Screenshot: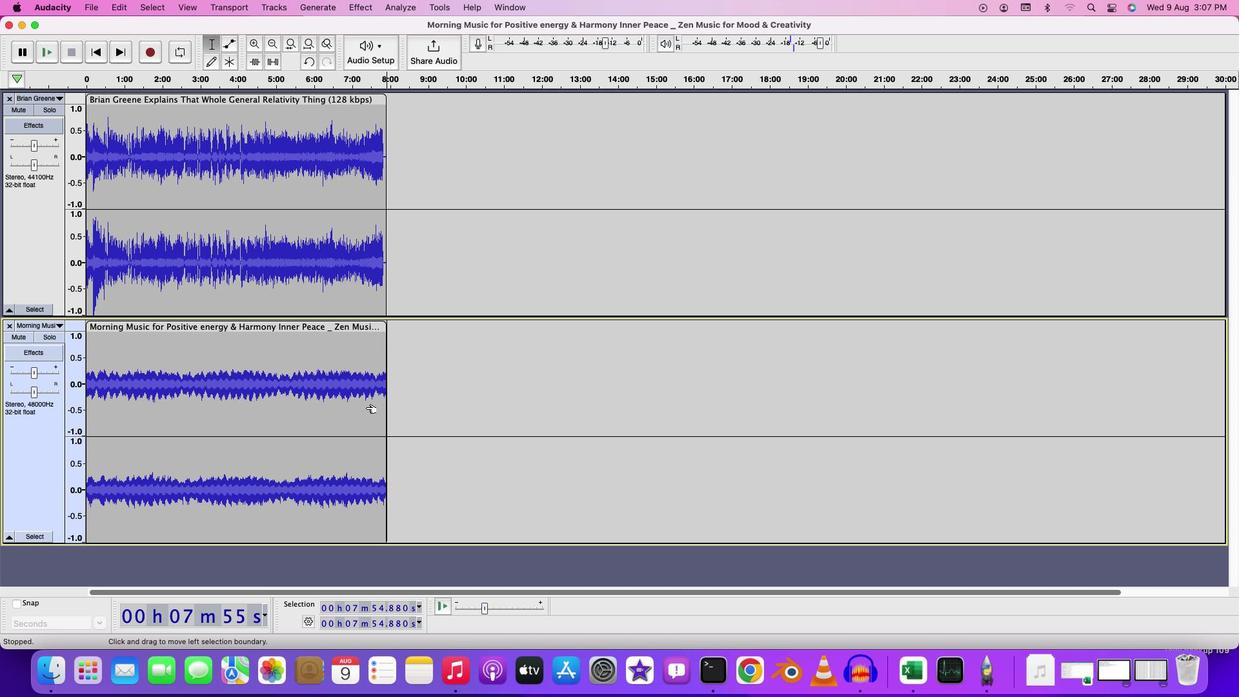 
Action: Mouse scrolled (365, 408) with delta (0, 1)
Screenshot: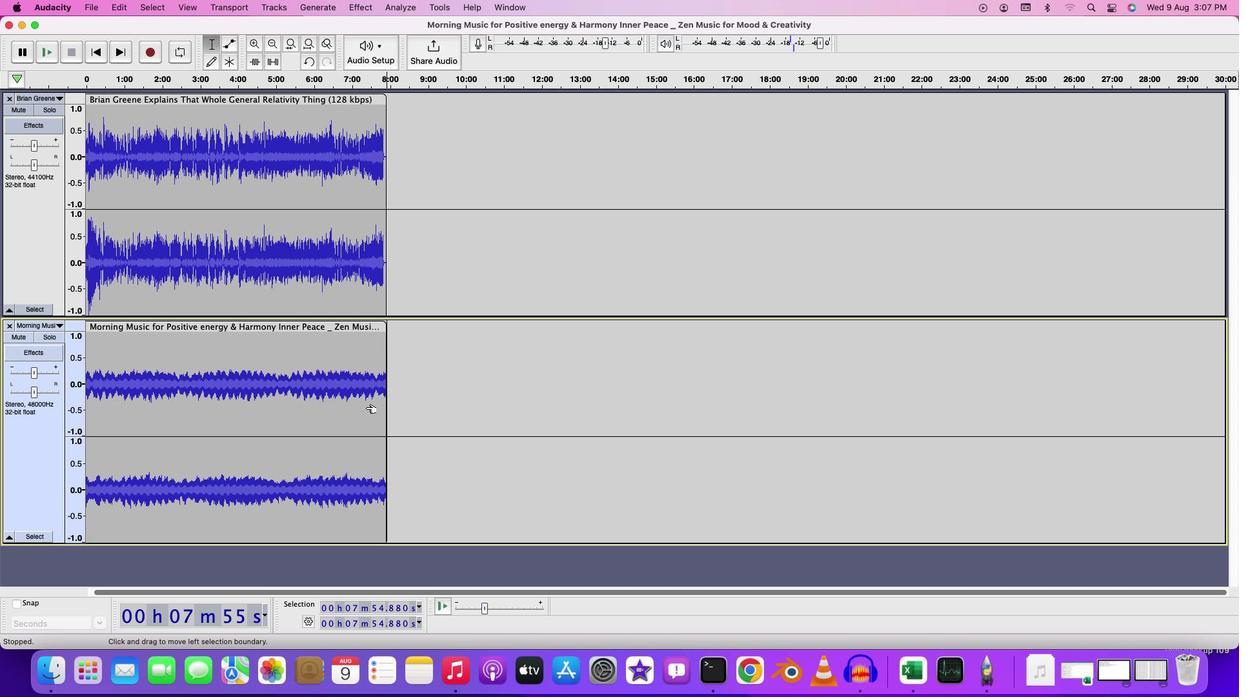 
Action: Mouse scrolled (365, 408) with delta (0, 1)
Screenshot: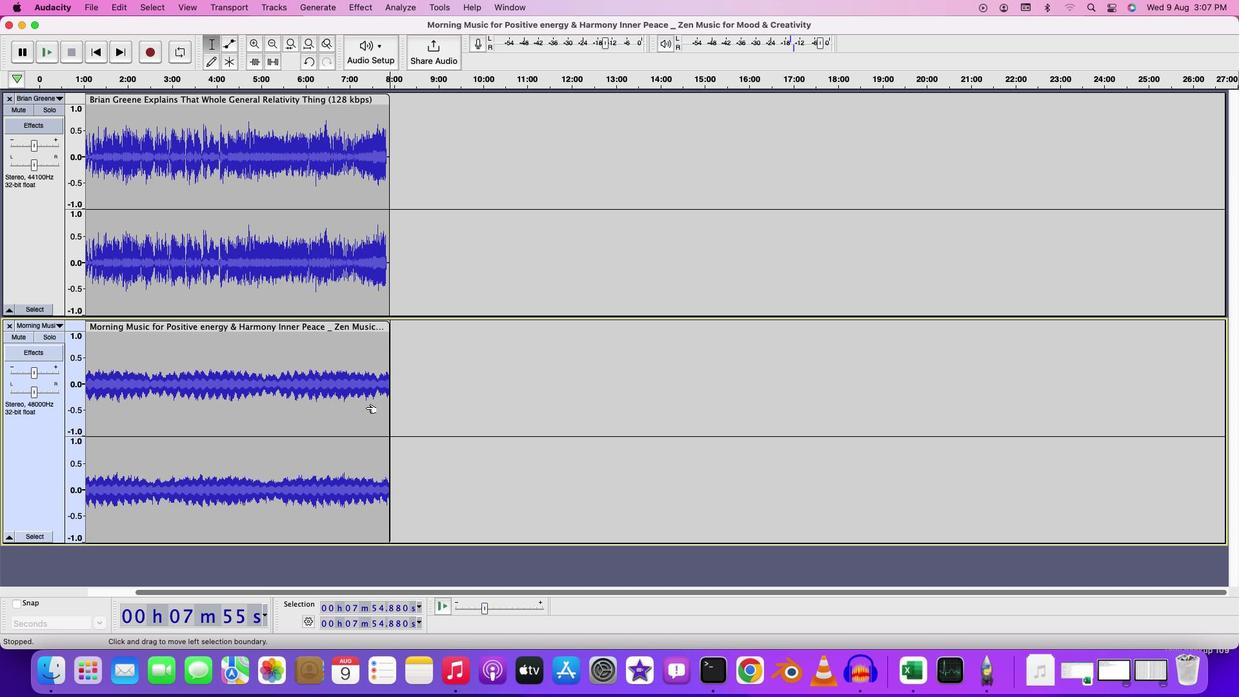 
Action: Mouse scrolled (365, 408) with delta (0, 0)
Screenshot: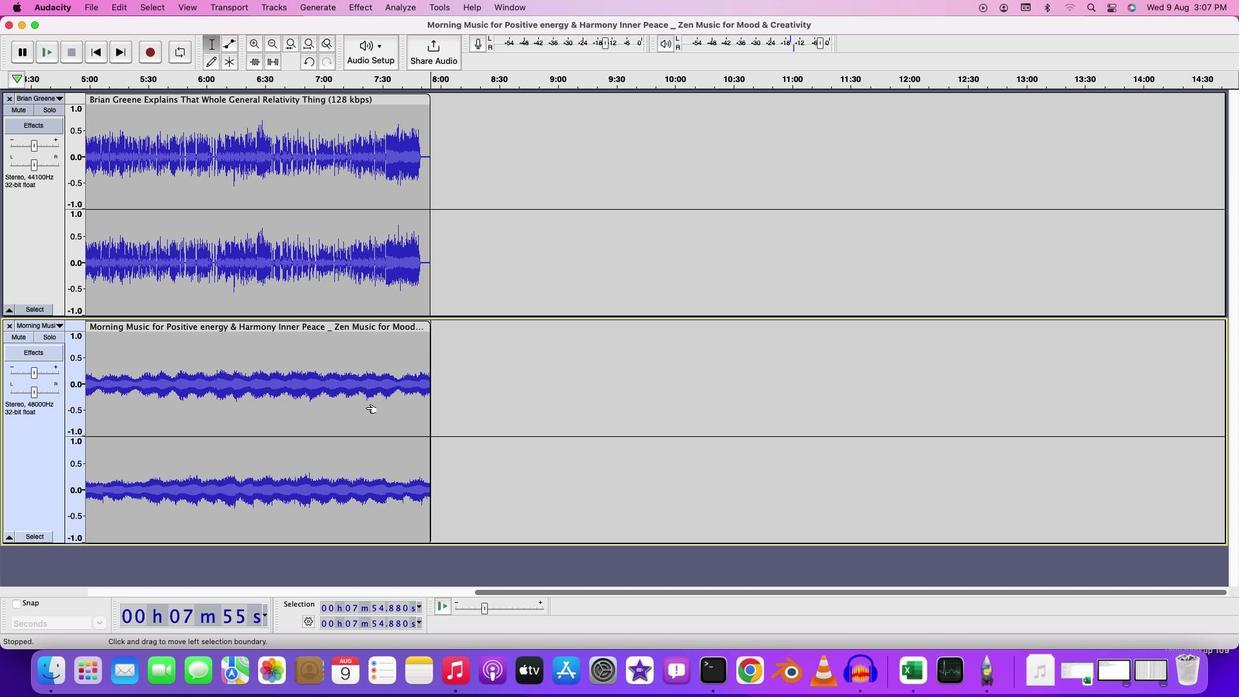 
Action: Mouse scrolled (365, 408) with delta (0, 0)
Screenshot: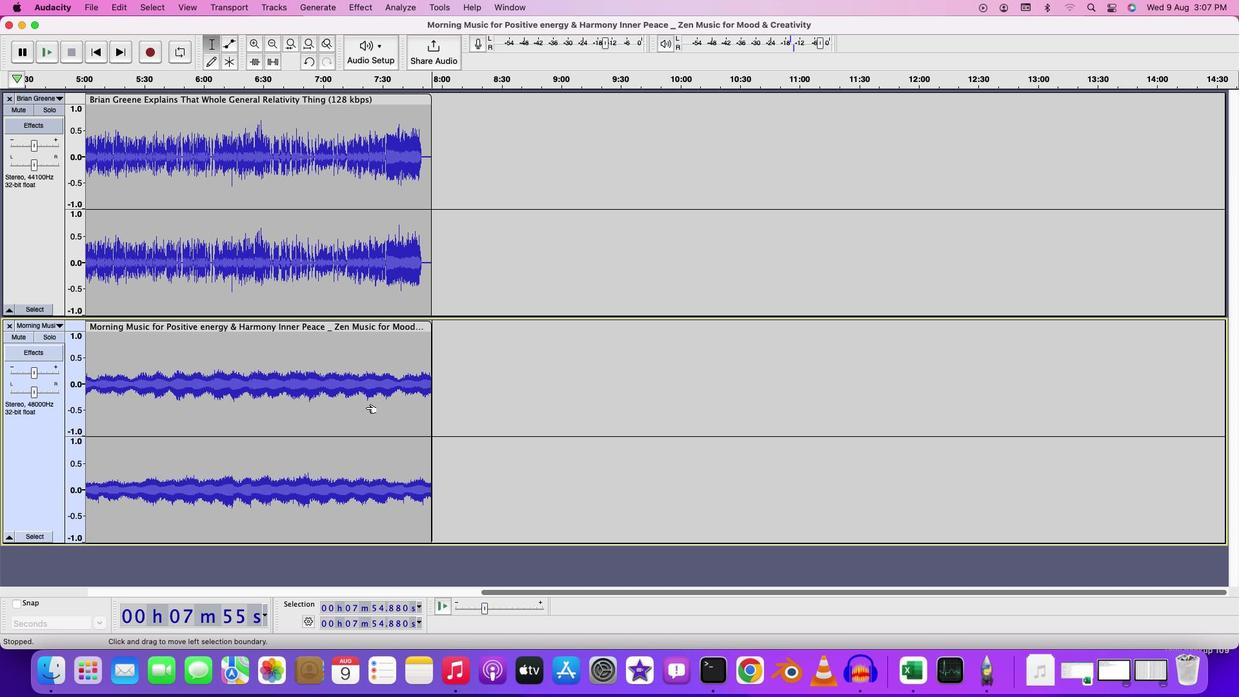 
Action: Mouse moved to (513, 594)
Screenshot: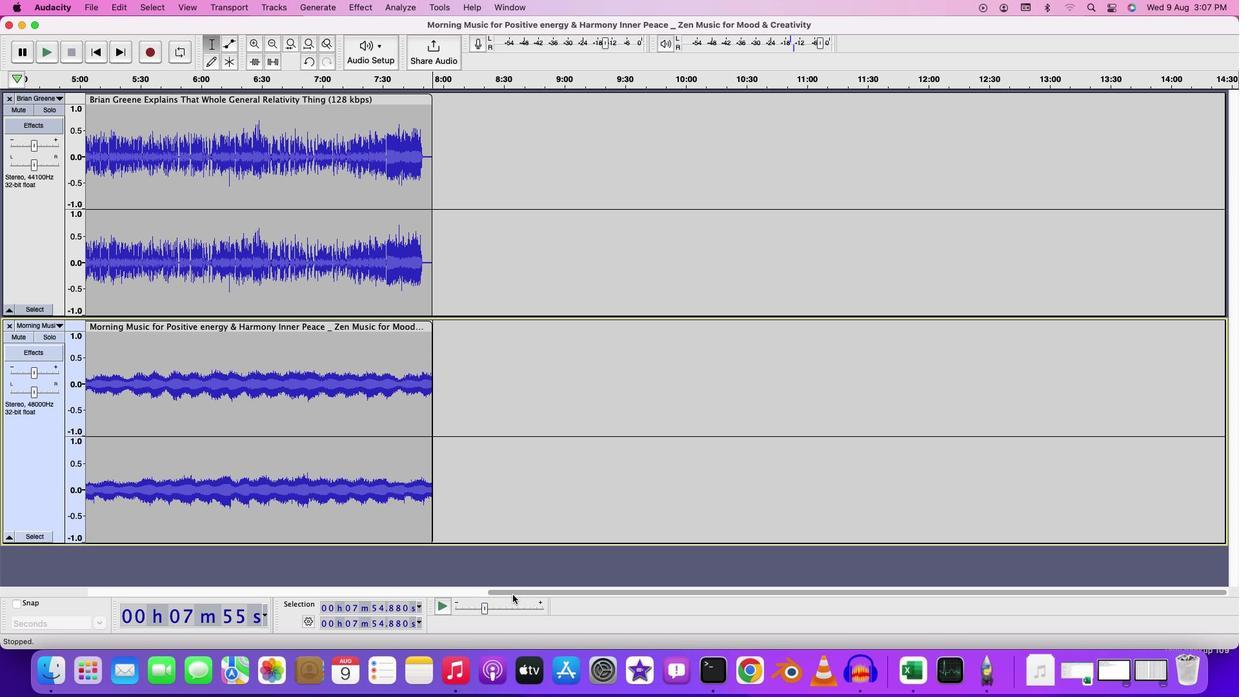 
Action: Mouse pressed left at (513, 594)
Screenshot: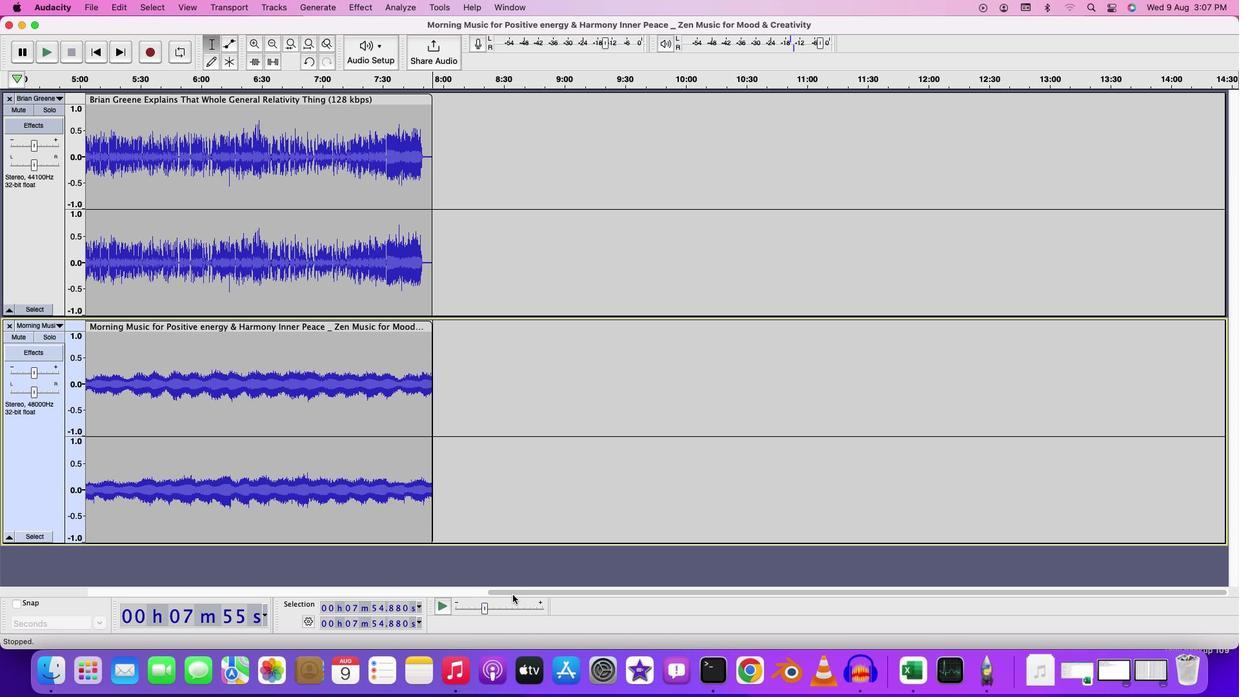 
Action: Mouse moved to (513, 147)
Screenshot: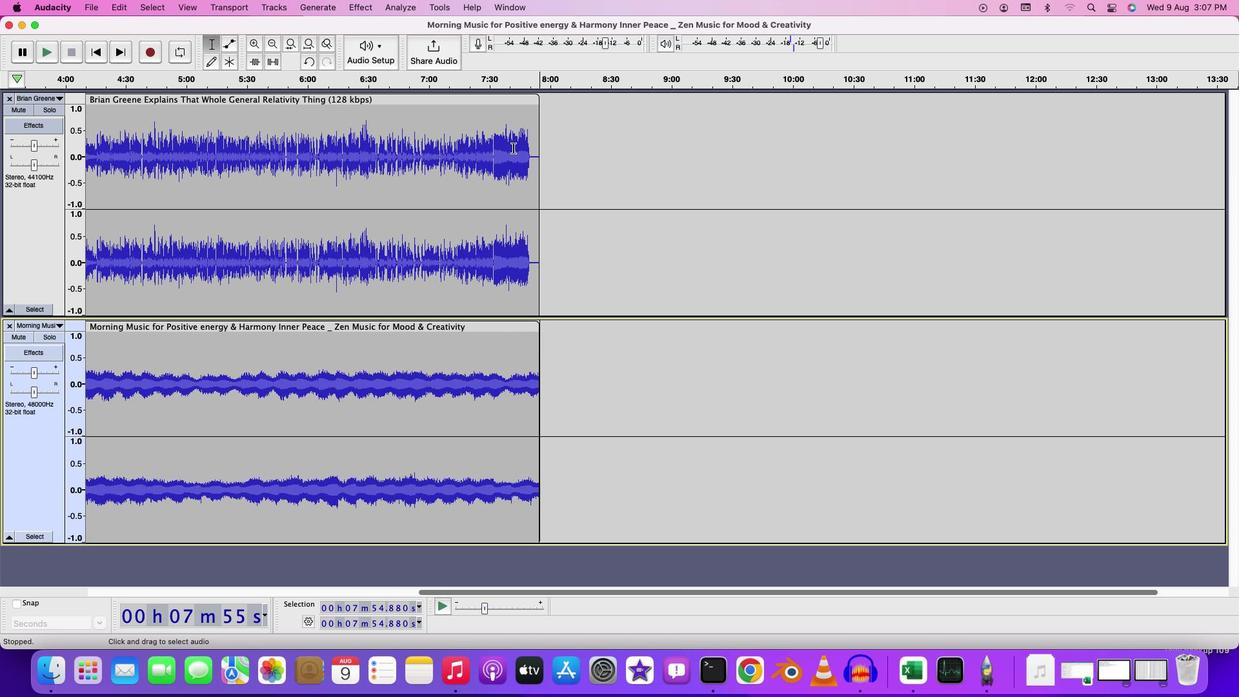 
Action: Mouse pressed left at (513, 147)
Screenshot: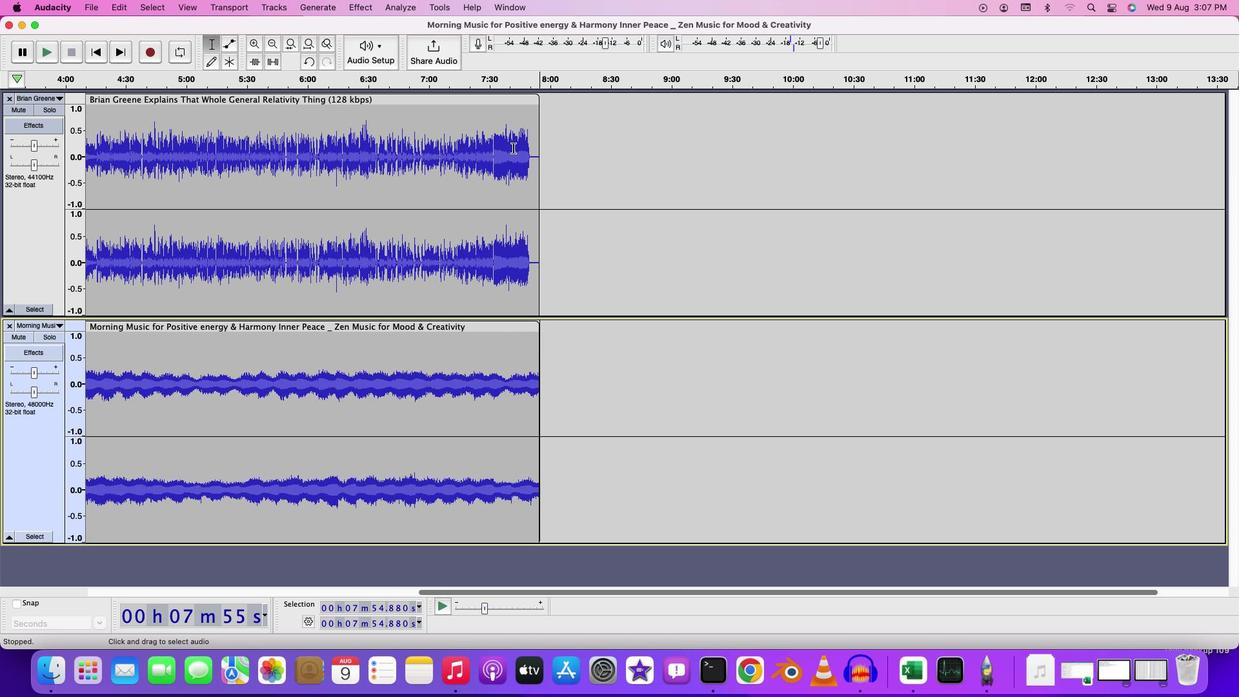 
Action: Key pressed Key.space
Screenshot: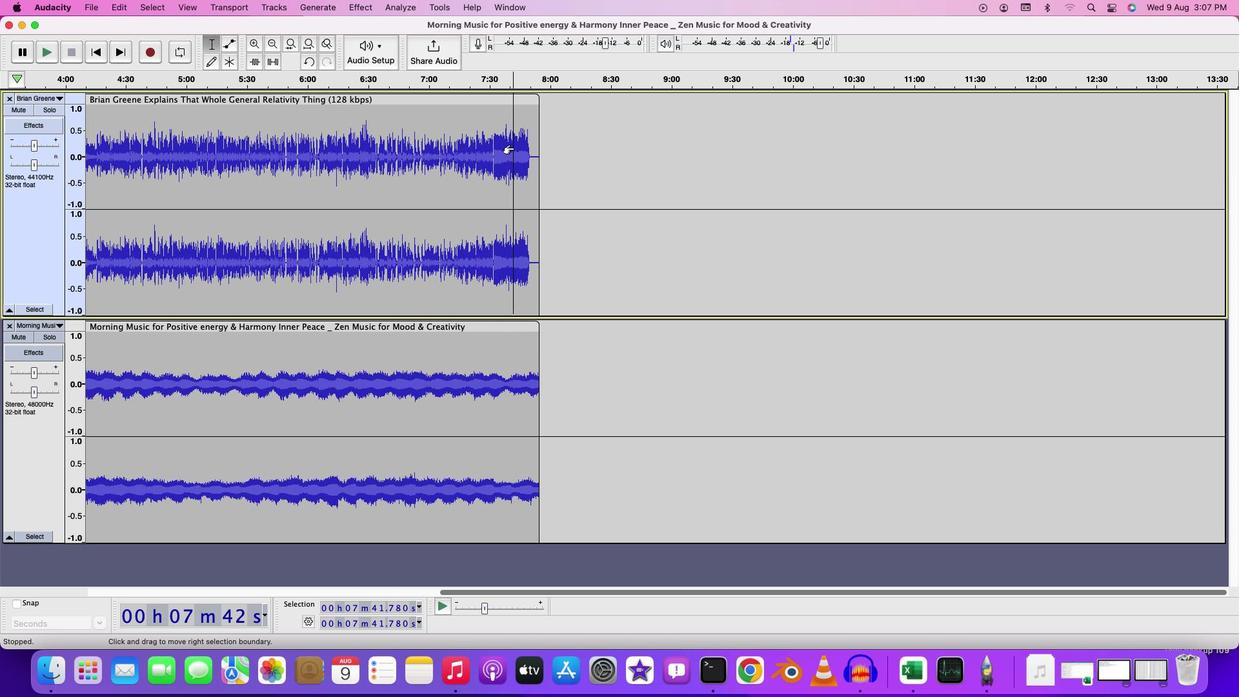 
Action: Mouse moved to (643, 519)
Screenshot: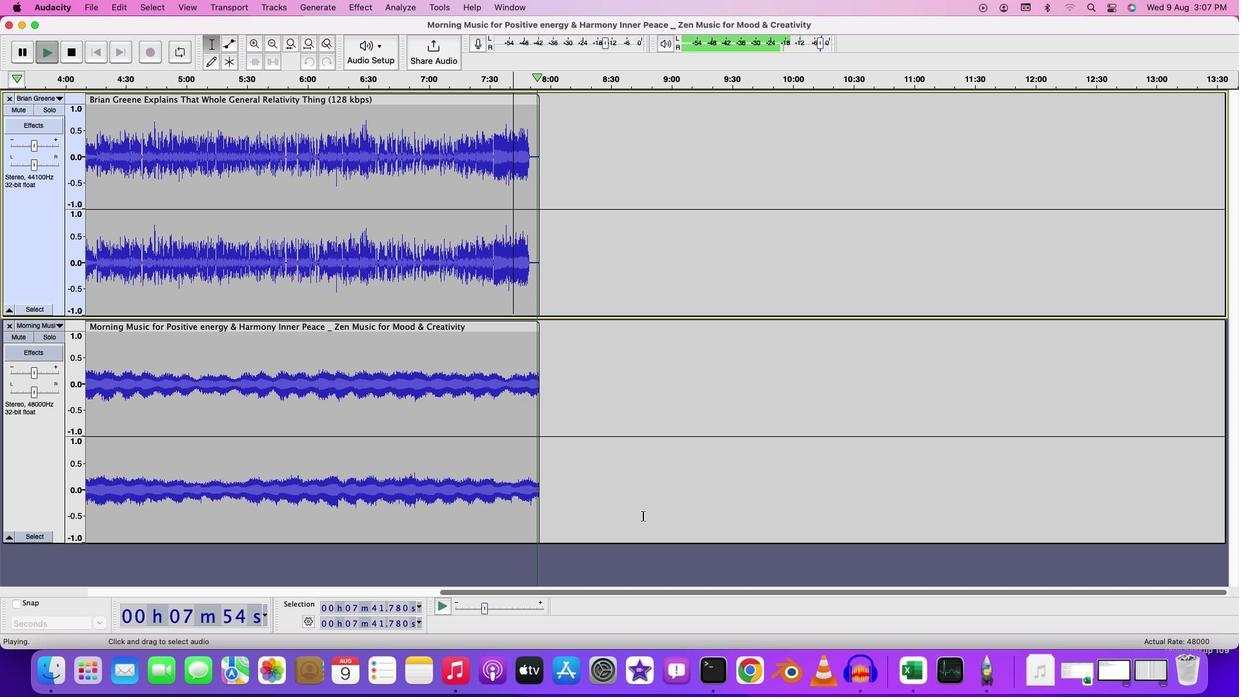 
Action: Key pressed Key.space
Screenshot: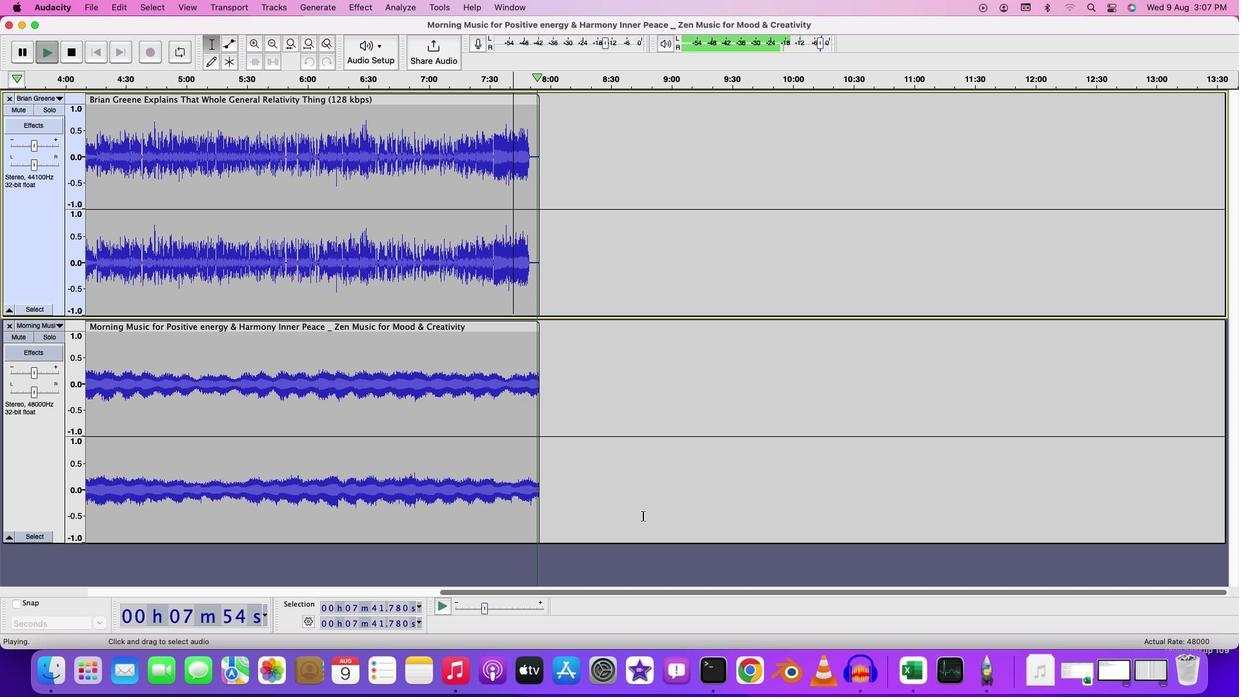 
Action: Mouse moved to (629, 590)
Screenshot: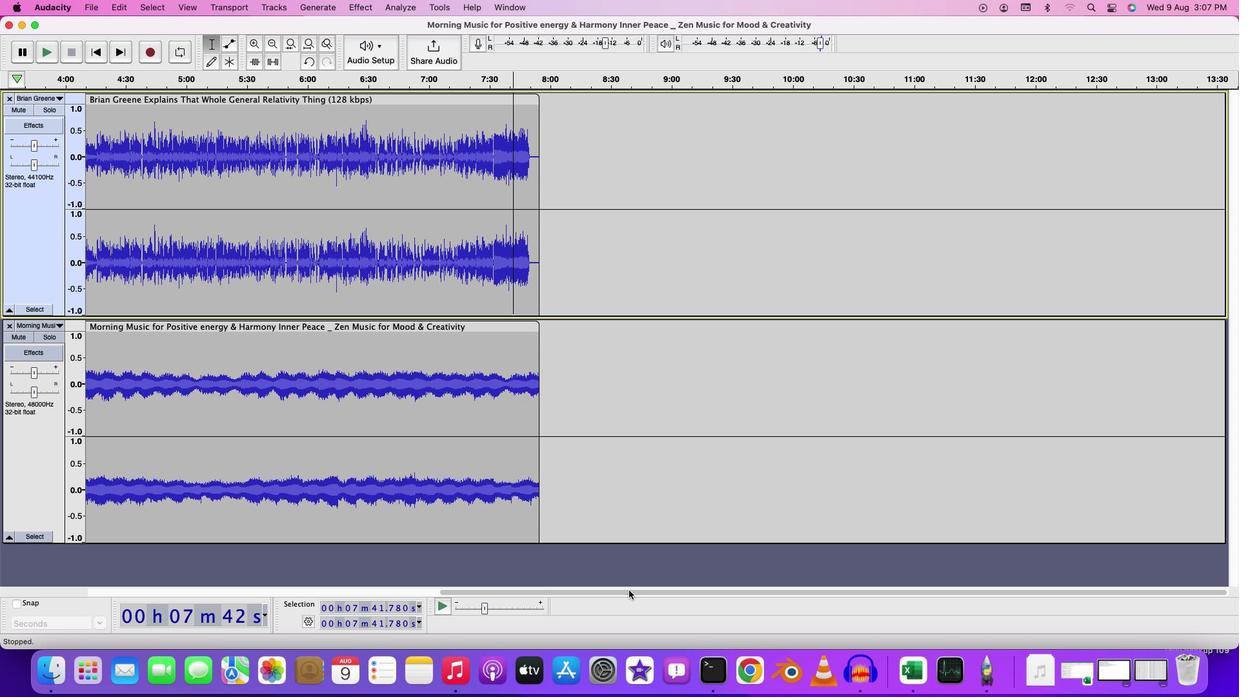 
Action: Mouse pressed left at (629, 590)
Screenshot: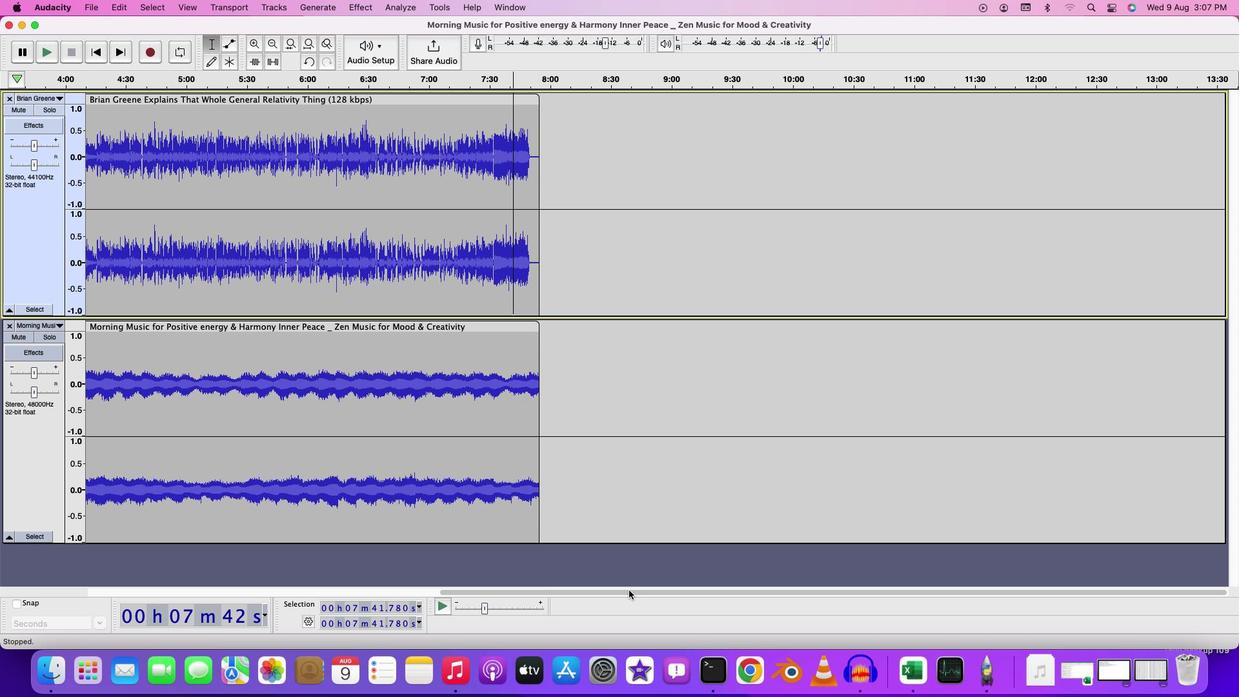 
Action: Mouse moved to (89, 112)
Screenshot: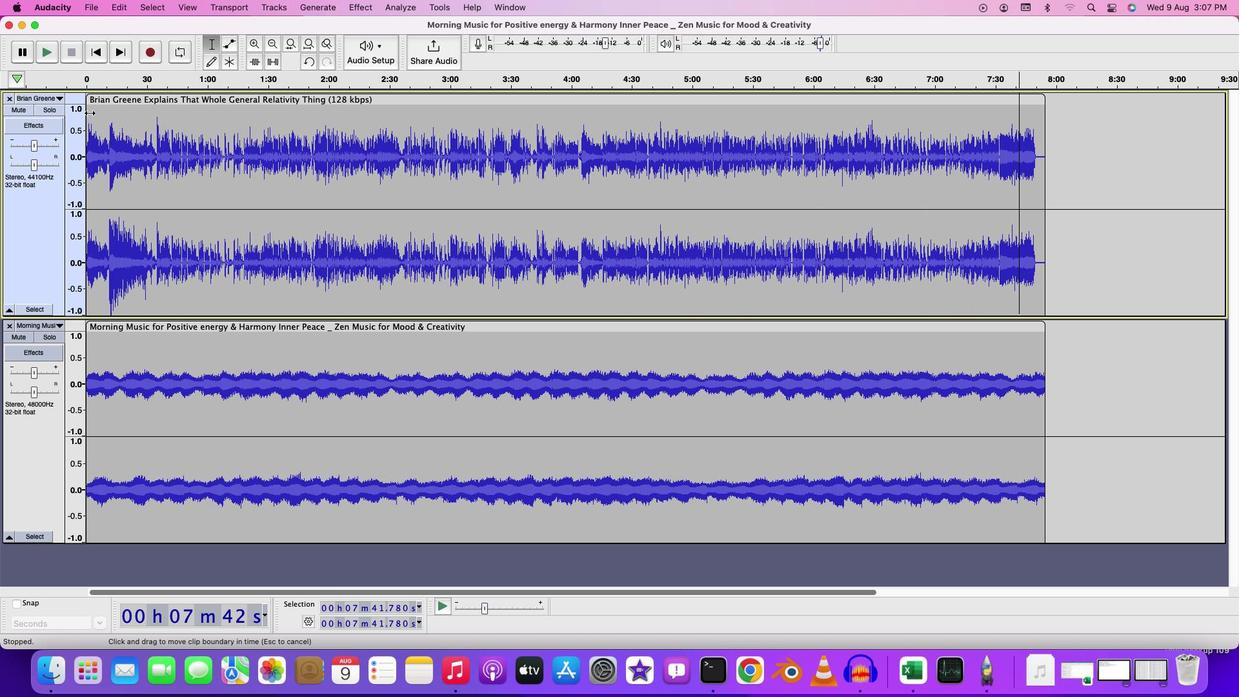
Action: Mouse pressed left at (89, 112)
Screenshot: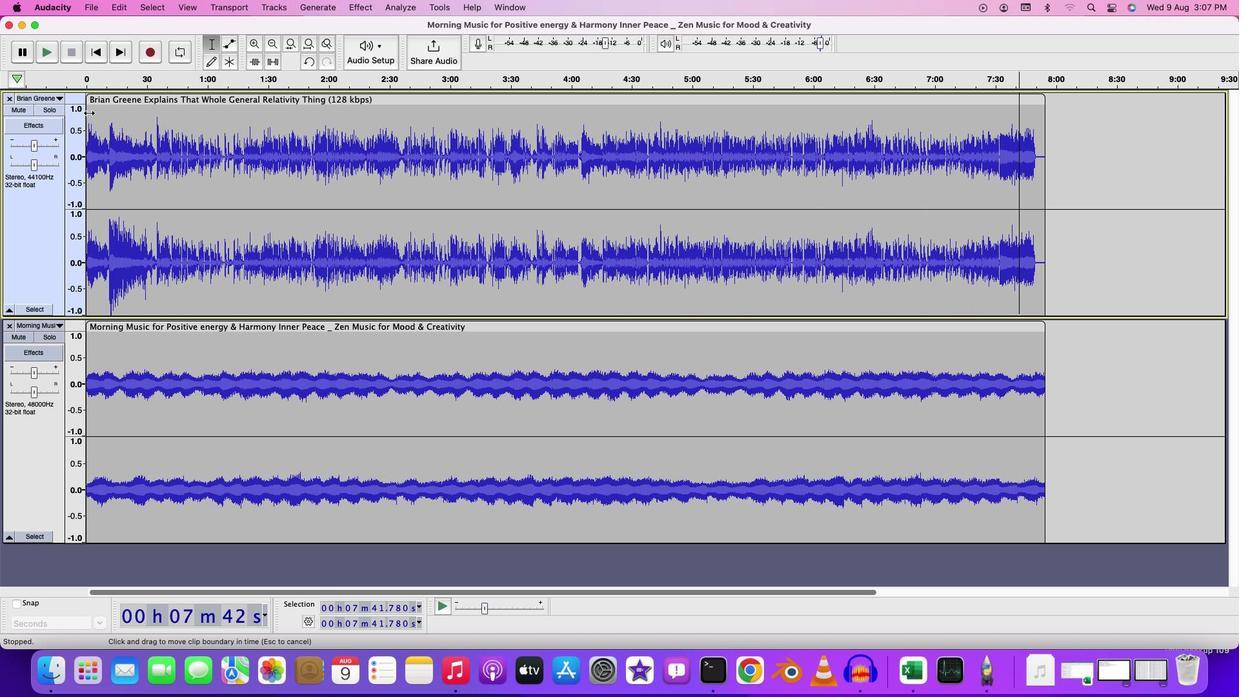 
Action: Mouse moved to (89, 113)
Screenshot: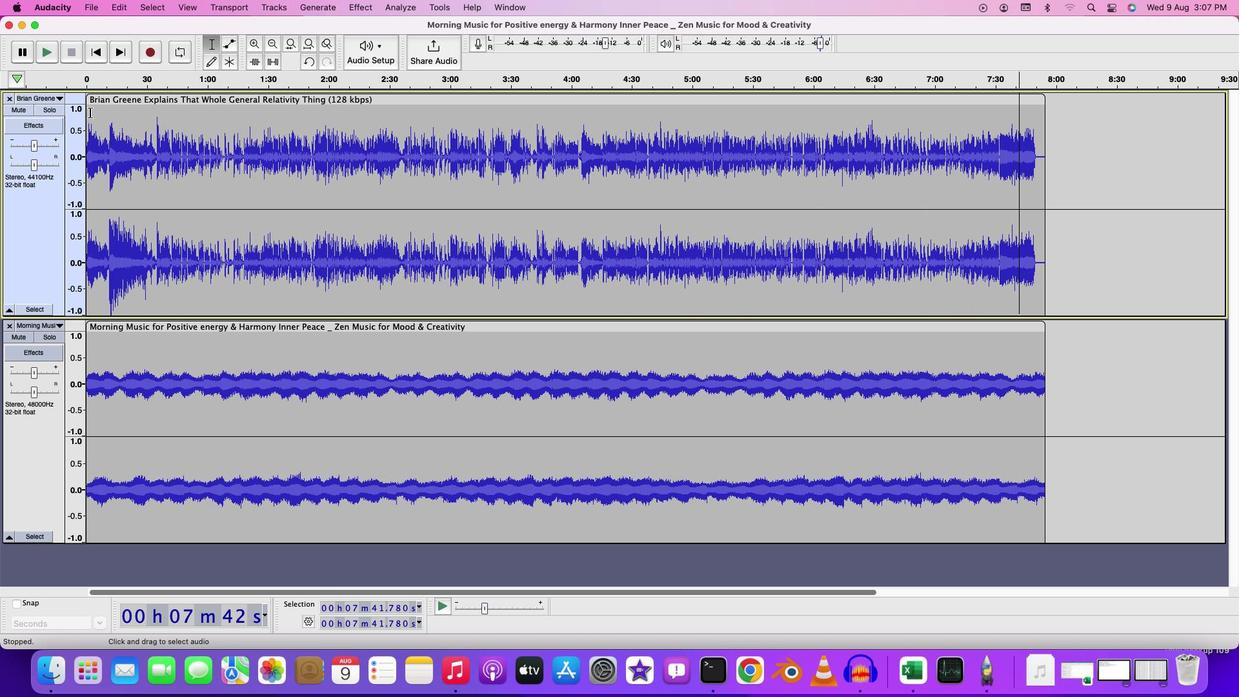 
Action: Mouse pressed left at (89, 113)
Screenshot: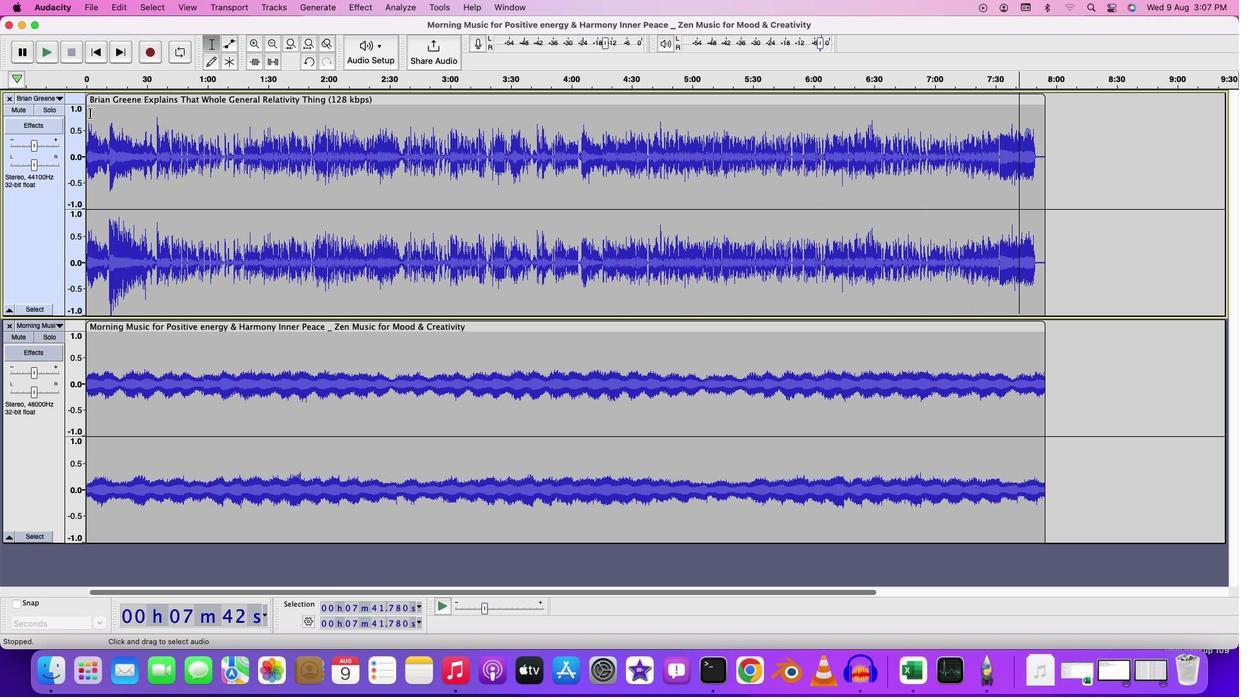 
Action: Key pressed Key.space
Screenshot: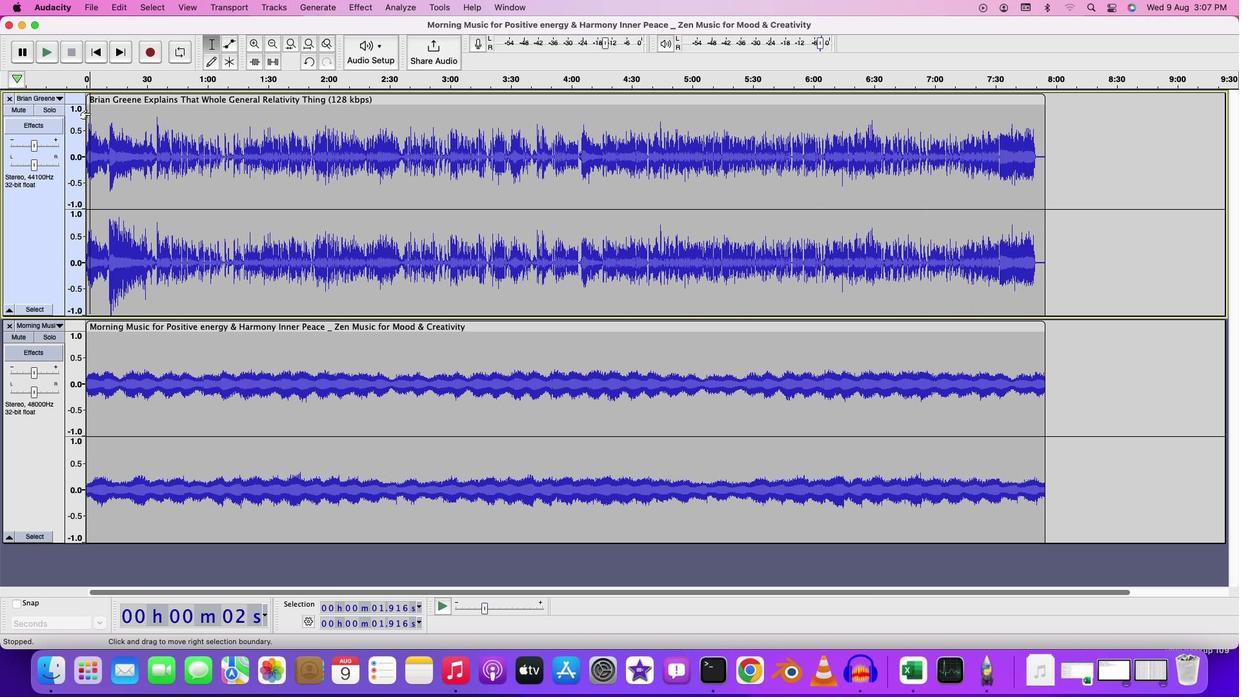 
Action: Mouse moved to (94, 112)
Screenshot: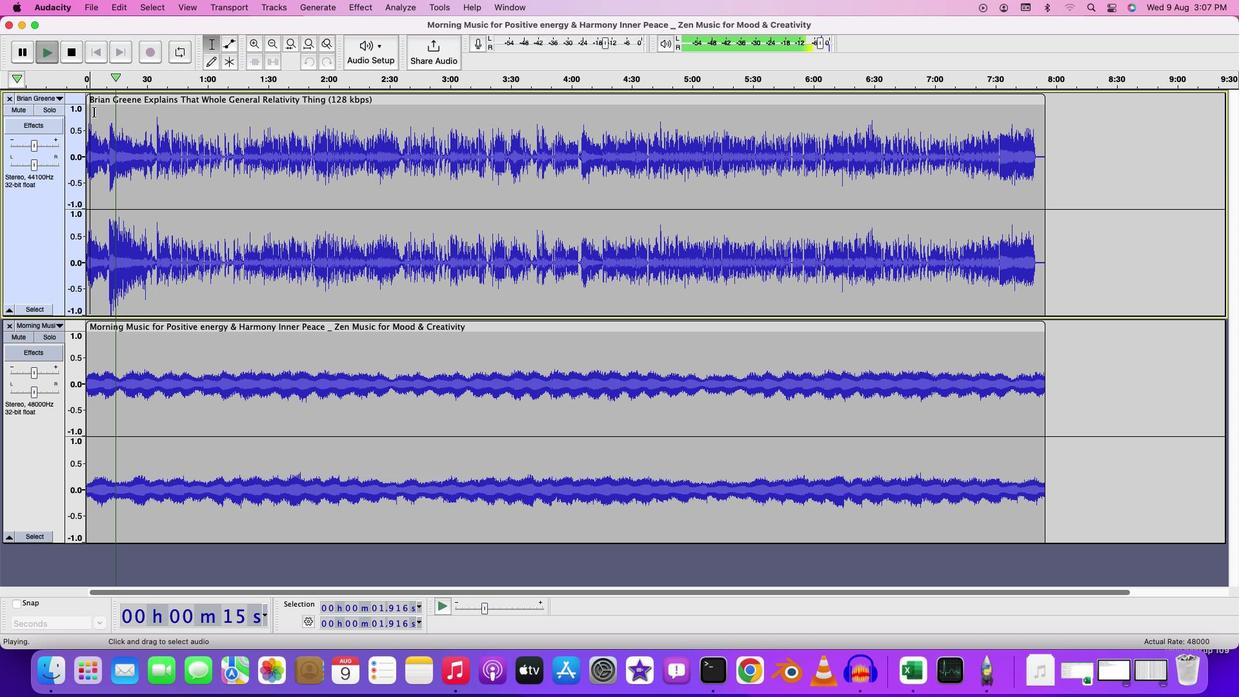 
Action: Mouse pressed left at (94, 112)
Screenshot: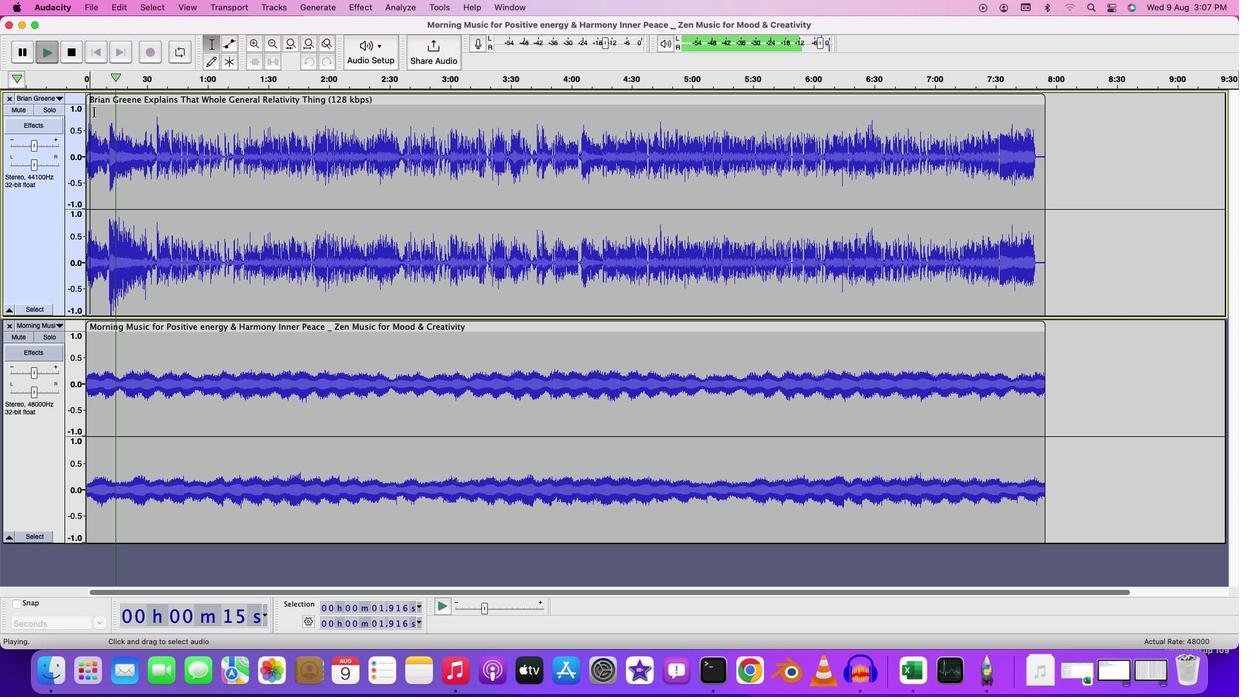 
Action: Key pressed Key.space
Screenshot: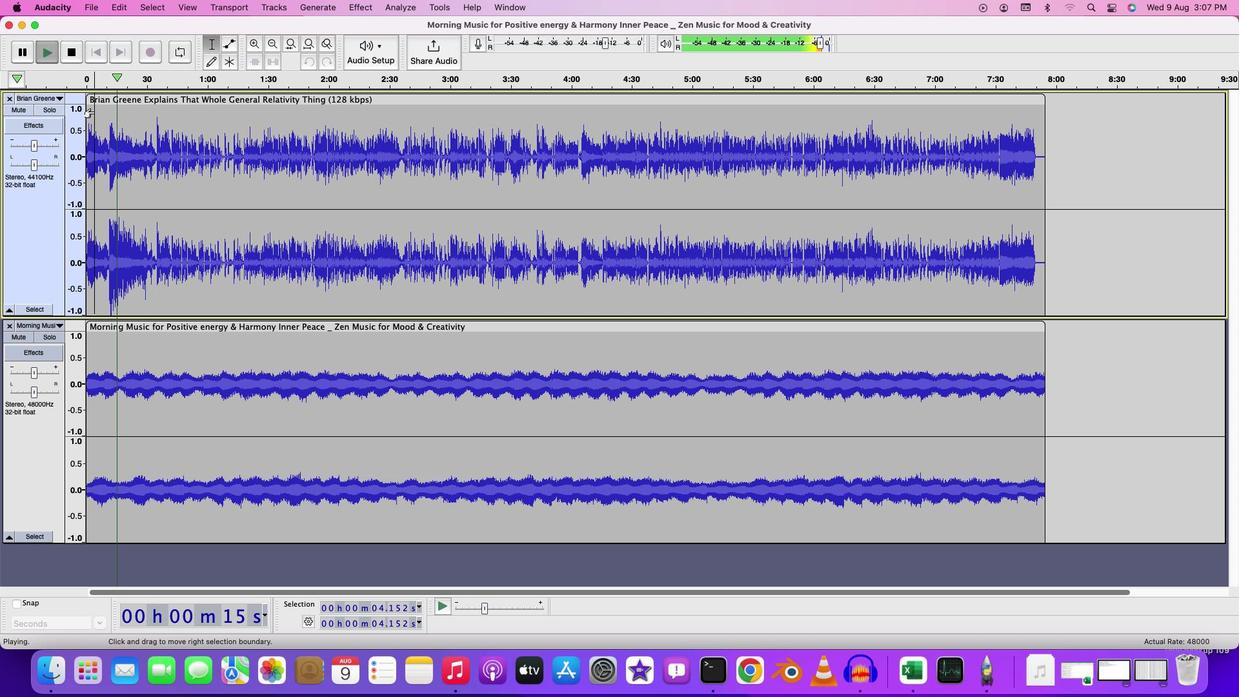 
Action: Mouse moved to (128, 346)
Screenshot: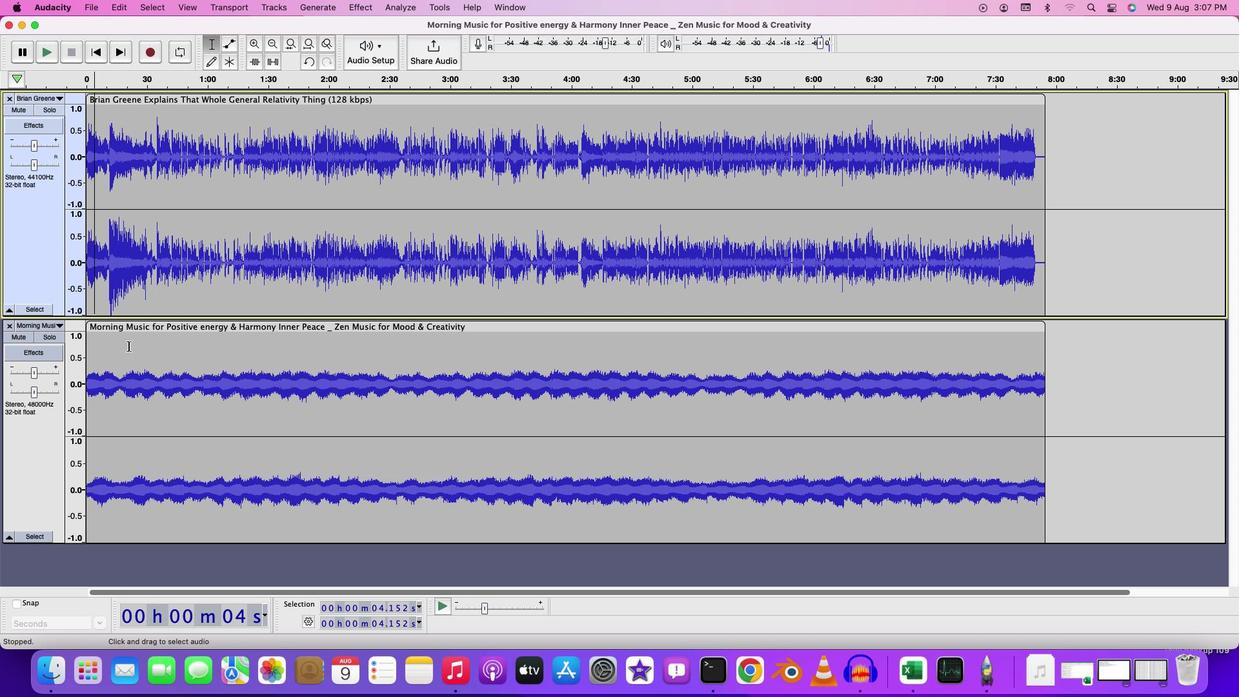 
Action: Mouse pressed left at (128, 346)
Screenshot: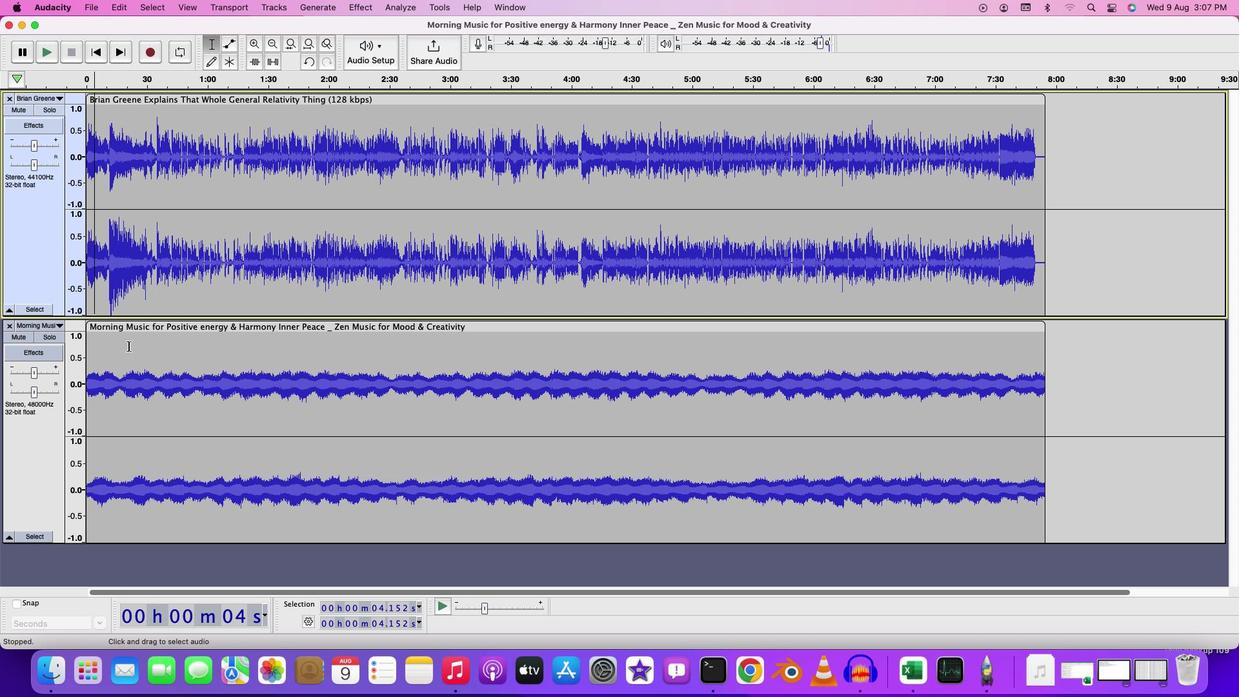 
Action: Mouse moved to (144, 373)
Screenshot: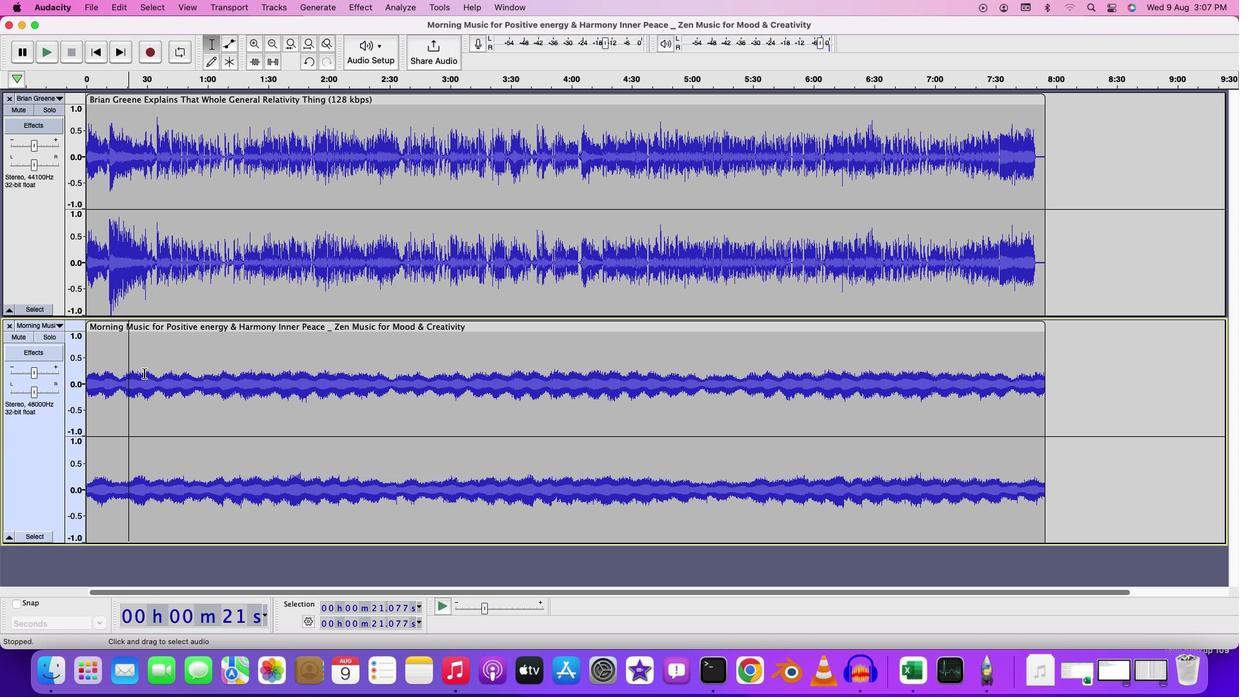 
Action: Mouse pressed left at (144, 373)
Screenshot: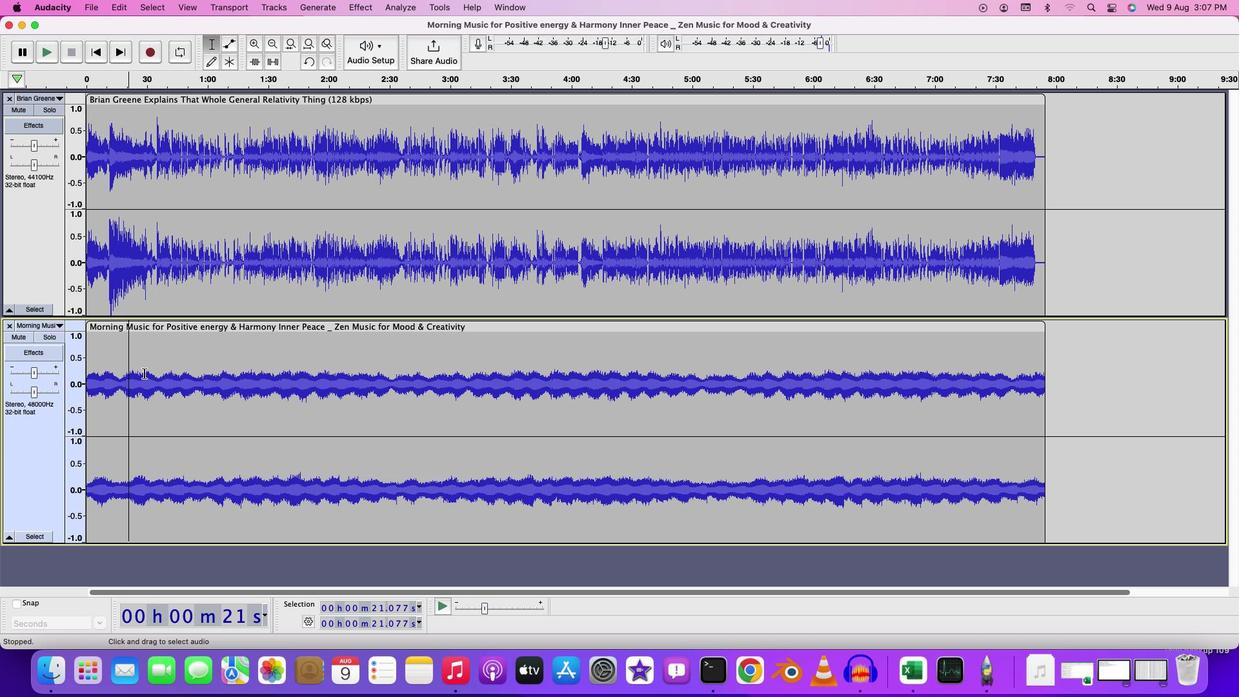 
Action: Mouse pressed left at (144, 373)
Screenshot: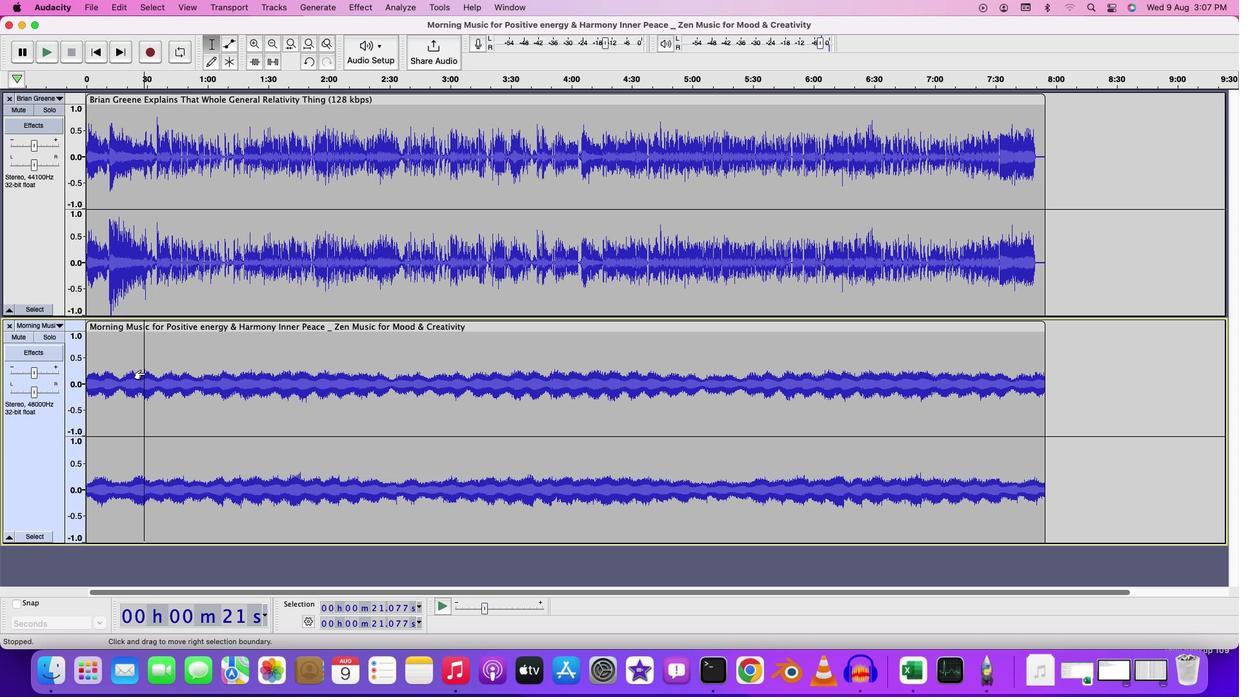 
Action: Mouse moved to (228, 48)
Screenshot: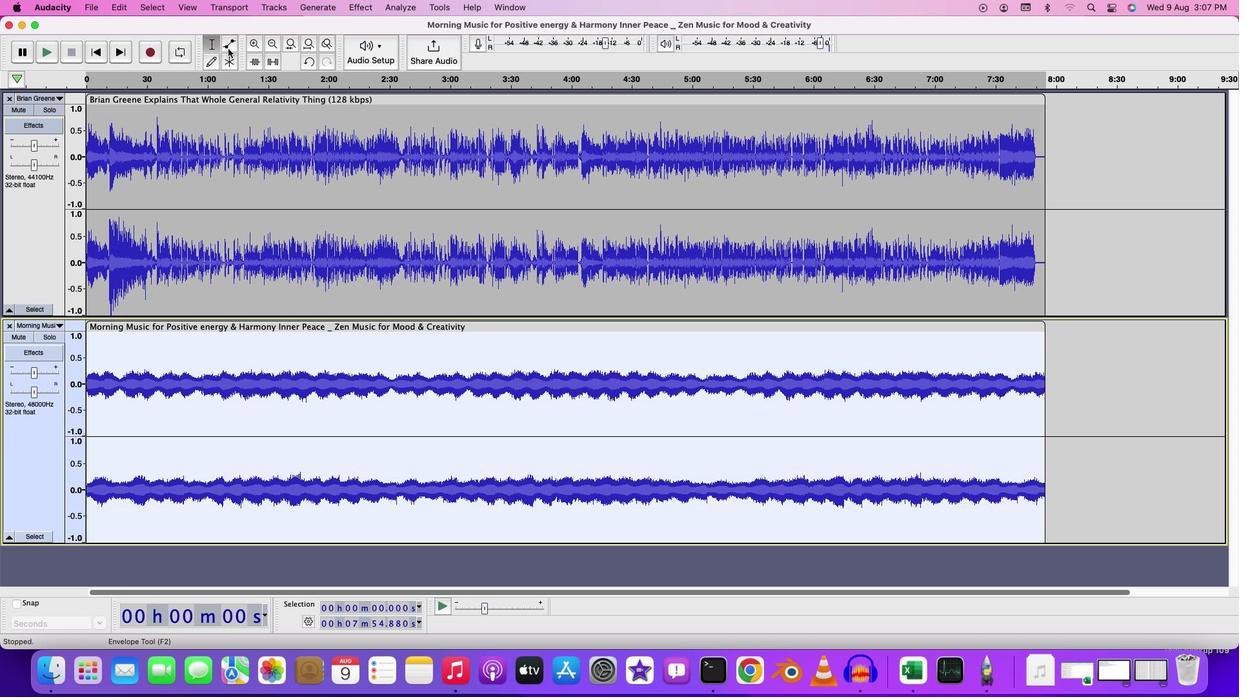 
Action: Mouse pressed left at (228, 48)
Screenshot: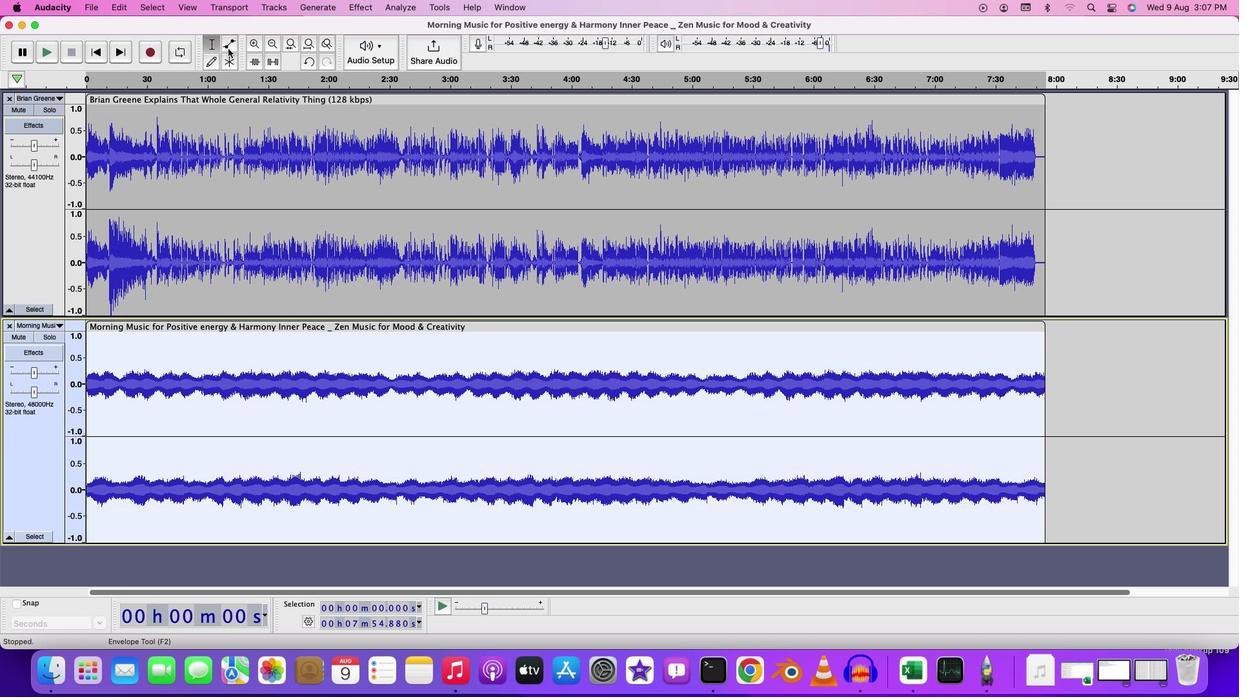 
Action: Mouse moved to (537, 333)
Screenshot: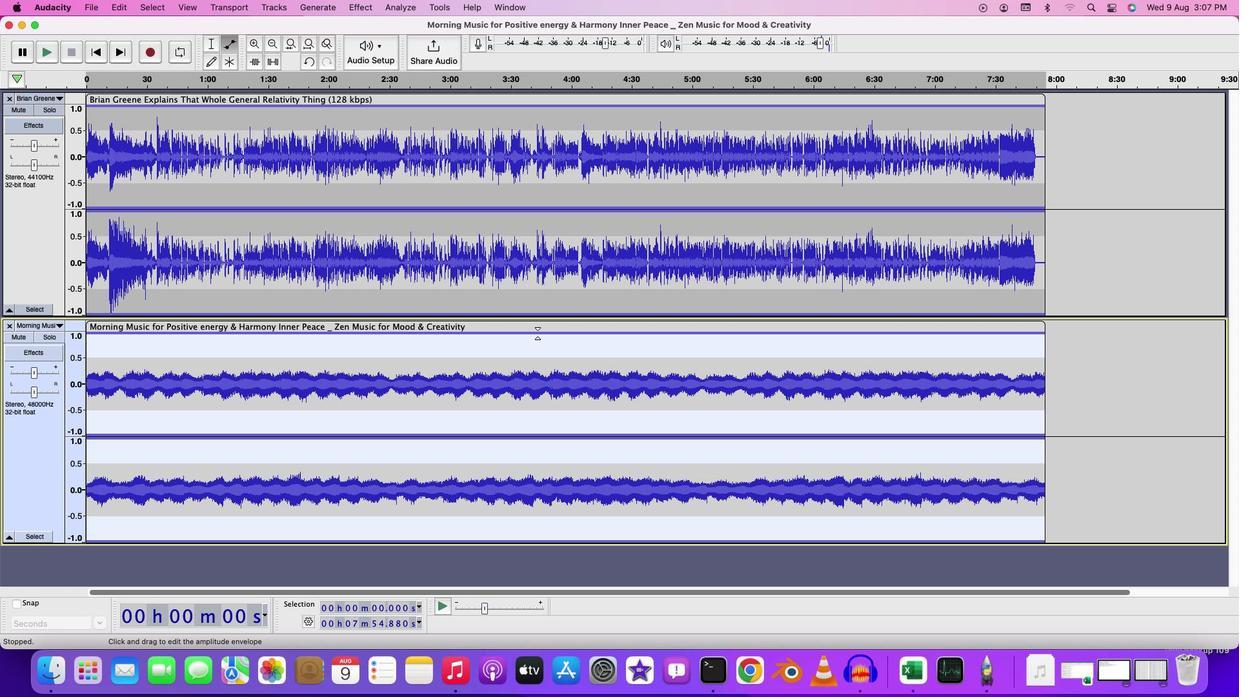 
Action: Mouse pressed left at (537, 333)
Screenshot: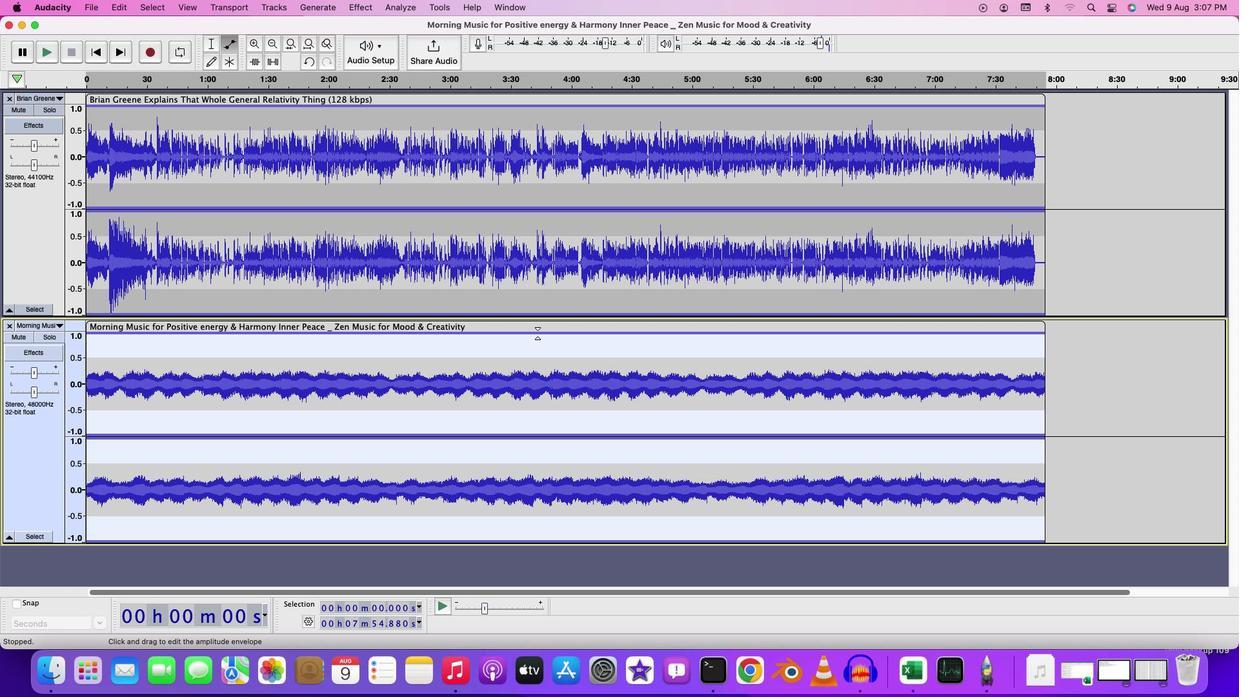 
Action: Mouse moved to (538, 337)
Screenshot: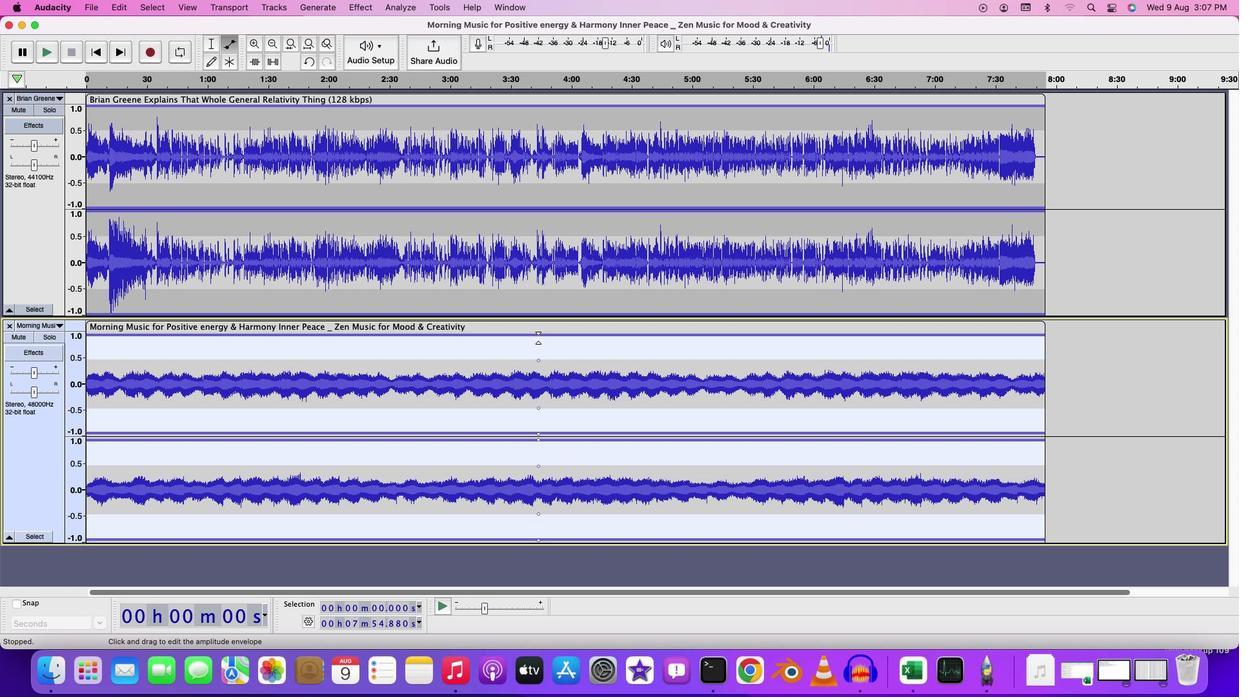 
Action: Mouse pressed left at (538, 337)
Screenshot: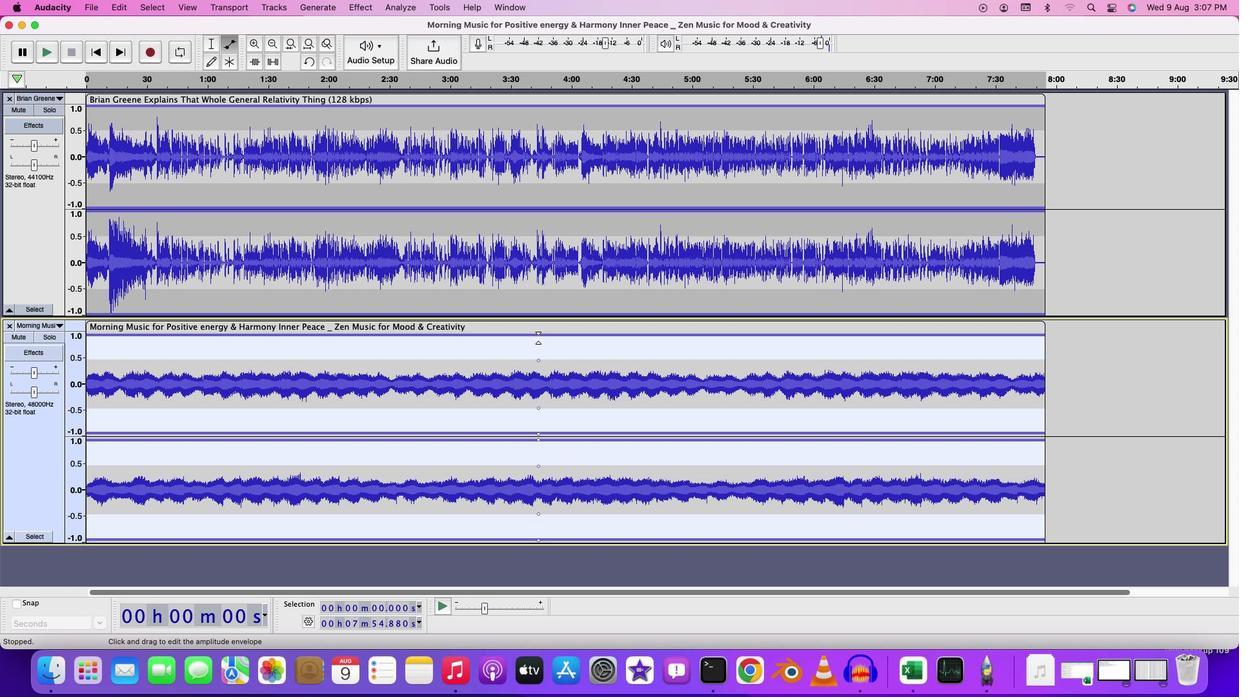 
Action: Mouse moved to (209, 43)
Screenshot: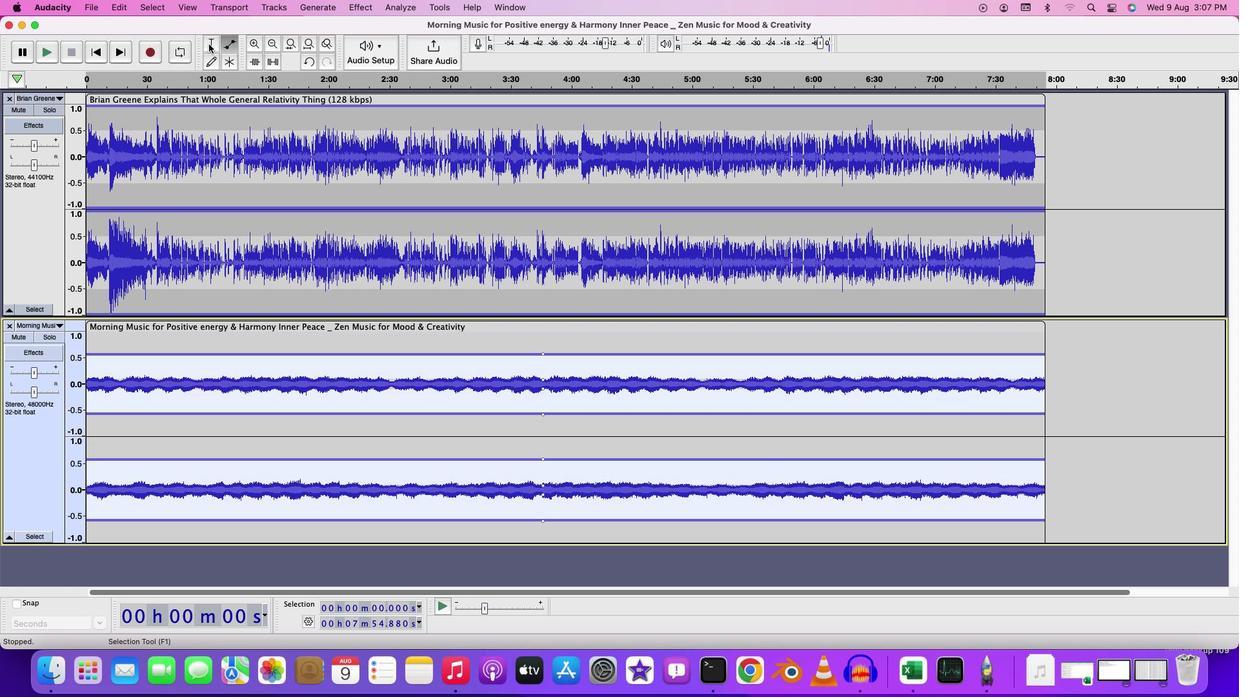 
Action: Mouse pressed left at (209, 43)
Screenshot: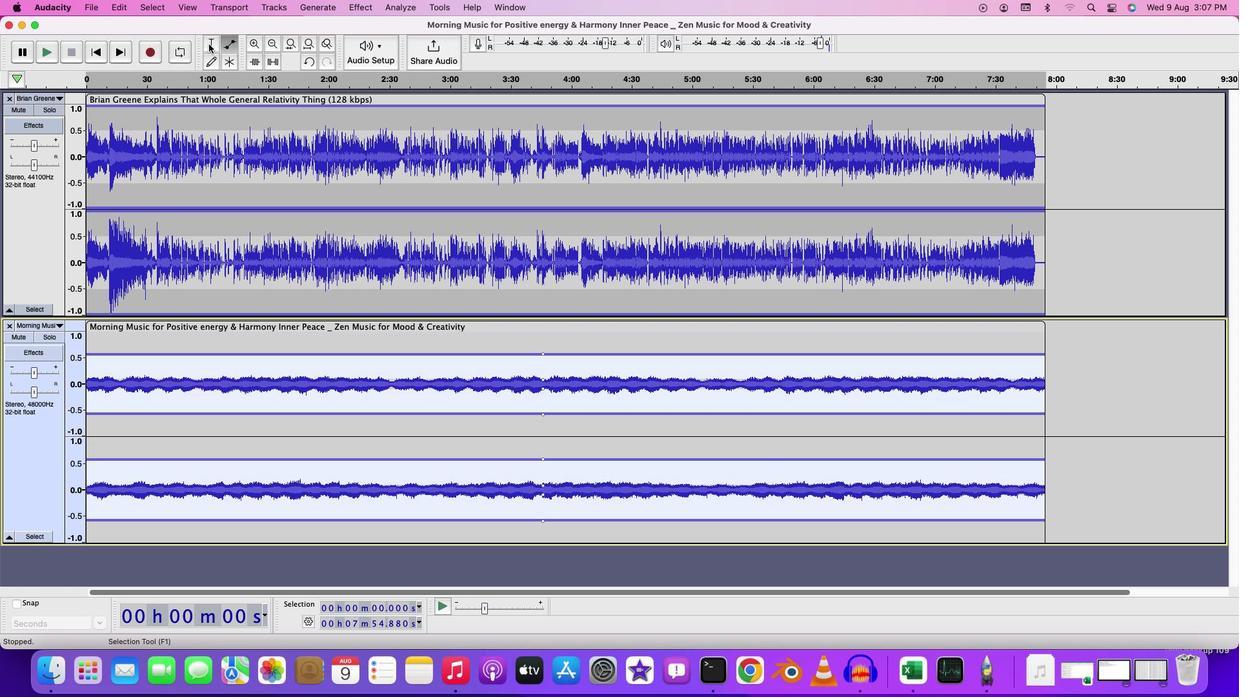 
Action: Mouse moved to (89, 122)
Screenshot: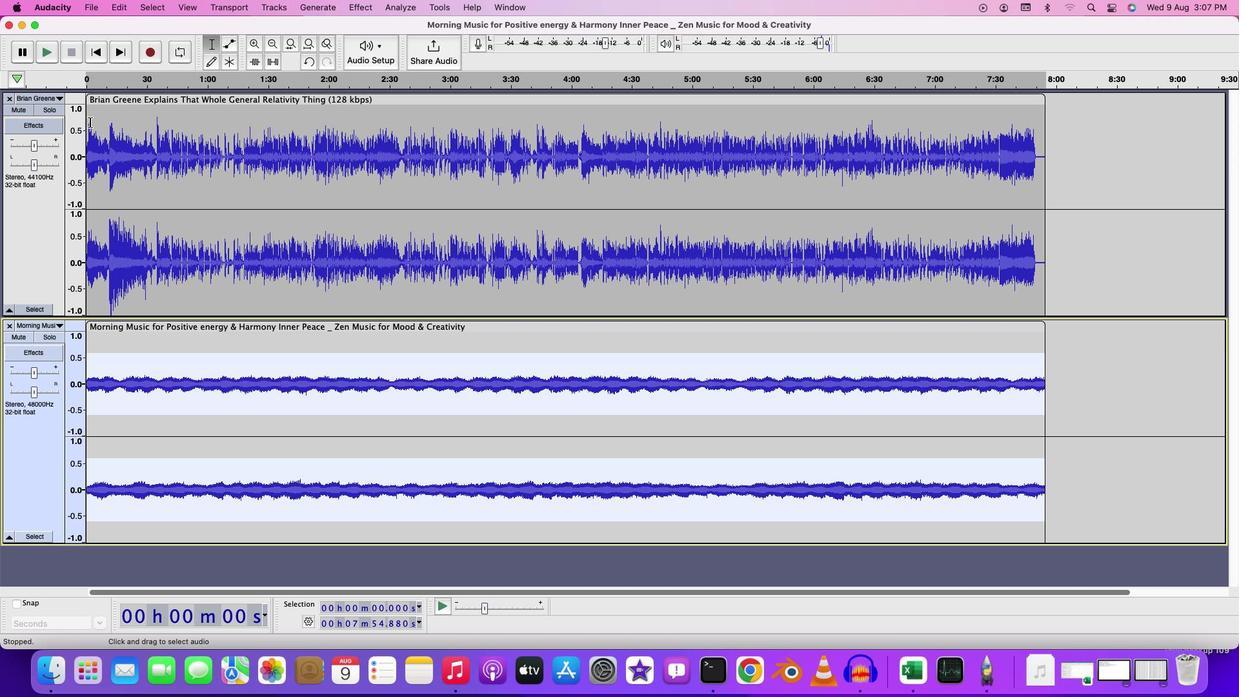 
Action: Mouse pressed left at (89, 122)
Screenshot: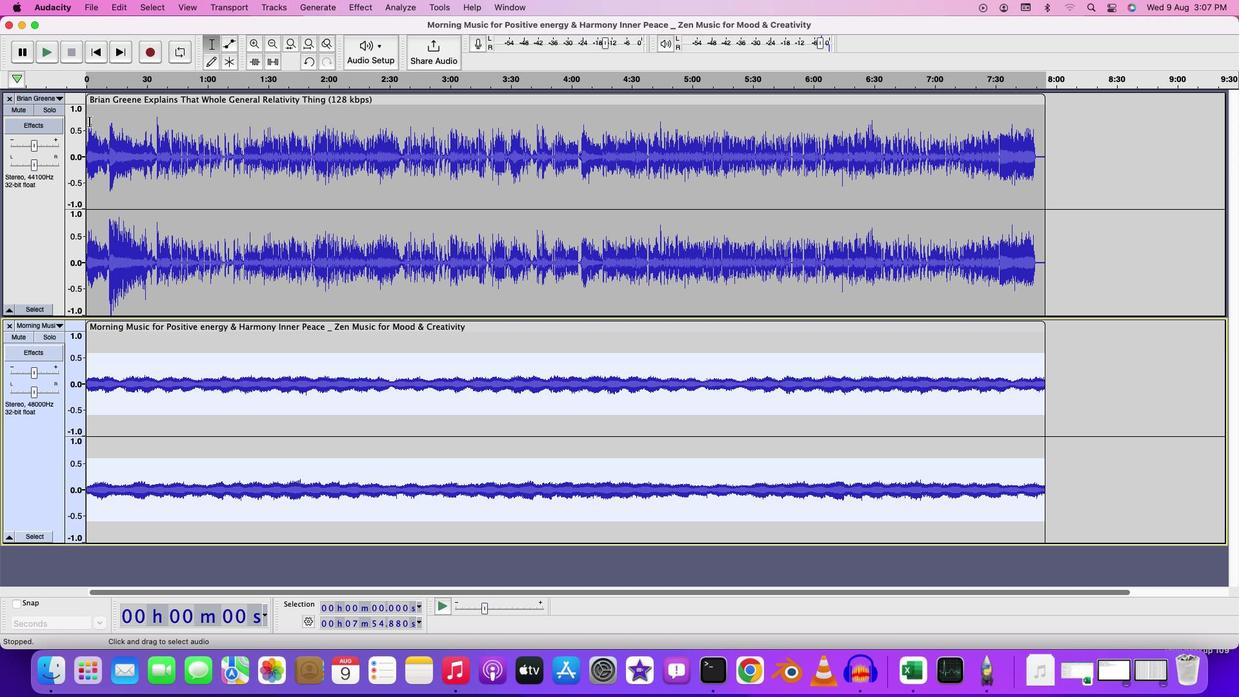 
Action: Key pressed Key.spaceKey.space
Screenshot: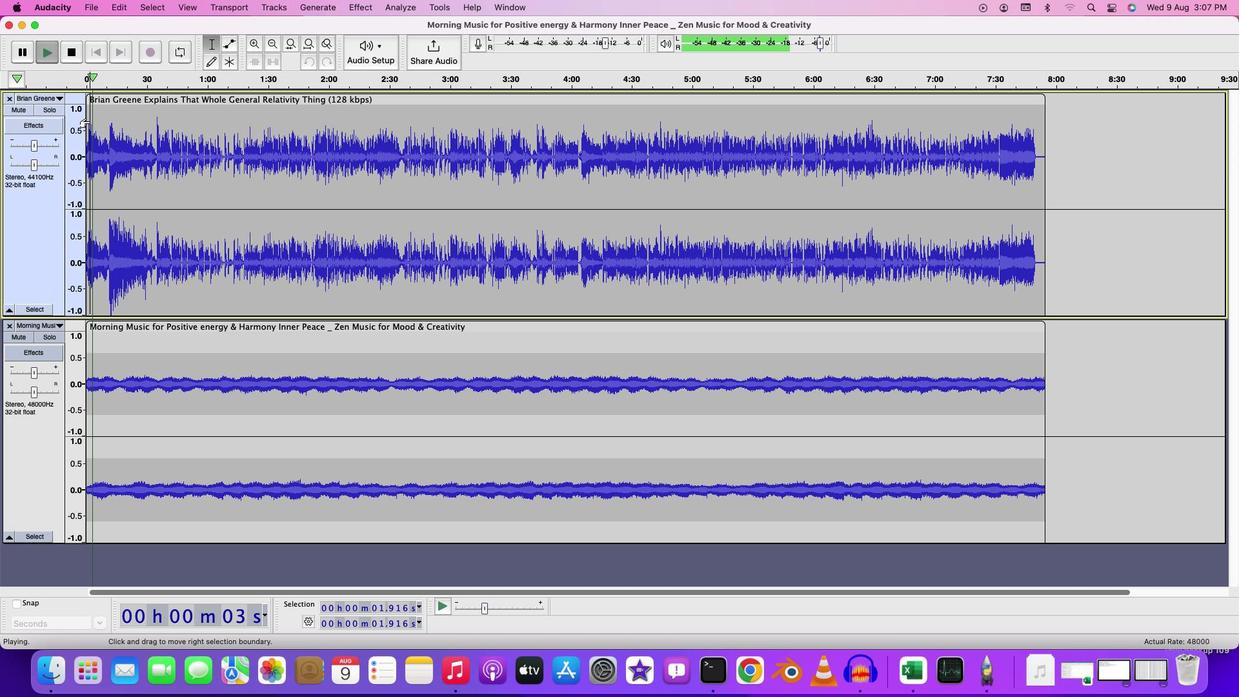 
Action: Mouse moved to (220, 194)
Screenshot: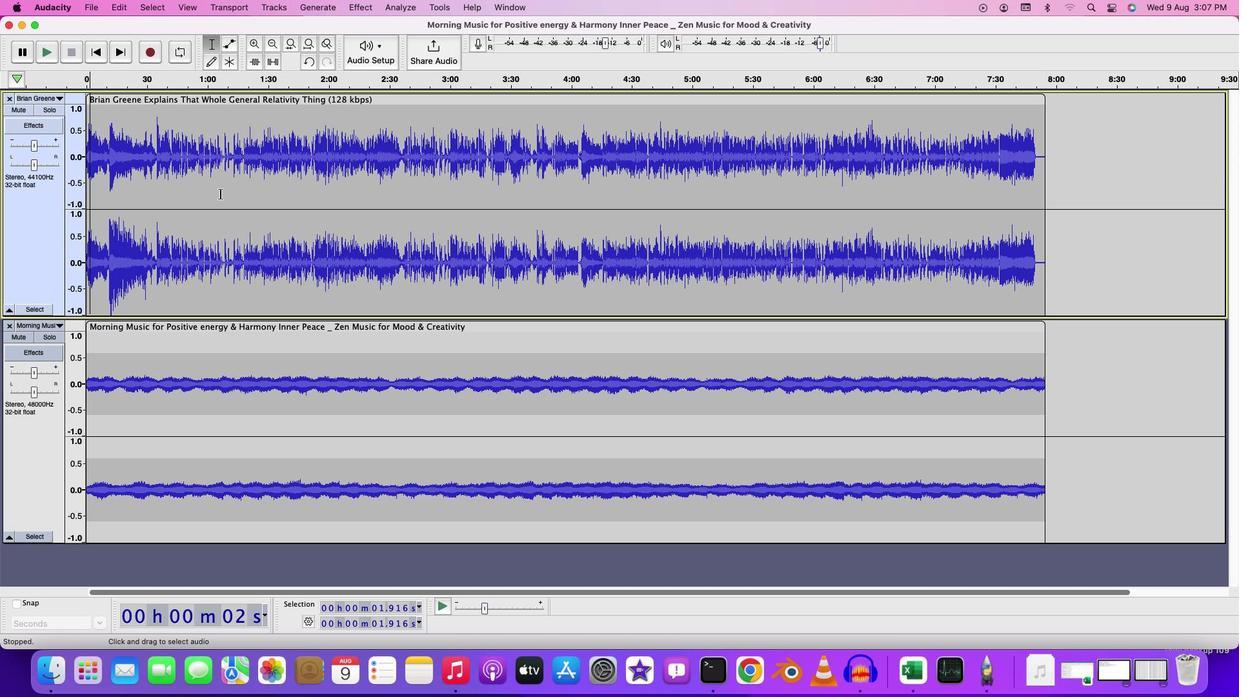 
Action: Key pressed Key.cmd
Screenshot: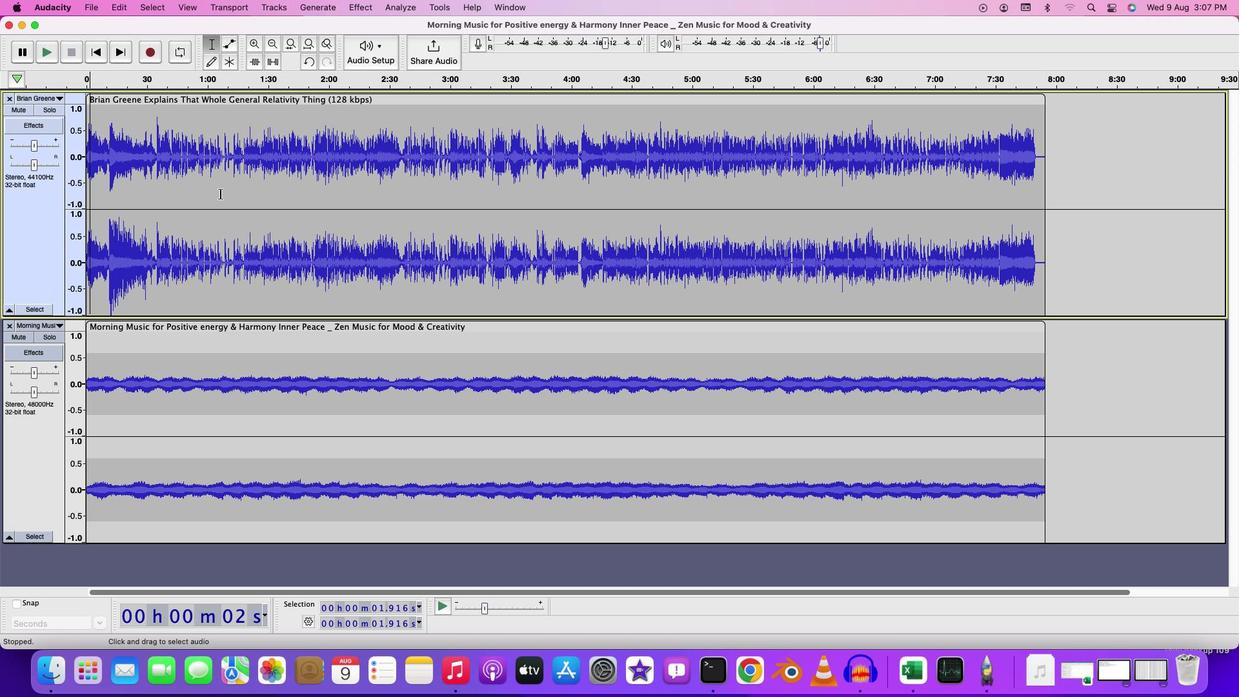 
Action: Mouse moved to (220, 195)
Screenshot: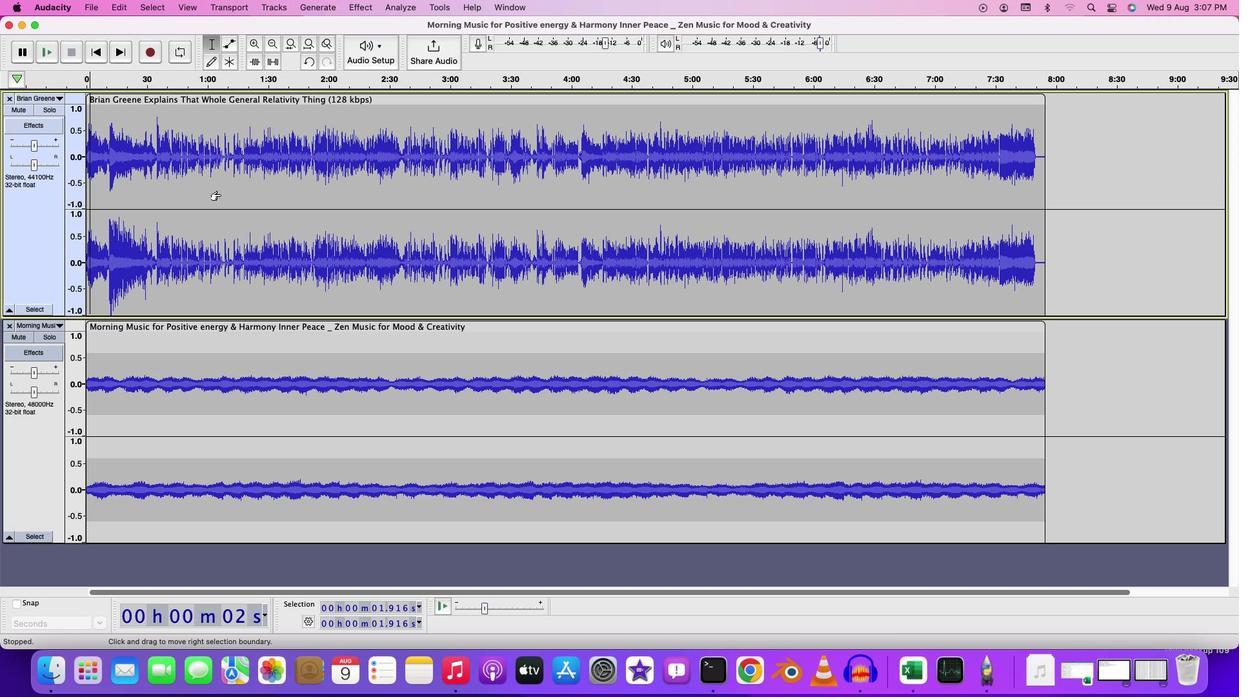 
Action: Mouse scrolled (220, 195) with delta (0, 0)
Screenshot: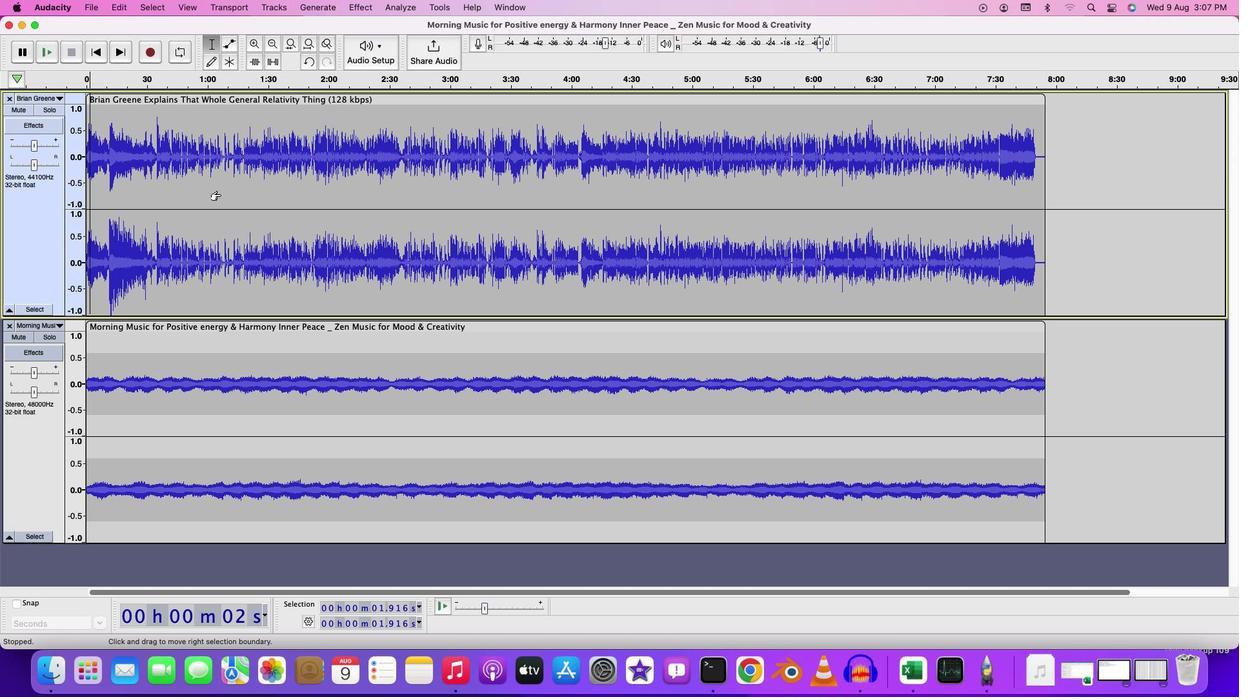 
Action: Mouse scrolled (220, 195) with delta (0, 0)
Screenshot: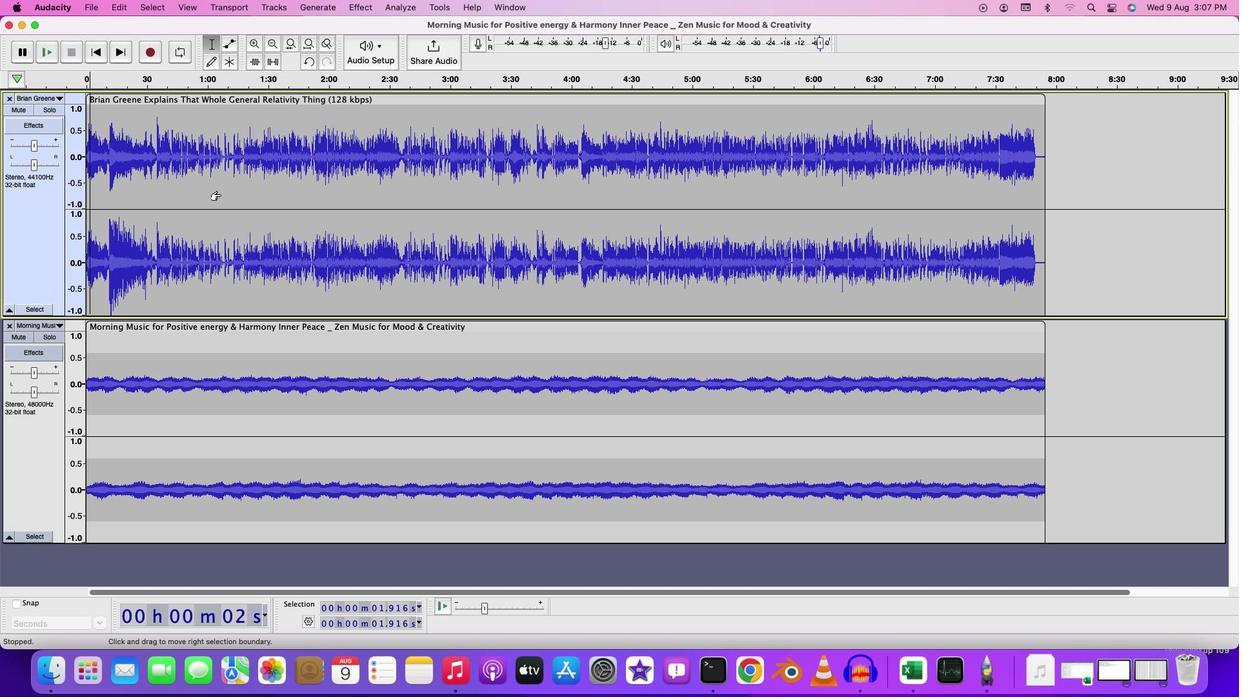 
Action: Mouse scrolled (220, 195) with delta (0, 1)
Screenshot: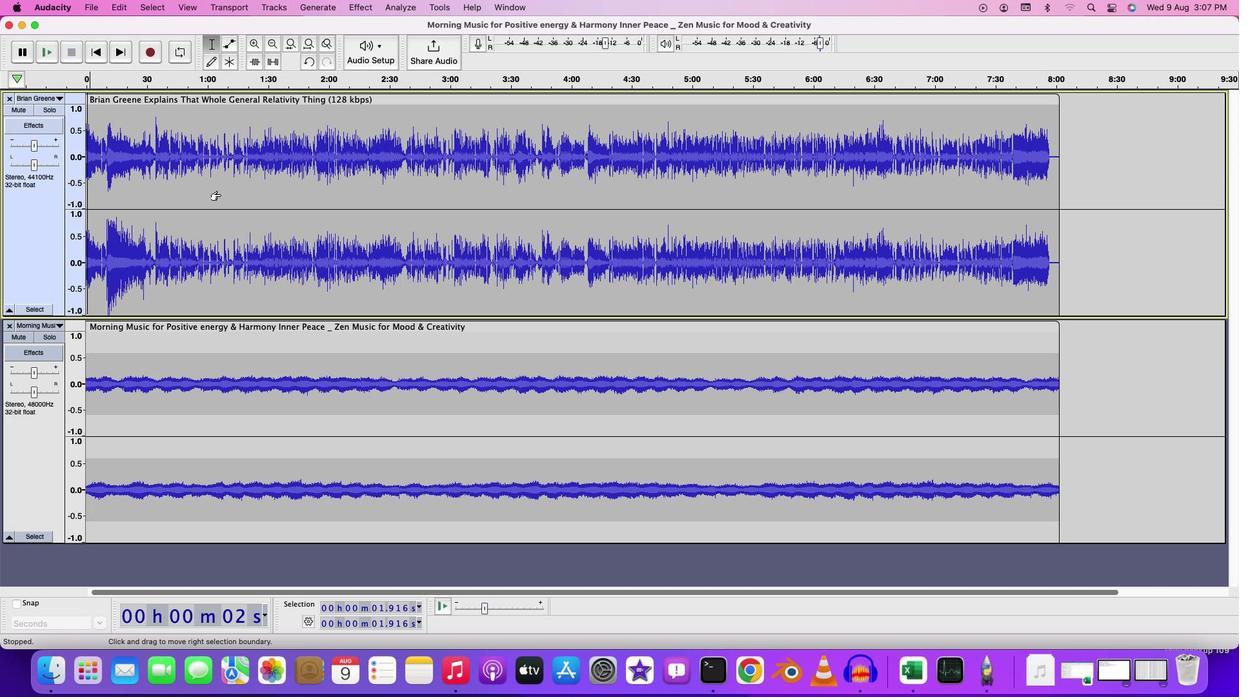 
Action: Mouse scrolled (220, 195) with delta (0, 1)
Screenshot: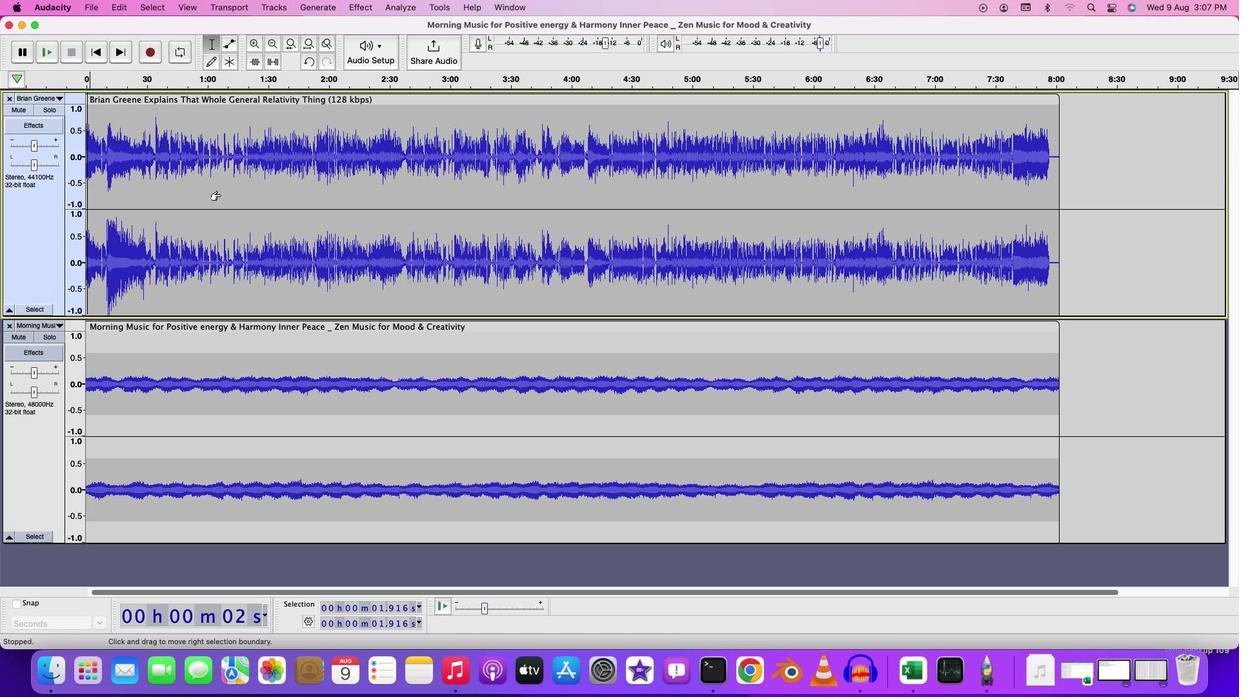 
Action: Mouse moved to (220, 195)
Screenshot: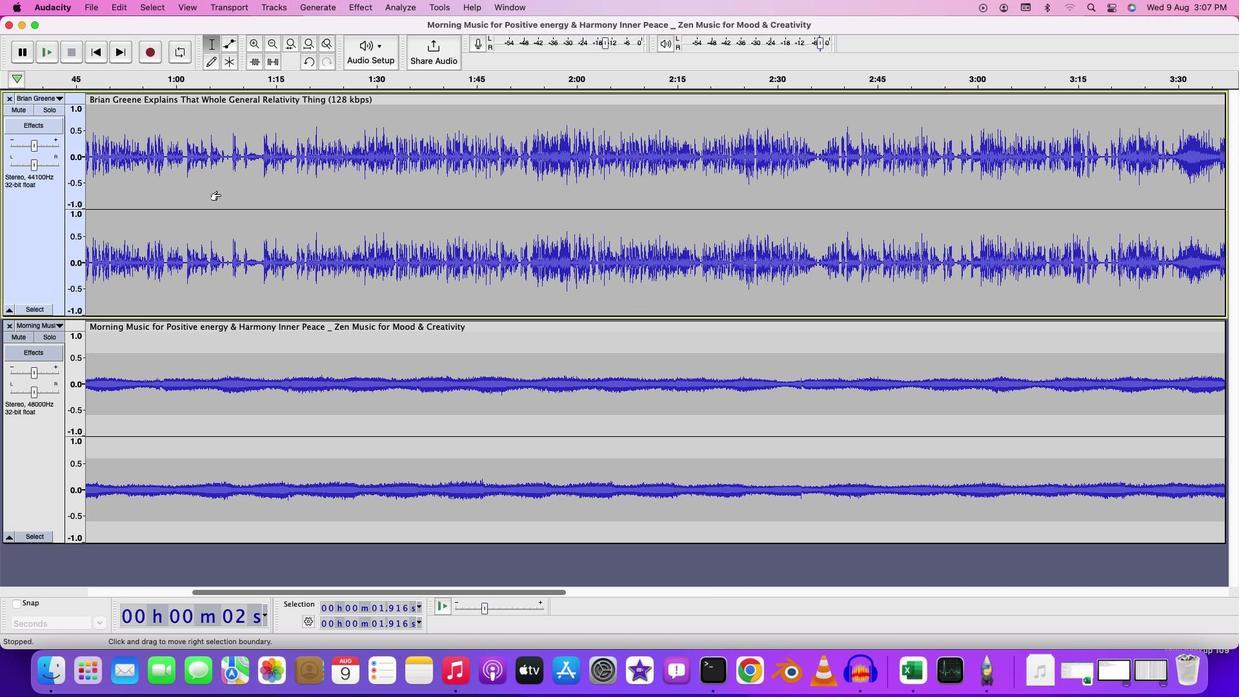 
Action: Mouse scrolled (220, 195) with delta (0, 0)
Screenshot: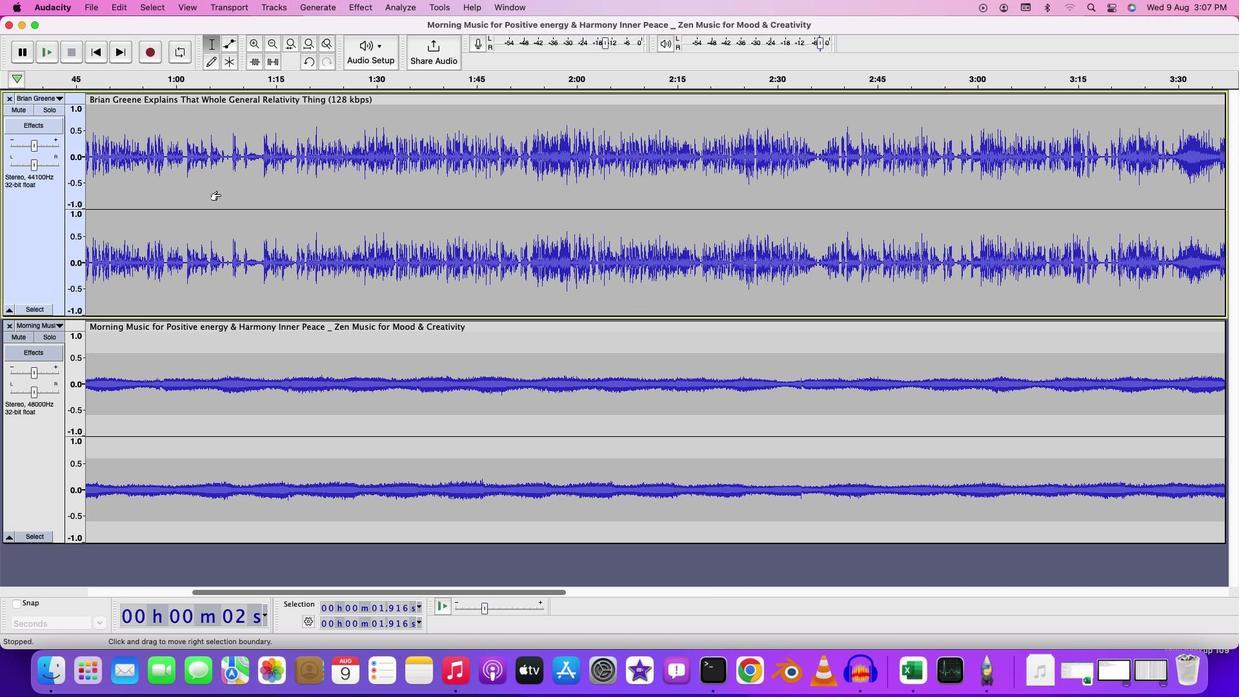 
Action: Mouse moved to (225, 205)
Screenshot: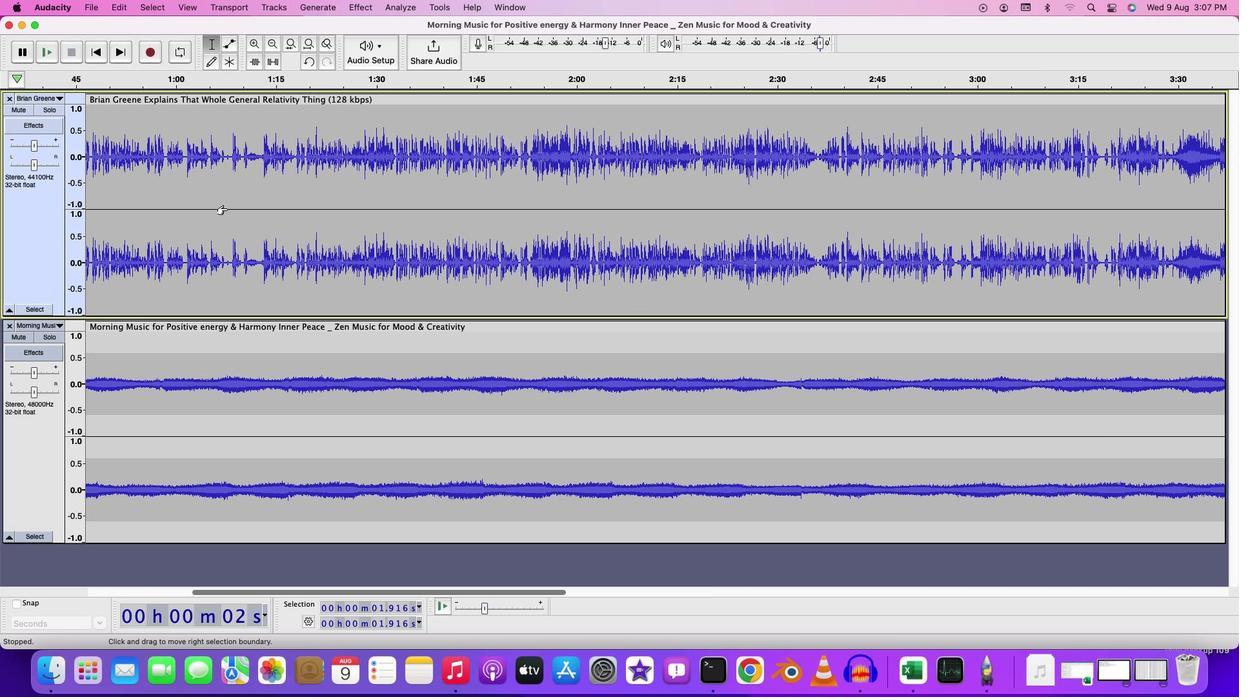
Action: Mouse scrolled (225, 205) with delta (0, 0)
Screenshot: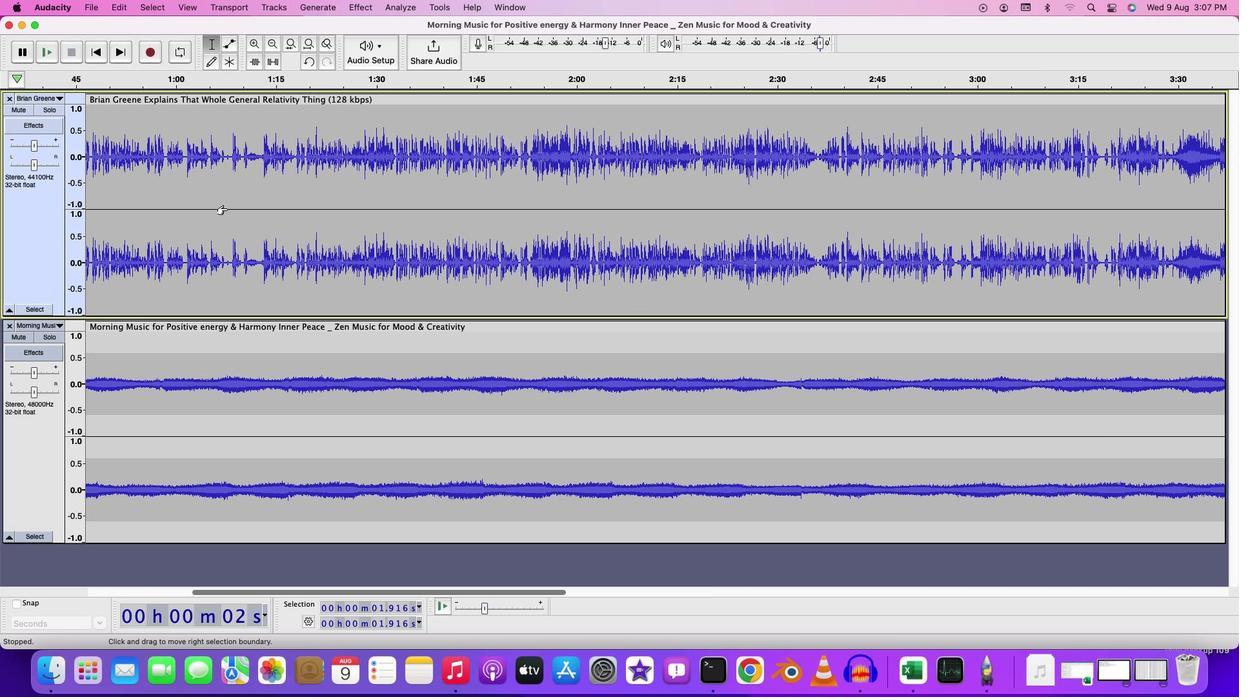 
Action: Mouse moved to (507, 593)
Screenshot: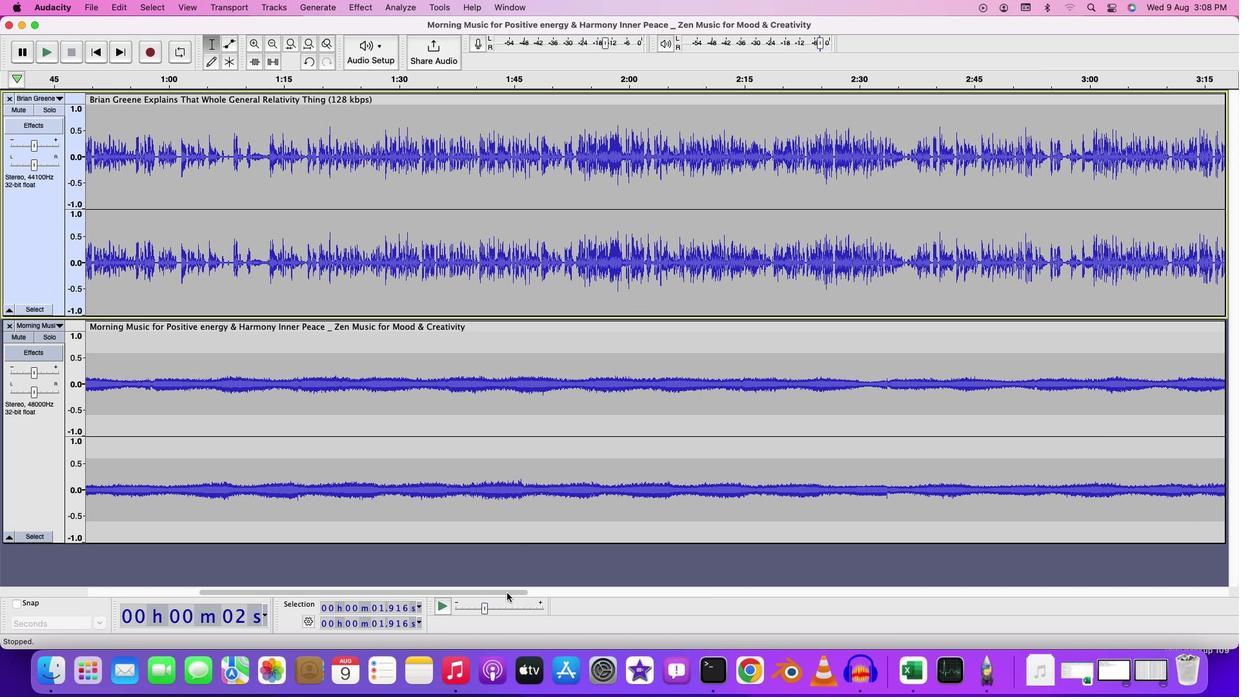 
Action: Mouse pressed left at (507, 593)
Screenshot: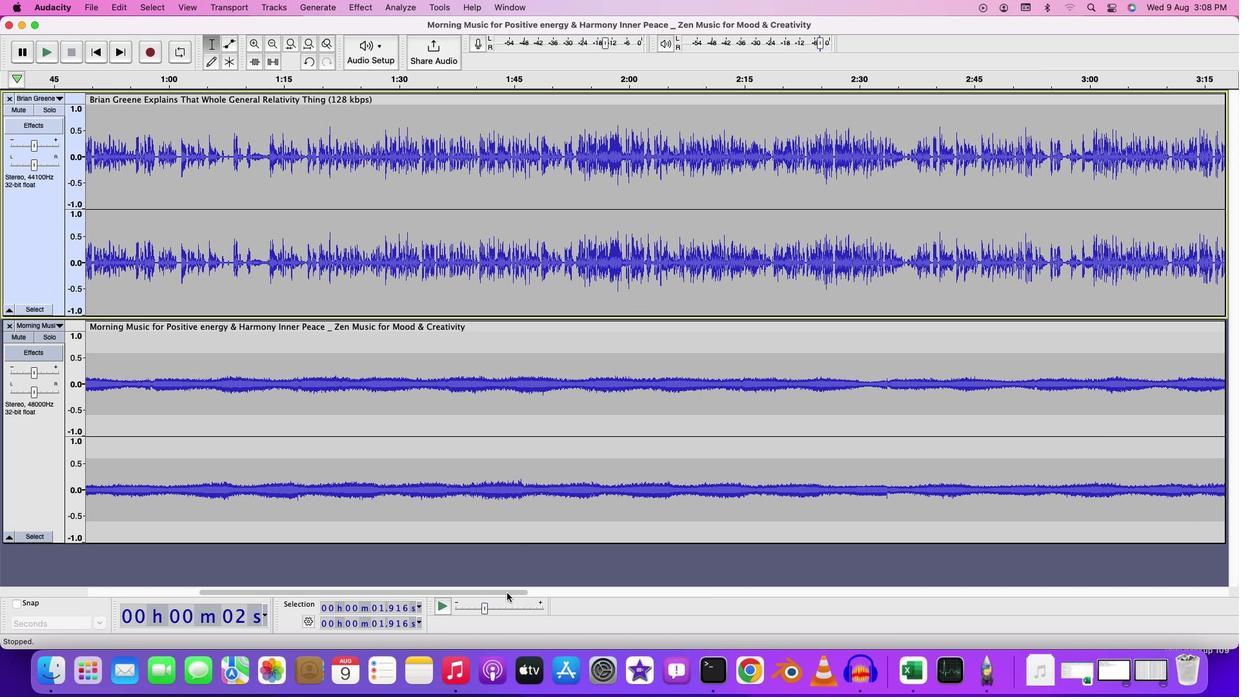 
Action: Mouse moved to (154, 151)
Screenshot: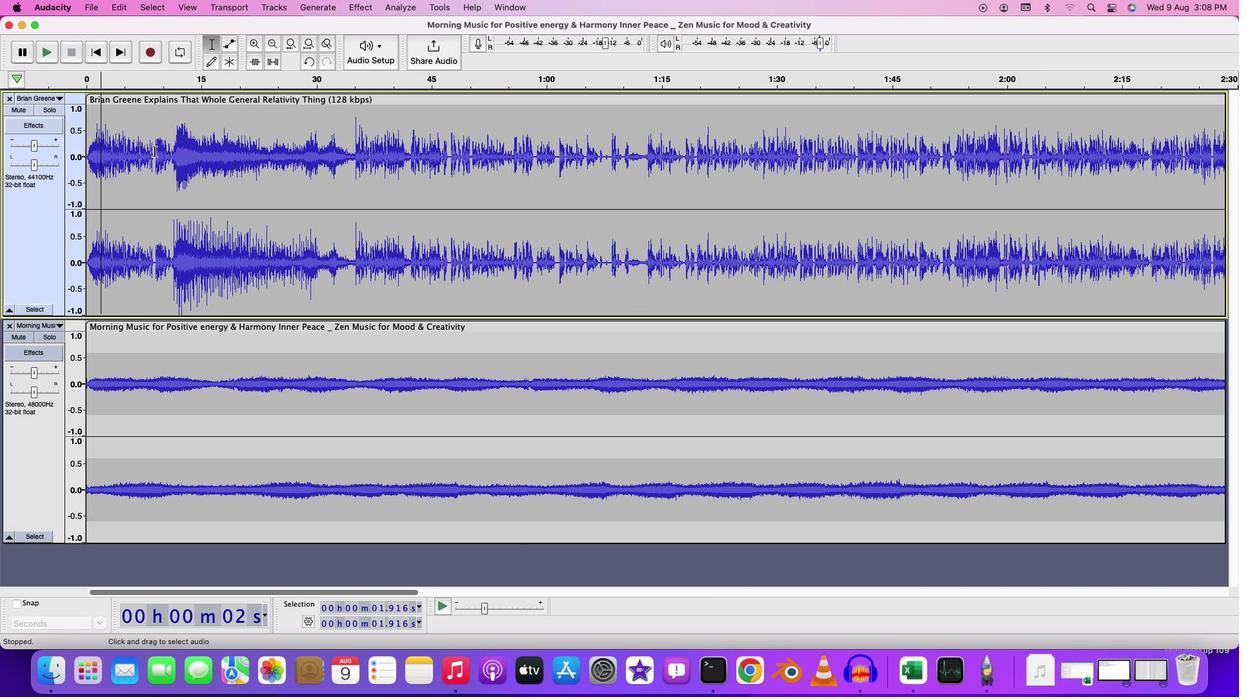 
Action: Key pressed Key.space
Screenshot: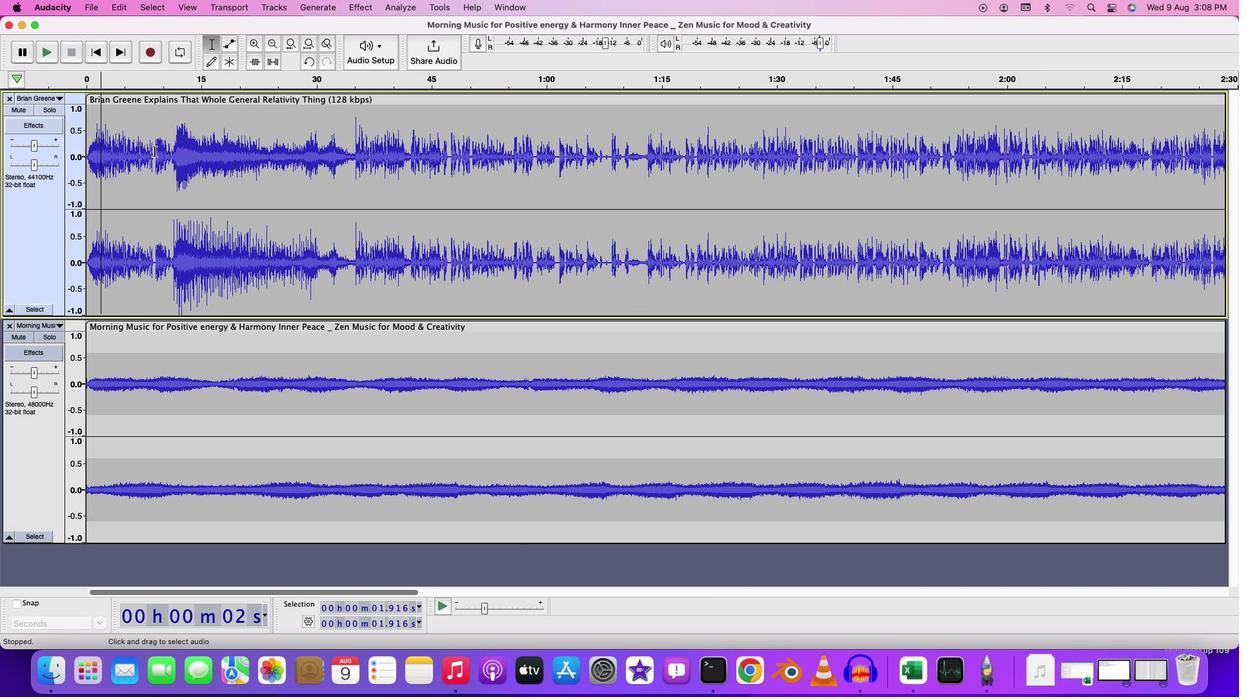 
Action: Mouse moved to (142, 142)
Screenshot: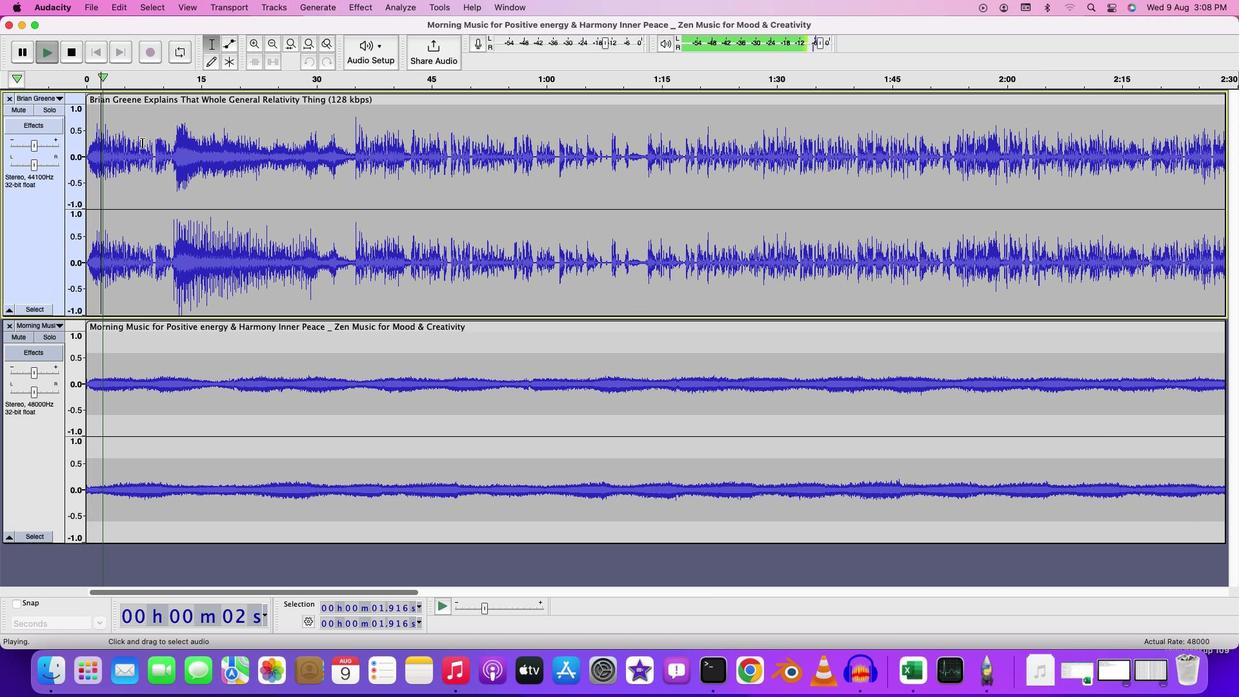 
Action: Key pressed Key.space
Screenshot: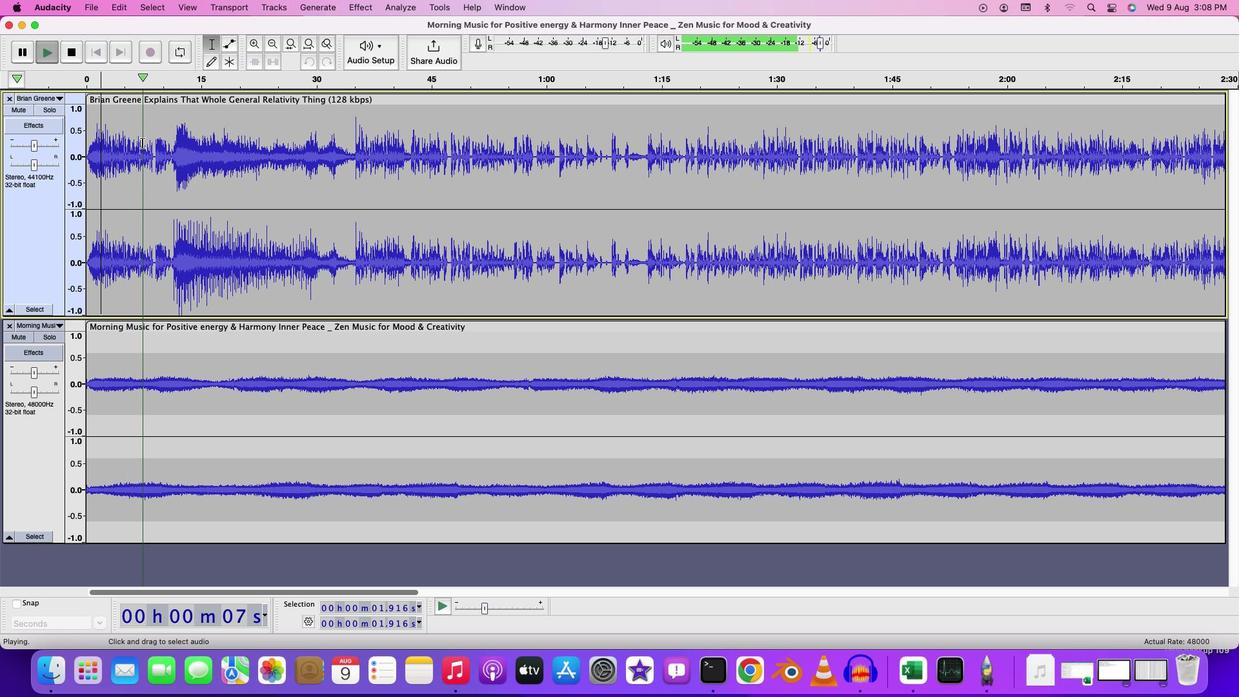 
Action: Mouse moved to (151, 386)
Screenshot: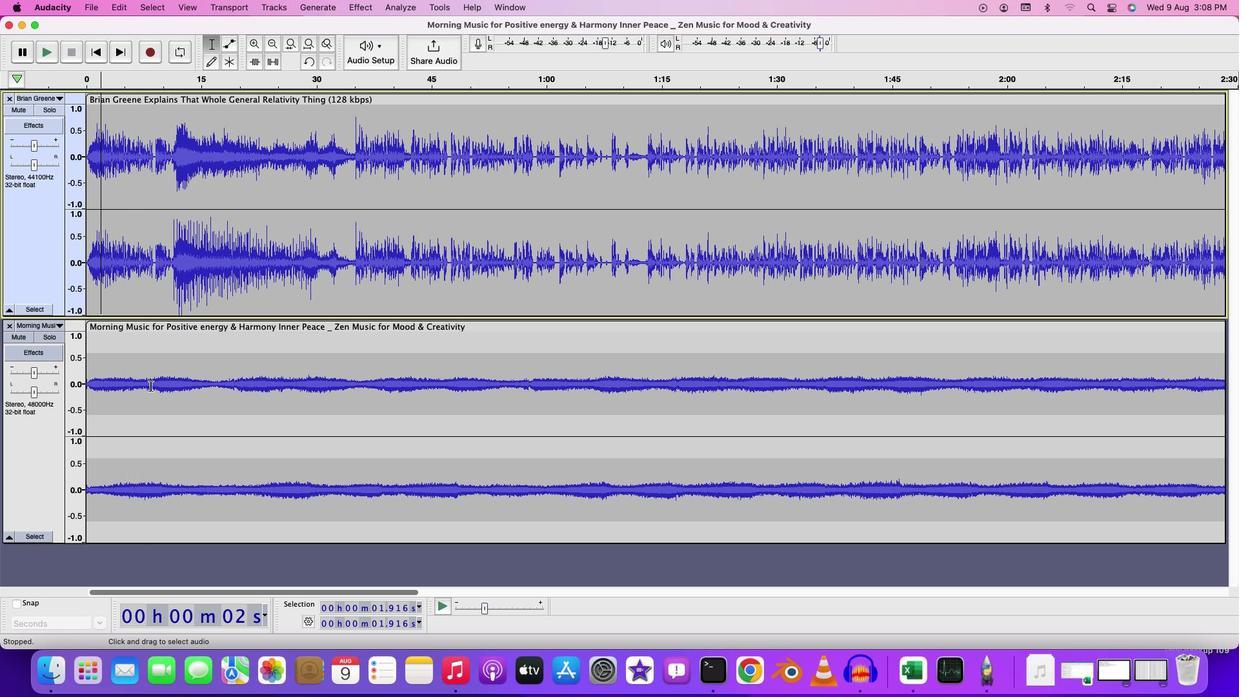 
Action: Mouse pressed left at (151, 386)
Screenshot: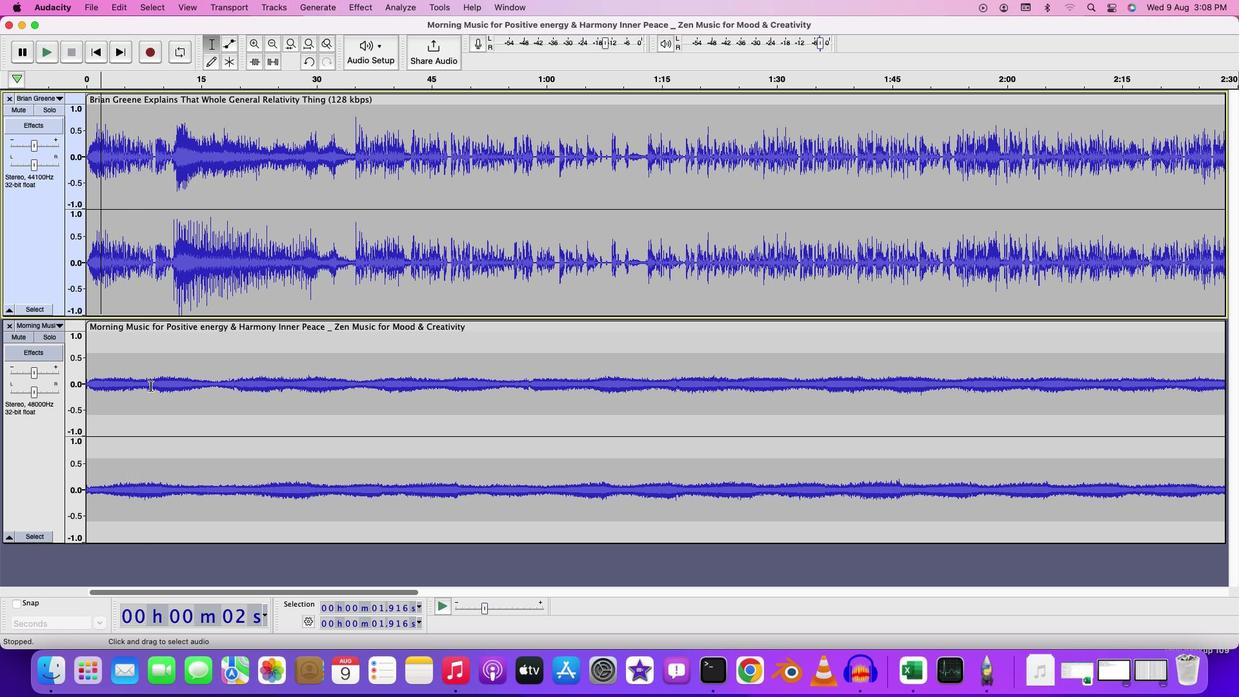 
Action: Mouse moved to (232, 45)
Screenshot: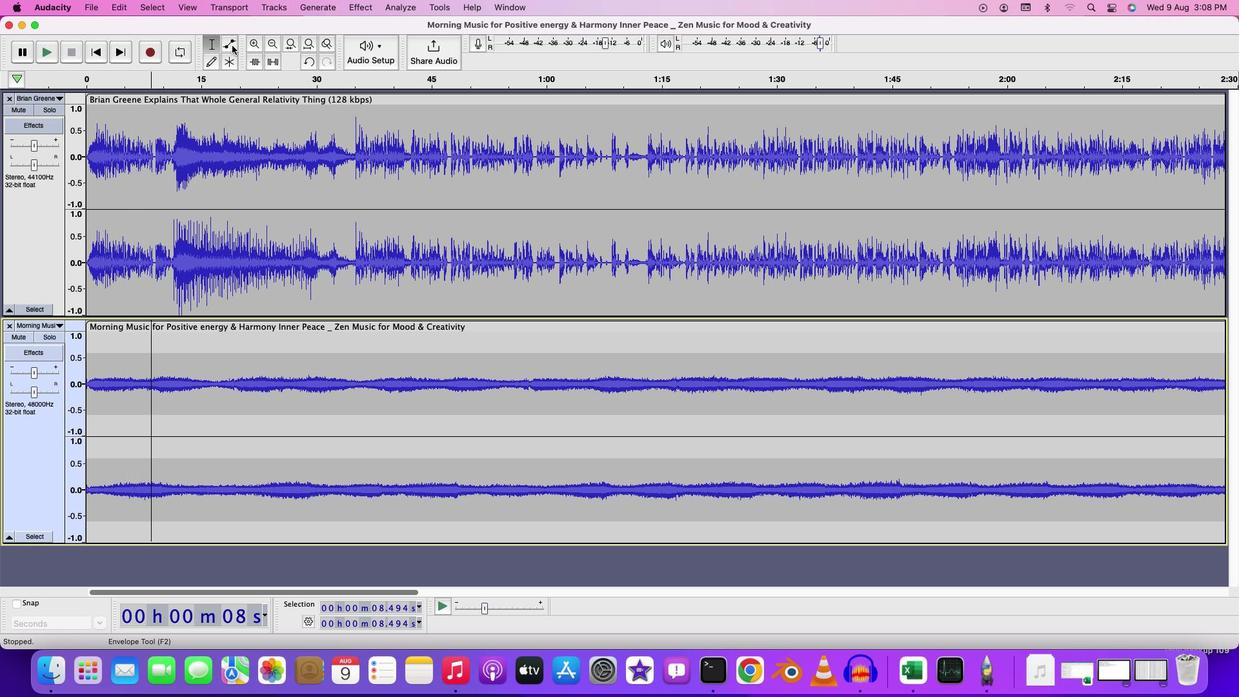 
Action: Mouse pressed left at (232, 45)
Screenshot: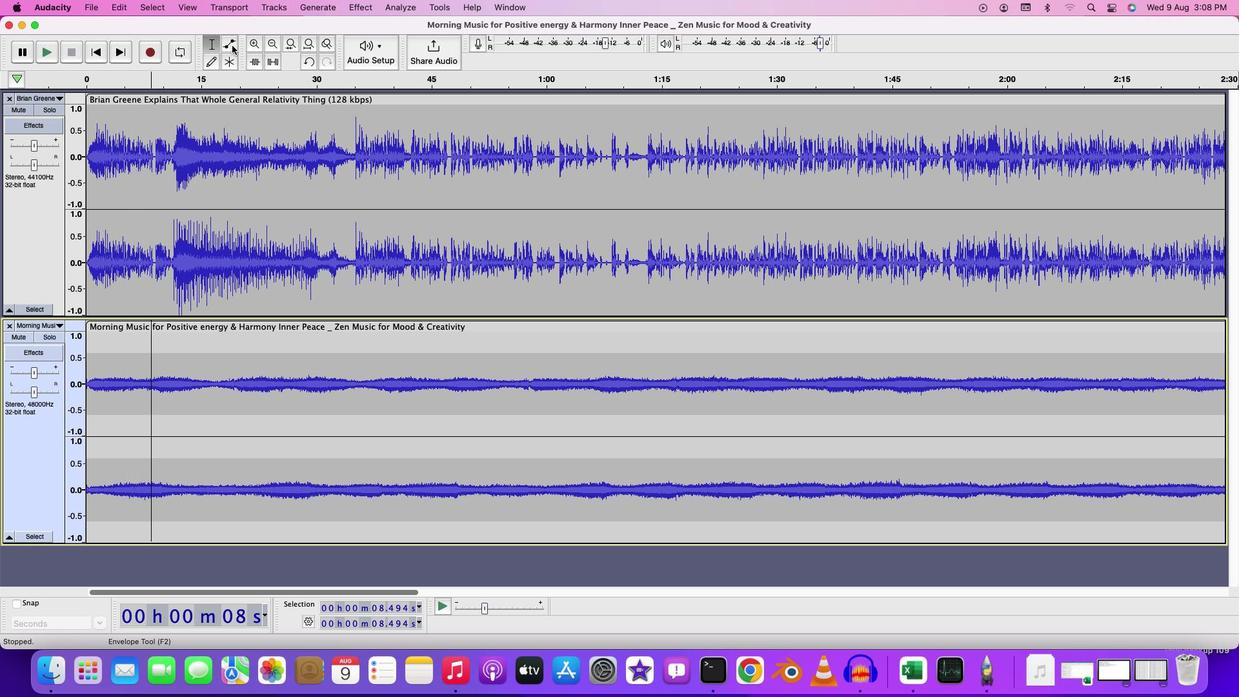 
Action: Mouse moved to (140, 355)
Screenshot: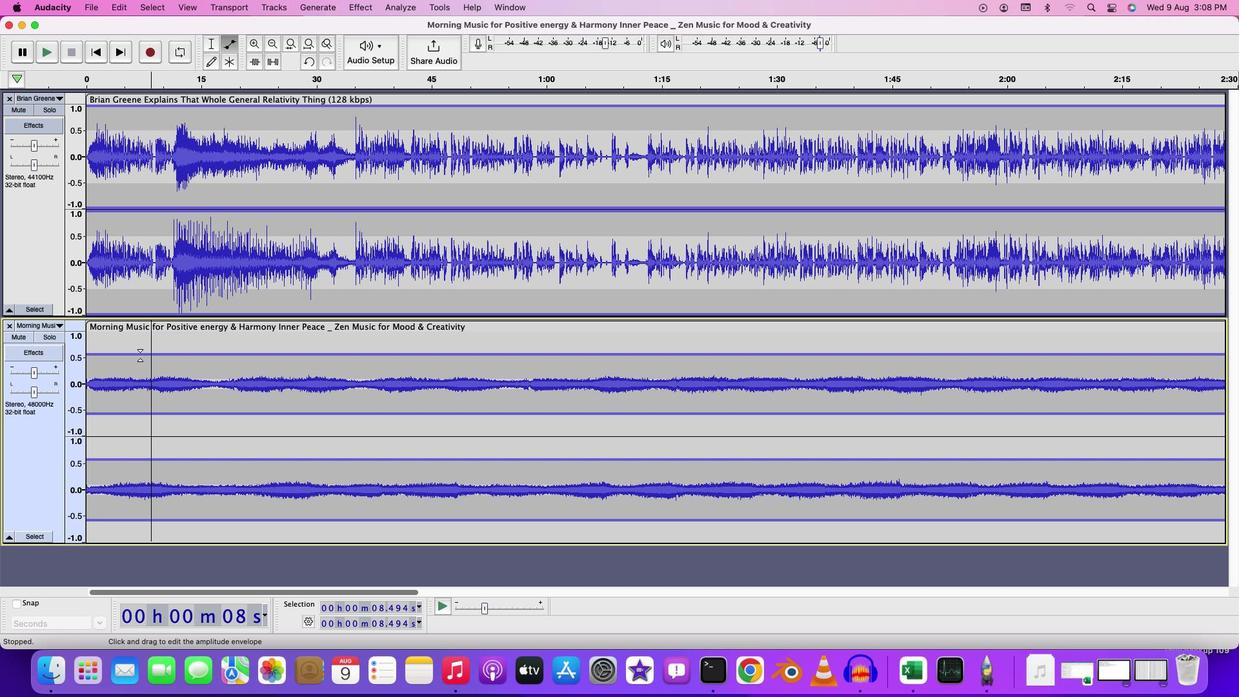 
Action: Mouse pressed left at (140, 355)
Screenshot: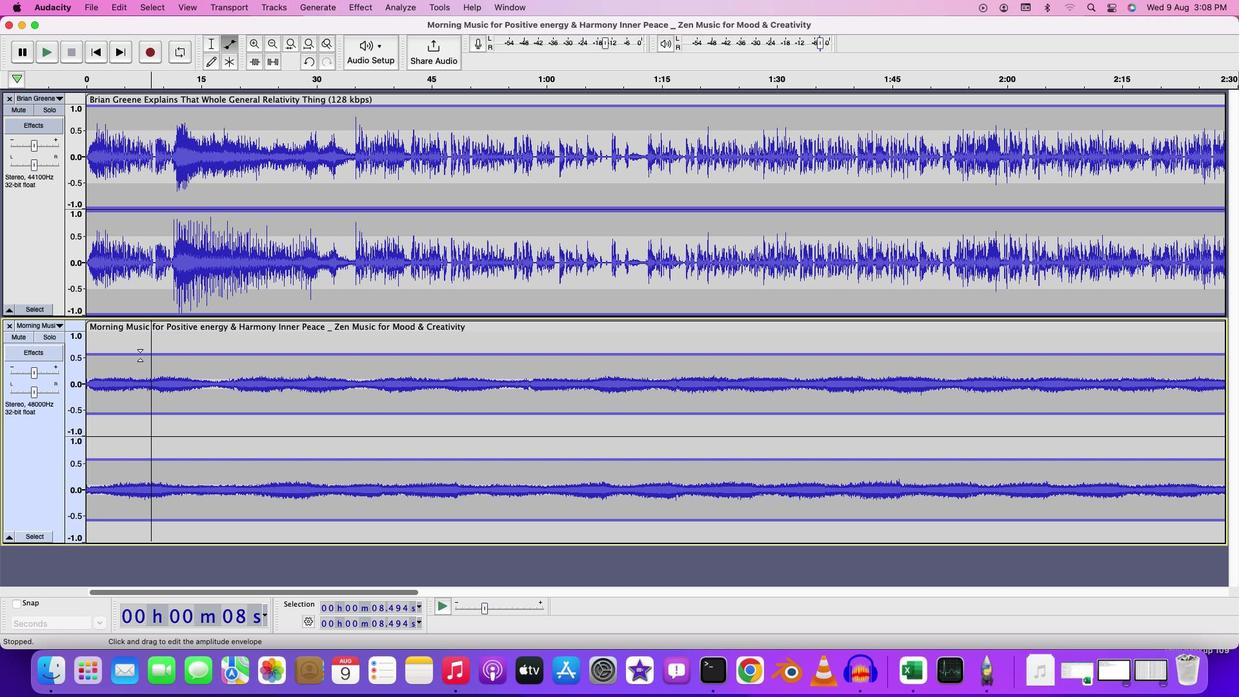 
Action: Mouse moved to (174, 356)
Screenshot: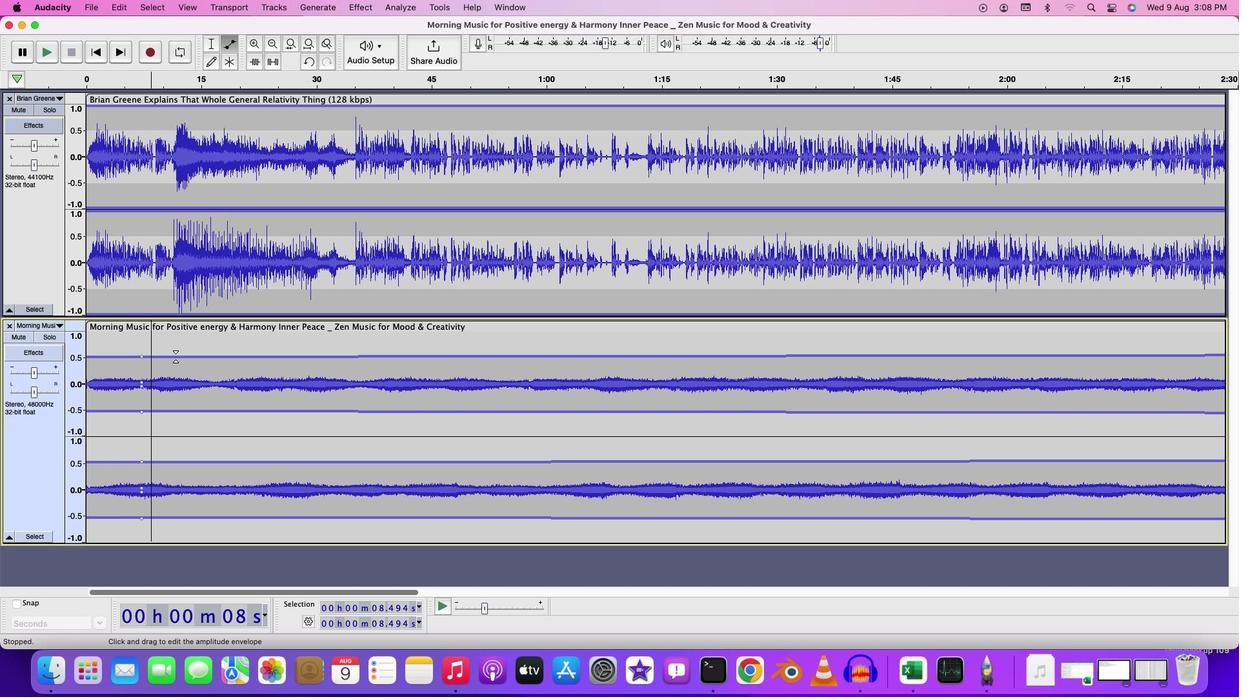 
Action: Mouse pressed left at (174, 356)
Screenshot: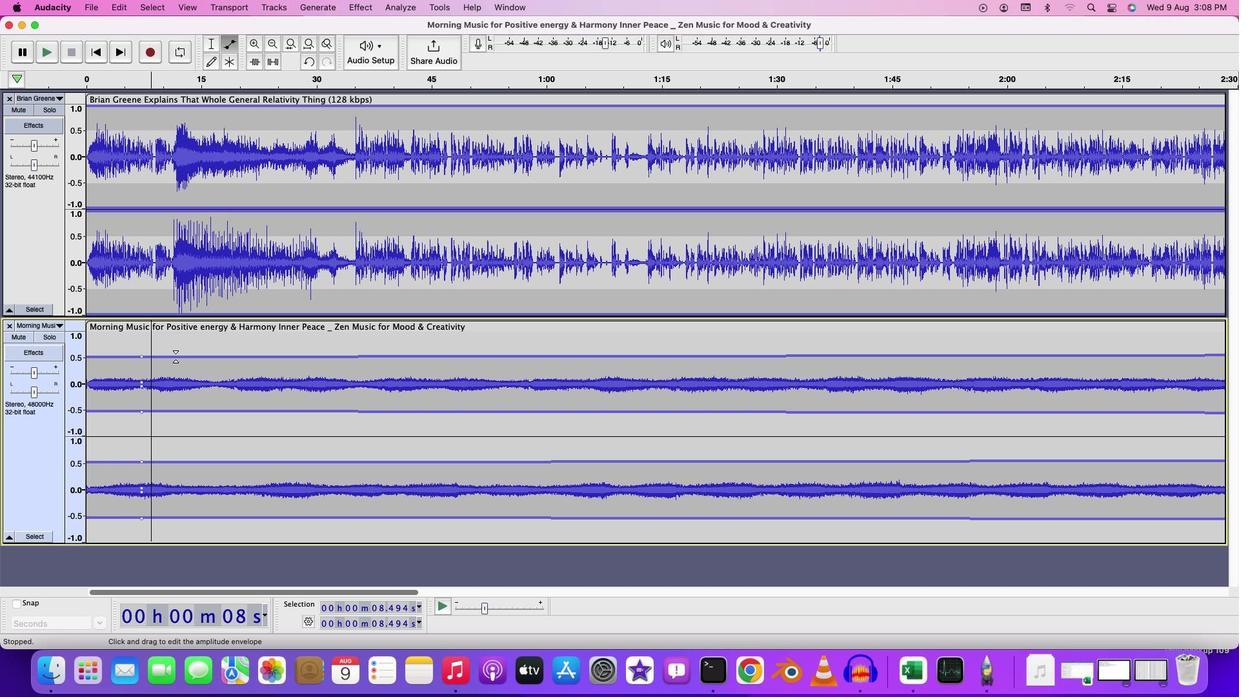 
Action: Mouse moved to (159, 355)
Screenshot: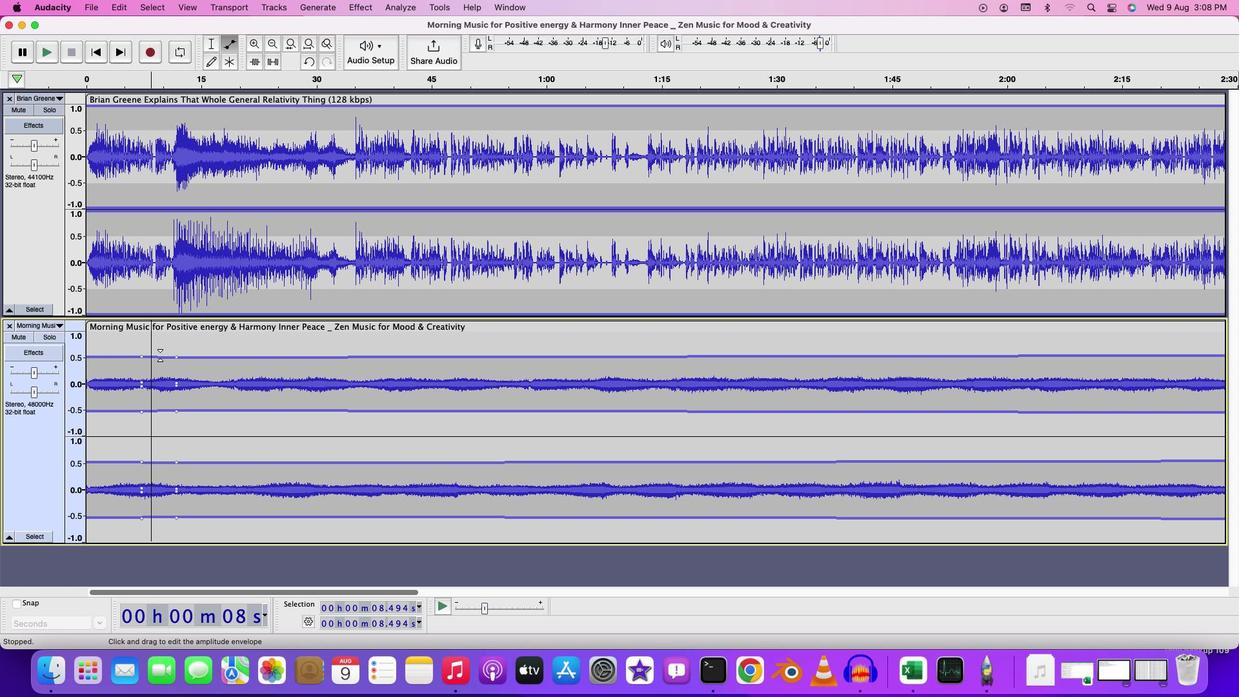 
Action: Mouse pressed left at (159, 355)
Screenshot: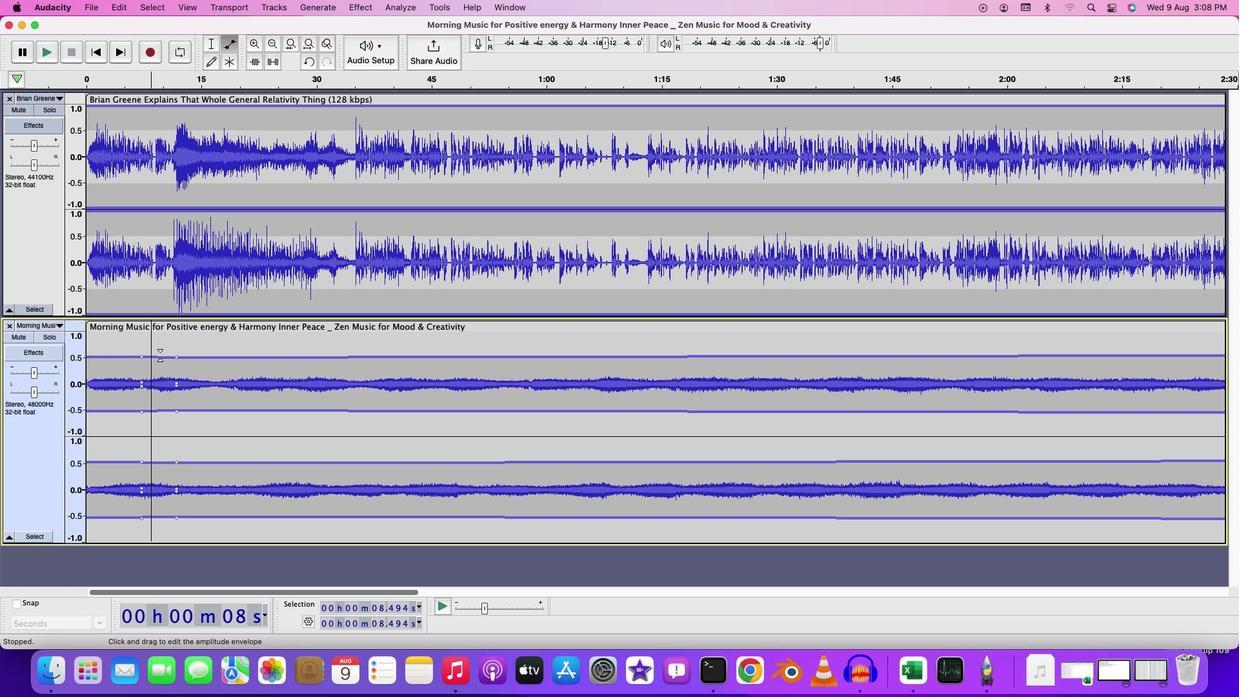
Action: Mouse moved to (159, 355)
Screenshot: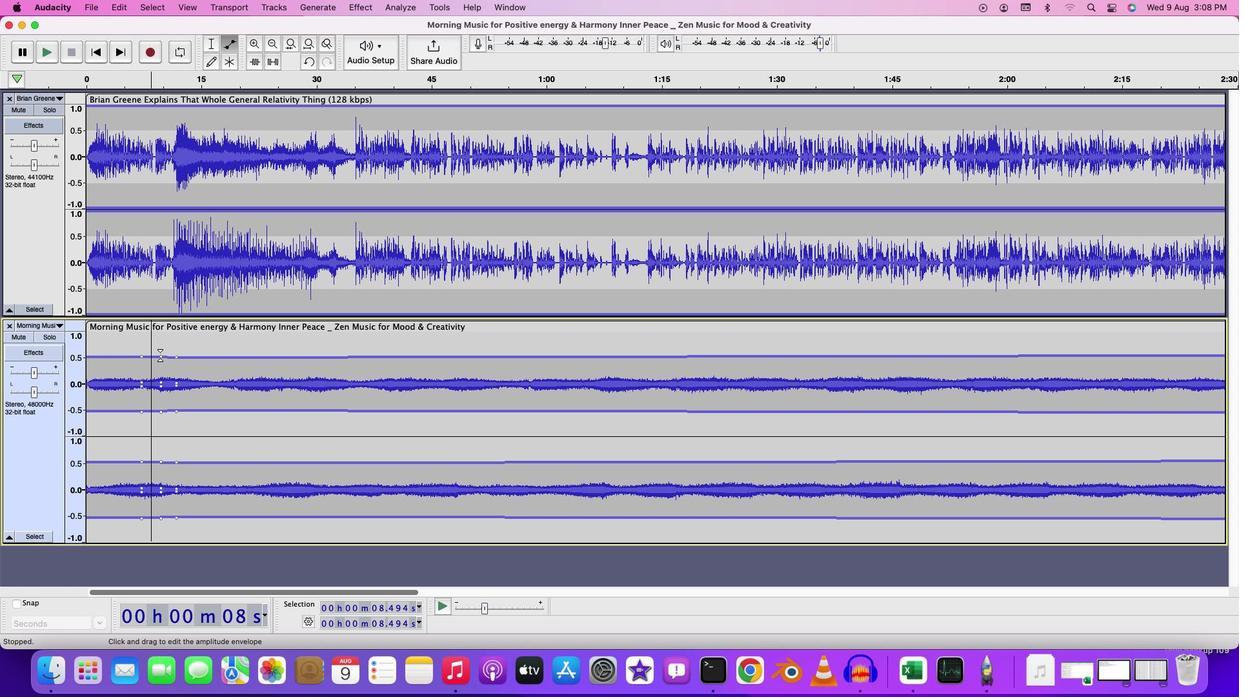 
Action: Mouse pressed left at (159, 355)
Screenshot: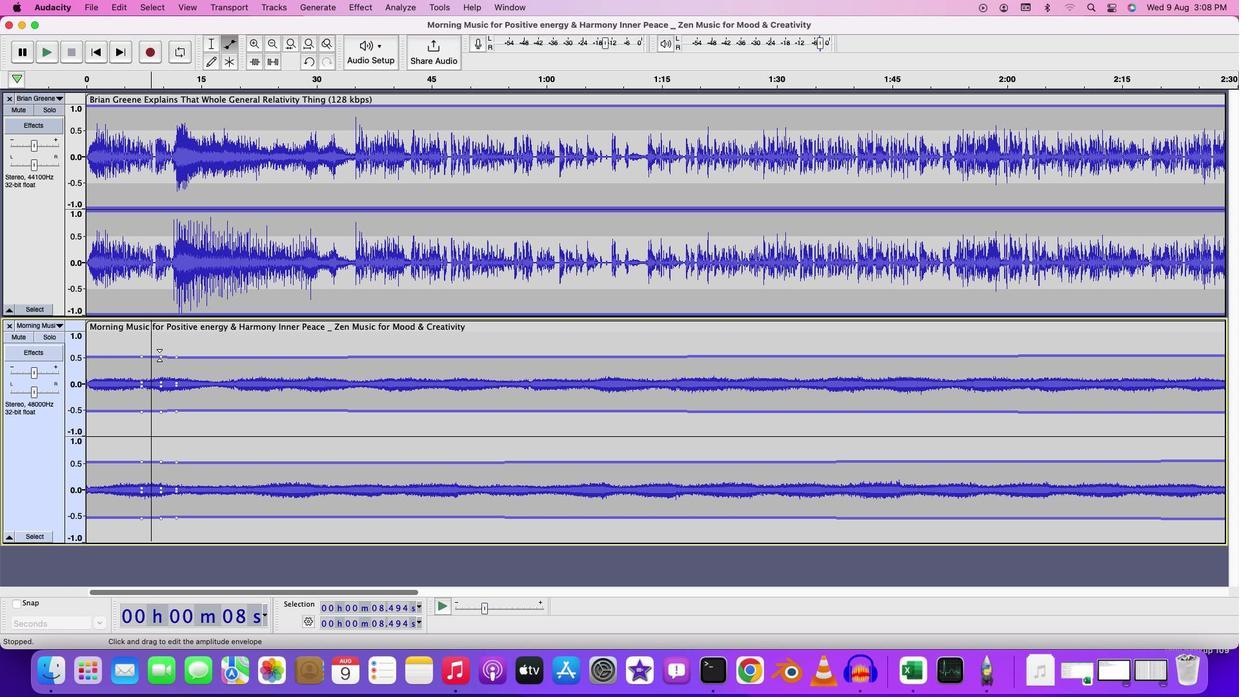 
Action: Mouse moved to (215, 43)
Screenshot: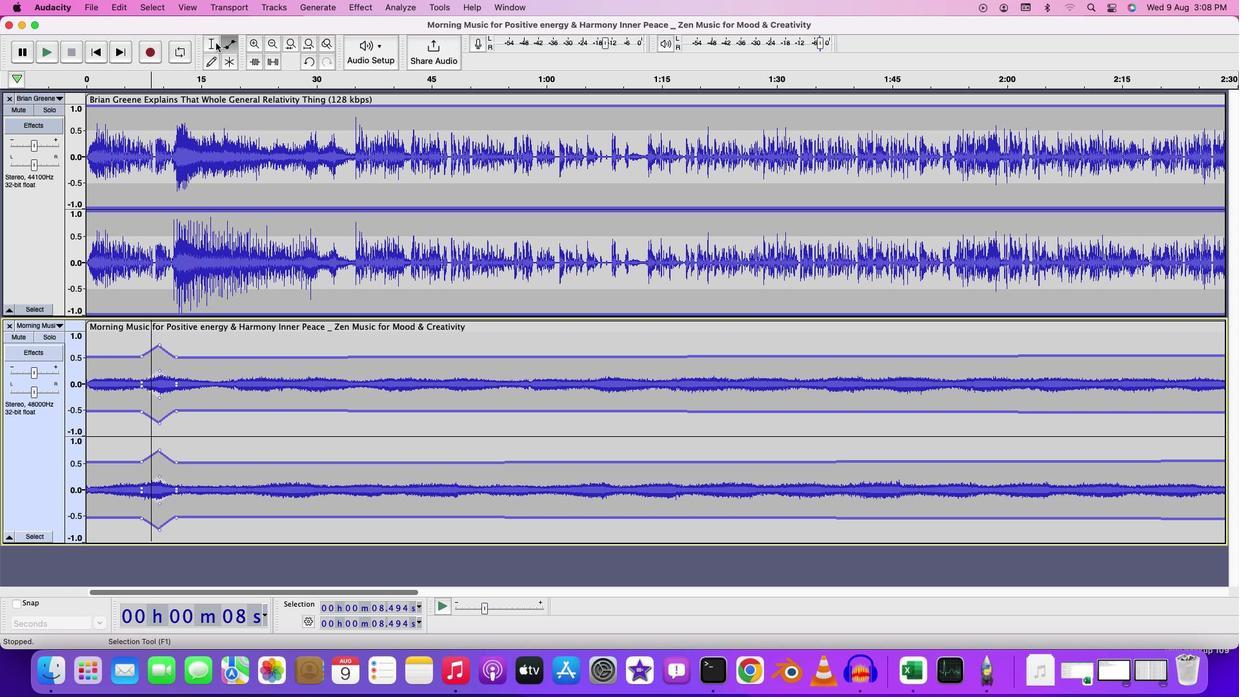 
Action: Mouse pressed left at (215, 43)
Screenshot: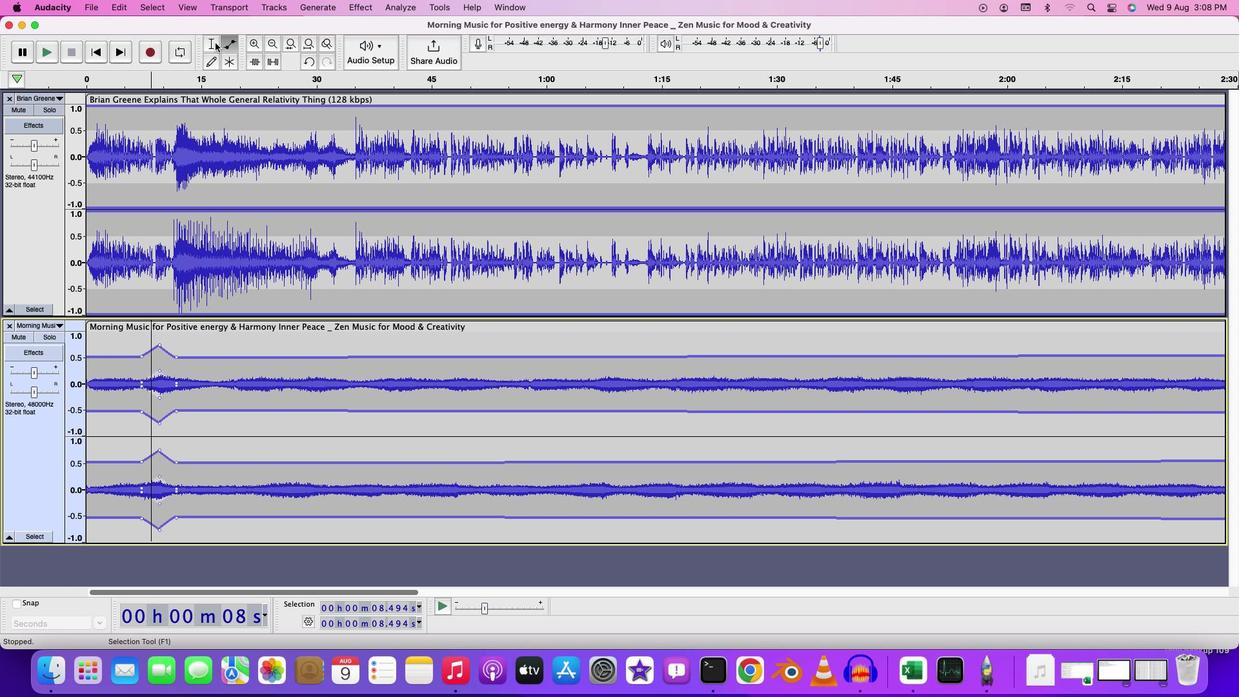 
Action: Mouse moved to (136, 119)
Screenshot: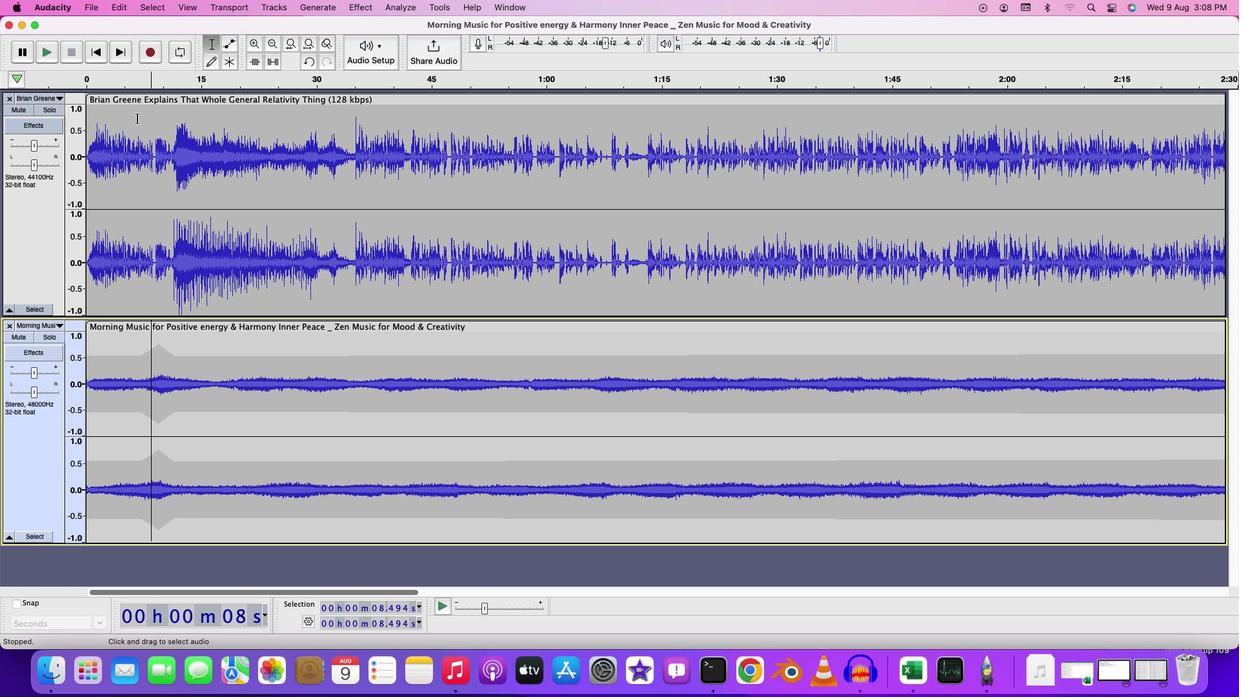 
Action: Mouse pressed left at (136, 119)
Screenshot: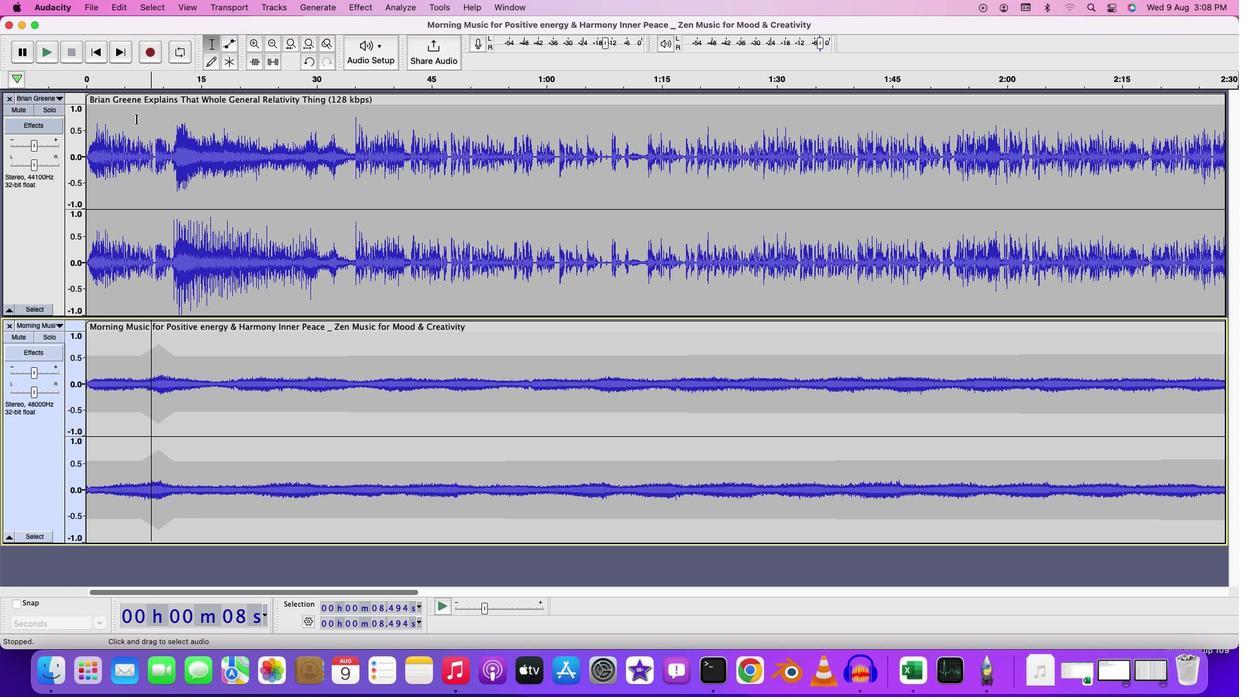 
Action: Key pressed Key.space
Screenshot: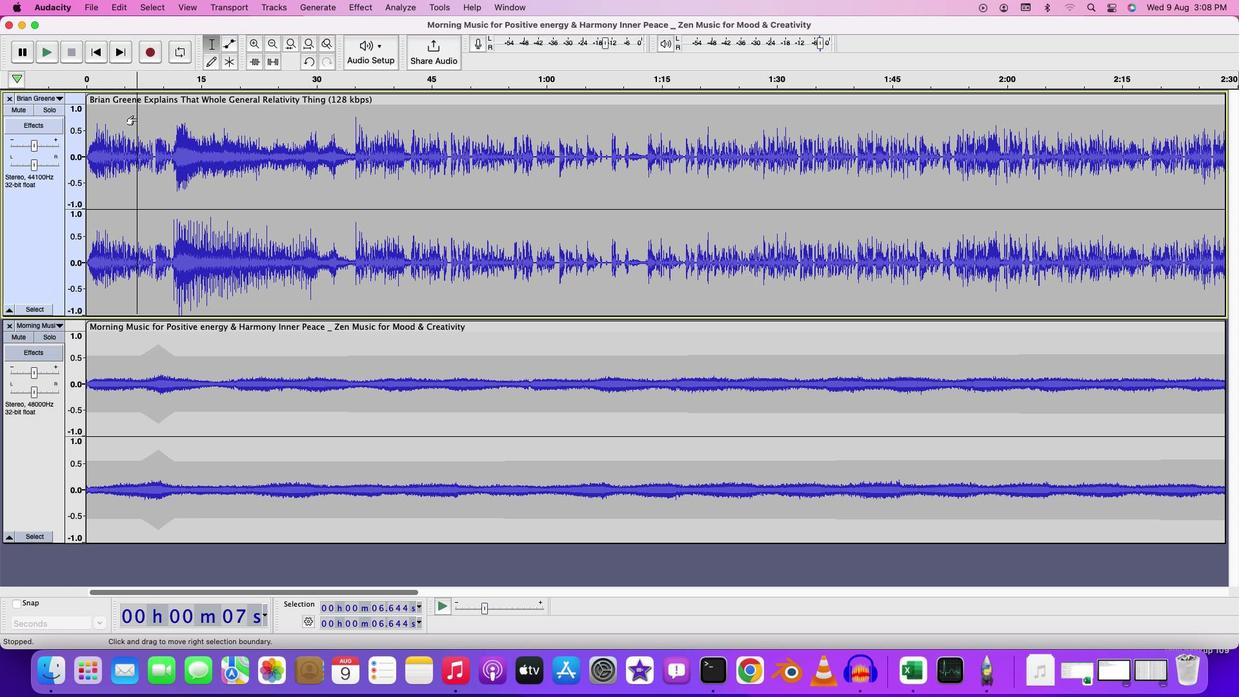 
Action: Mouse moved to (284, 225)
Screenshot: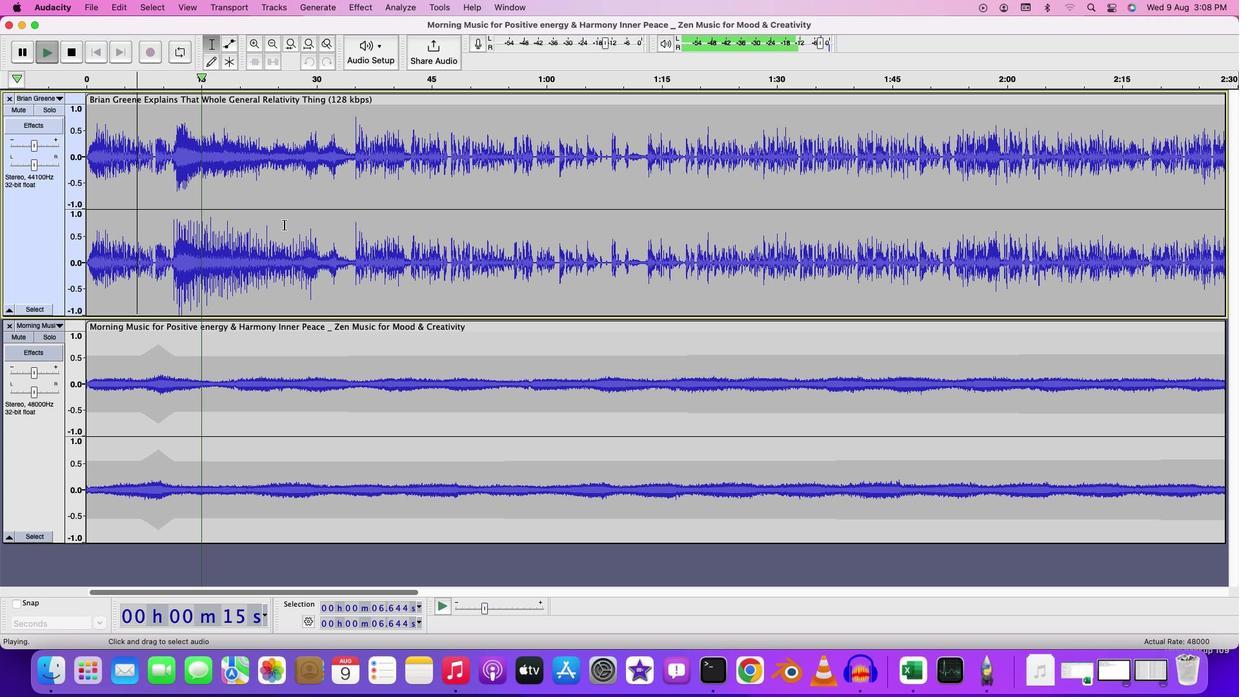 
Action: Key pressed Key.media_volume_up
Screenshot: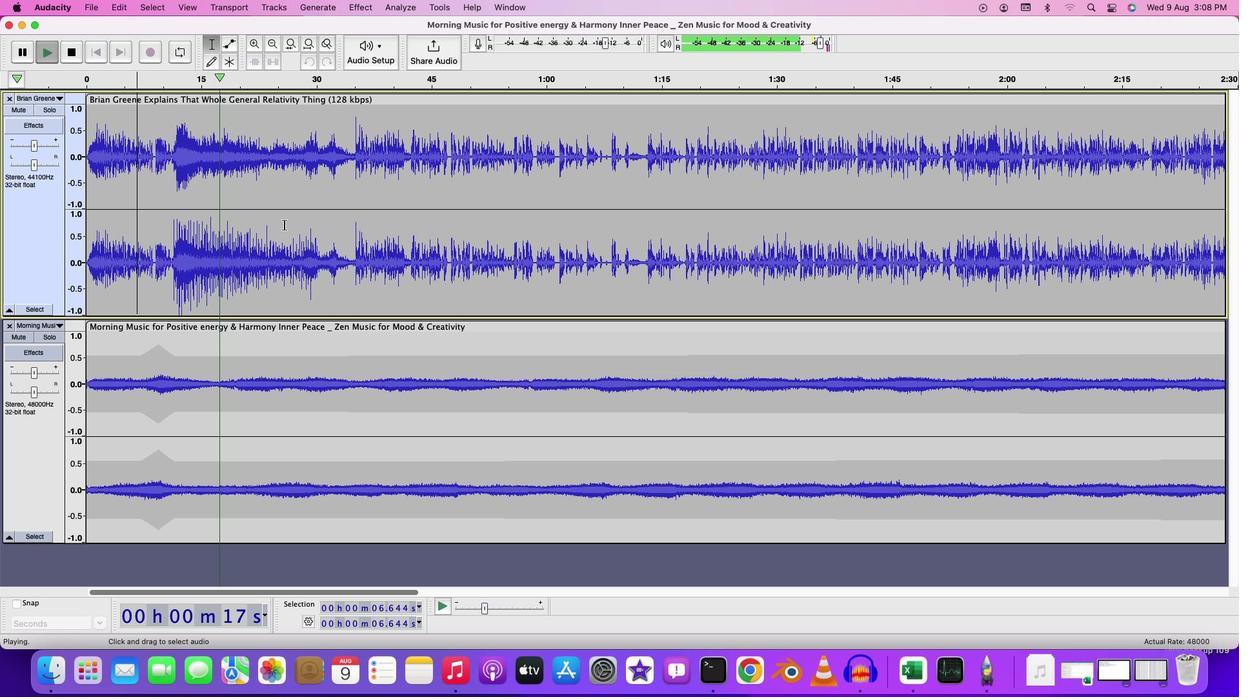 
Action: Mouse moved to (285, 350)
Screenshot: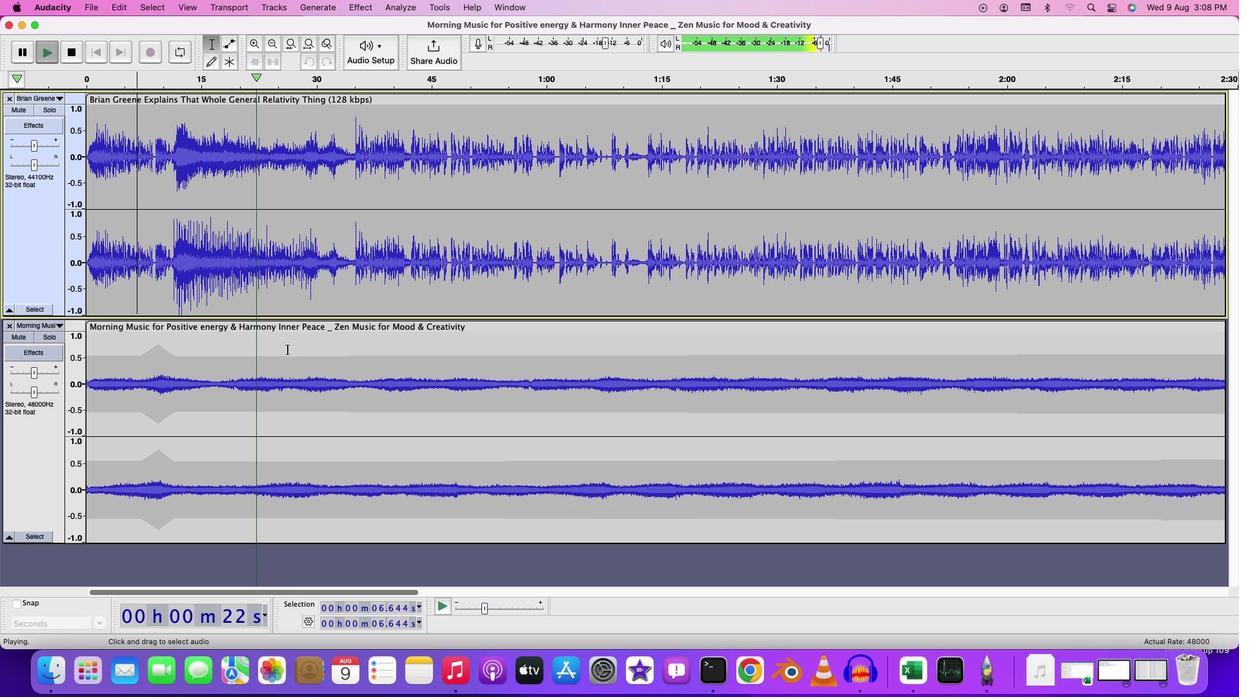 
Action: Key pressed Key.space
Screenshot: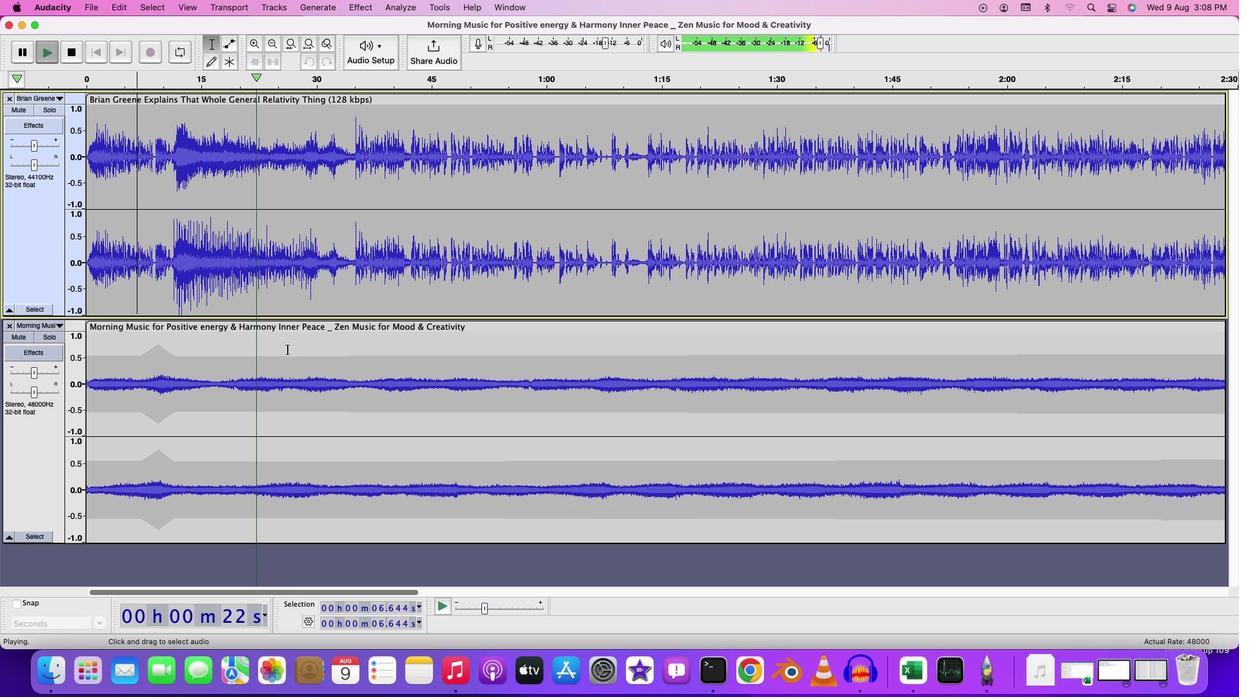 
Action: Mouse moved to (287, 123)
Screenshot: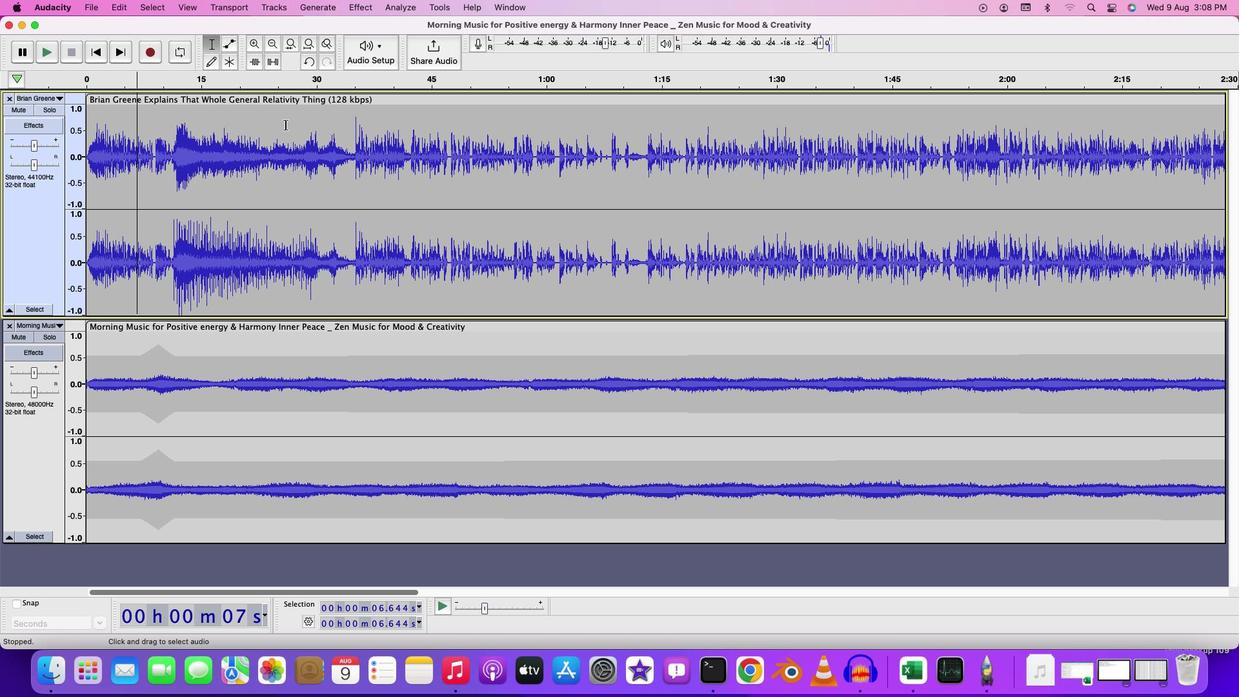 
Action: Mouse pressed left at (287, 123)
Screenshot: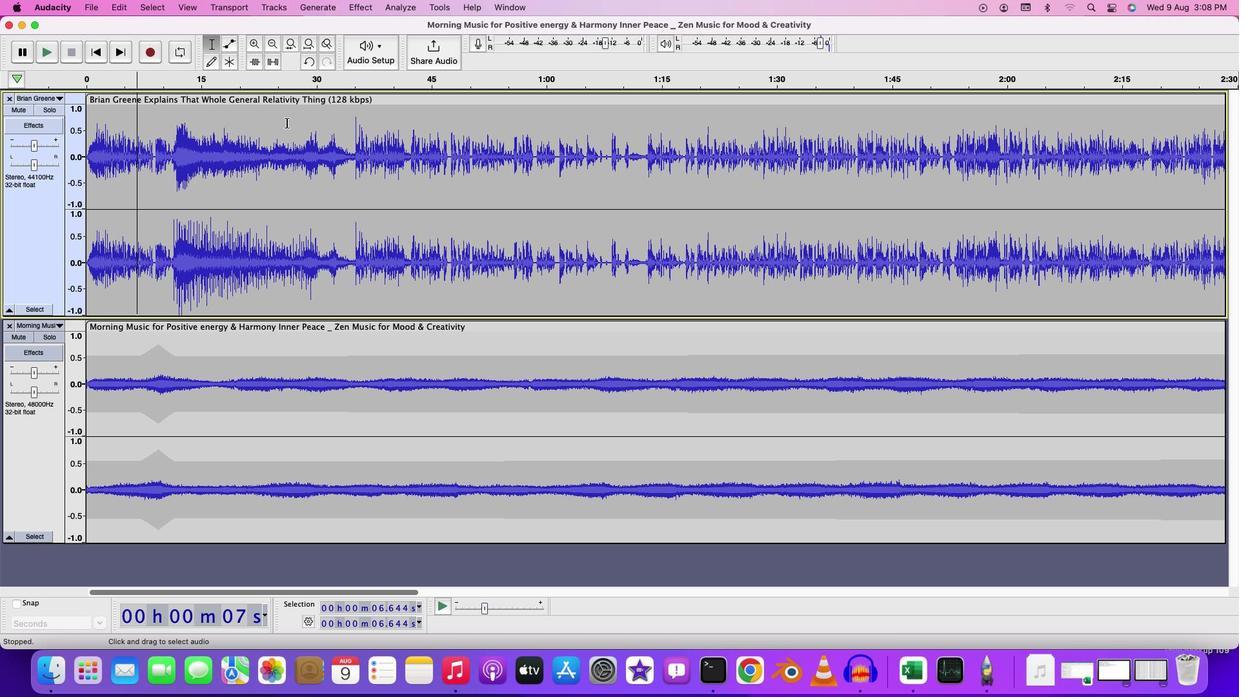 
Action: Key pressed Key.space
Screenshot: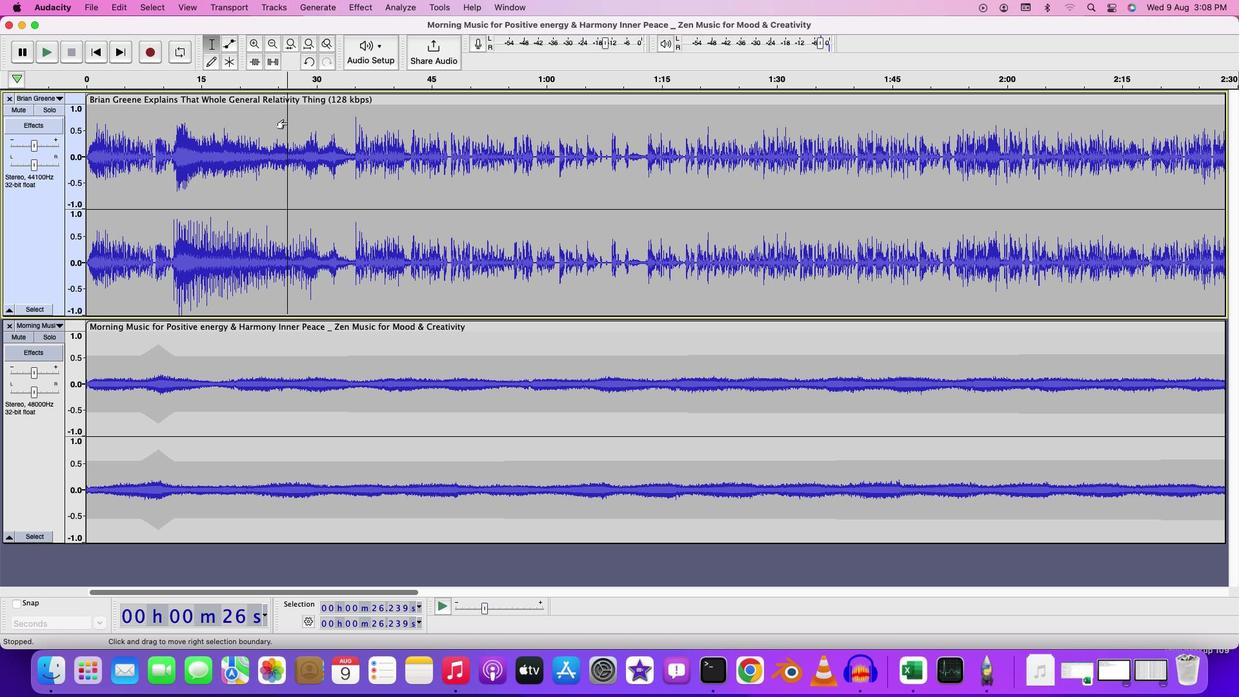 
Action: Mouse moved to (295, 122)
Screenshot: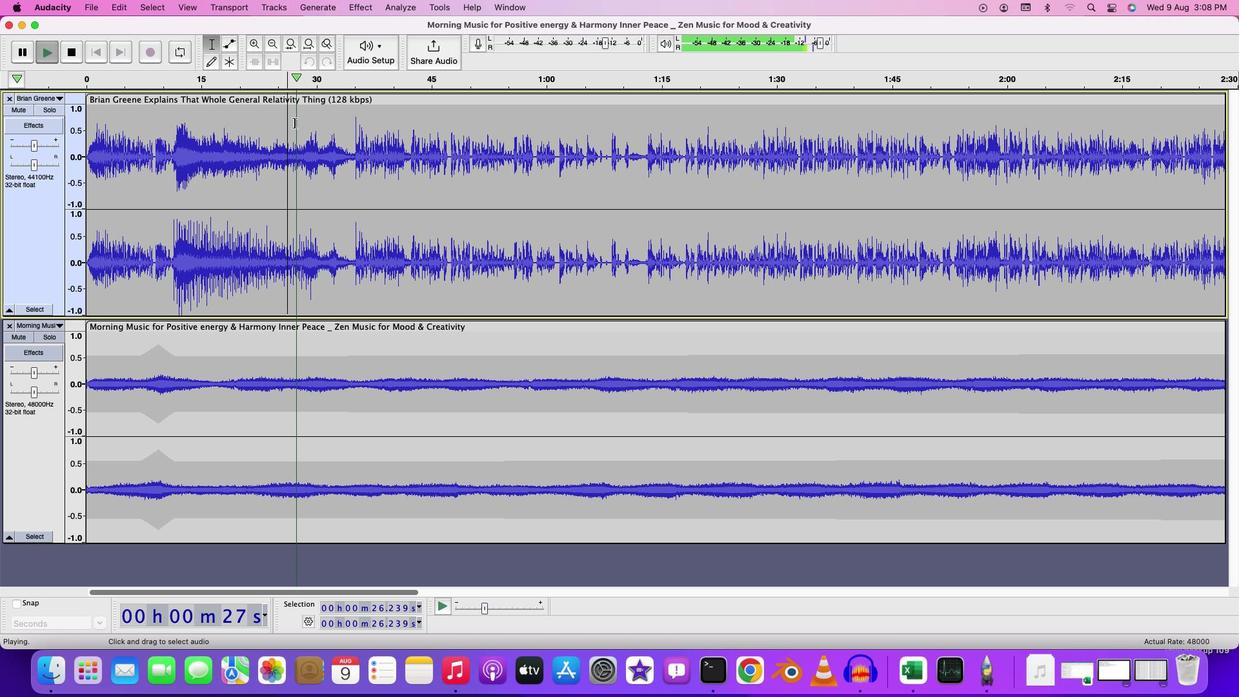 
Action: Key pressed Key.spaceKey.space
Screenshot: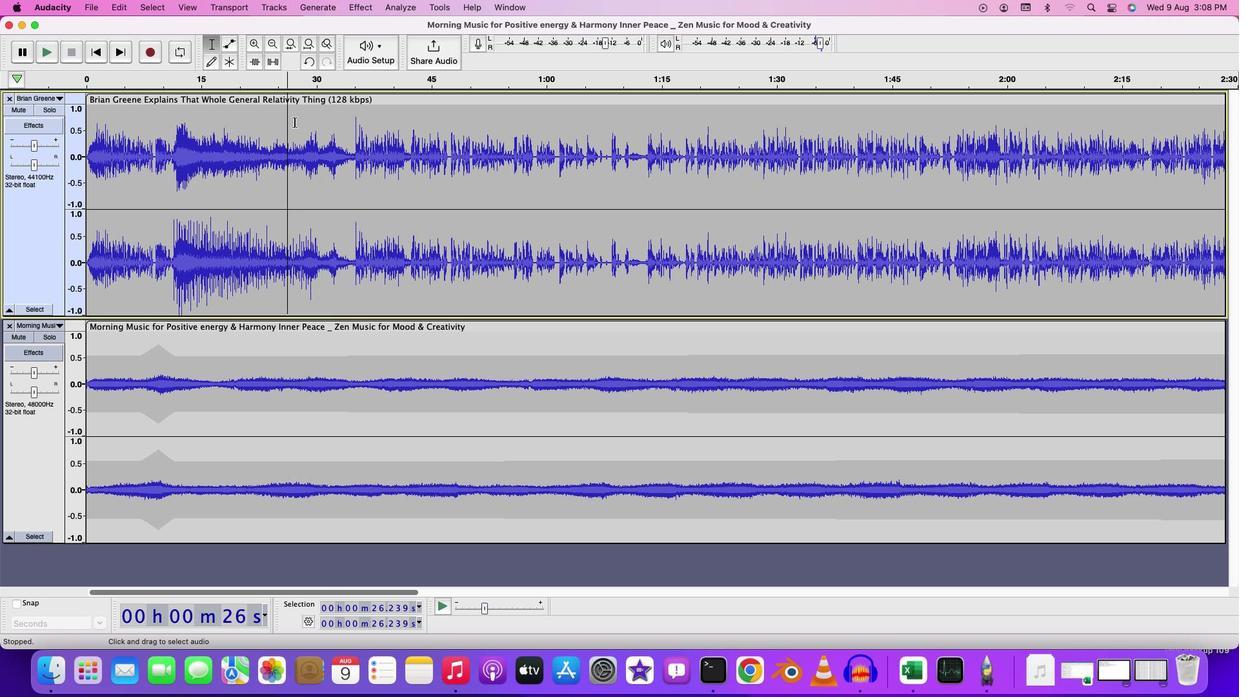 
Action: Mouse moved to (328, 128)
Screenshot: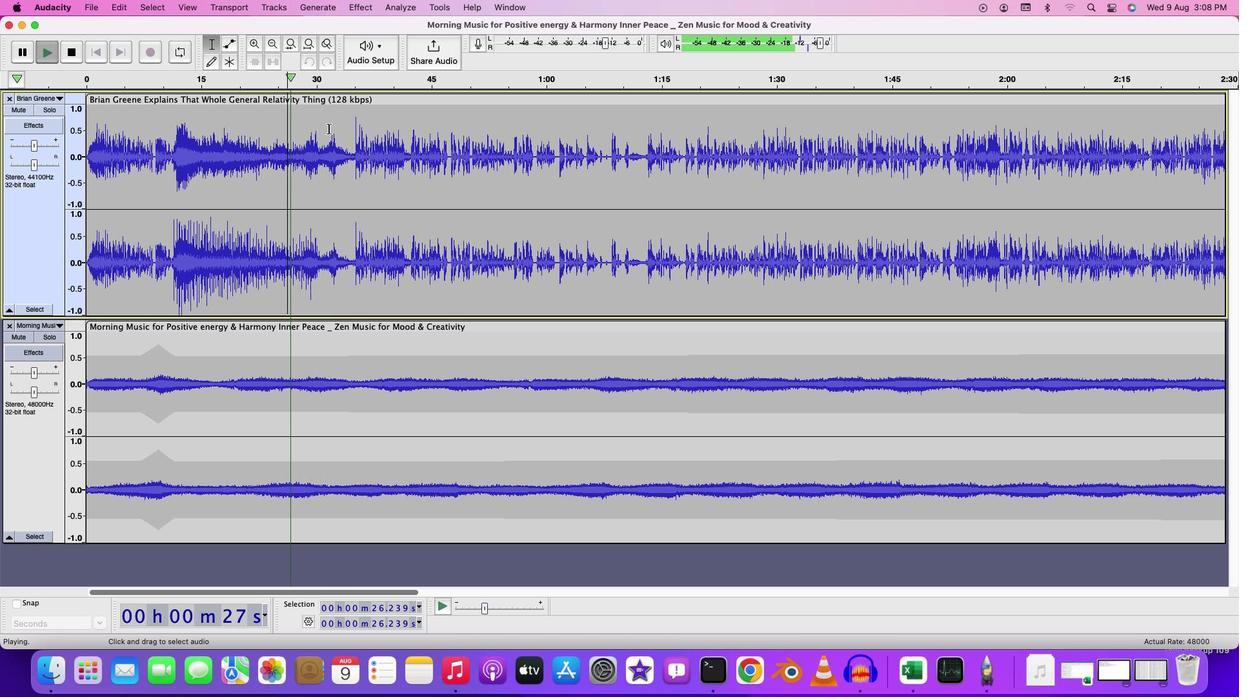
Action: Mouse pressed left at (328, 128)
Screenshot: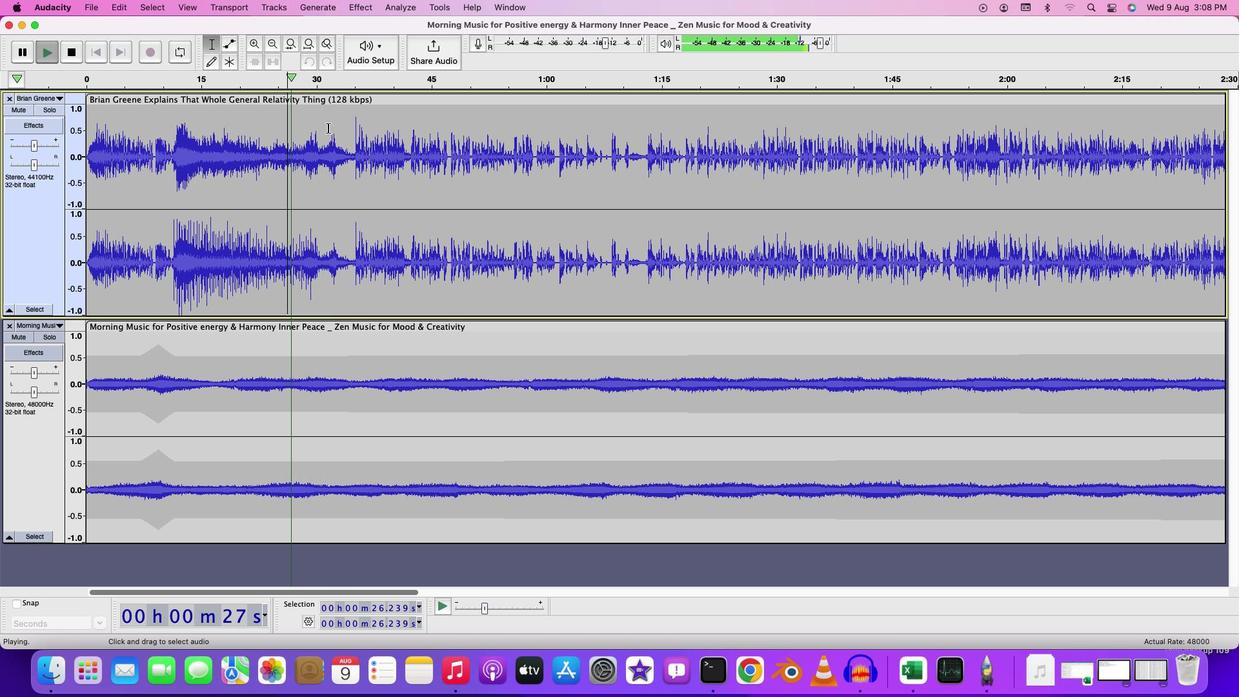 
Action: Key pressed Key.spaceKey.spaceKey.space
Screenshot: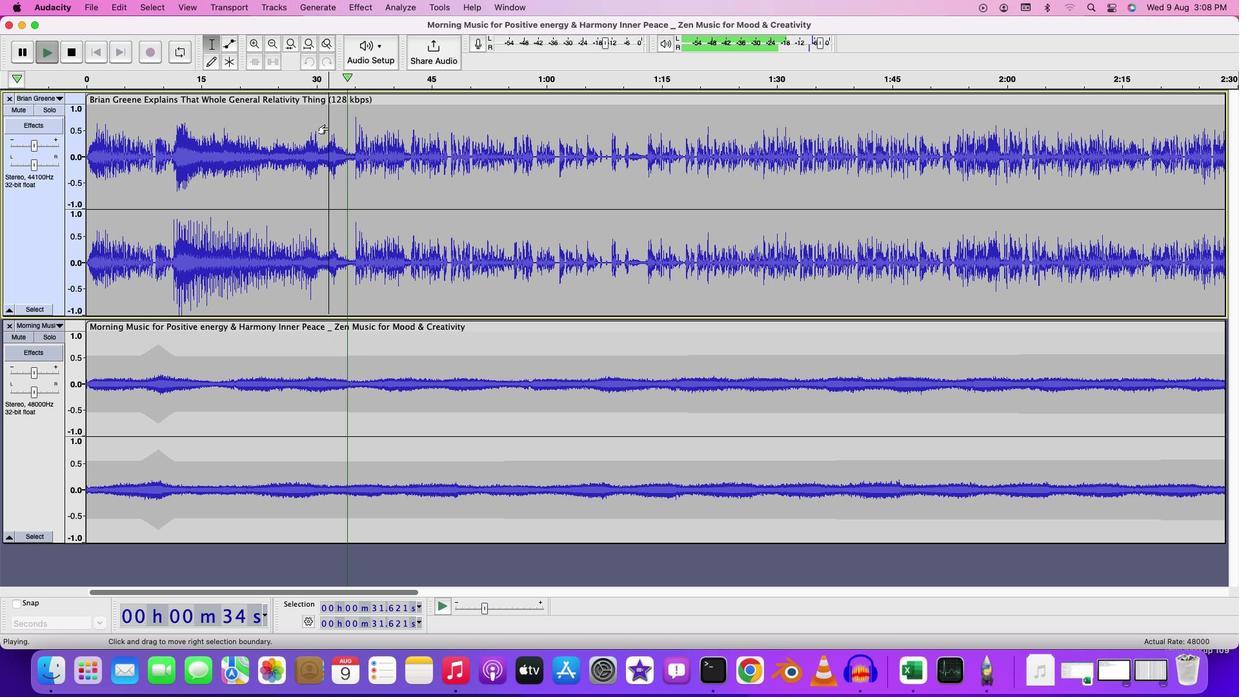 
Action: Mouse moved to (231, 43)
Screenshot: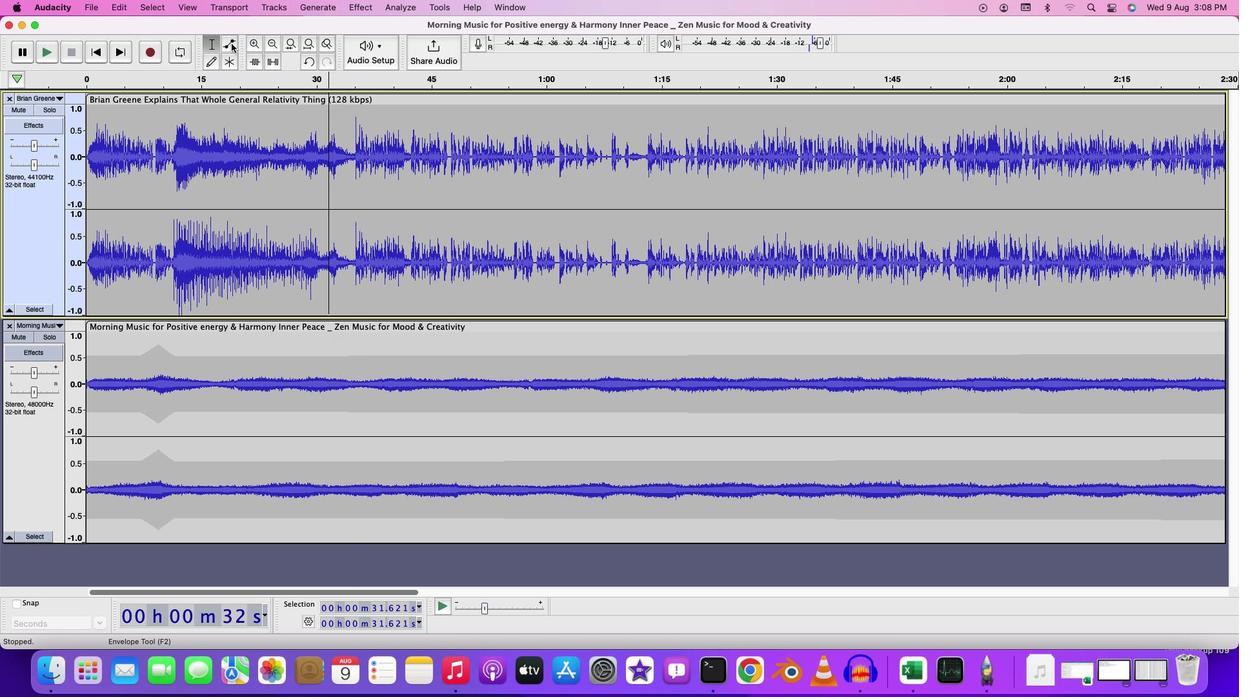 
Action: Mouse pressed left at (231, 43)
Screenshot: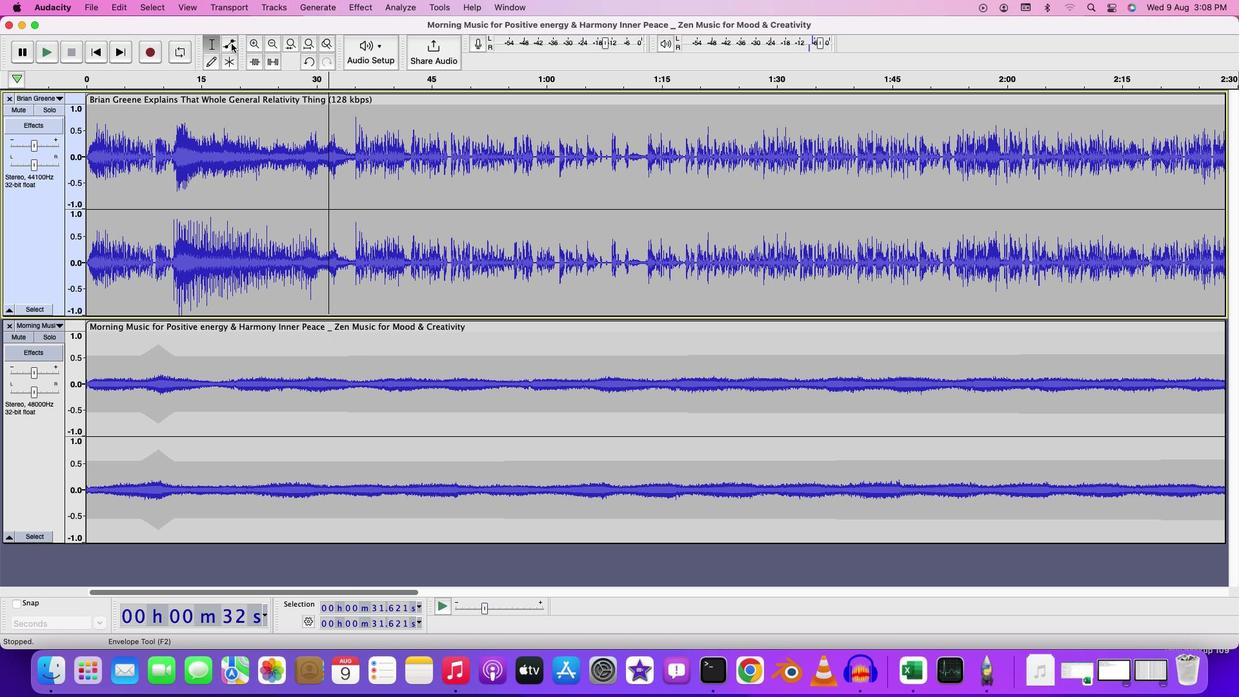 
Action: Mouse moved to (350, 359)
Screenshot: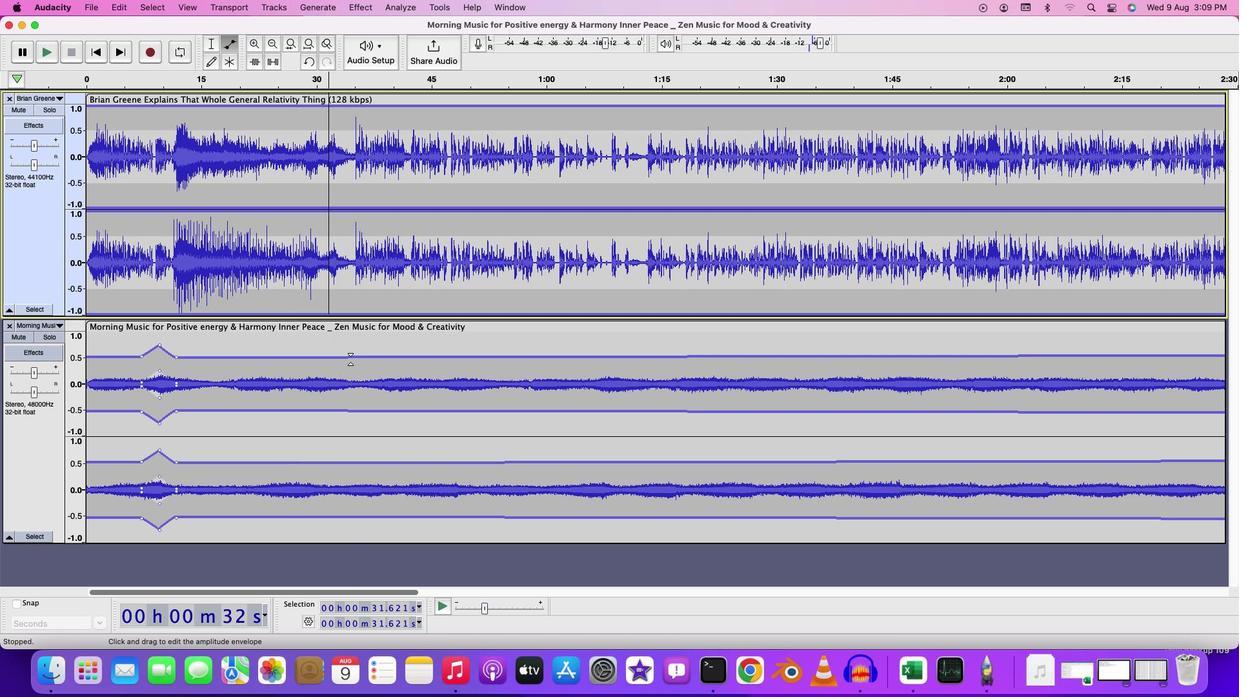 
Action: Mouse pressed left at (350, 359)
Screenshot: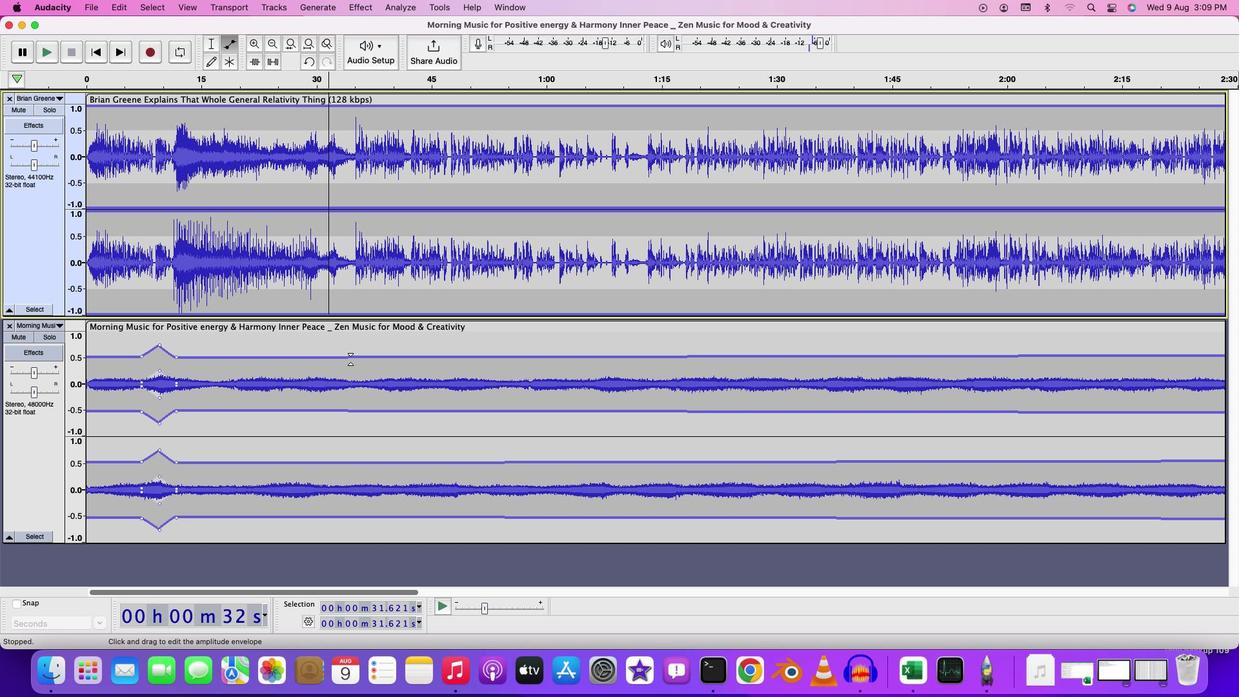 
Action: Mouse moved to (350, 359)
Screenshot: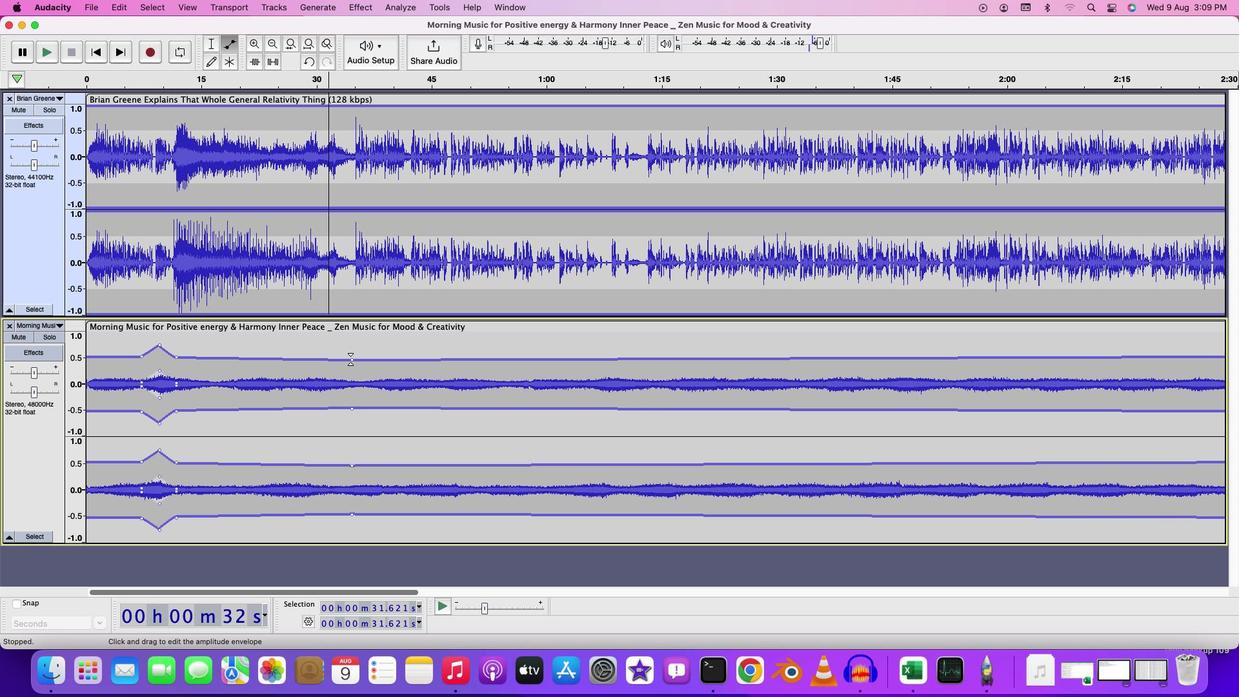 
Action: Mouse pressed left at (350, 359)
Screenshot: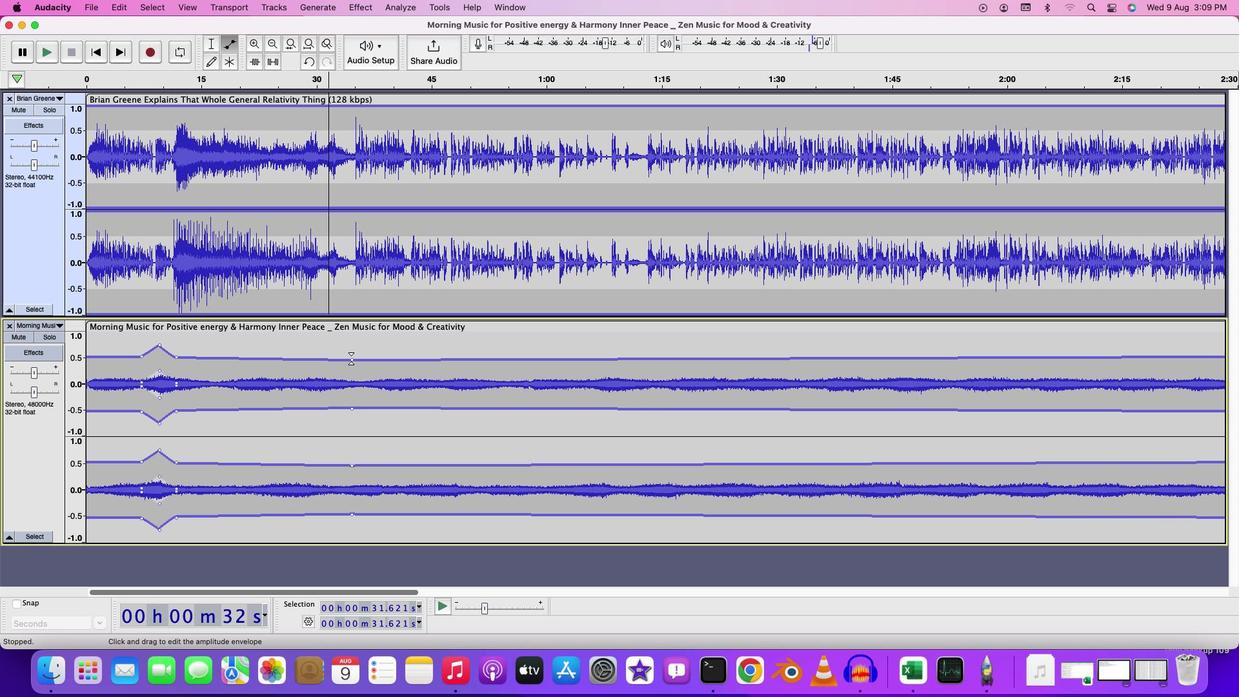 
Action: Mouse moved to (206, 357)
Screenshot: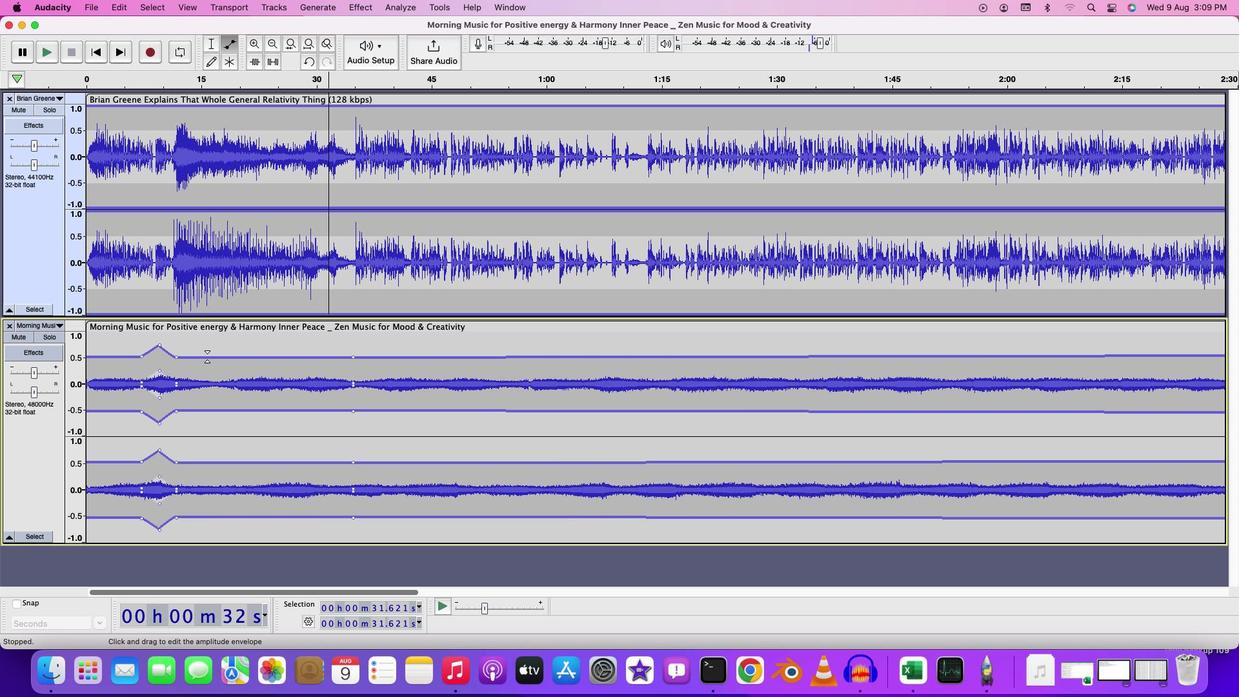 
Action: Mouse pressed left at (206, 357)
Screenshot: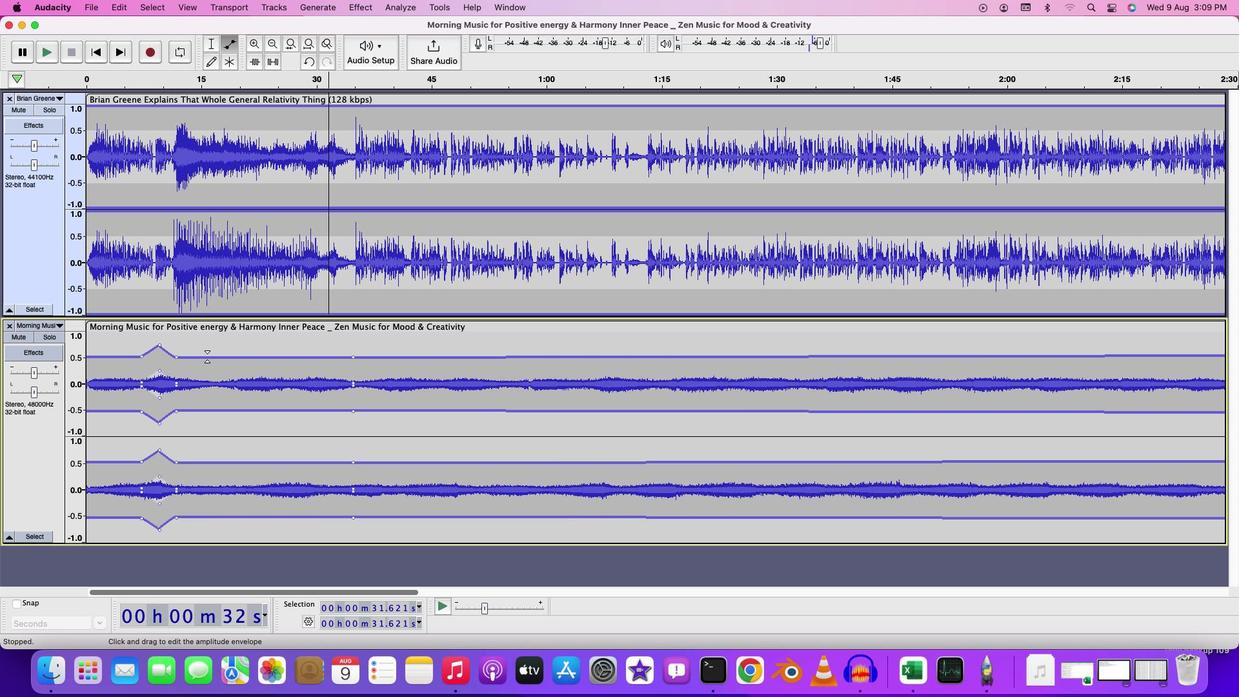 
Action: Mouse moved to (247, 359)
Screenshot: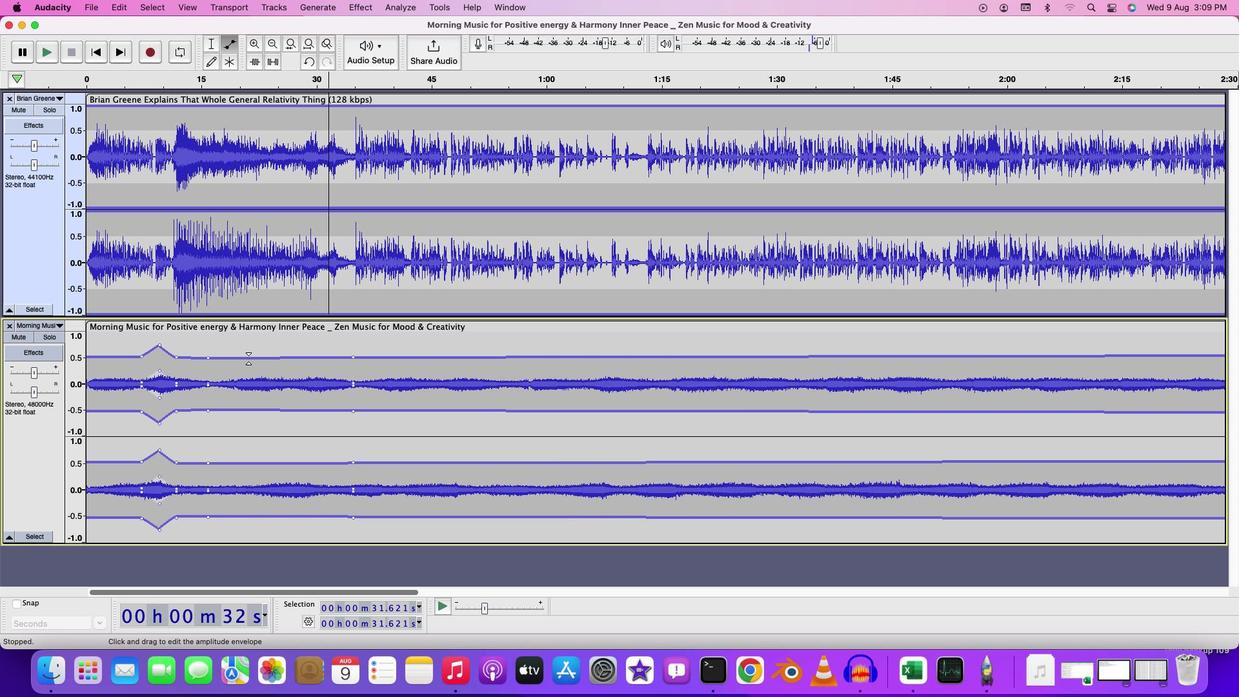 
Action: Mouse pressed left at (247, 359)
Screenshot: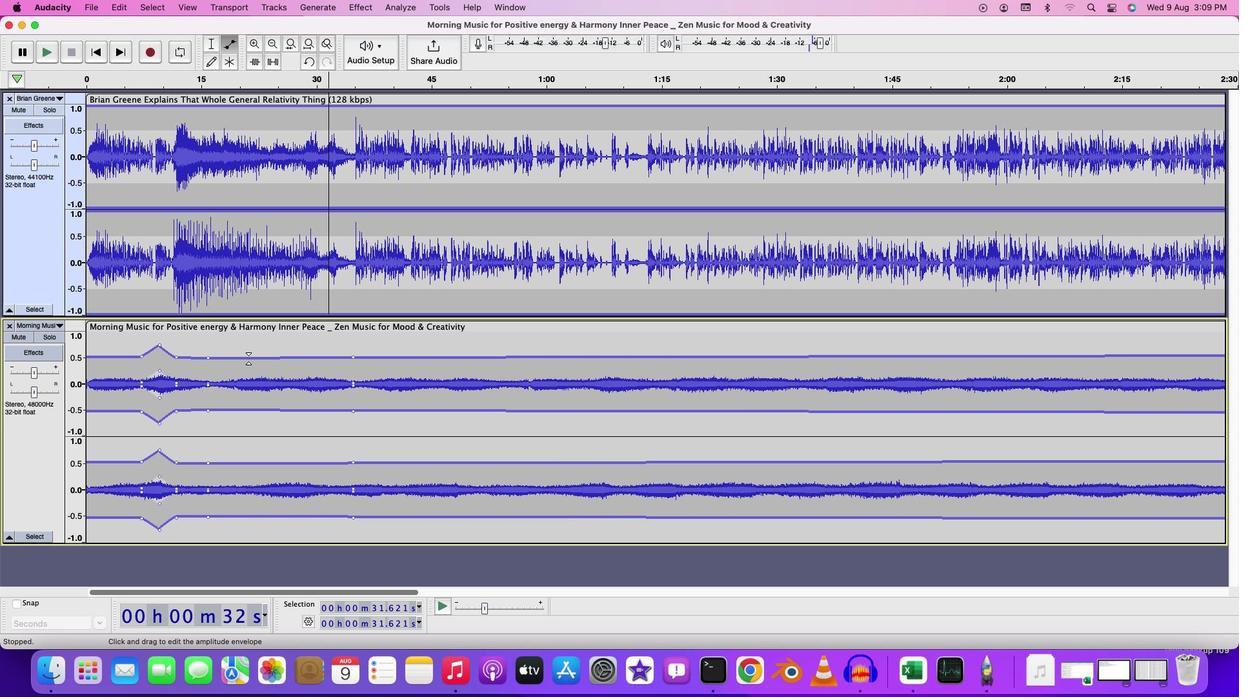 
Action: Mouse moved to (305, 357)
Screenshot: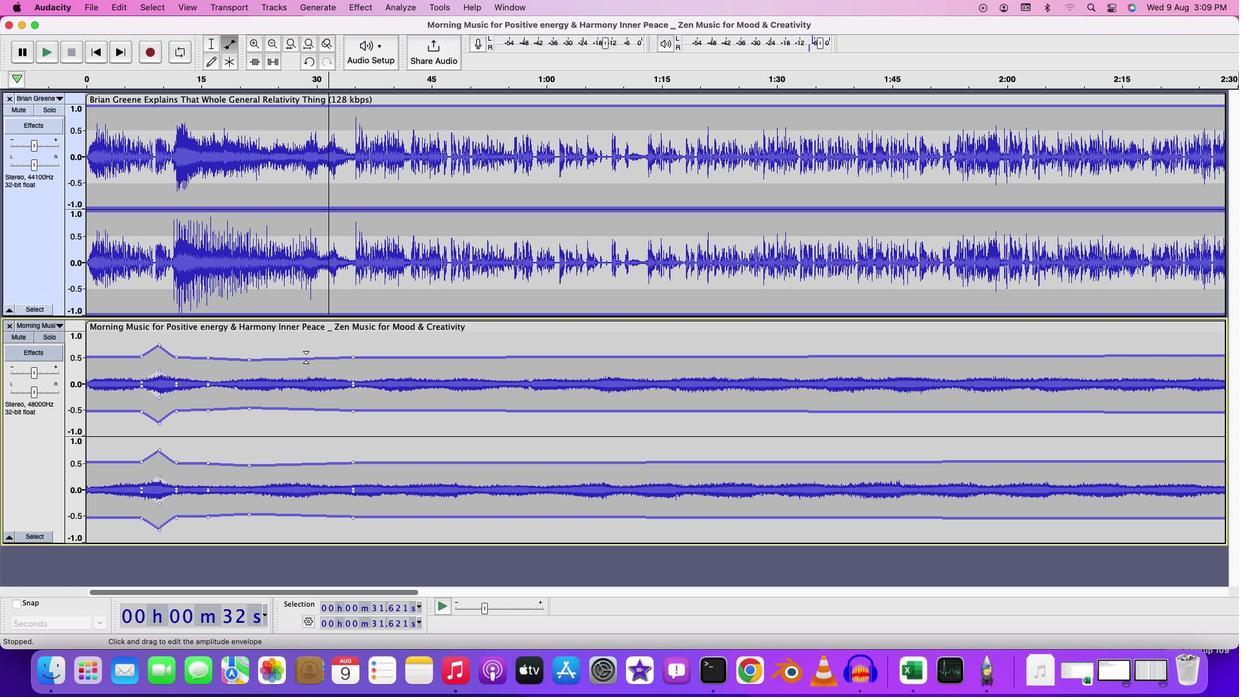 
Action: Mouse pressed left at (305, 357)
Screenshot: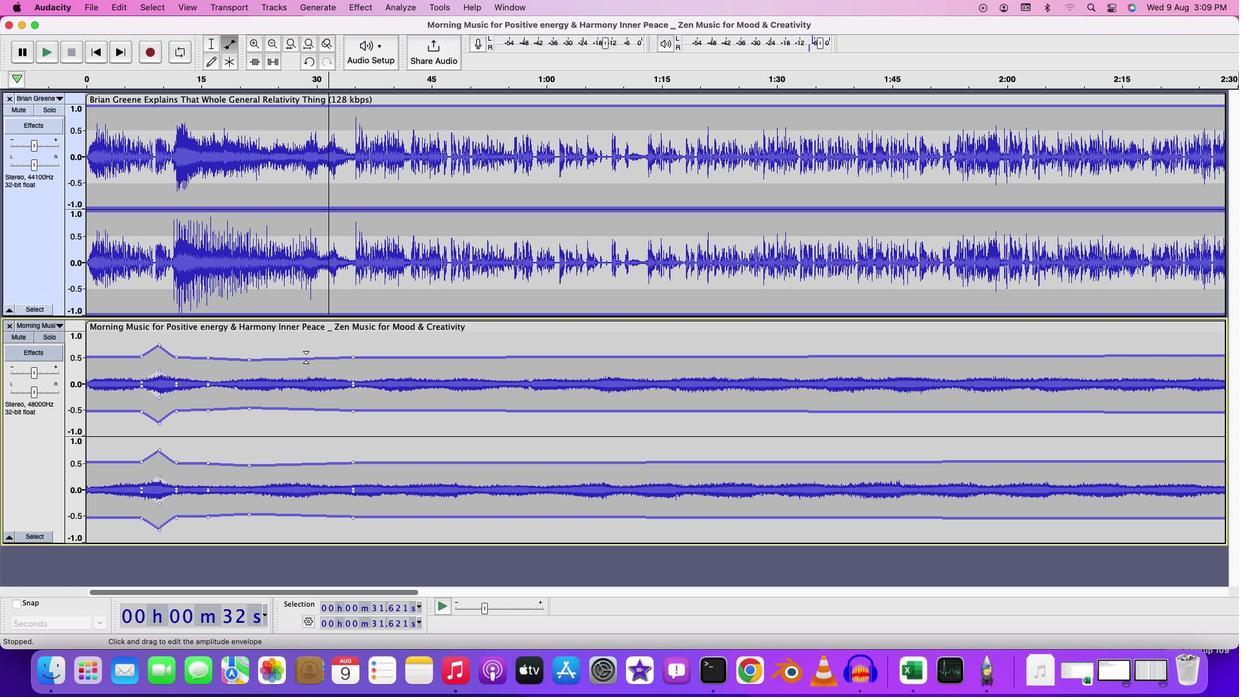 
Action: Mouse moved to (207, 360)
Screenshot: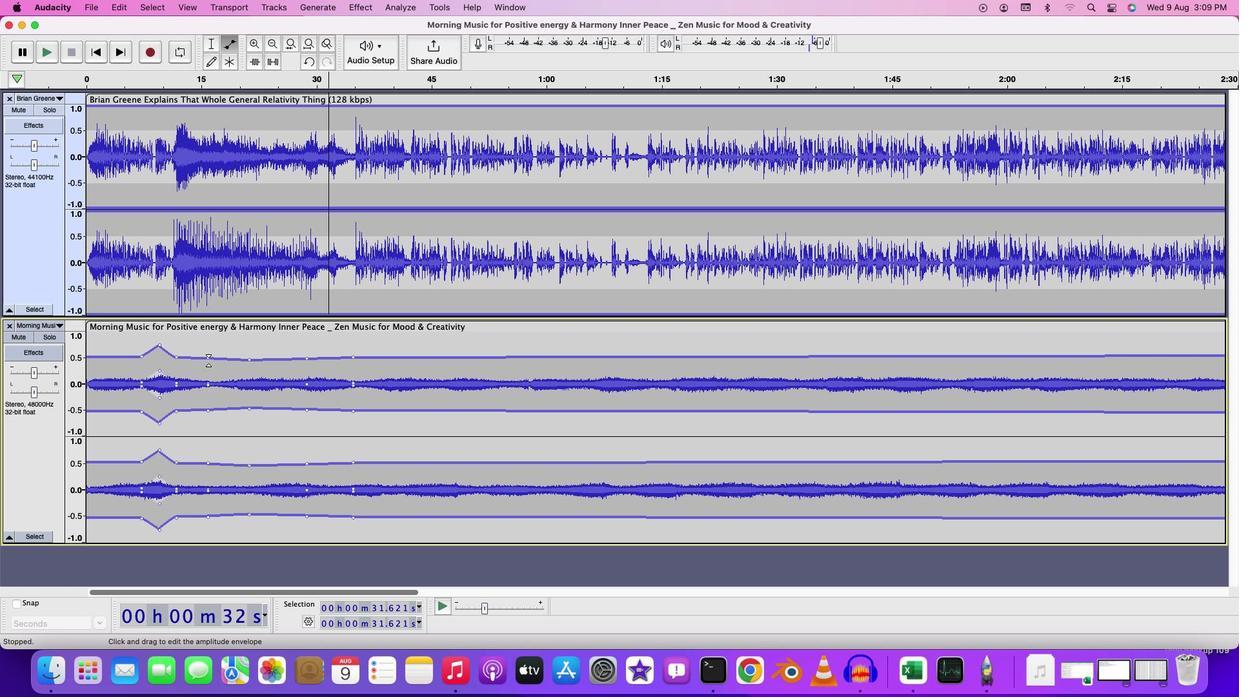 
Action: Mouse pressed left at (207, 360)
Screenshot: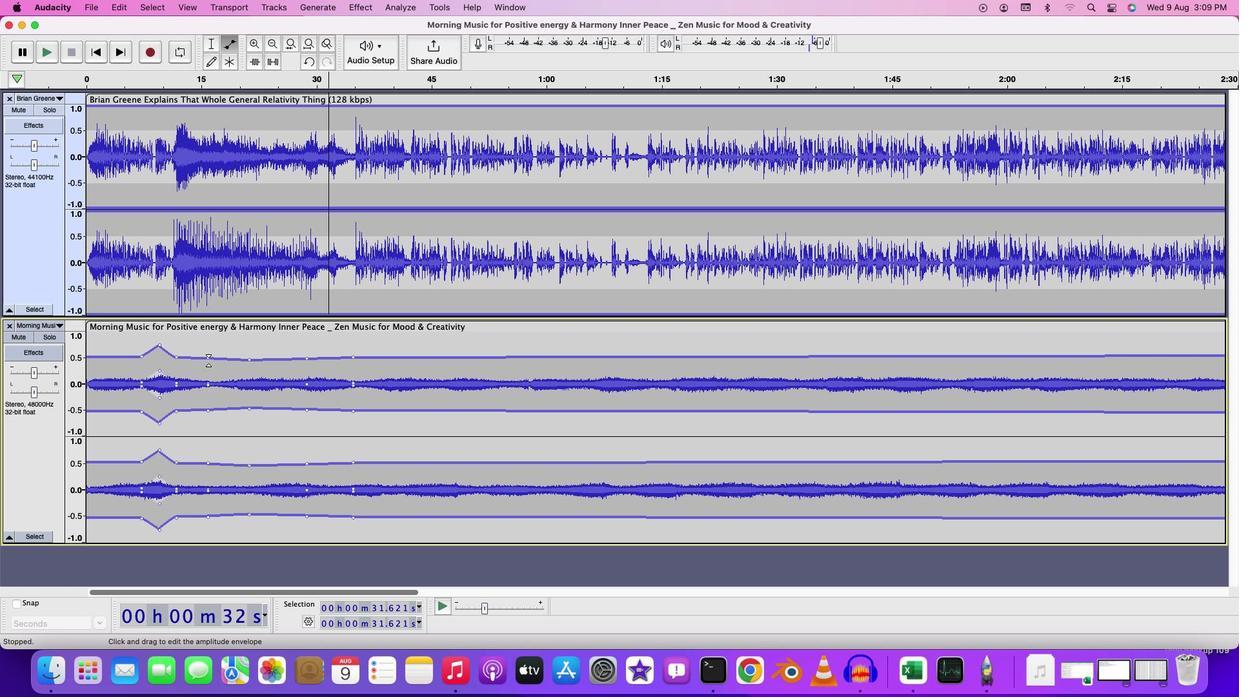 
Action: Mouse moved to (246, 363)
Screenshot: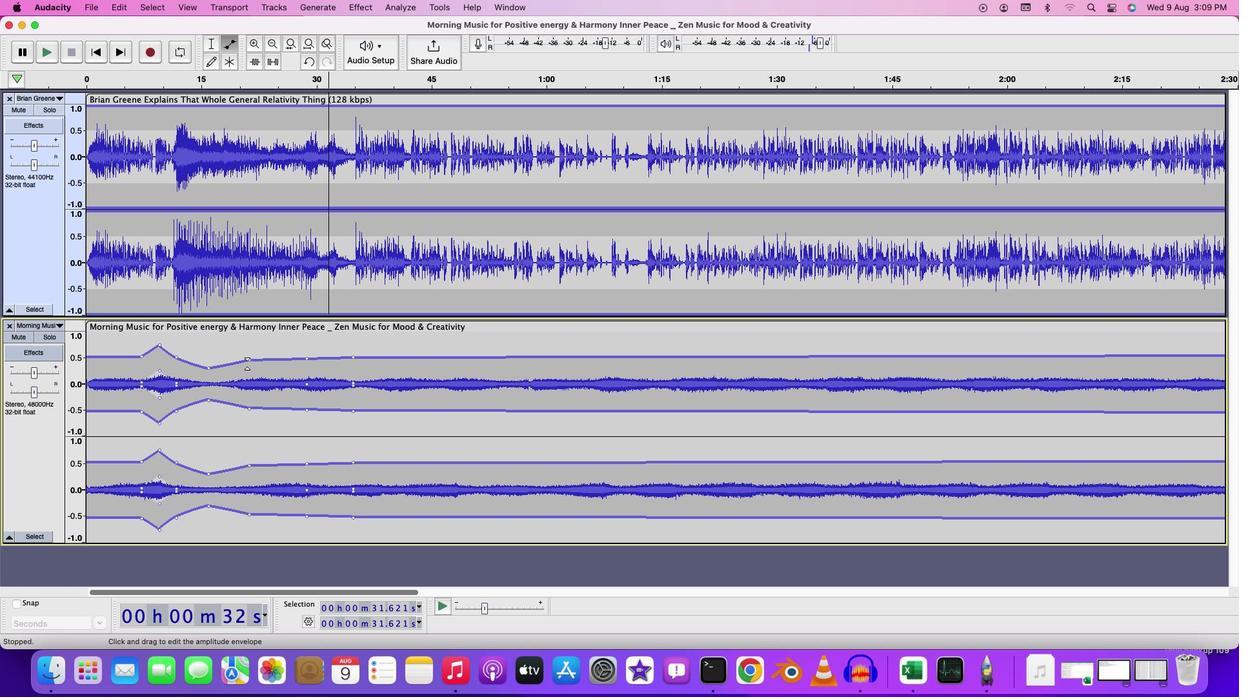 
Action: Mouse pressed left at (246, 363)
Screenshot: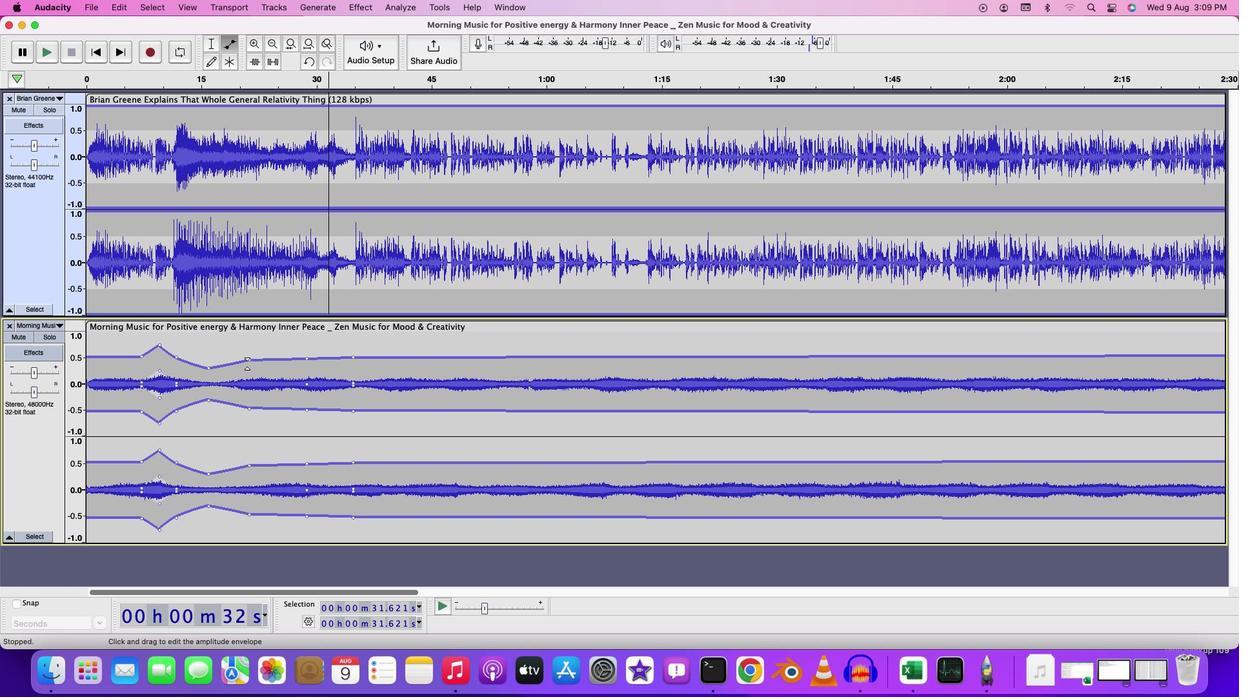 
Action: Mouse moved to (304, 358)
